 Task: Buy 3 Shower Mirrors from Handheld Mirrors section under best seller category for shipping address: Chloe Collins, 4554 Long Street, Gainesville, Florida 32653, Cell Number 3522153680. Pay from credit card ending with 5759, CVV 953
Action: Mouse moved to (21, 96)
Screenshot: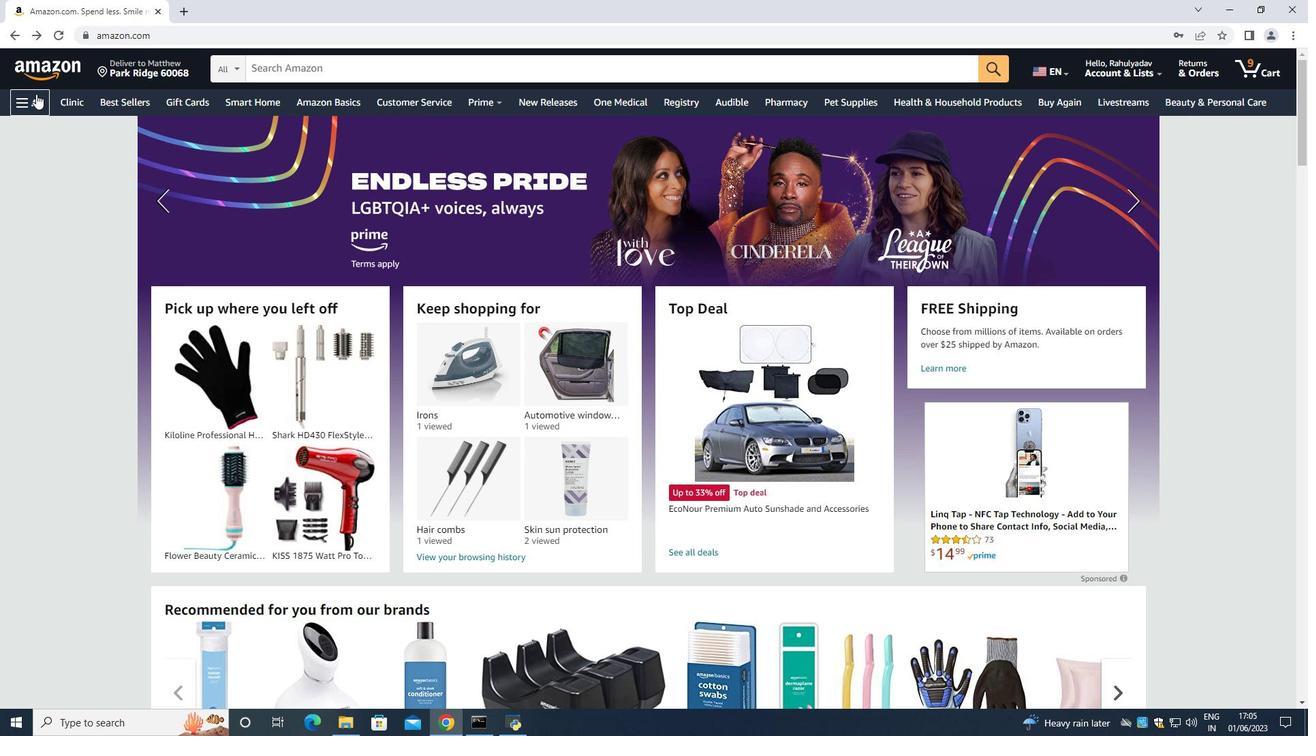 
Action: Mouse pressed left at (21, 96)
Screenshot: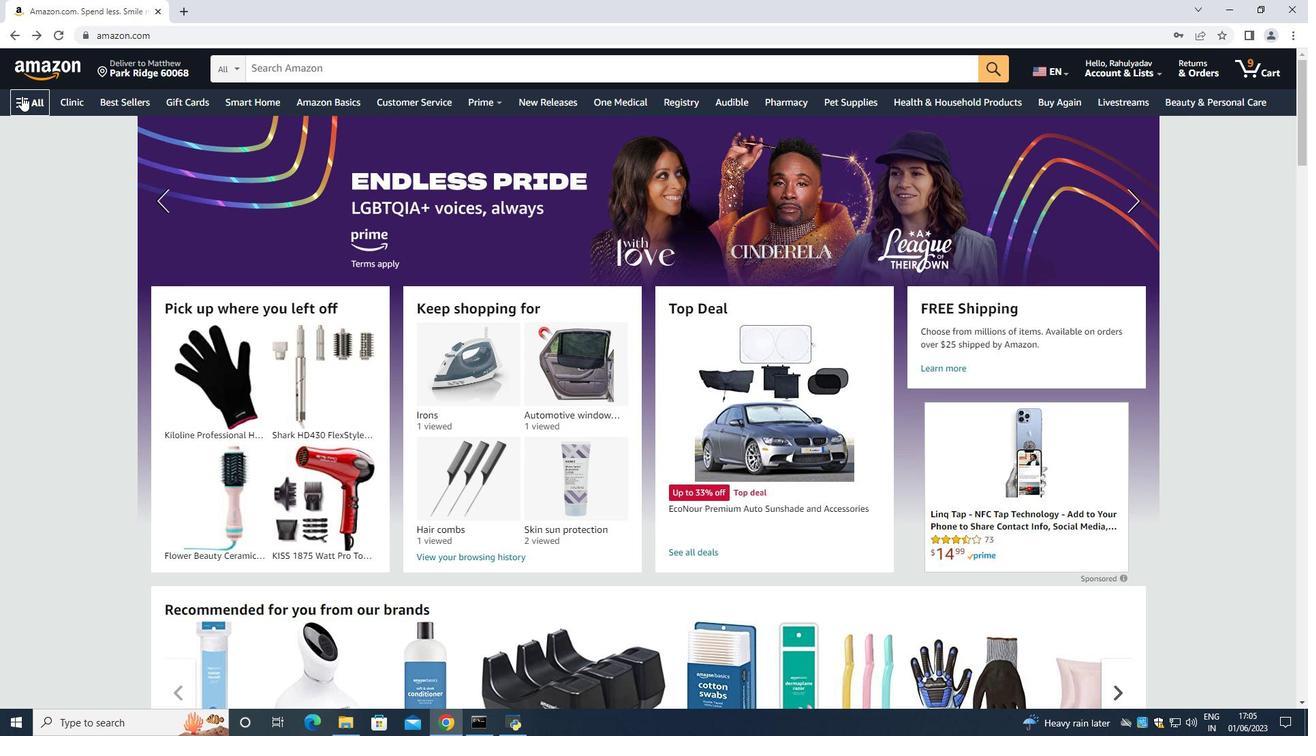 
Action: Mouse moved to (42, 130)
Screenshot: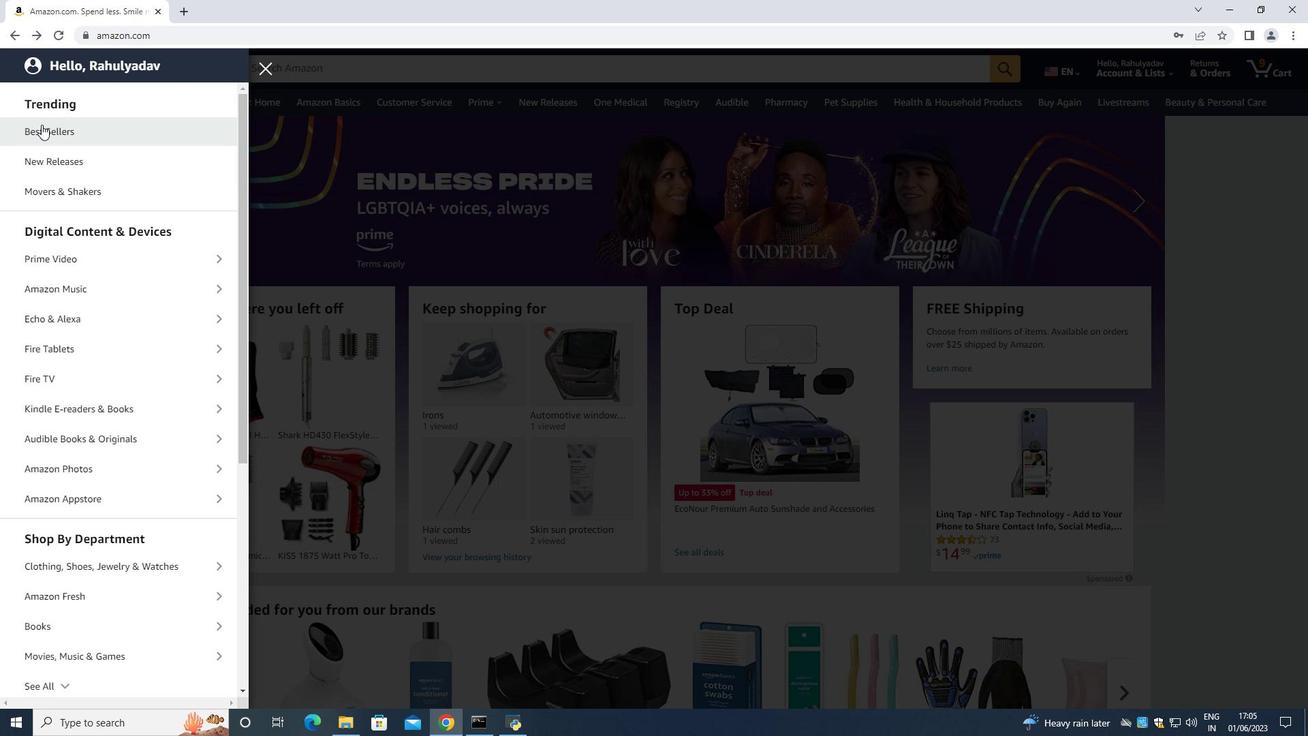 
Action: Mouse pressed left at (42, 130)
Screenshot: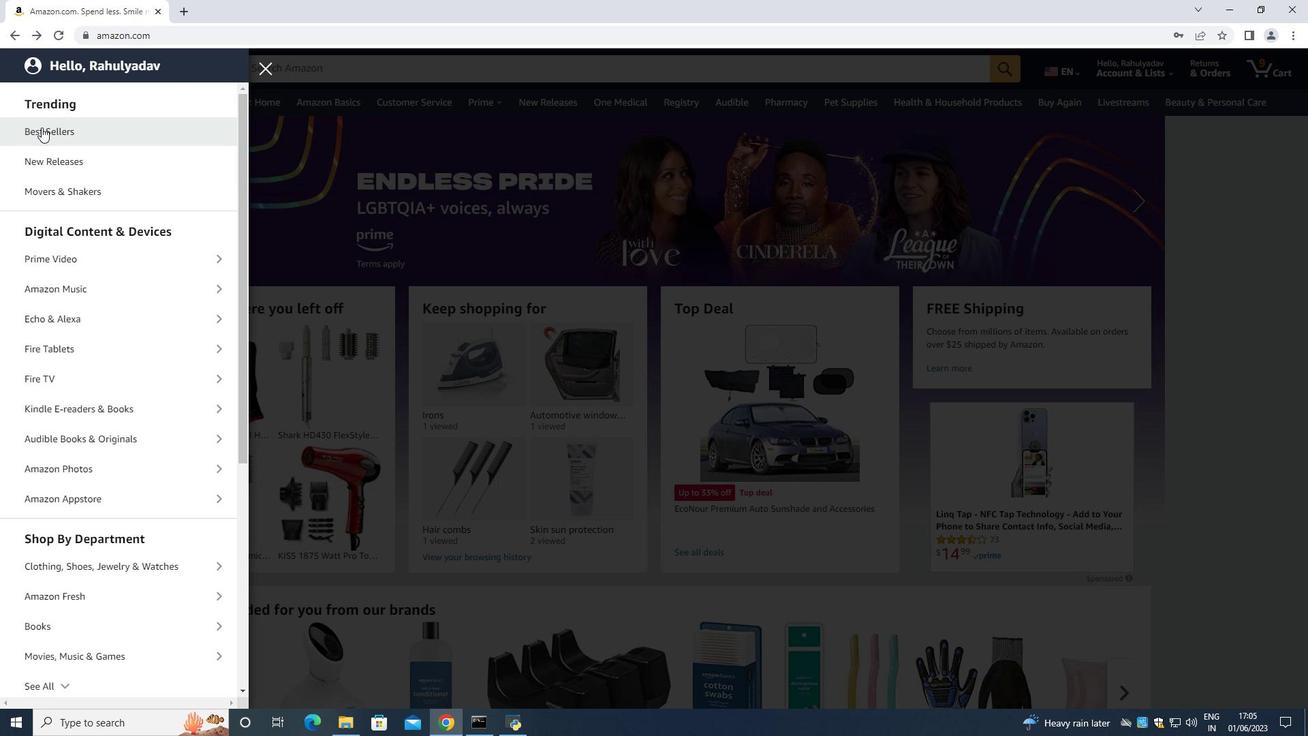 
Action: Mouse moved to (390, 70)
Screenshot: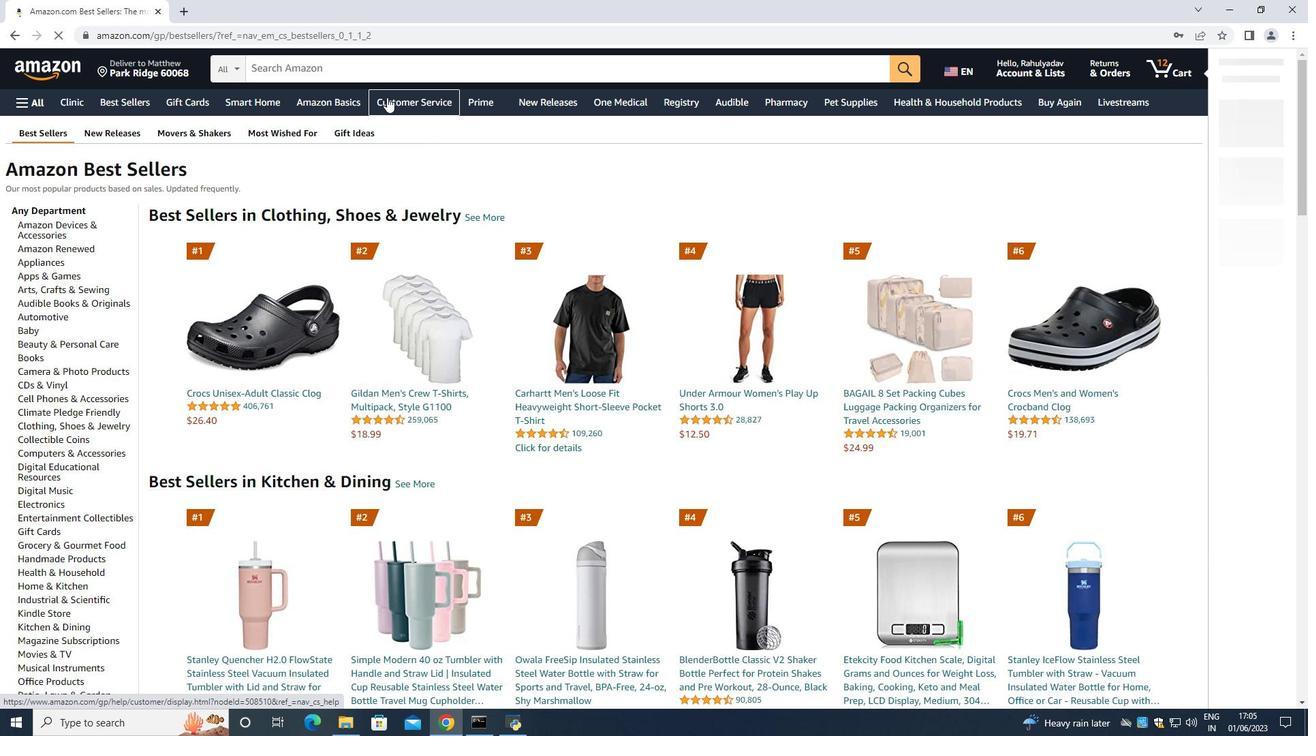 
Action: Mouse pressed left at (390, 70)
Screenshot: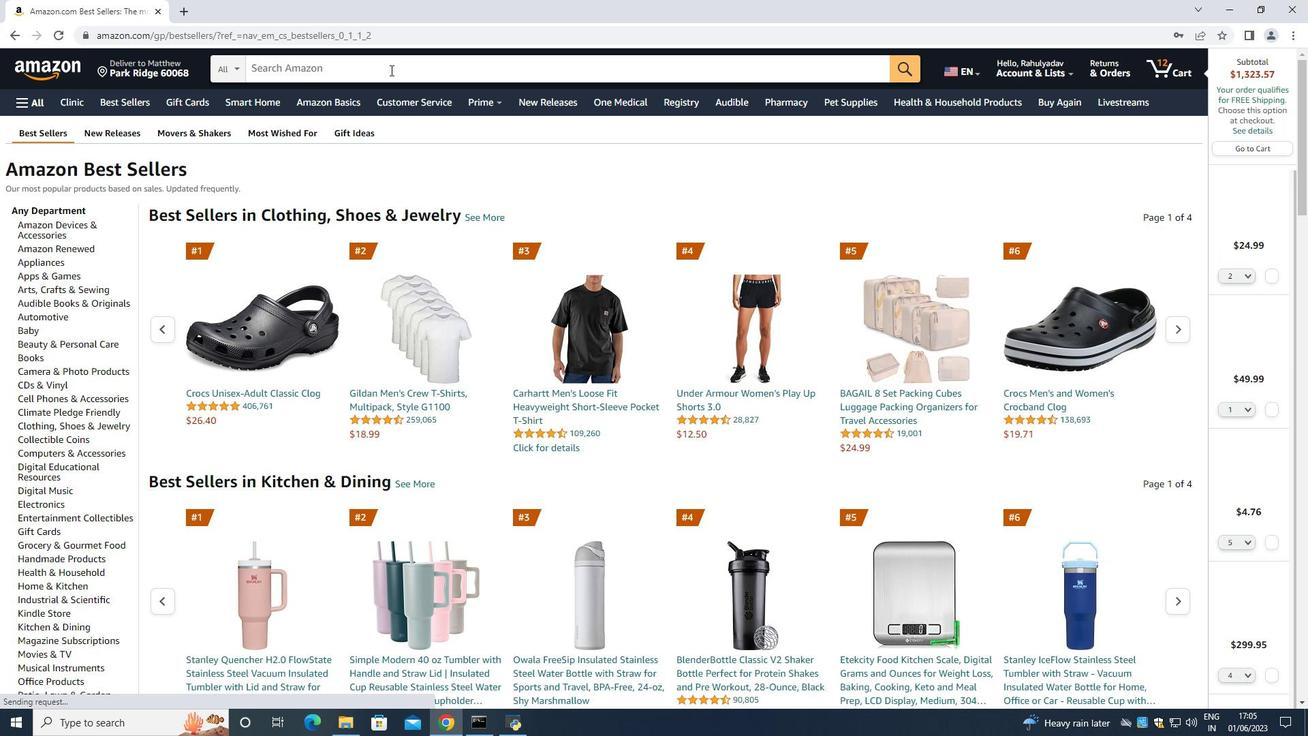 
Action: Key pressed <Key.shift>Shoe<Key.backspace>wer<Key.shift>Morrors<Key.space><Key.enter>
Screenshot: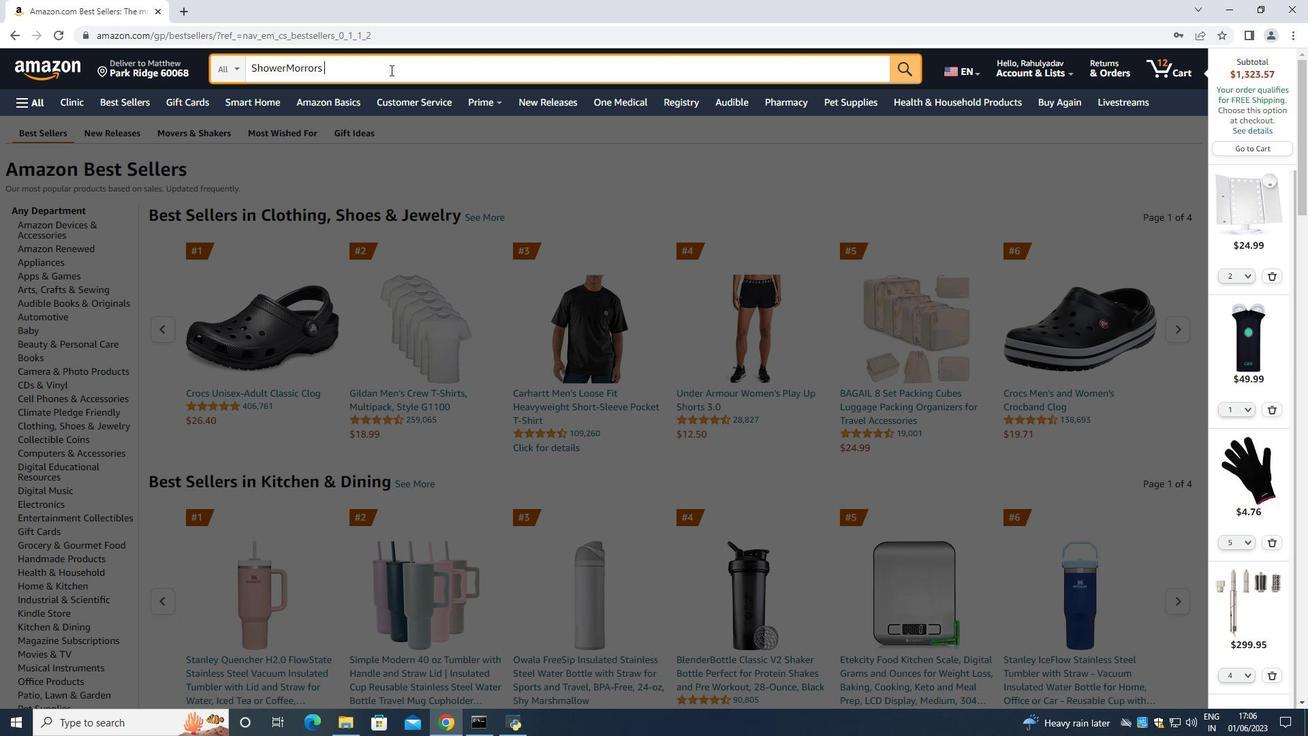 
Action: Mouse moved to (74, 284)
Screenshot: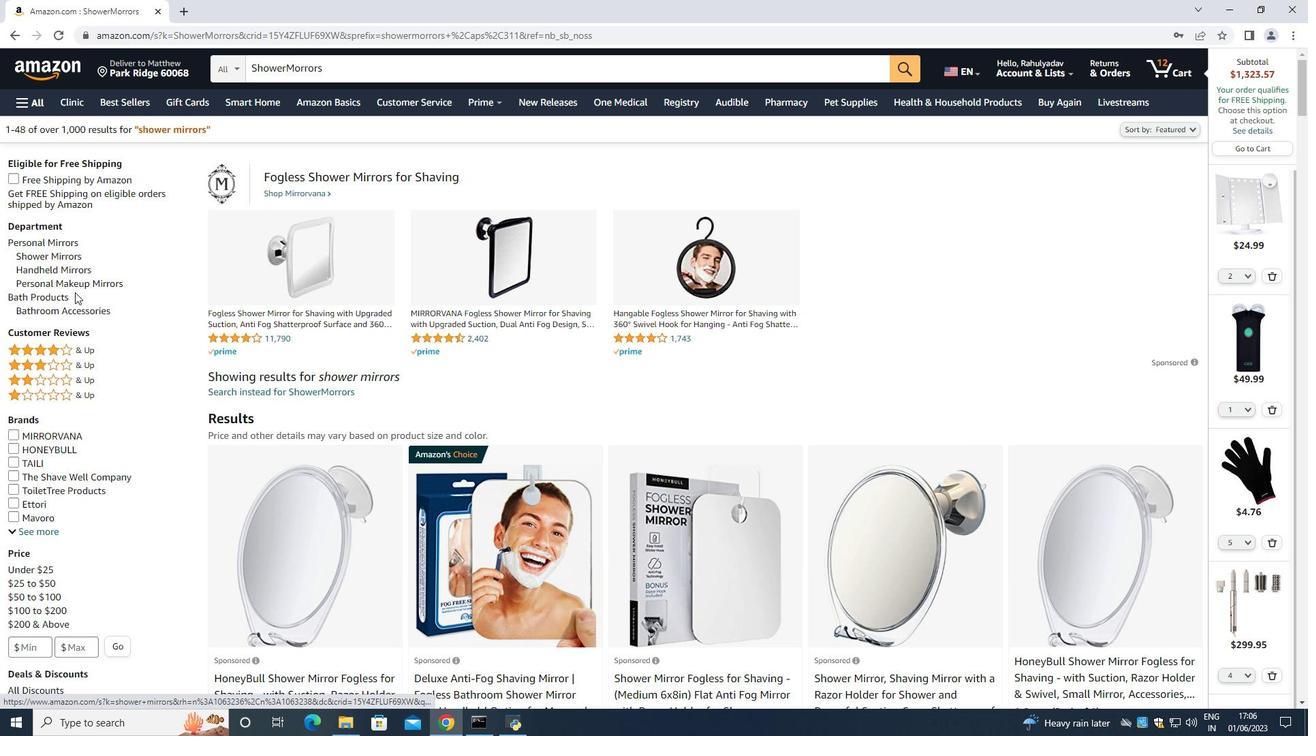 
Action: Mouse pressed left at (74, 284)
Screenshot: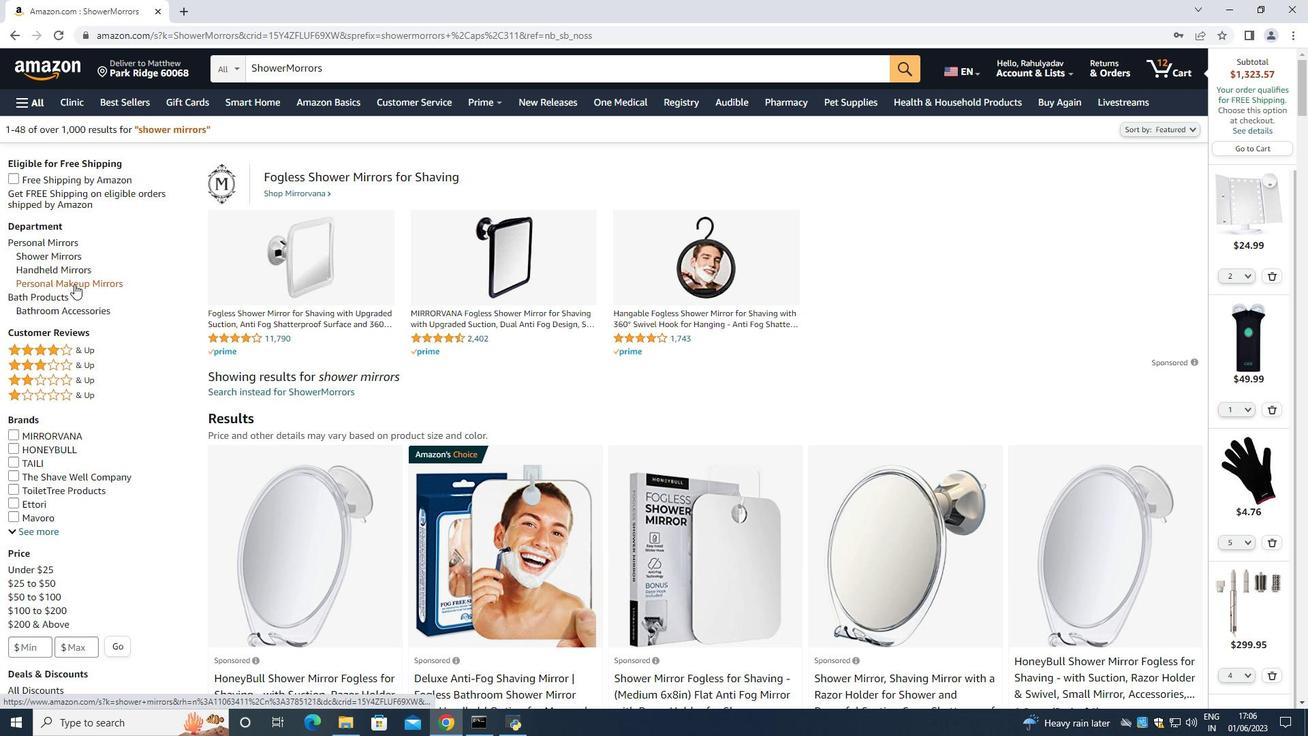
Action: Mouse moved to (17, 38)
Screenshot: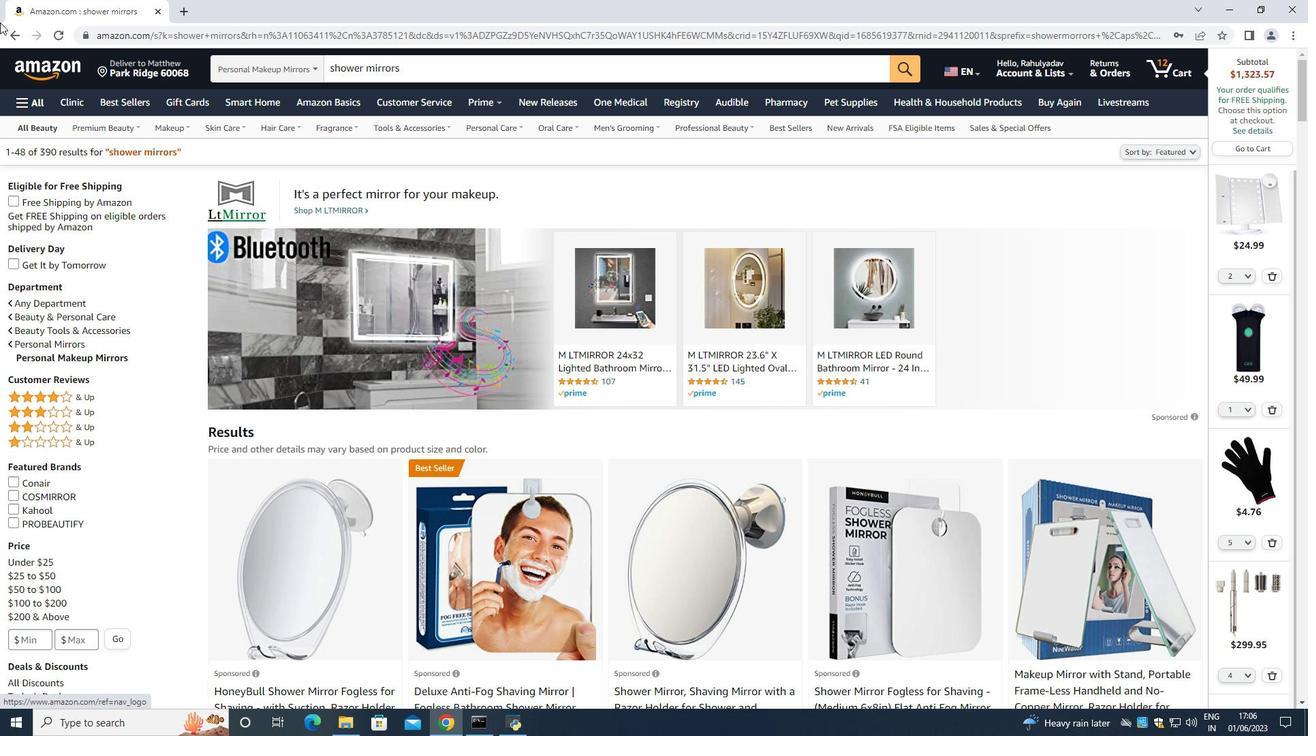 
Action: Mouse pressed left at (17, 38)
Screenshot: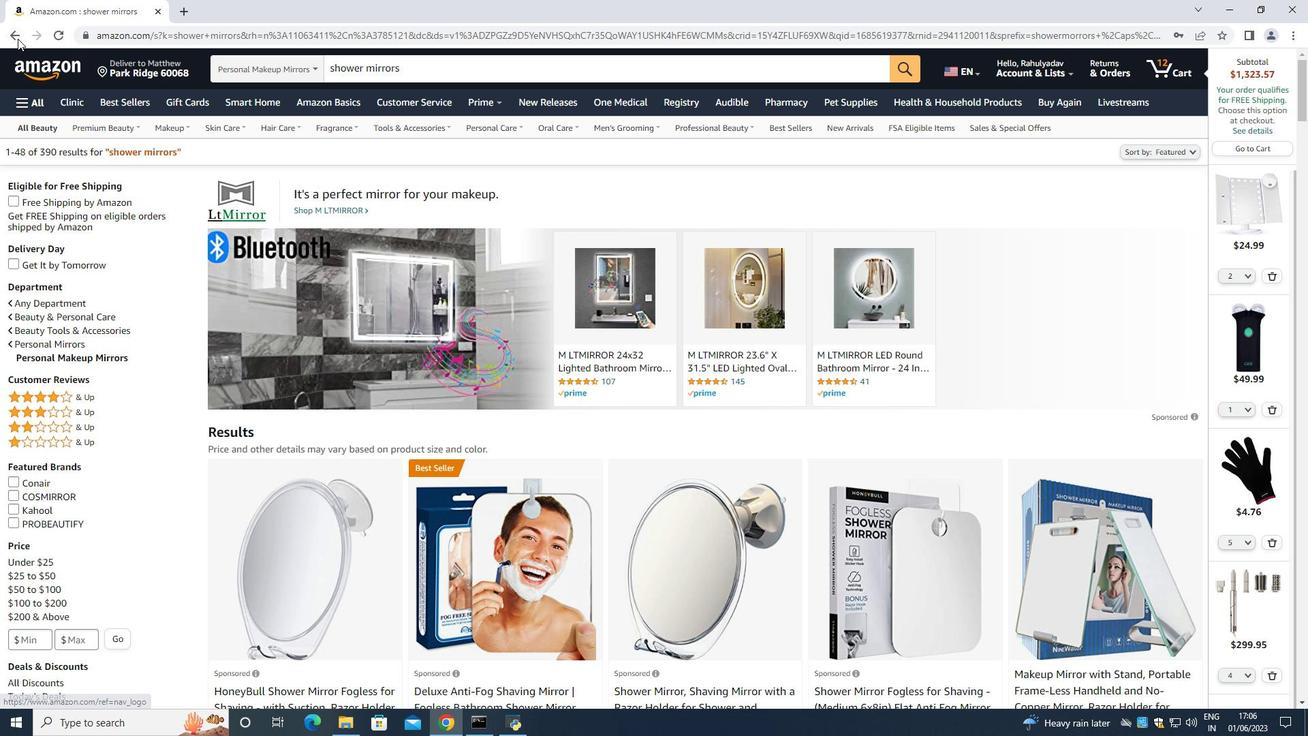 
Action: Mouse moved to (62, 268)
Screenshot: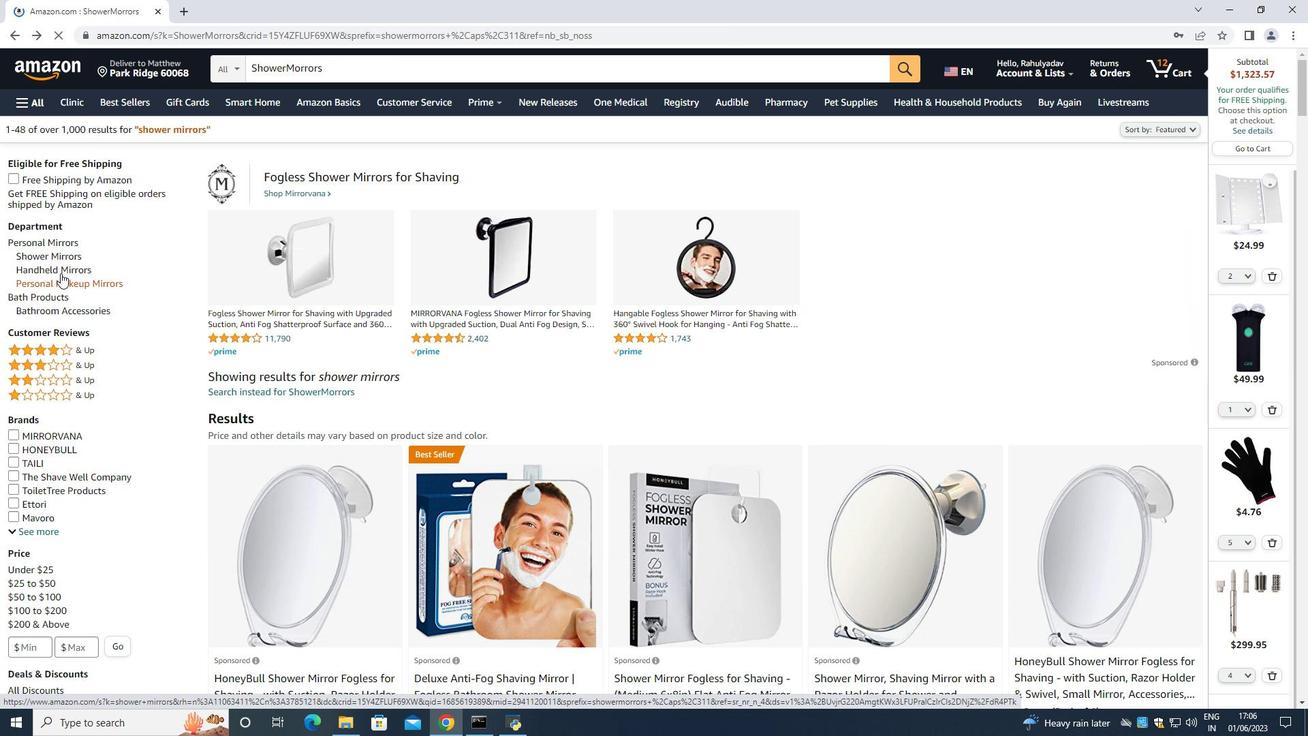 
Action: Mouse pressed left at (62, 268)
Screenshot: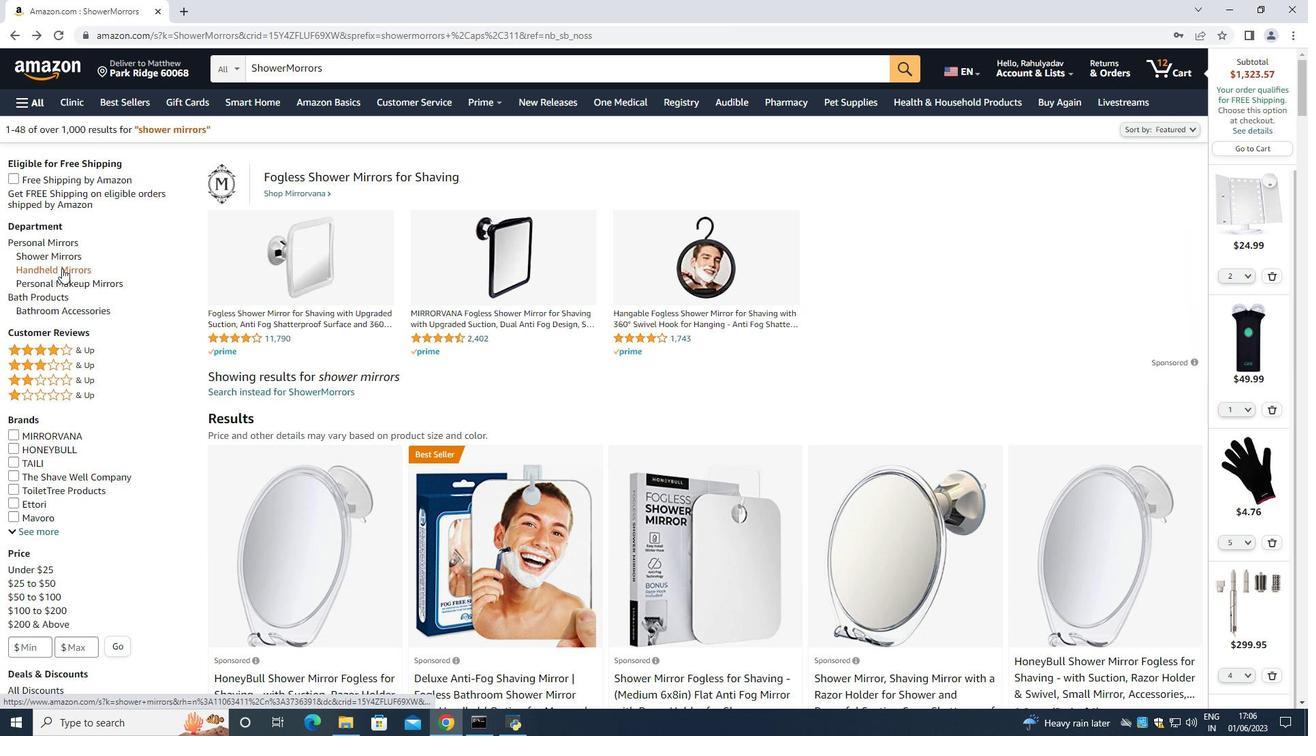 
Action: Mouse moved to (500, 281)
Screenshot: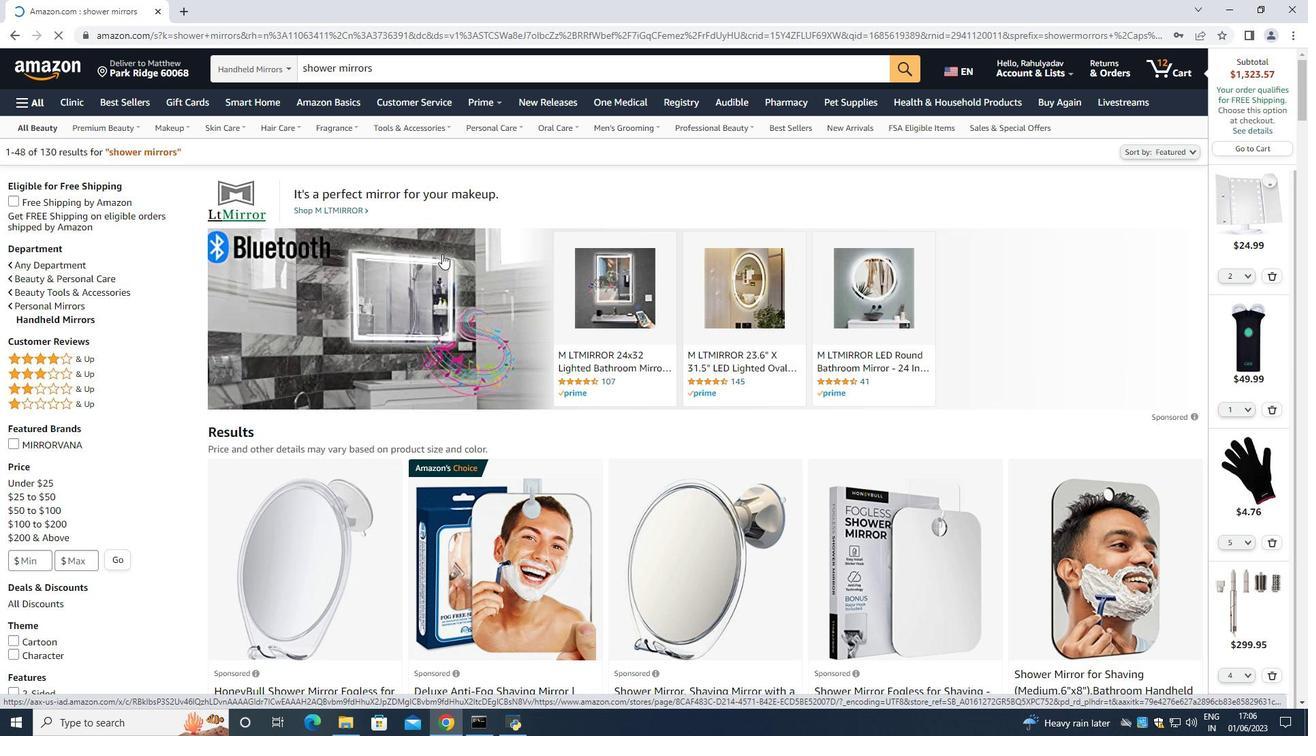 
Action: Mouse scrolled (500, 280) with delta (0, 0)
Screenshot: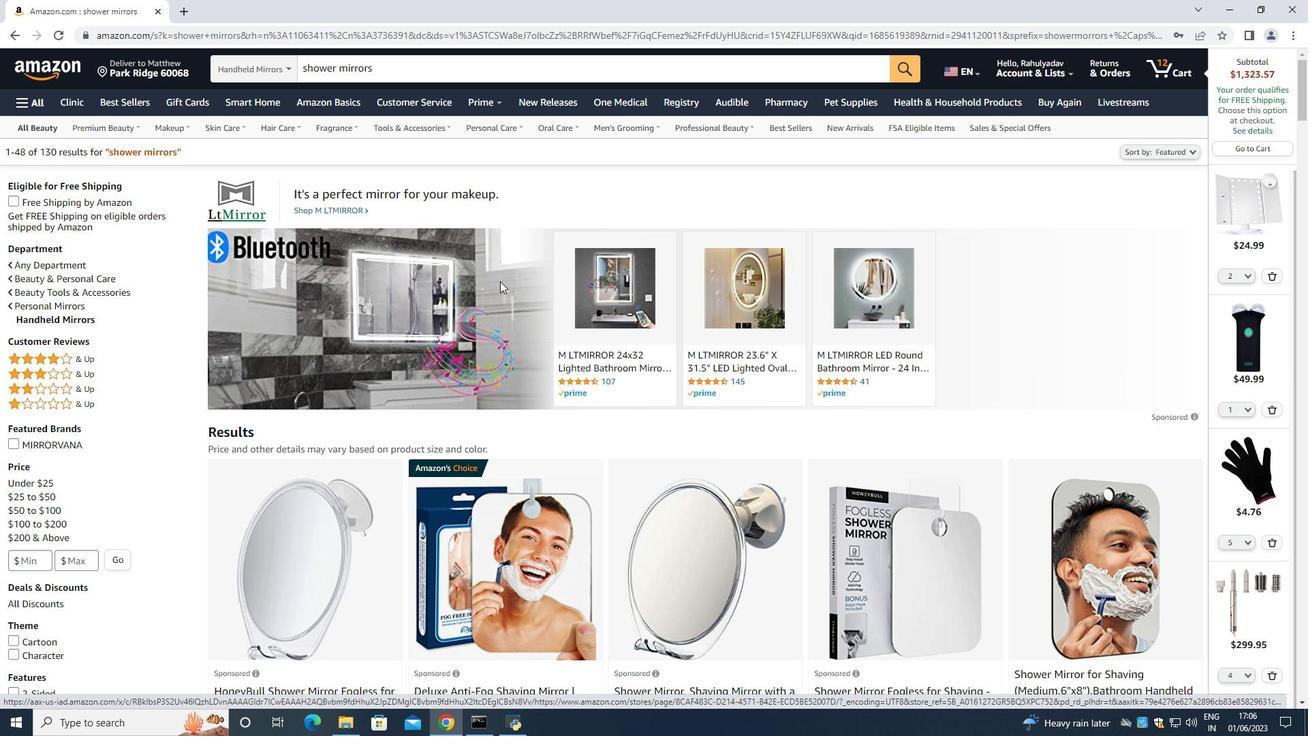
Action: Mouse scrolled (500, 280) with delta (0, 0)
Screenshot: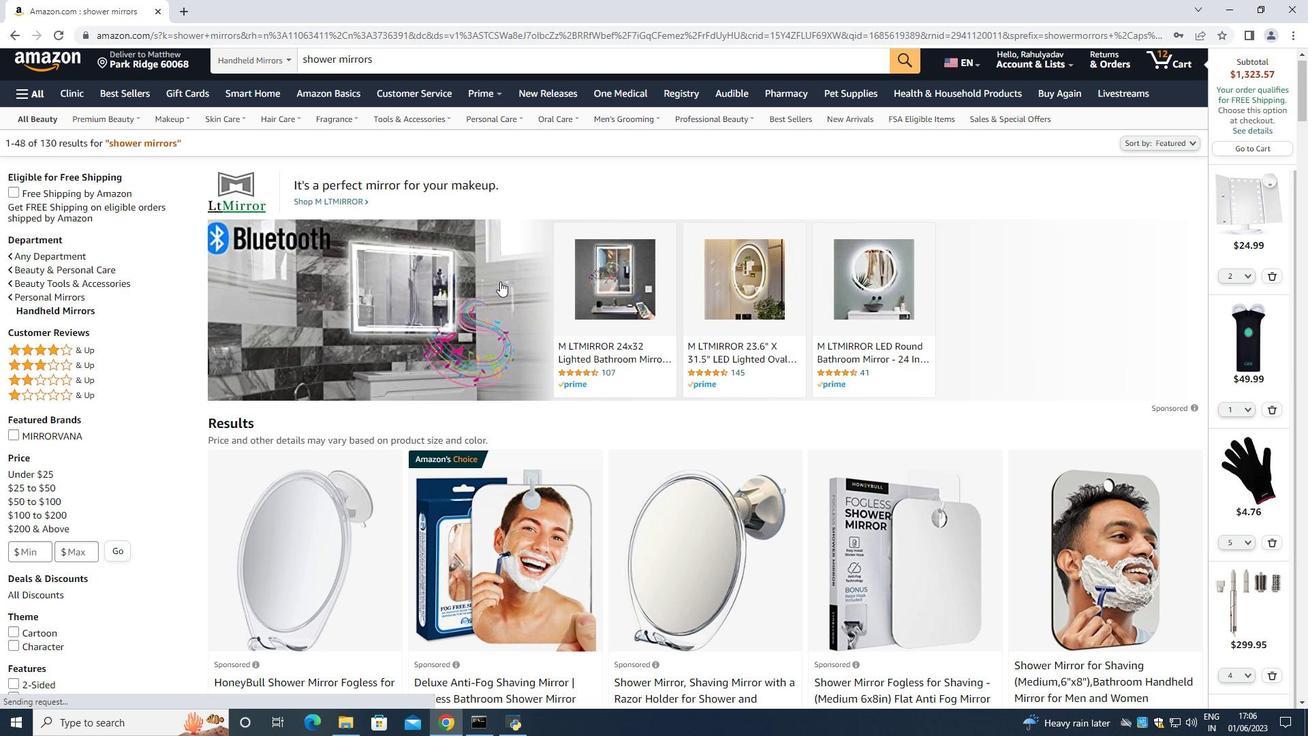 
Action: Mouse moved to (499, 281)
Screenshot: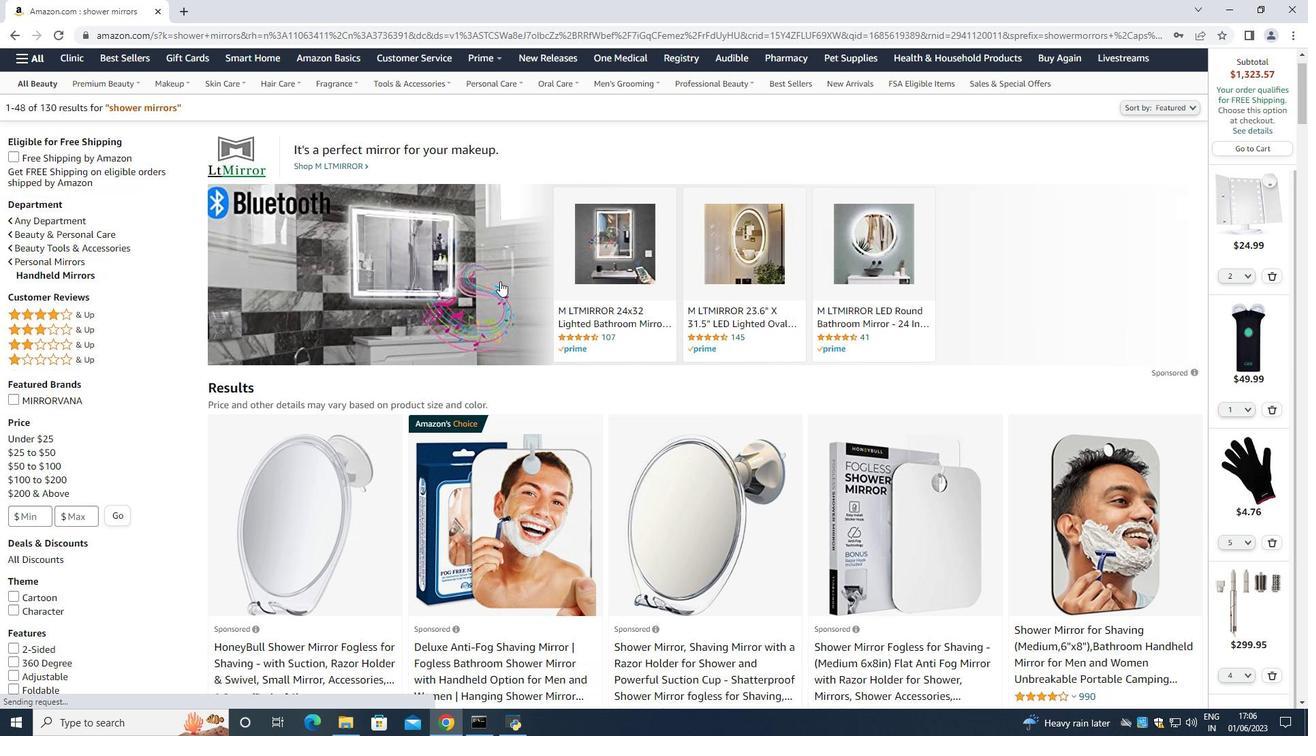 
Action: Mouse scrolled (499, 280) with delta (0, 0)
Screenshot: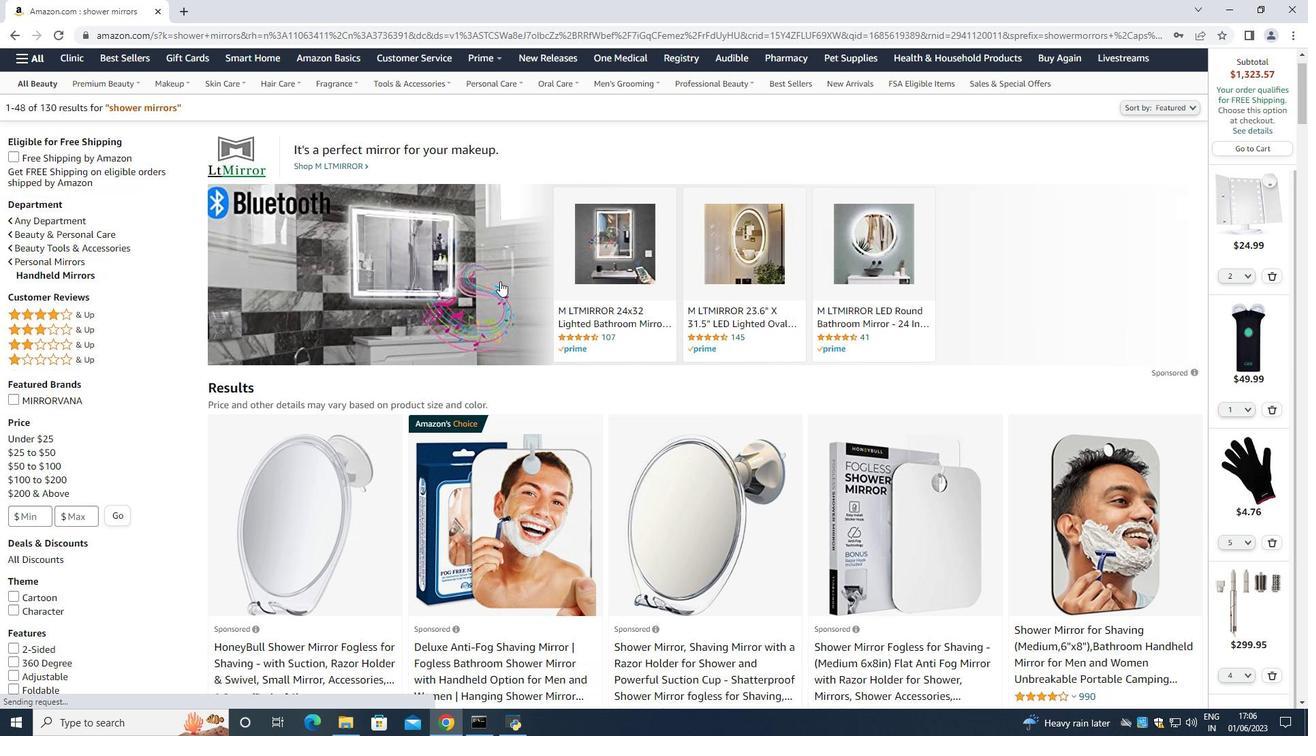 
Action: Mouse moved to (498, 280)
Screenshot: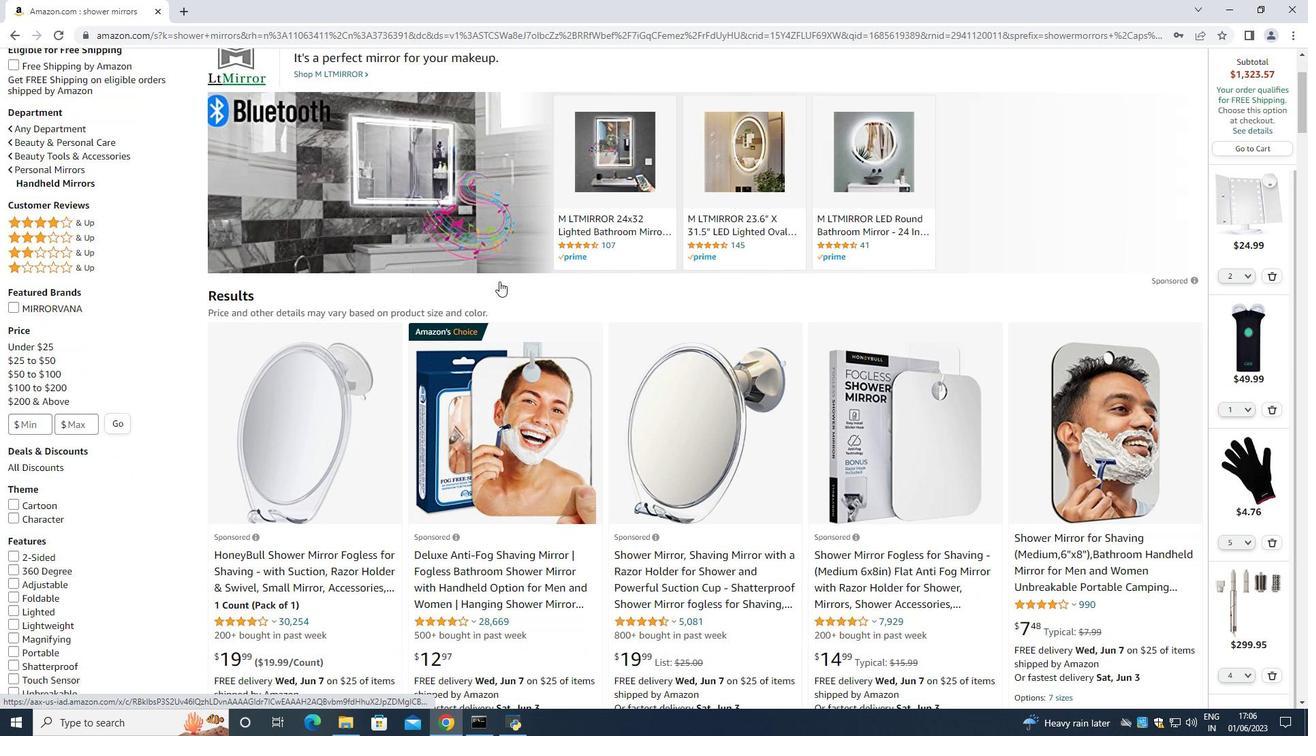 
Action: Mouse scrolled (498, 280) with delta (0, 0)
Screenshot: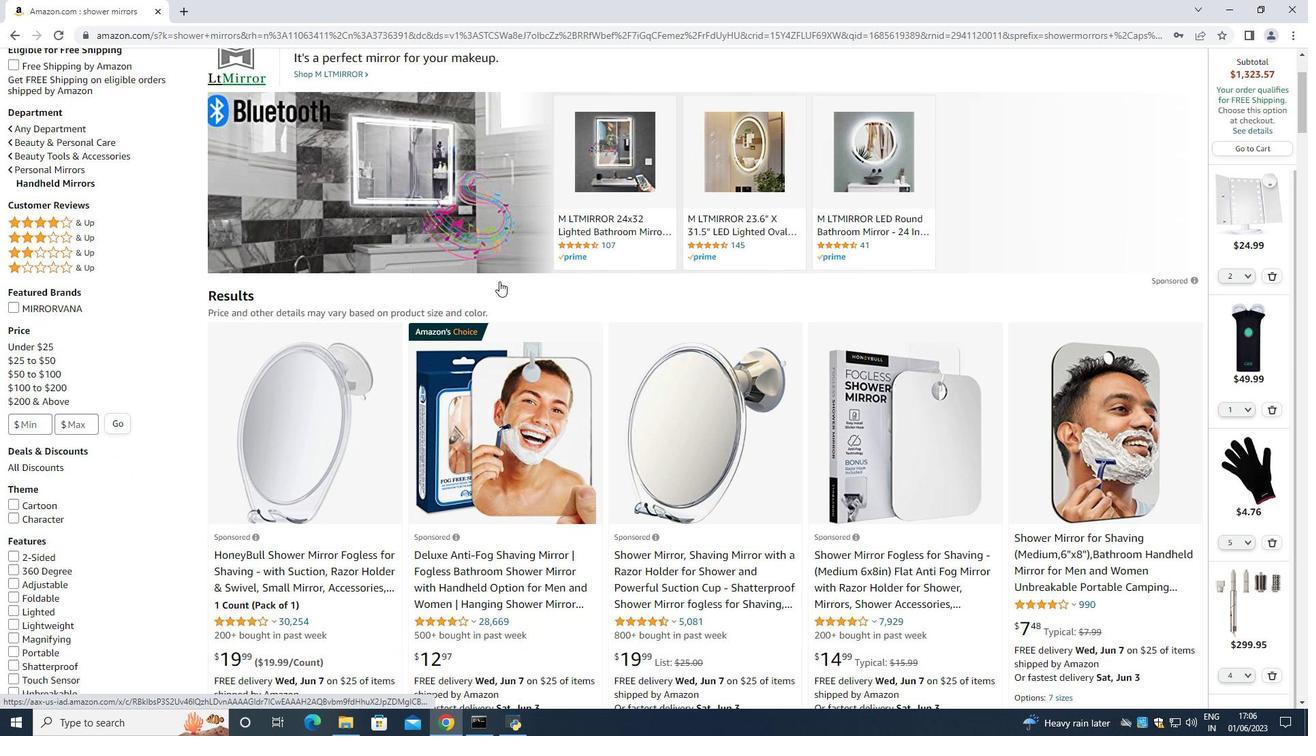 
Action: Mouse moved to (434, 177)
Screenshot: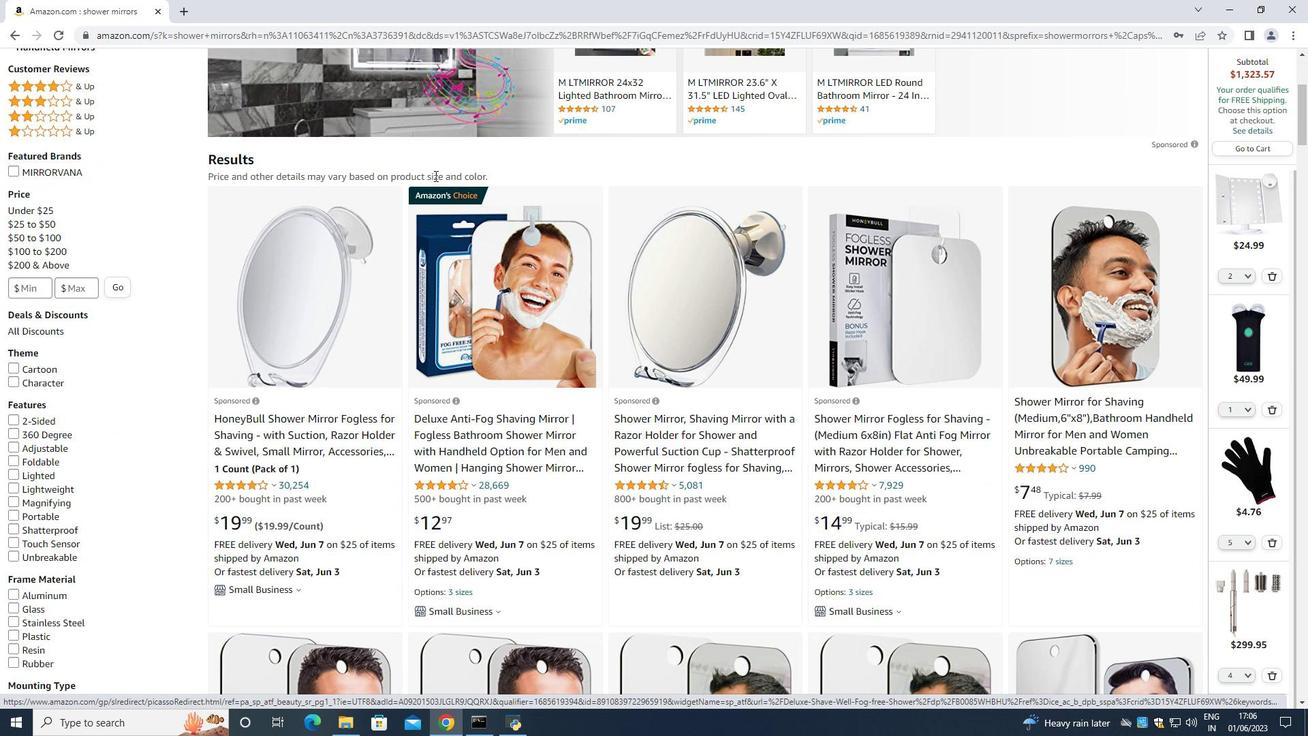 
Action: Mouse scrolled (434, 176) with delta (0, 0)
Screenshot: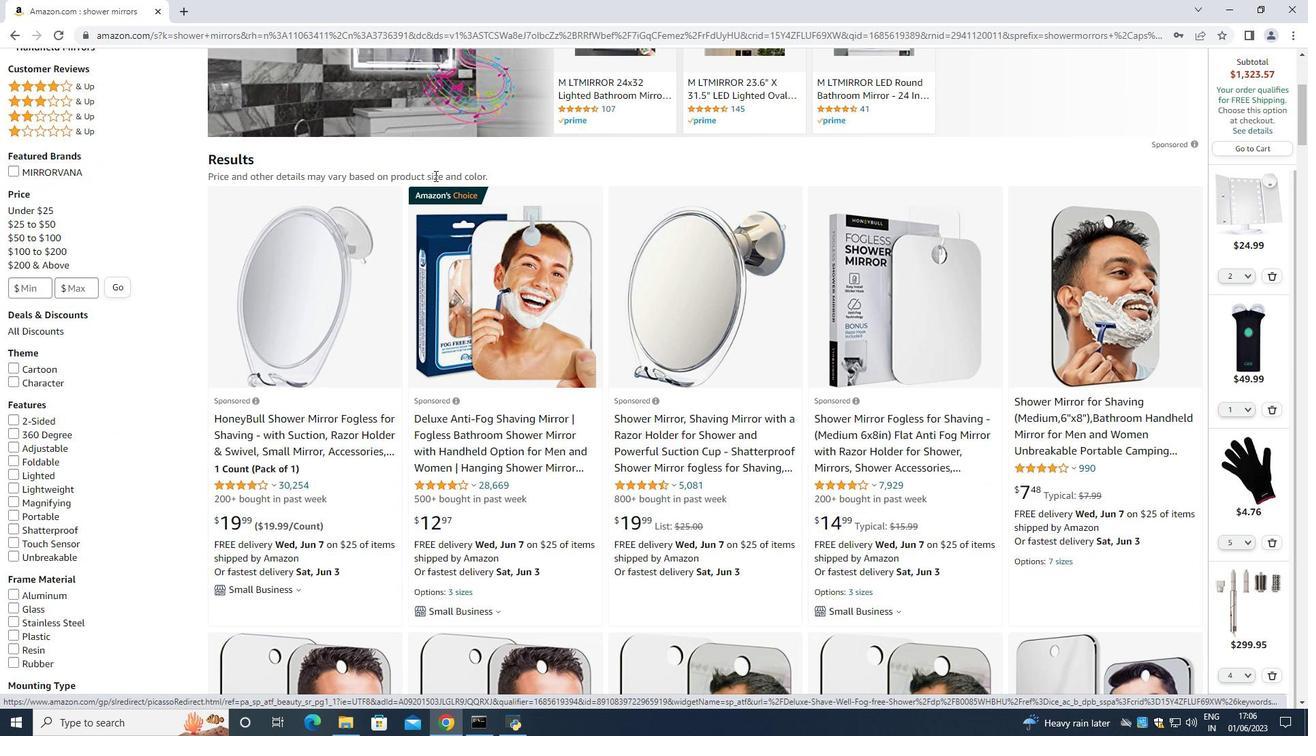 
Action: Mouse moved to (434, 179)
Screenshot: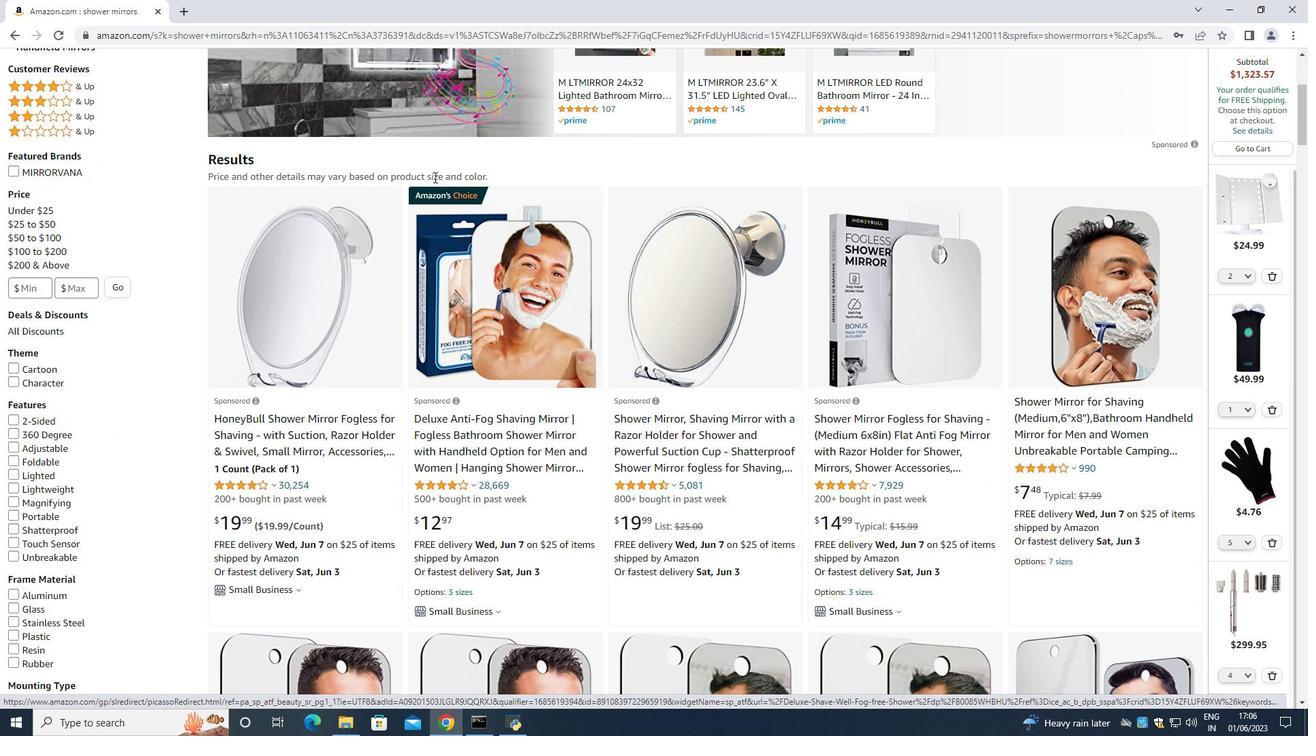 
Action: Mouse scrolled (434, 179) with delta (0, 0)
Screenshot: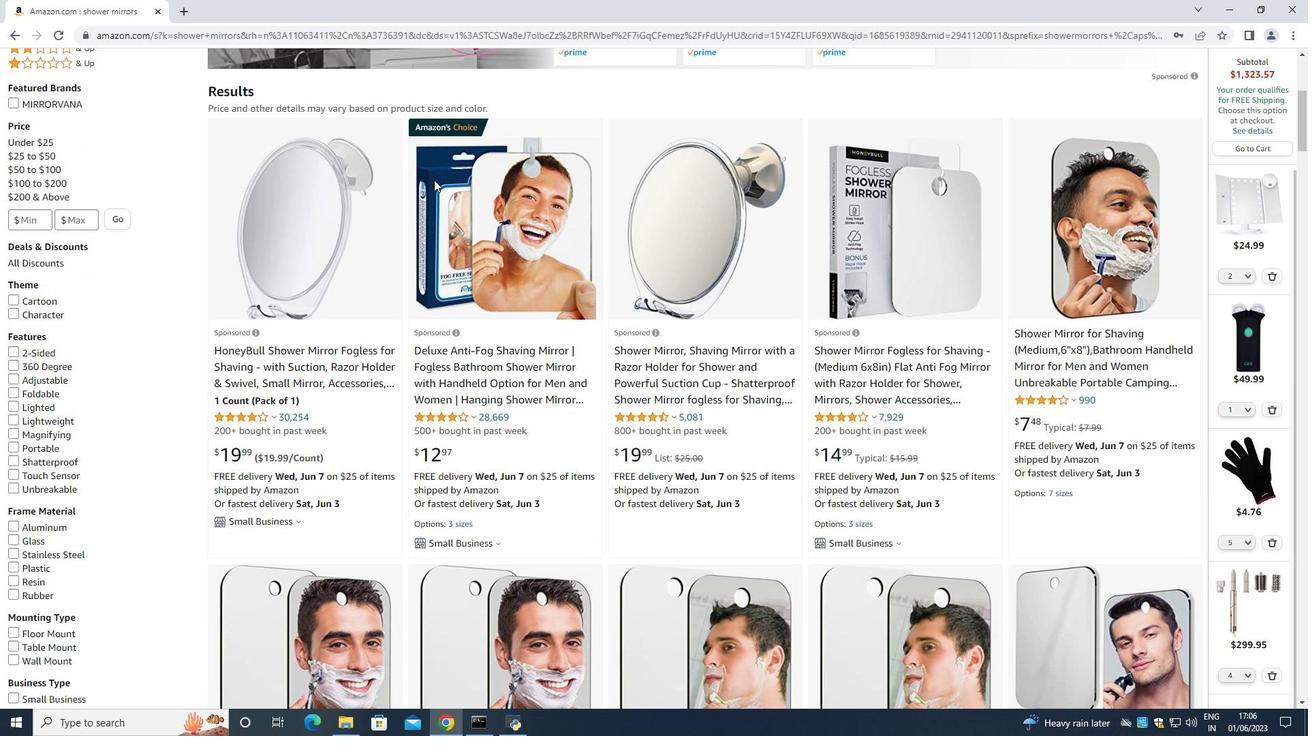 
Action: Mouse moved to (431, 180)
Screenshot: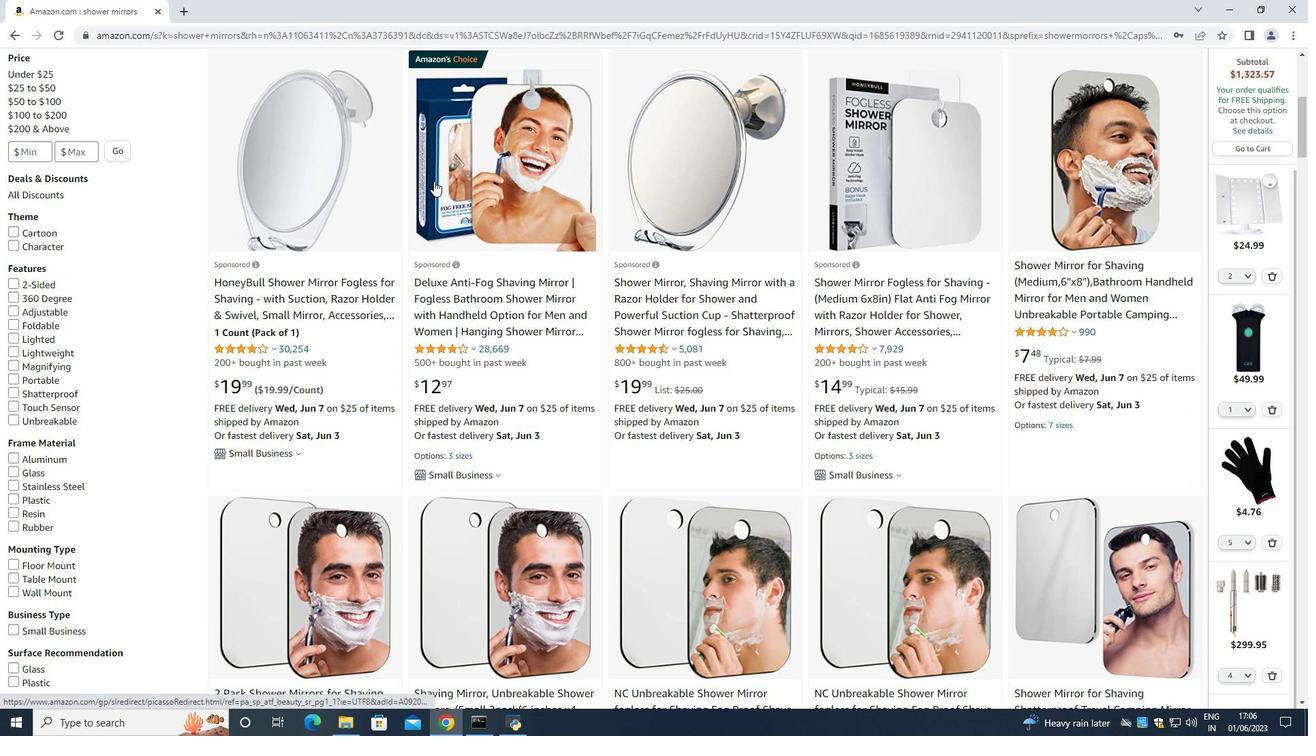 
Action: Mouse scrolled (431, 179) with delta (0, 0)
Screenshot: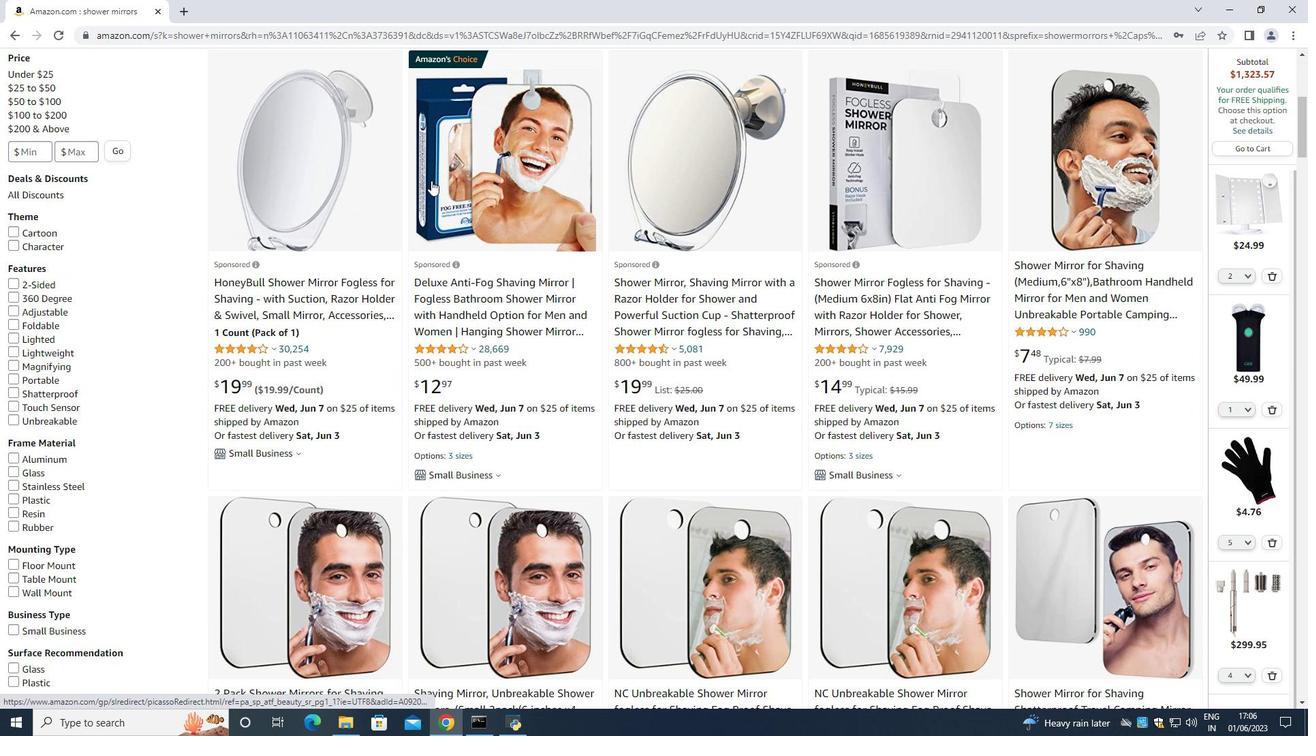 
Action: Mouse moved to (430, 180)
Screenshot: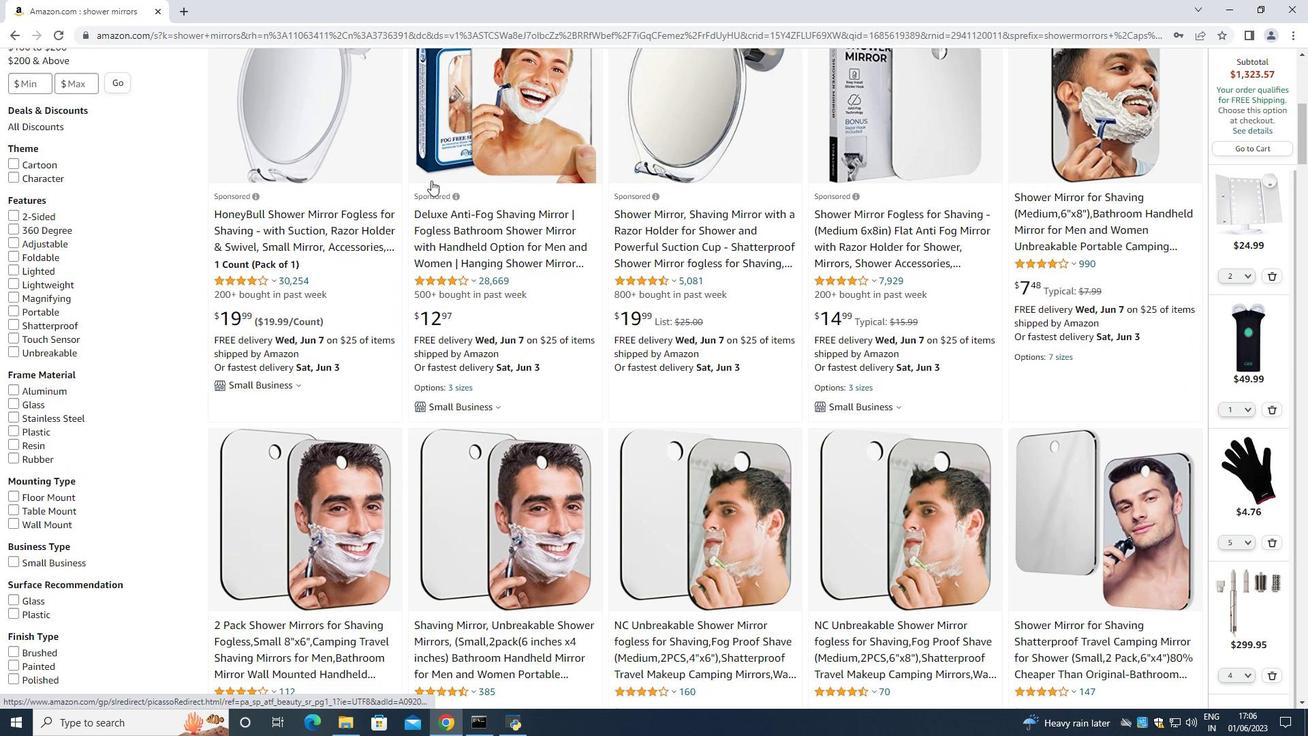 
Action: Mouse scrolled (430, 179) with delta (0, 0)
Screenshot: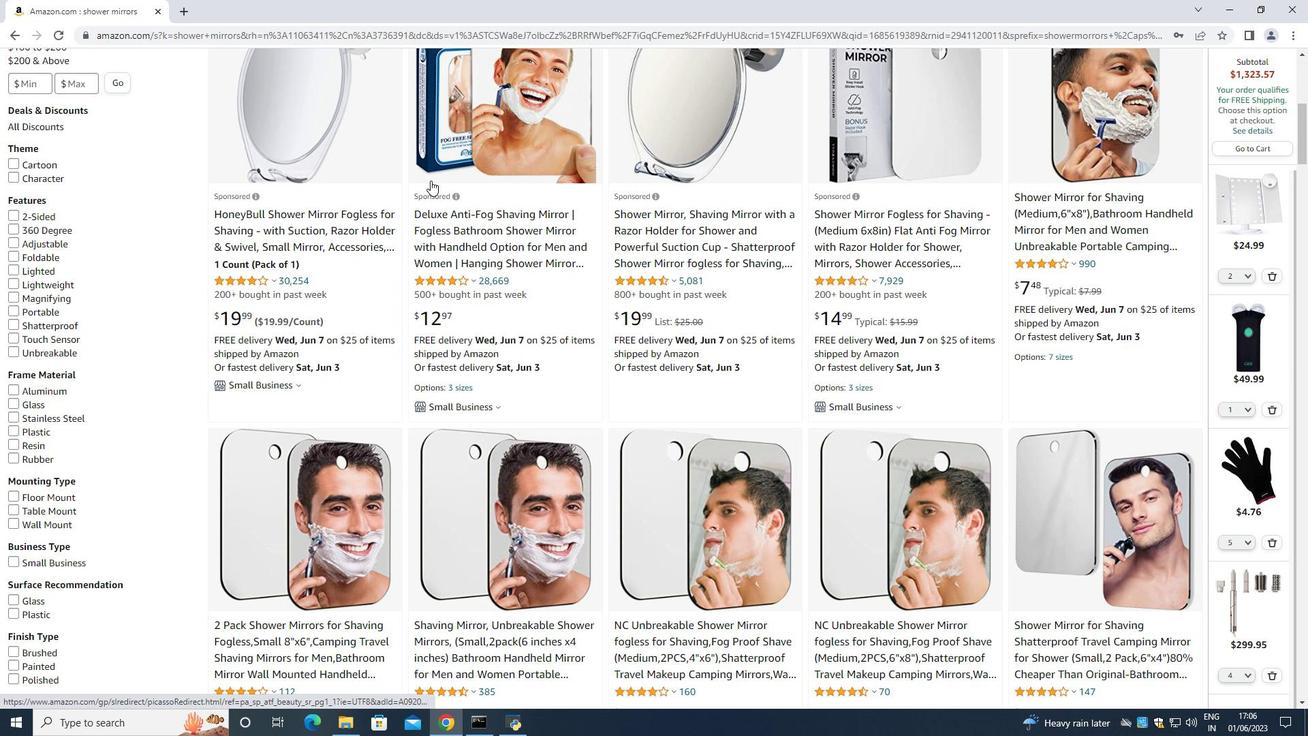 
Action: Mouse moved to (522, 194)
Screenshot: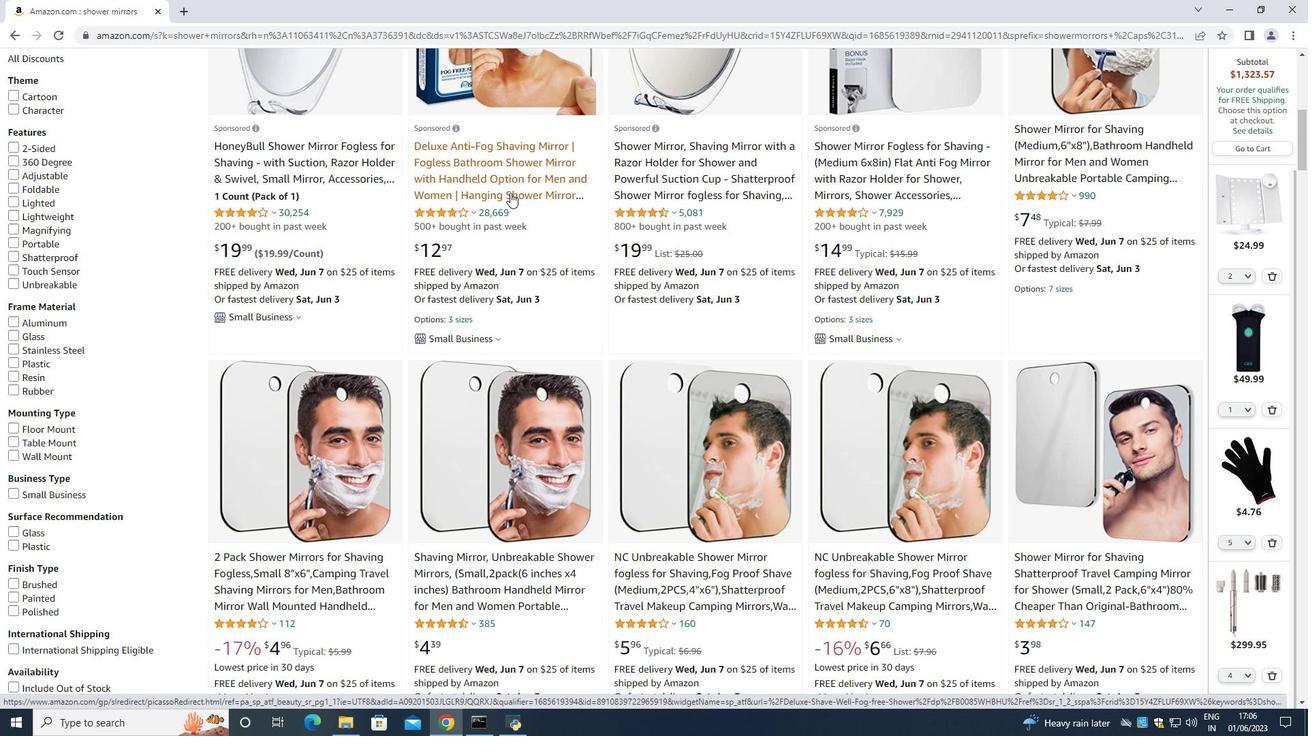 
Action: Mouse scrolled (522, 193) with delta (0, 0)
Screenshot: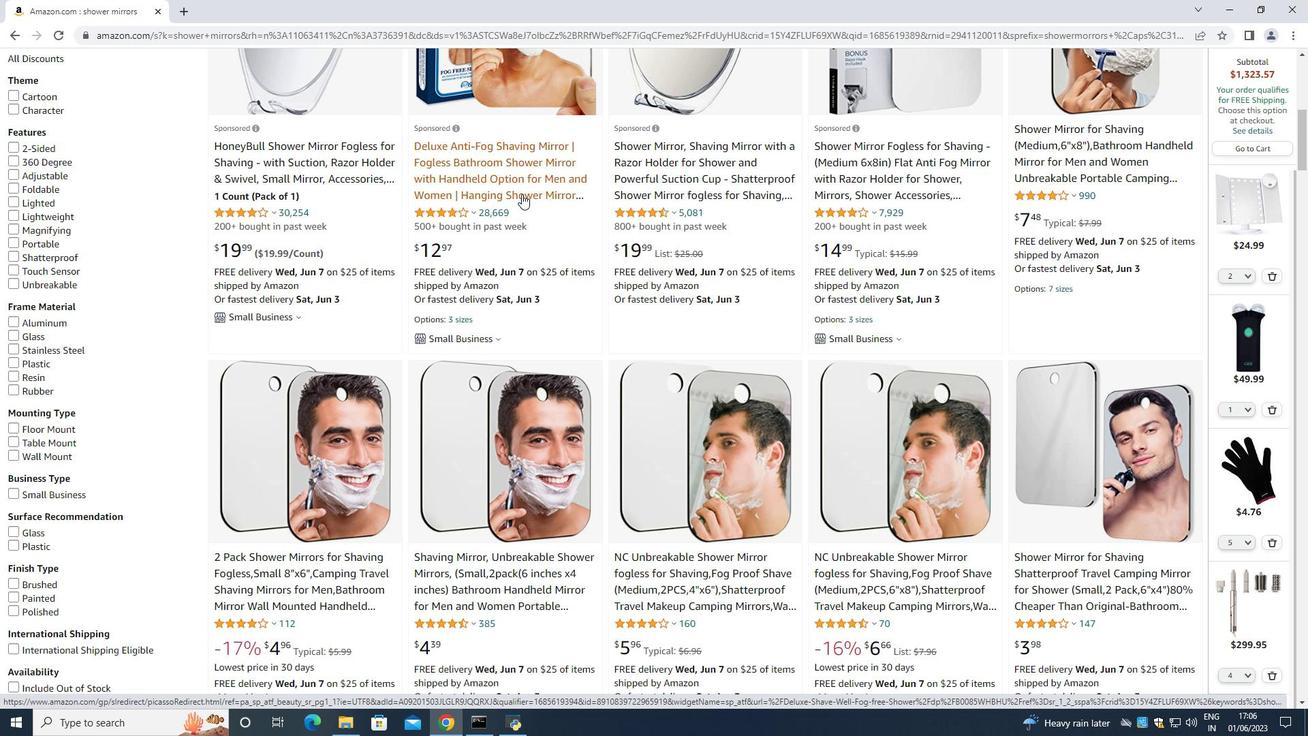 
Action: Mouse moved to (337, 291)
Screenshot: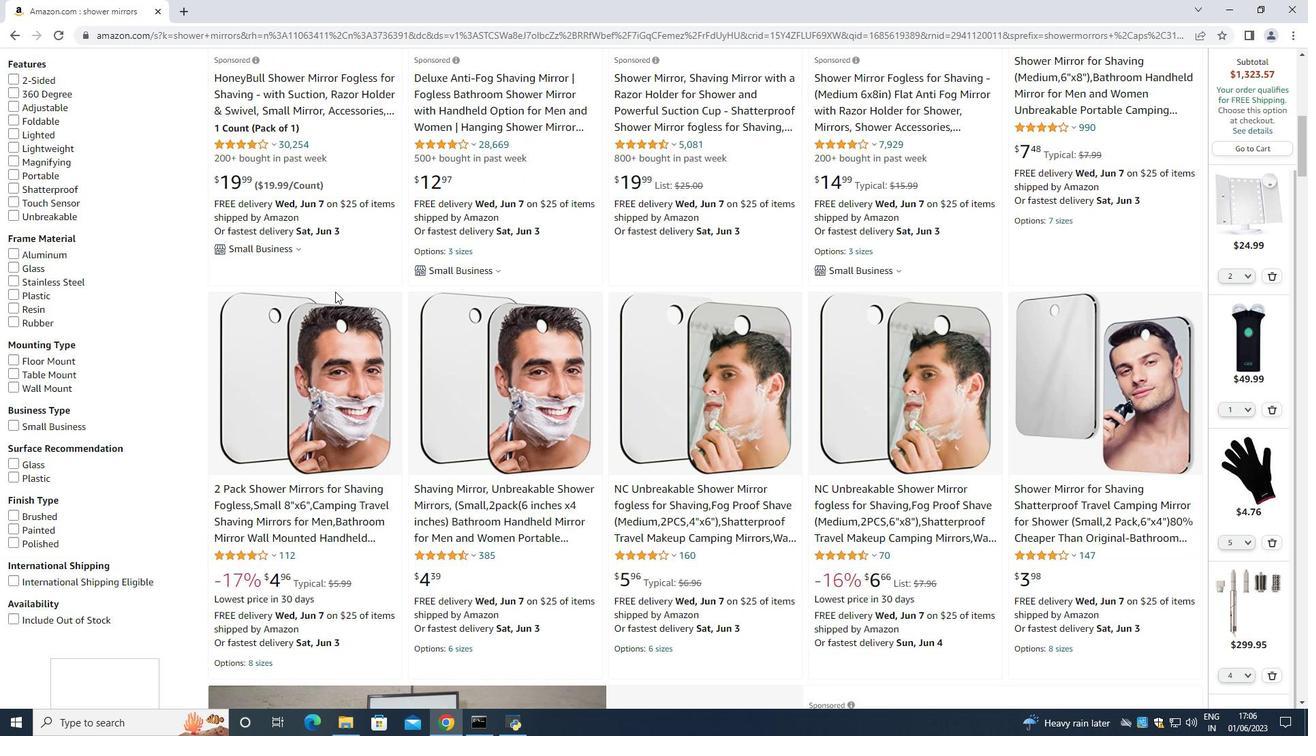 
Action: Mouse scrolled (337, 290) with delta (0, 0)
Screenshot: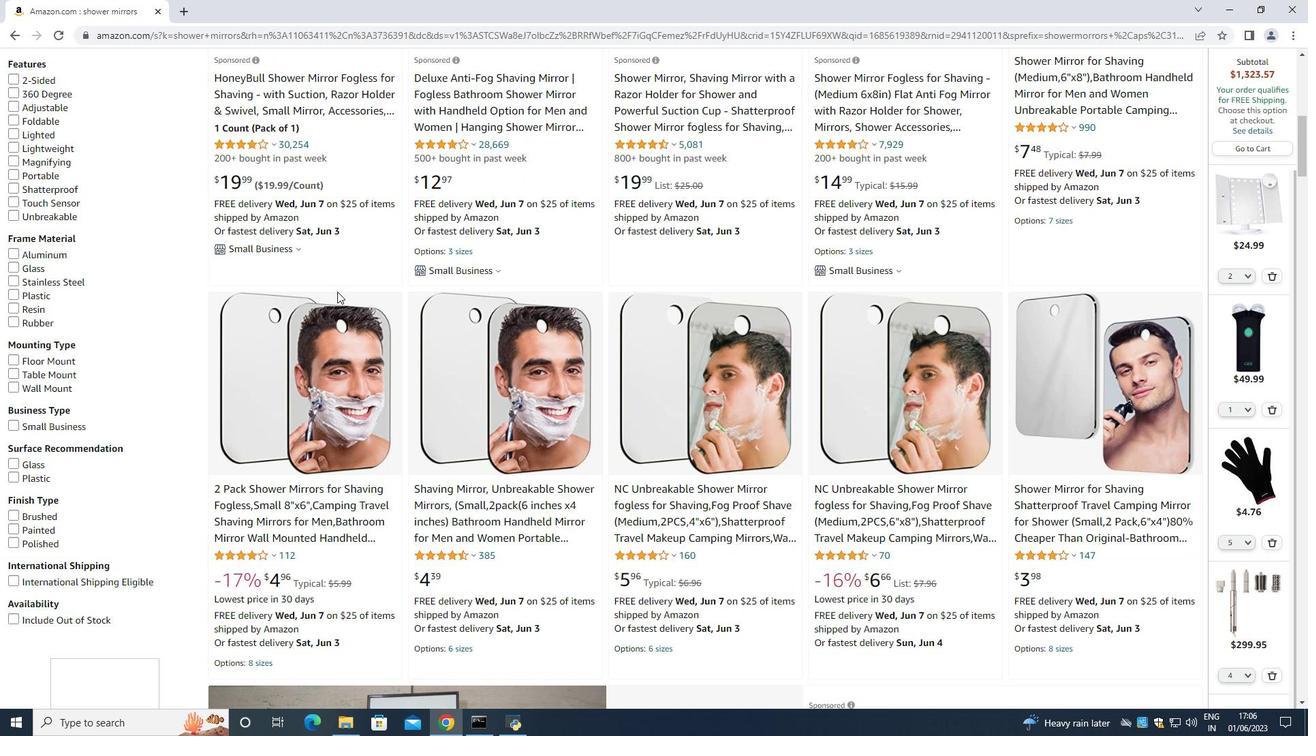 
Action: Mouse scrolled (337, 290) with delta (0, 0)
Screenshot: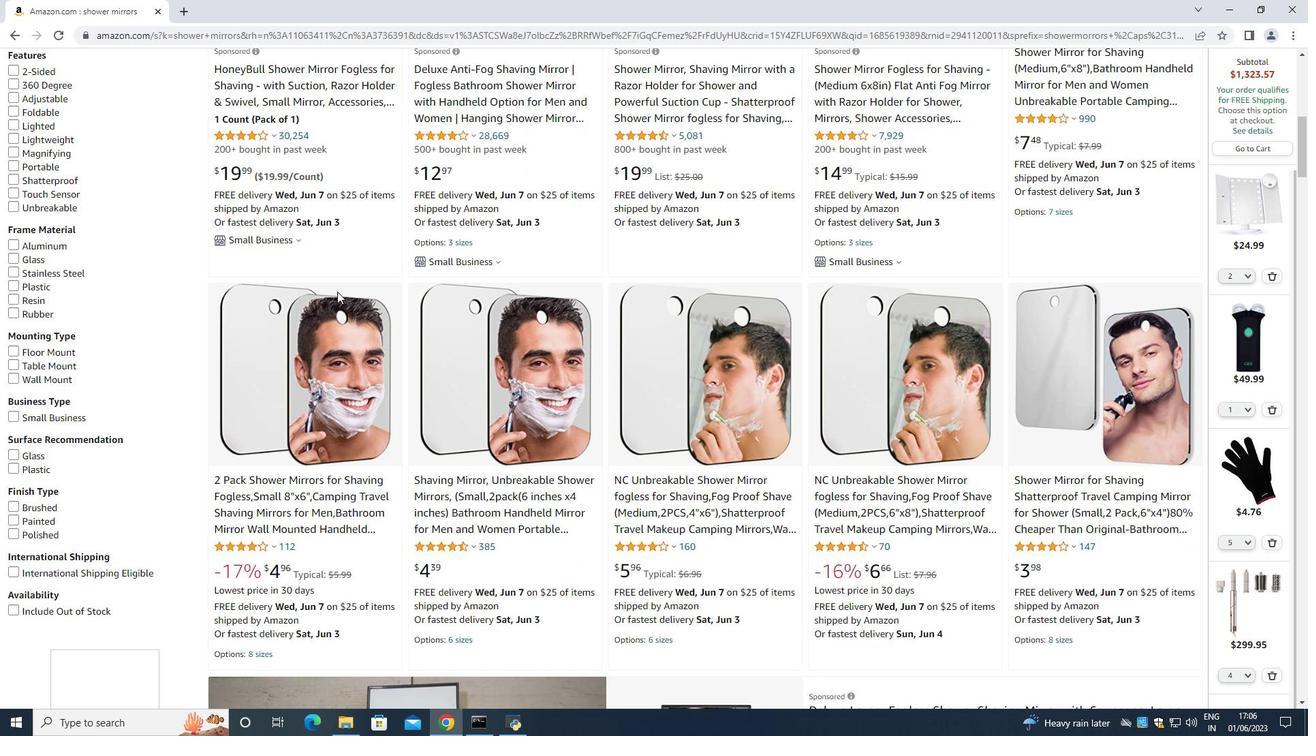 
Action: Mouse moved to (347, 287)
Screenshot: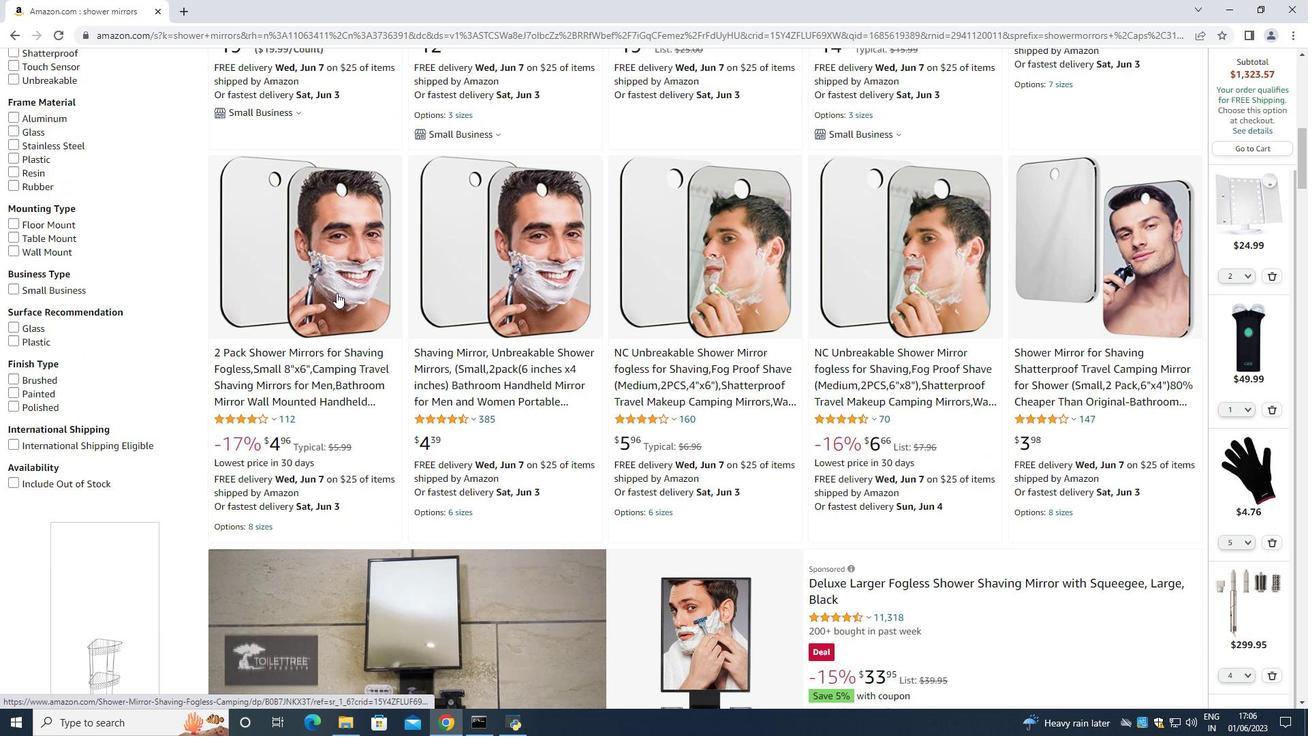 
Action: Mouse scrolled (347, 286) with delta (0, 0)
Screenshot: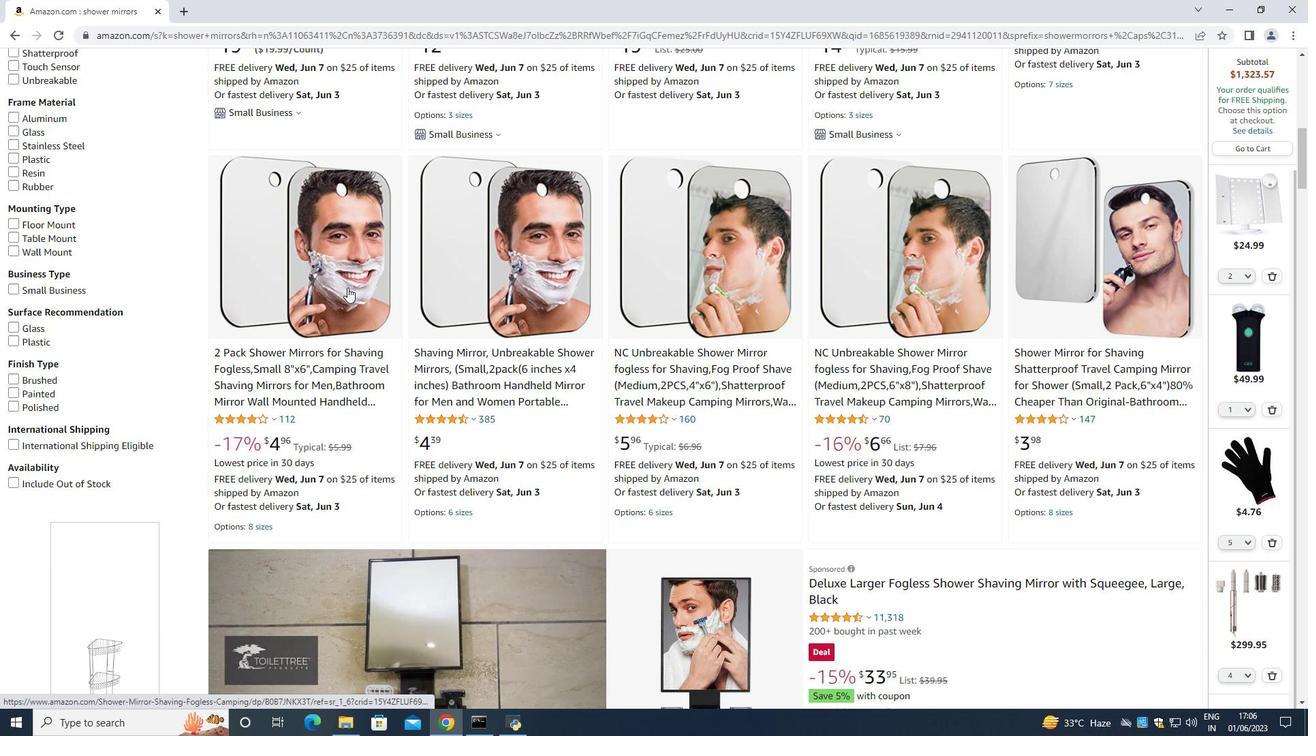 
Action: Mouse scrolled (347, 286) with delta (0, 0)
Screenshot: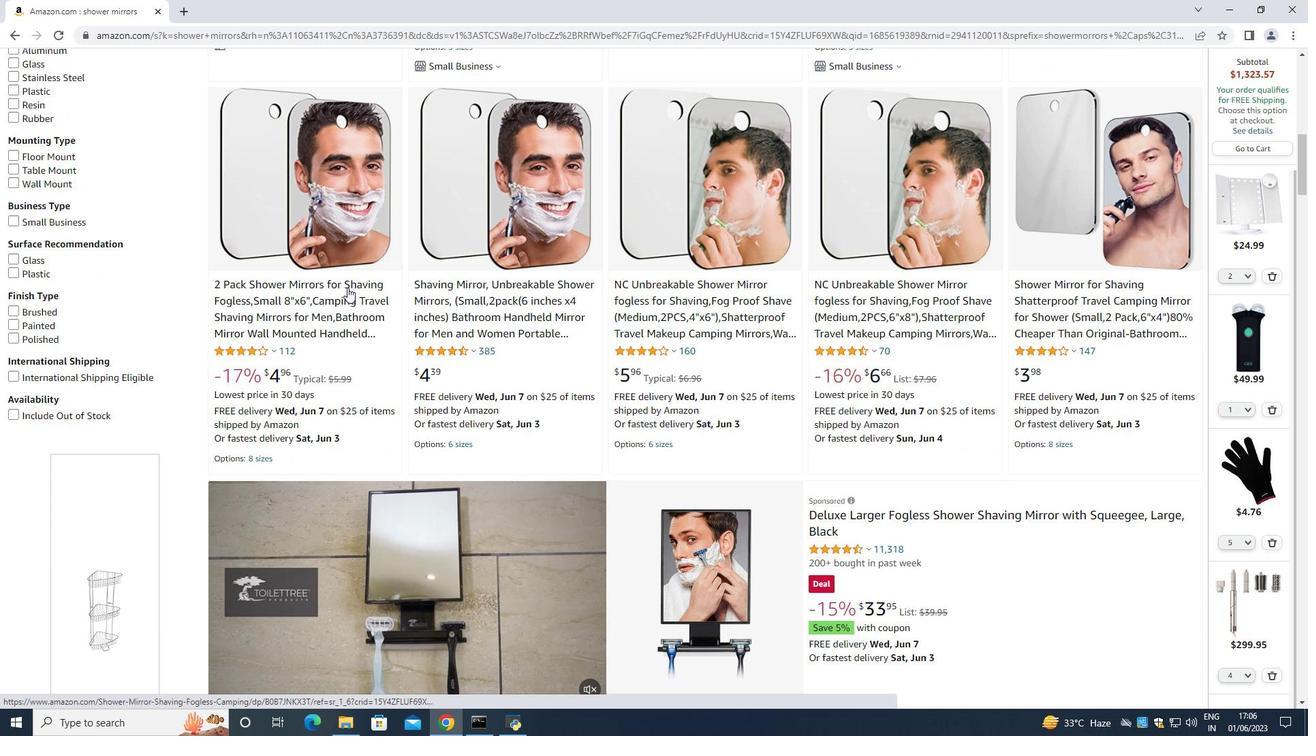
Action: Mouse scrolled (347, 286) with delta (0, 0)
Screenshot: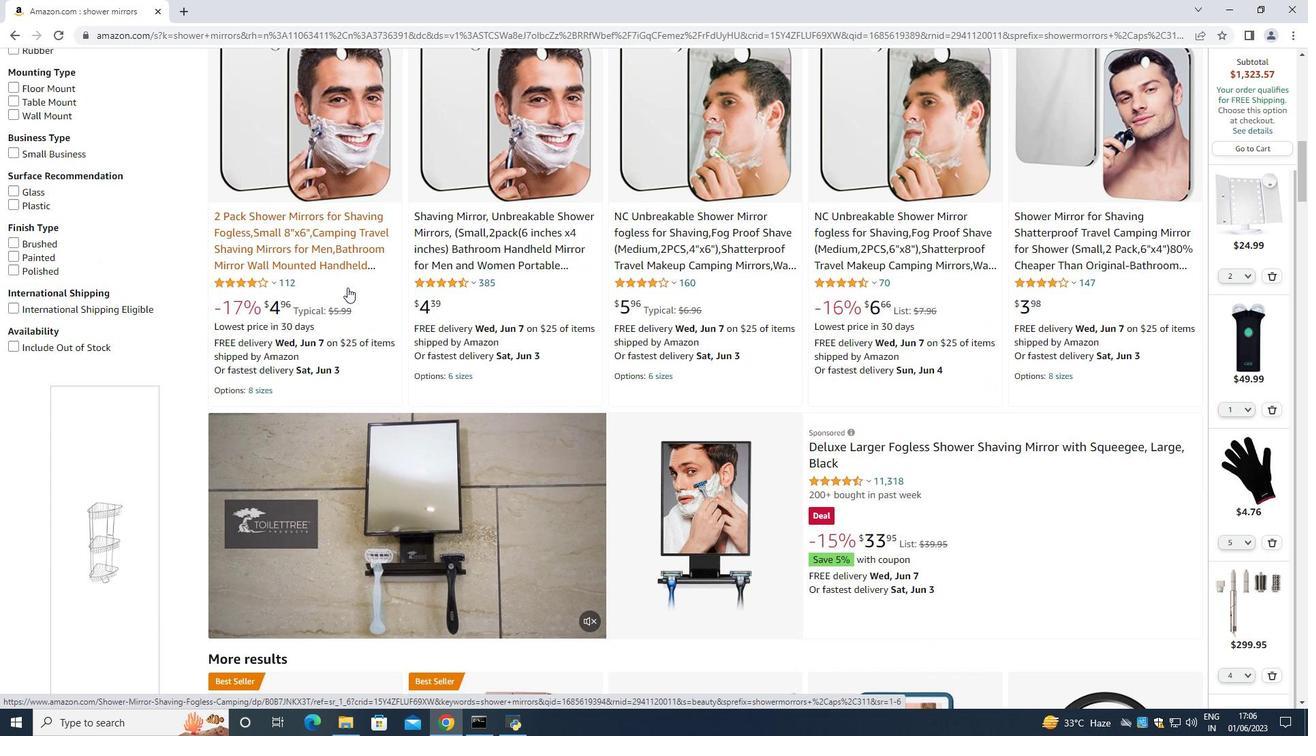 
Action: Mouse scrolled (347, 286) with delta (0, 0)
Screenshot: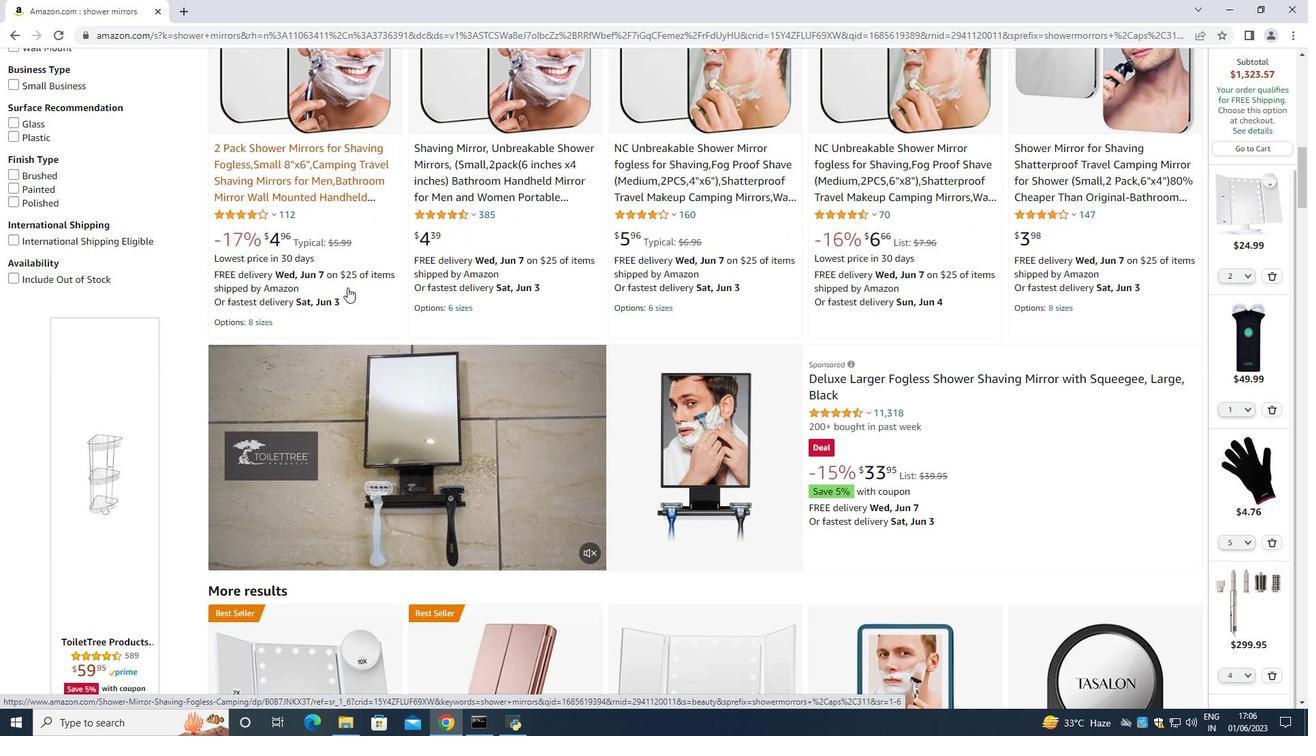 
Action: Mouse scrolled (347, 286) with delta (0, 0)
Screenshot: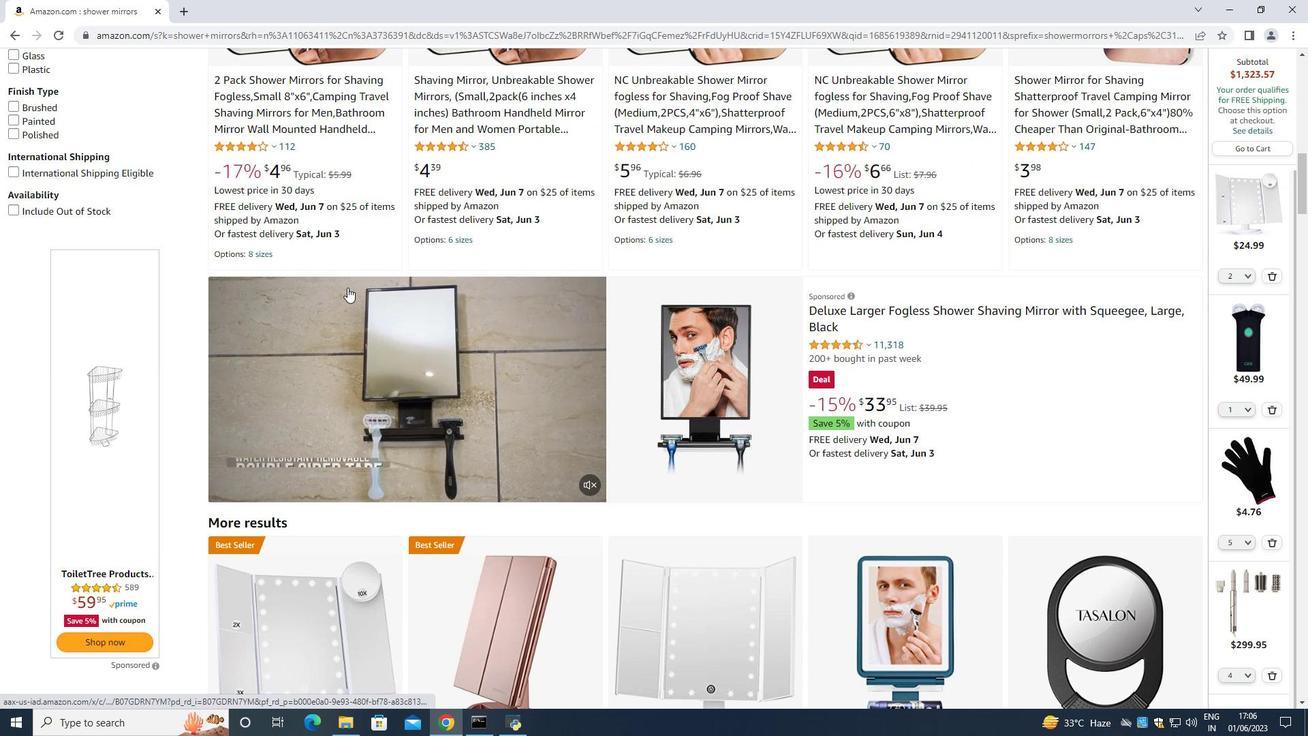 
Action: Mouse scrolled (347, 286) with delta (0, 0)
Screenshot: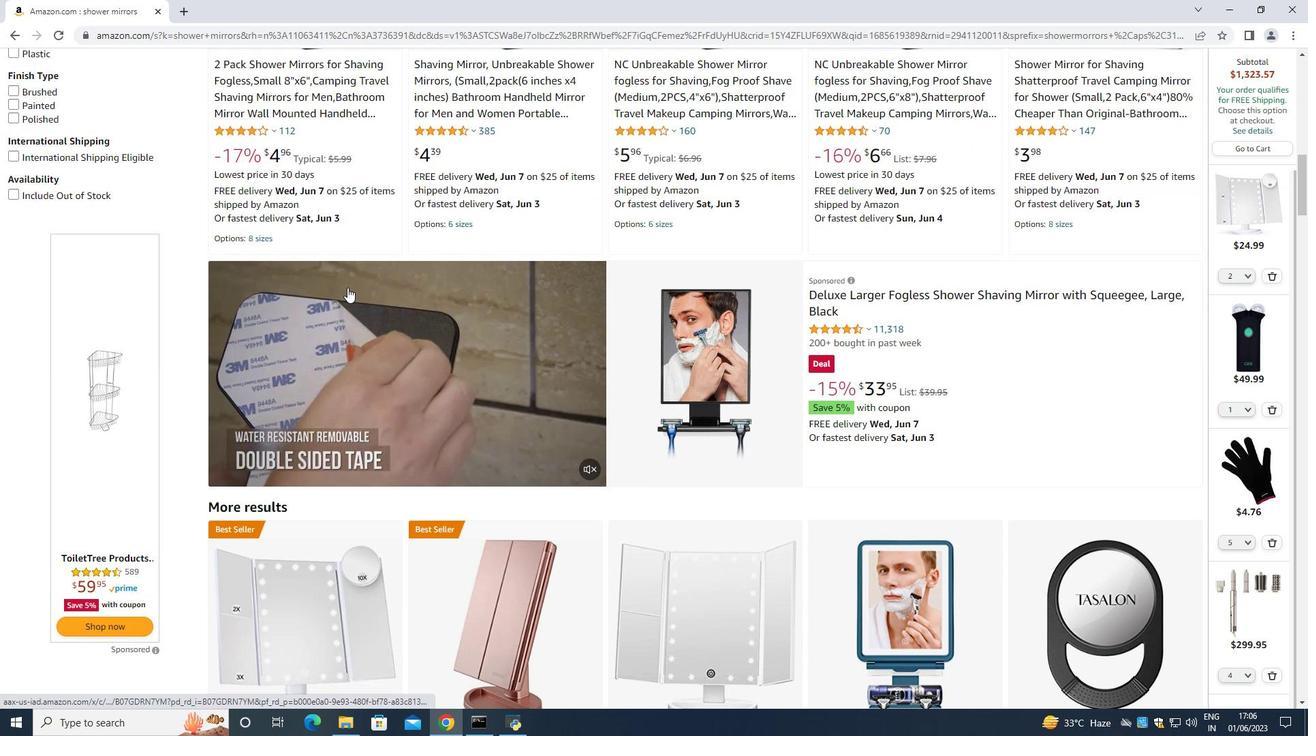 
Action: Mouse scrolled (347, 286) with delta (0, 0)
Screenshot: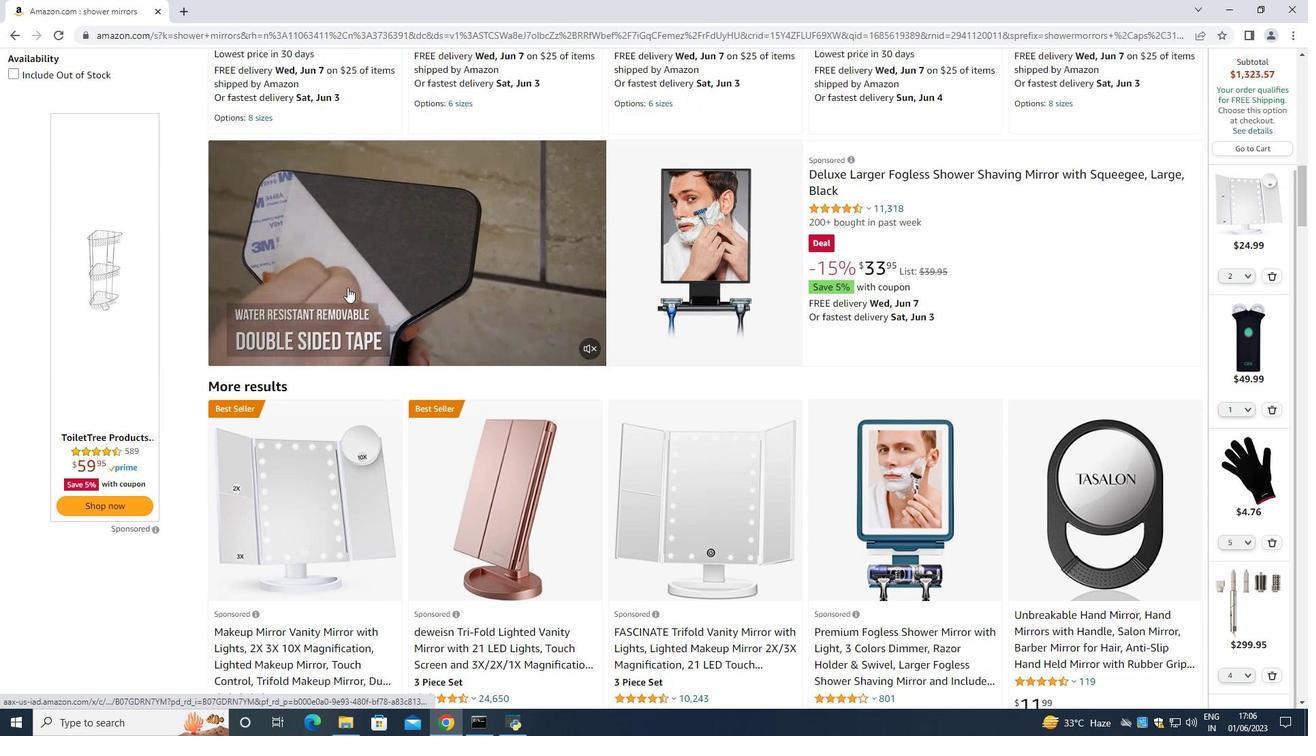 
Action: Mouse scrolled (347, 286) with delta (0, 0)
Screenshot: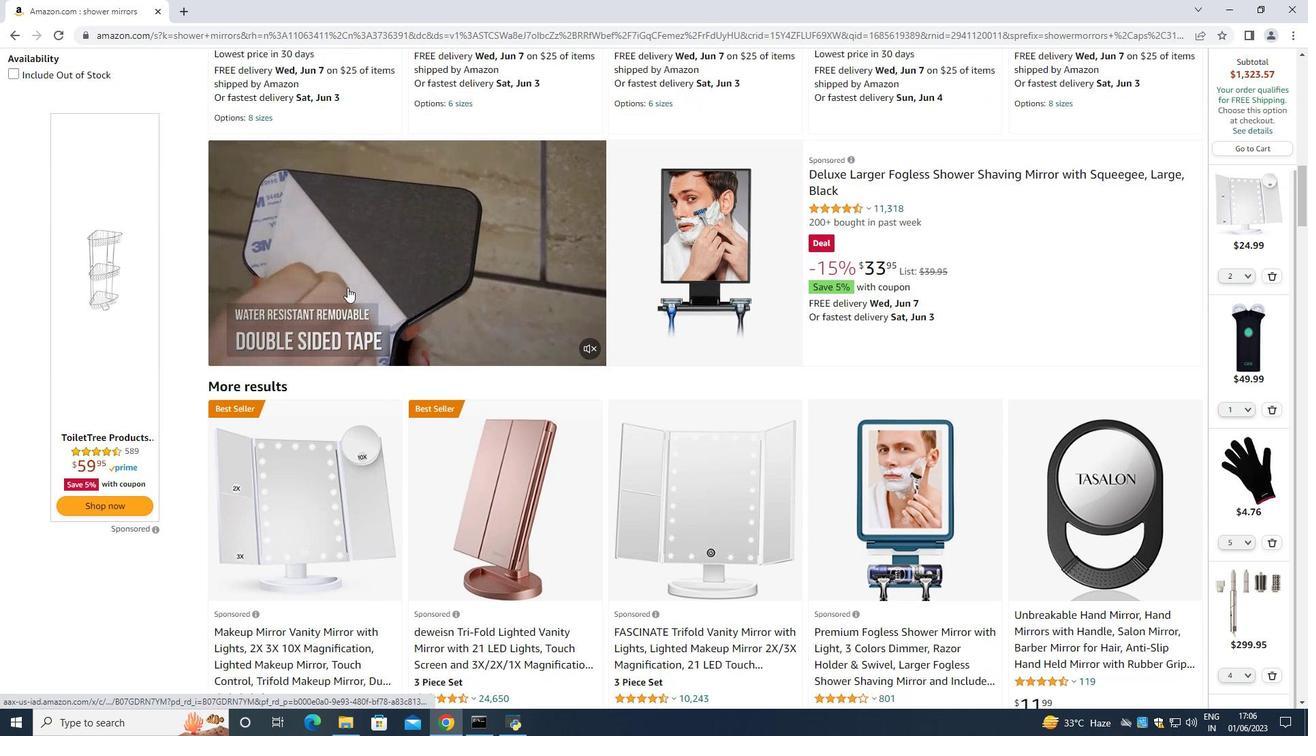 
Action: Mouse scrolled (347, 286) with delta (0, 0)
Screenshot: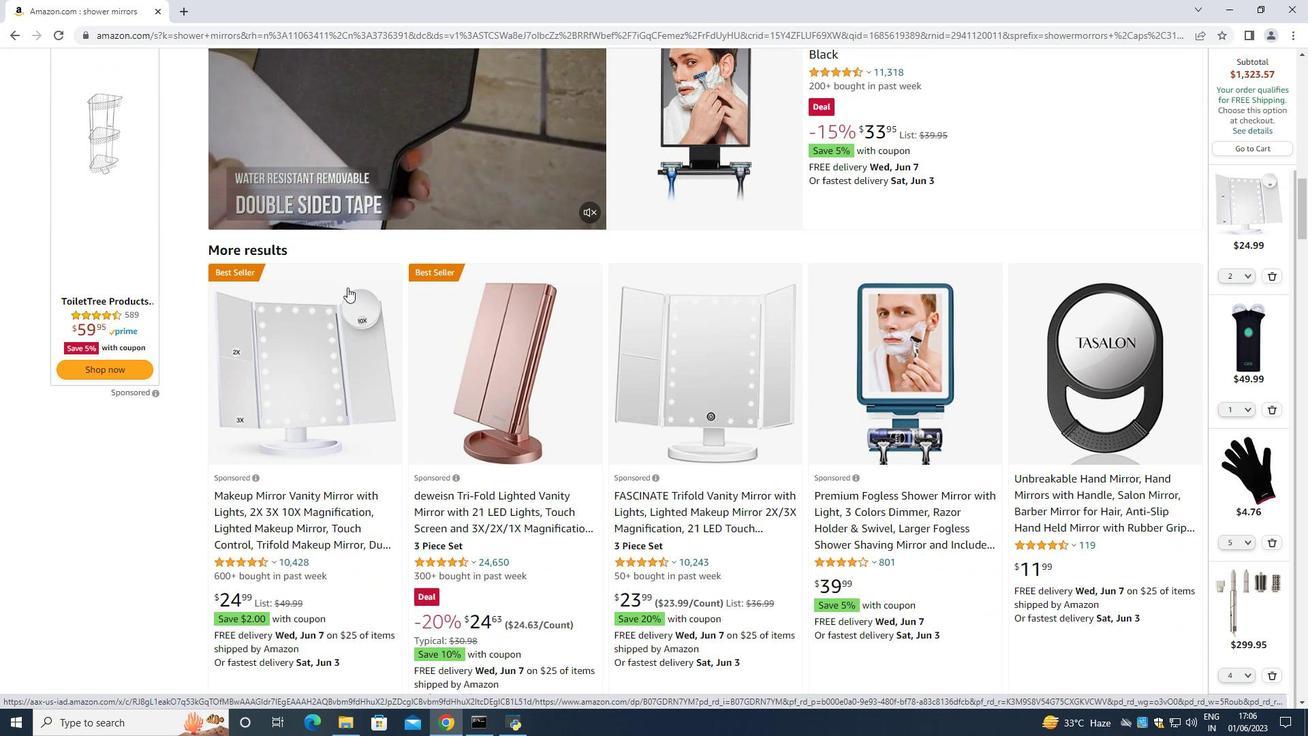 
Action: Mouse scrolled (347, 286) with delta (0, 0)
Screenshot: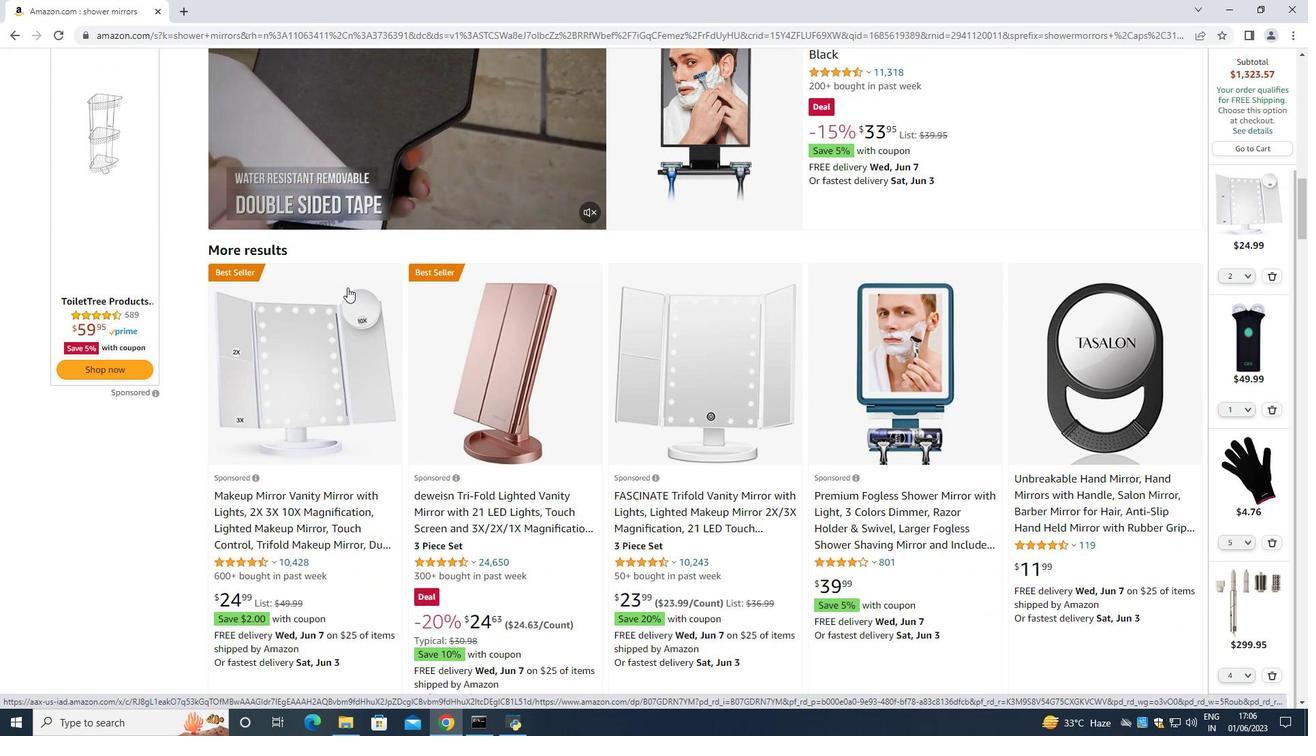 
Action: Mouse scrolled (347, 286) with delta (0, 0)
Screenshot: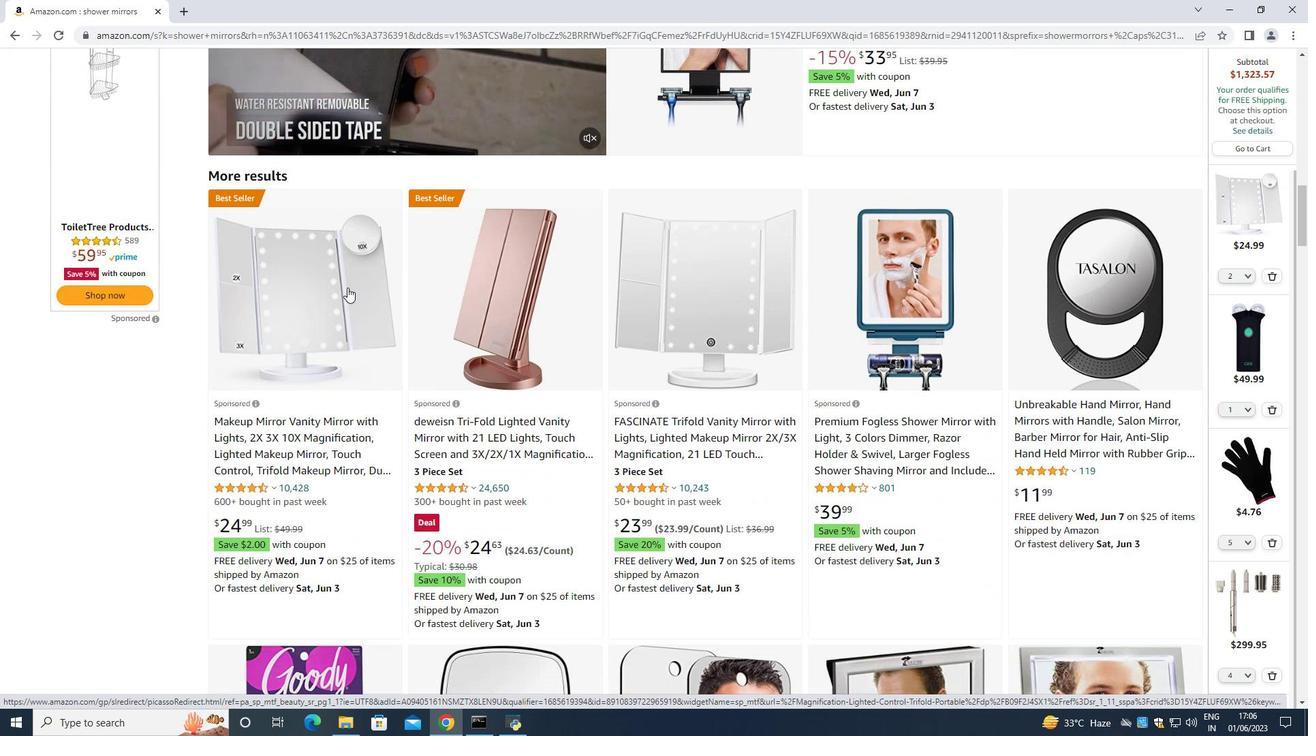 
Action: Mouse scrolled (347, 286) with delta (0, 0)
Screenshot: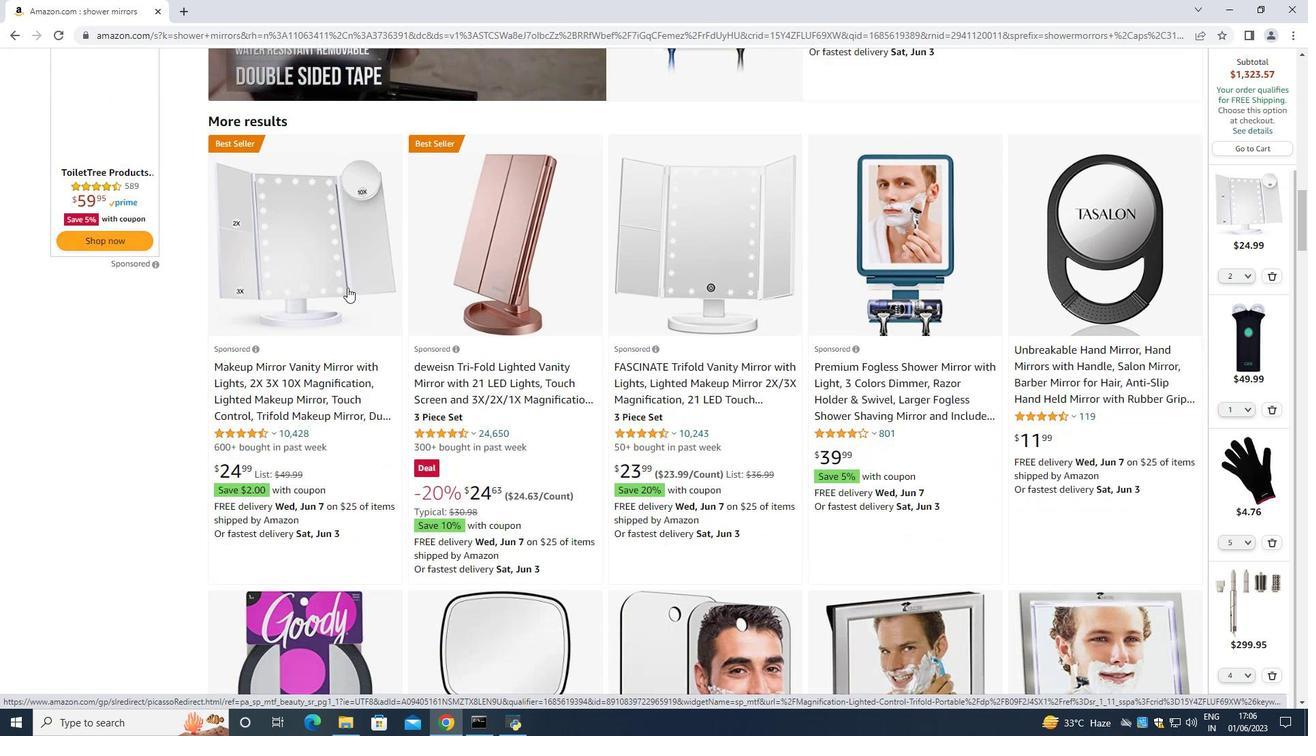 
Action: Mouse scrolled (347, 286) with delta (0, 0)
Screenshot: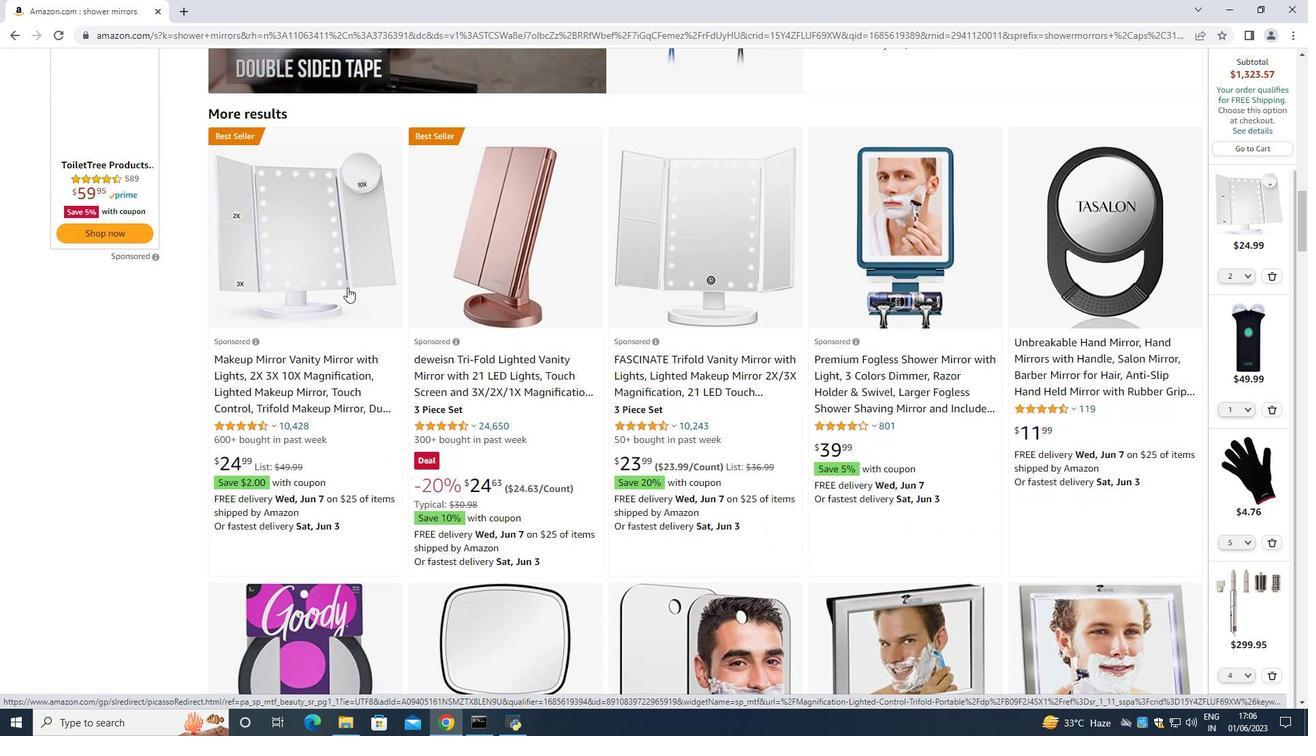 
Action: Mouse scrolled (347, 286) with delta (0, 0)
Screenshot: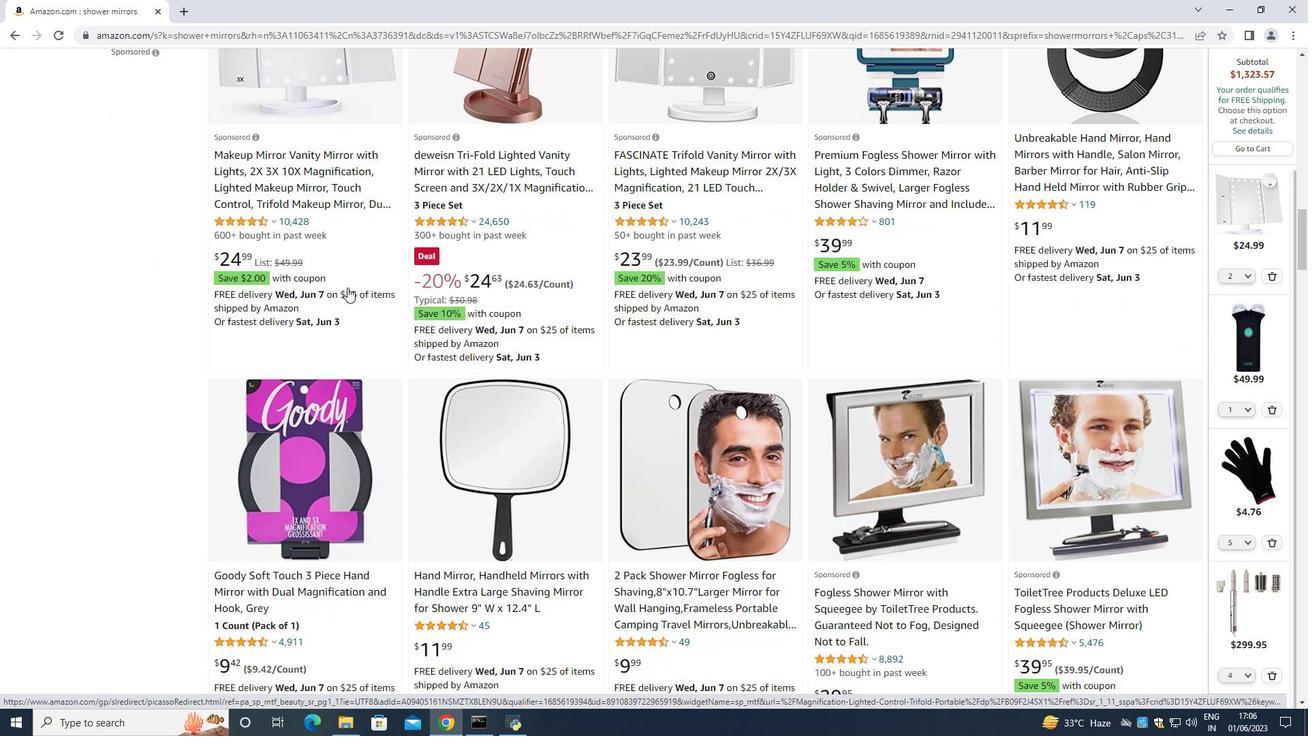 
Action: Mouse scrolled (347, 286) with delta (0, 0)
Screenshot: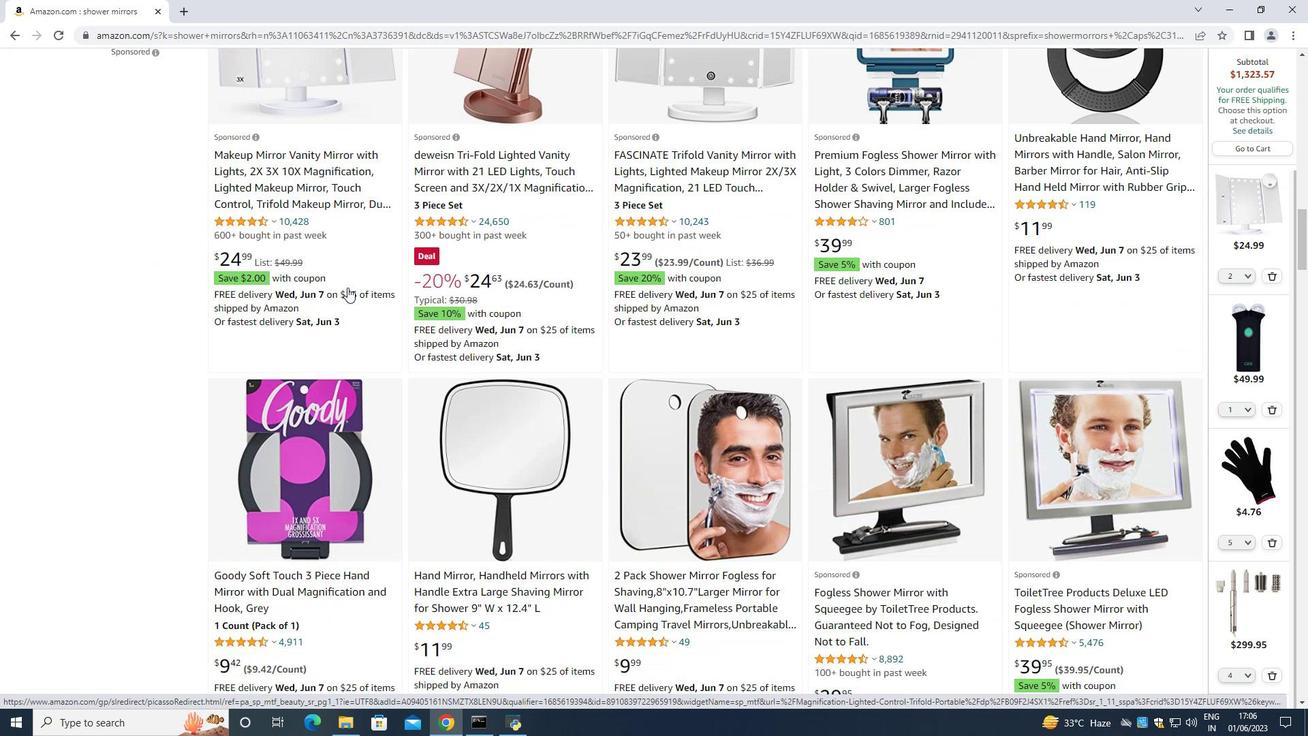 
Action: Mouse scrolled (347, 286) with delta (0, 0)
Screenshot: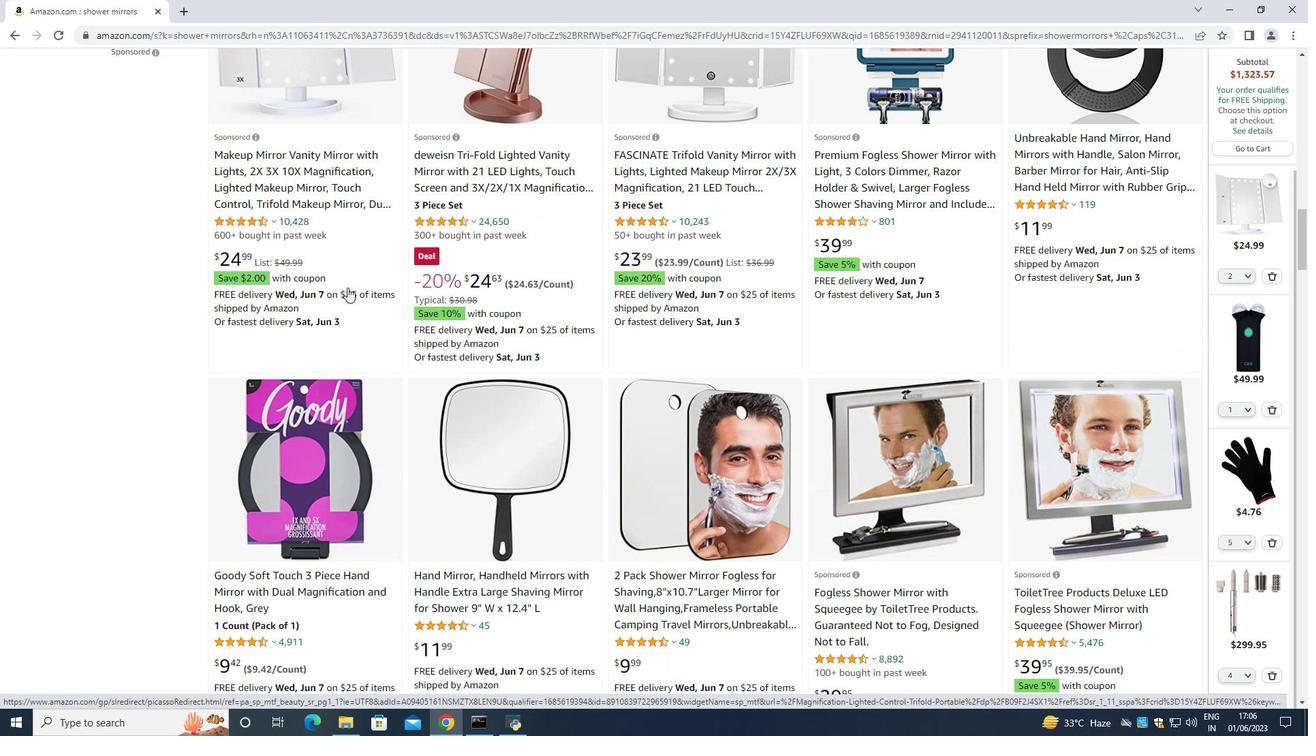 
Action: Mouse scrolled (347, 286) with delta (0, 0)
Screenshot: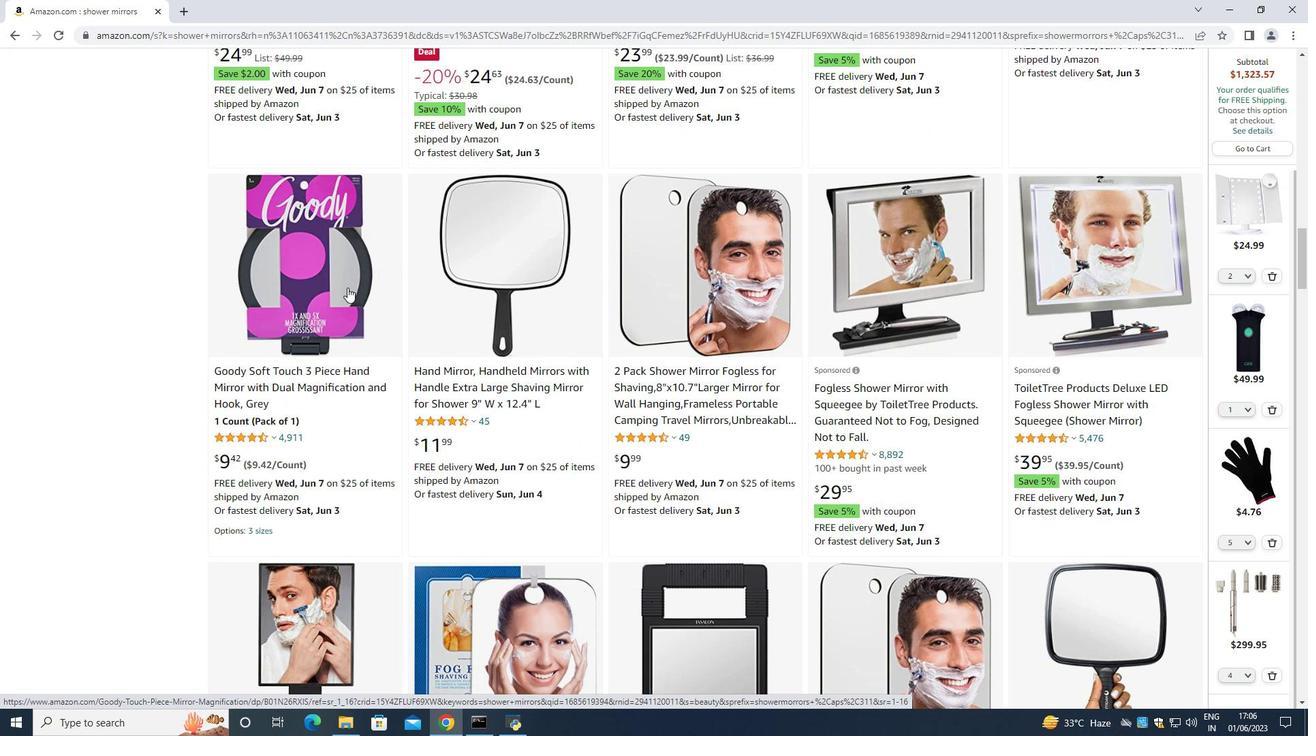 
Action: Mouse scrolled (347, 286) with delta (0, 0)
Screenshot: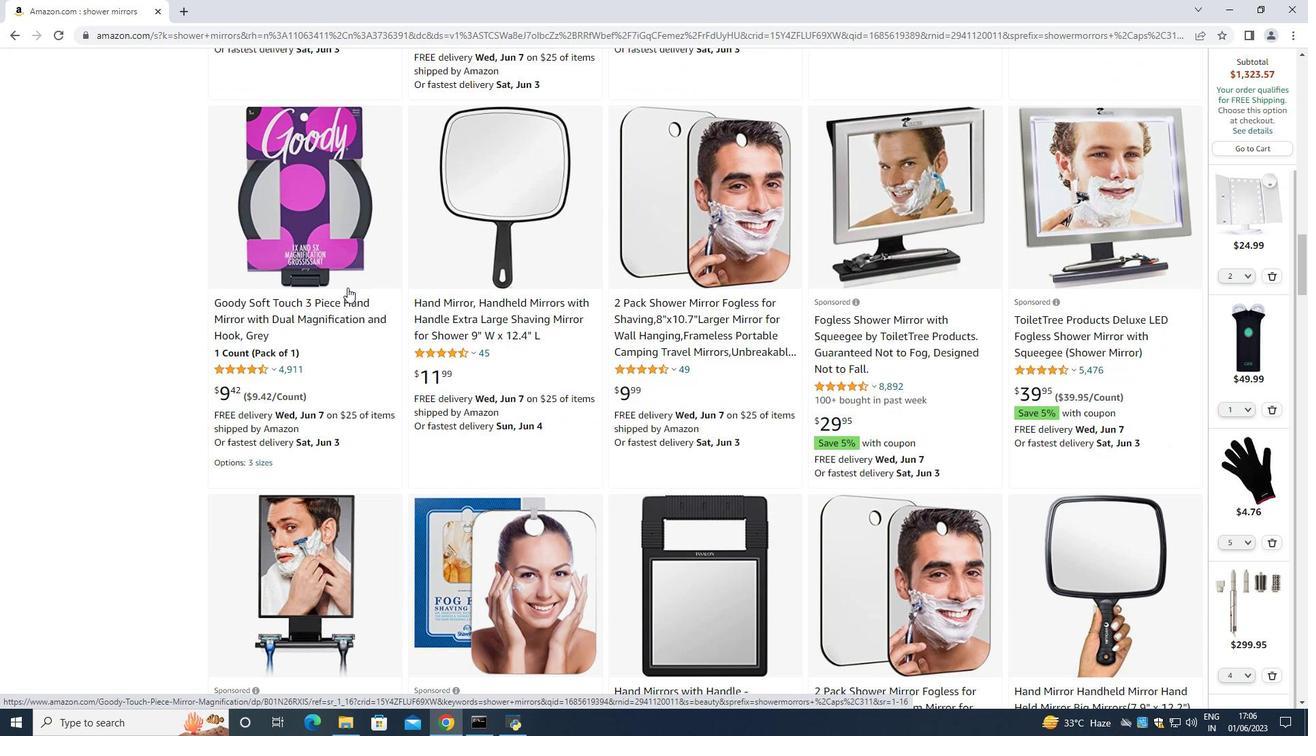 
Action: Mouse scrolled (347, 286) with delta (0, 0)
Screenshot: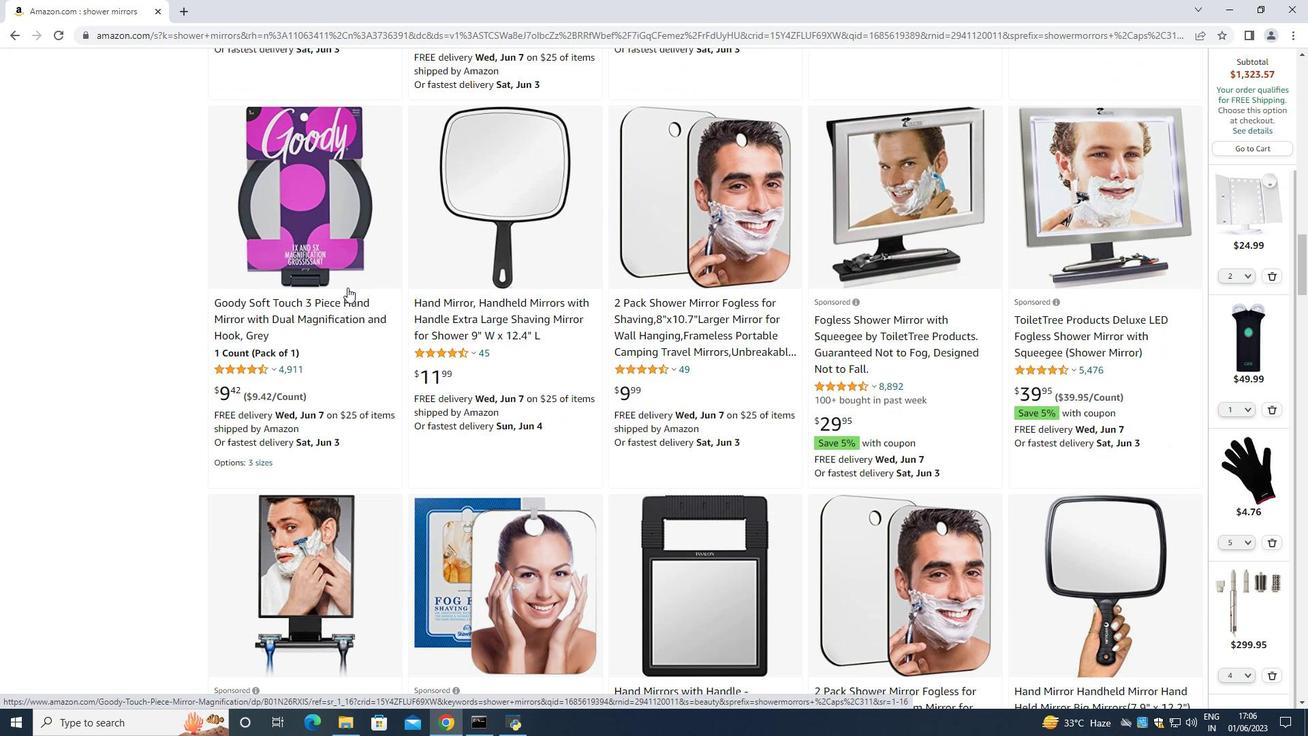 
Action: Mouse scrolled (347, 286) with delta (0, 0)
Screenshot: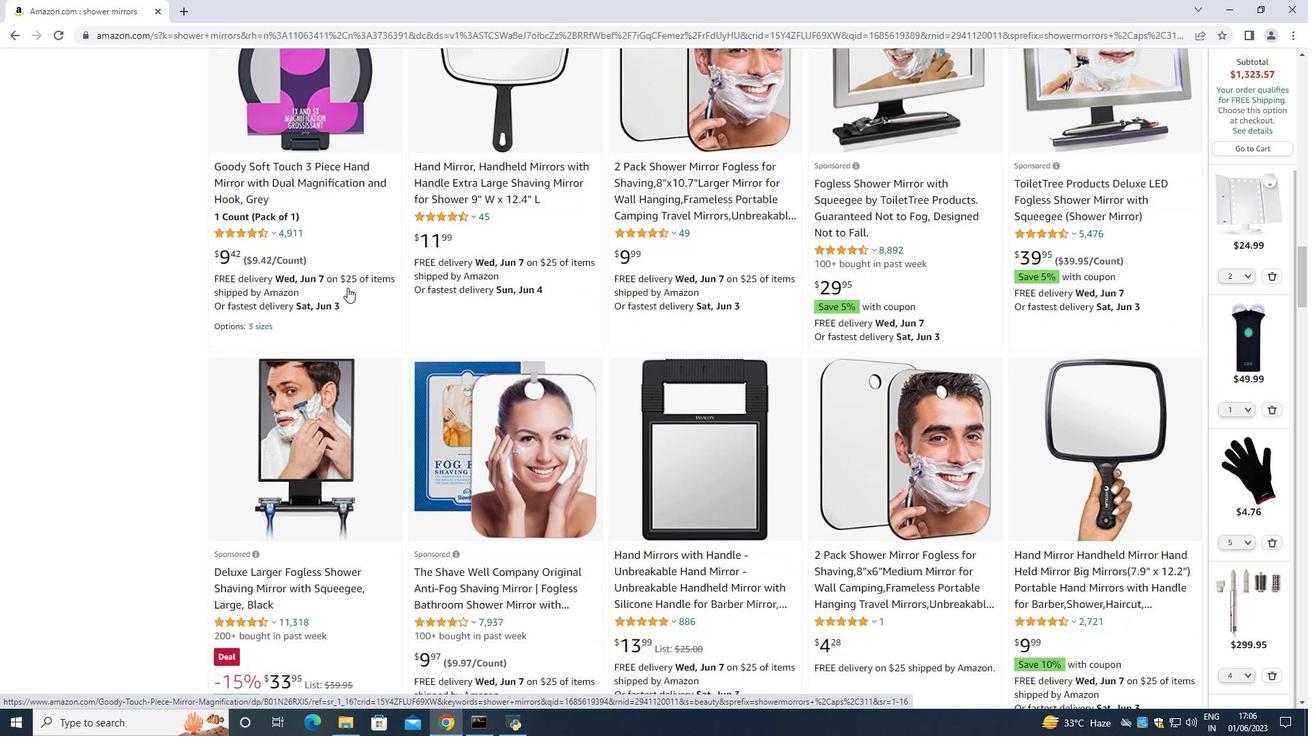 
Action: Mouse scrolled (347, 286) with delta (0, 0)
Screenshot: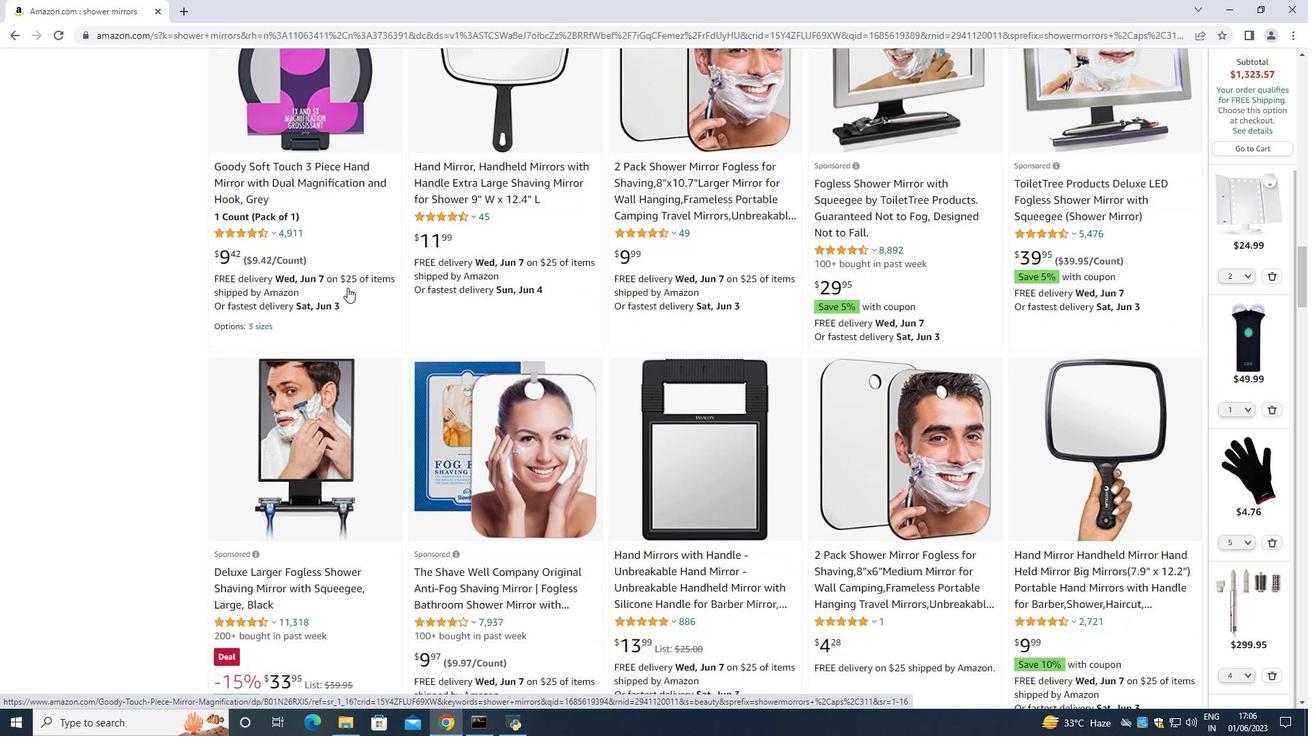 
Action: Mouse scrolled (347, 286) with delta (0, 0)
Screenshot: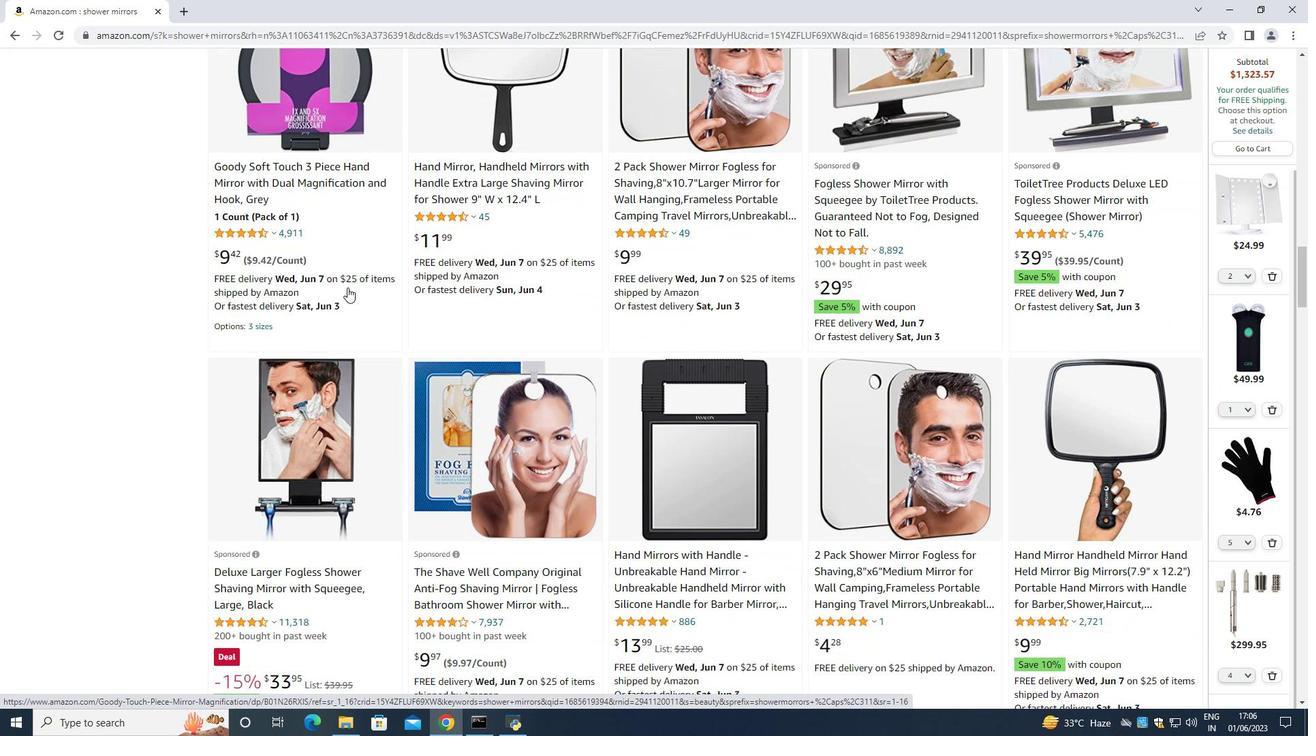 
Action: Mouse scrolled (347, 286) with delta (0, 0)
Screenshot: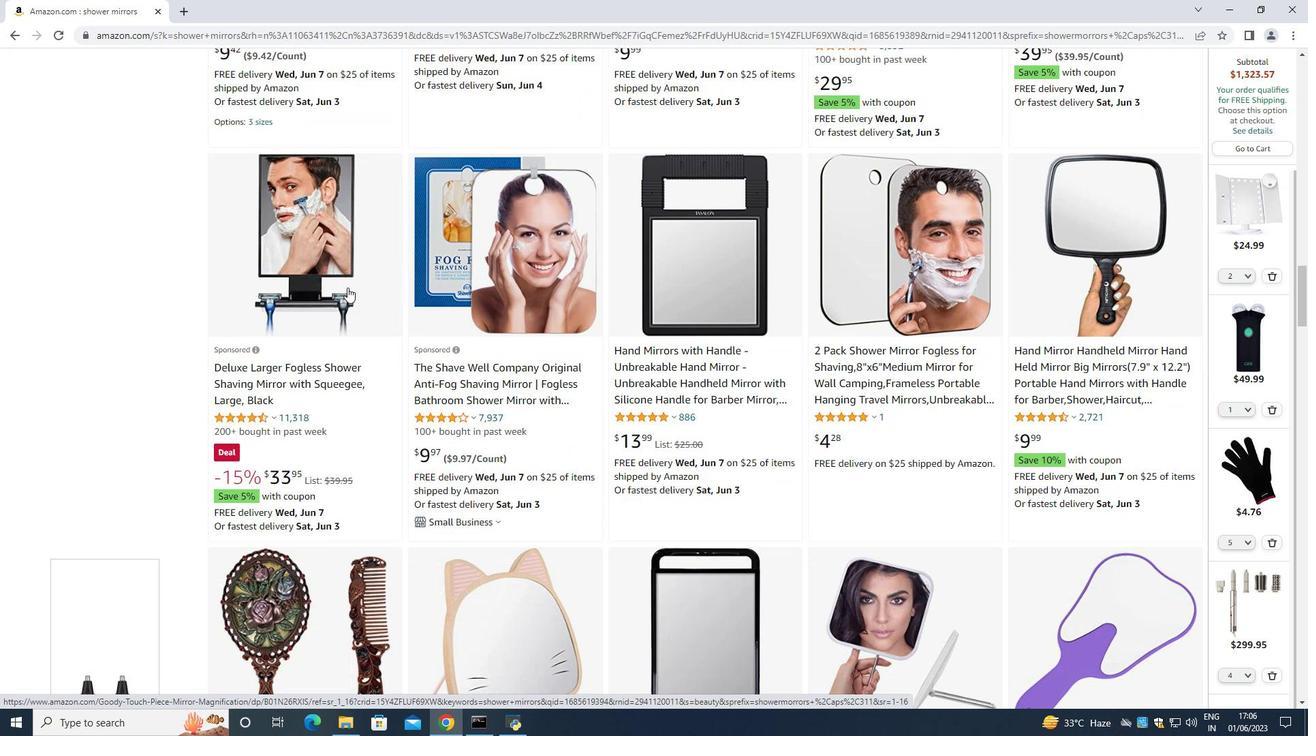 
Action: Mouse scrolled (347, 286) with delta (0, 0)
Screenshot: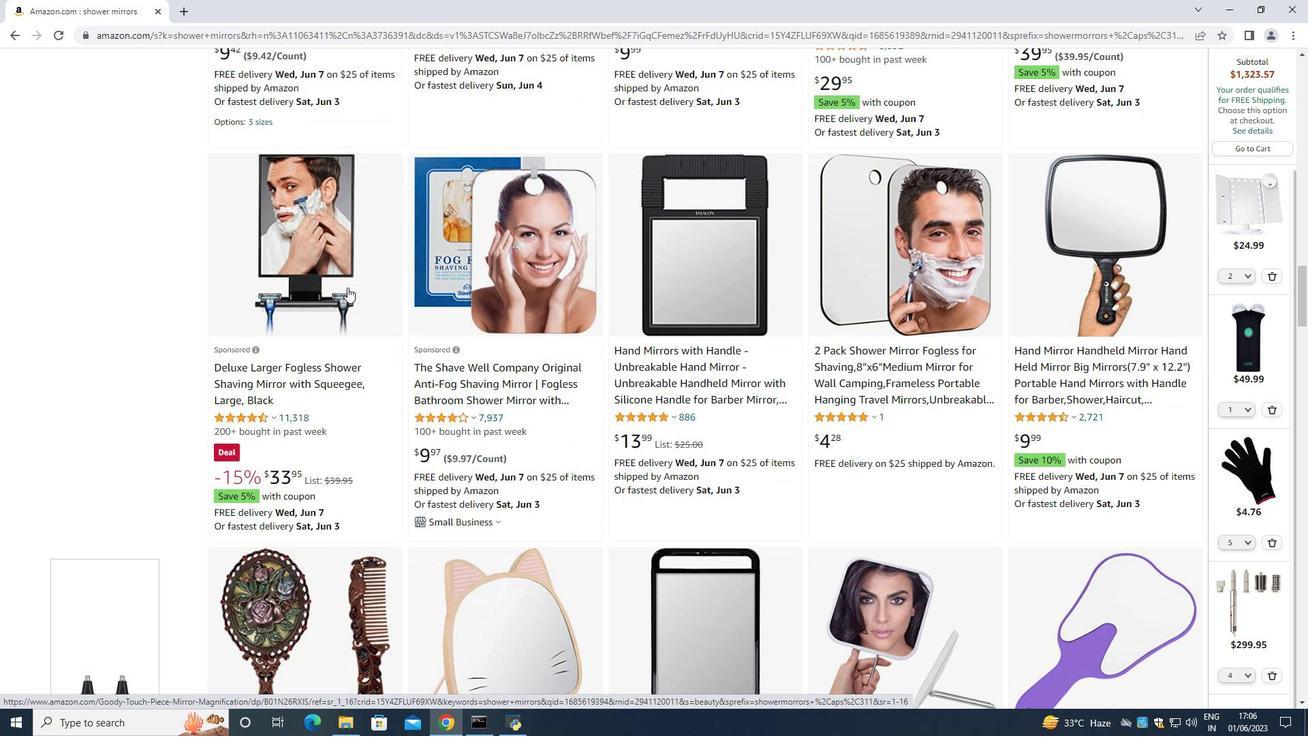 
Action: Mouse scrolled (347, 286) with delta (0, 0)
Screenshot: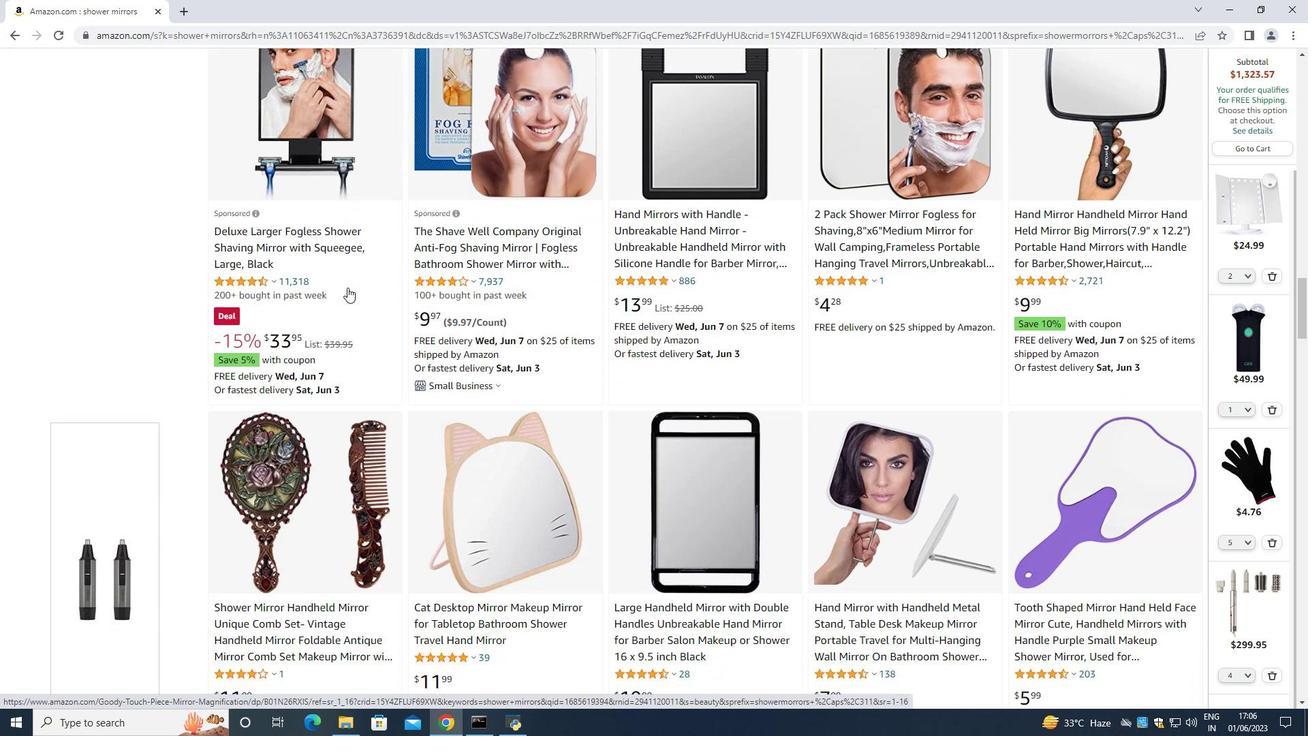 
Action: Mouse scrolled (347, 286) with delta (0, 0)
Screenshot: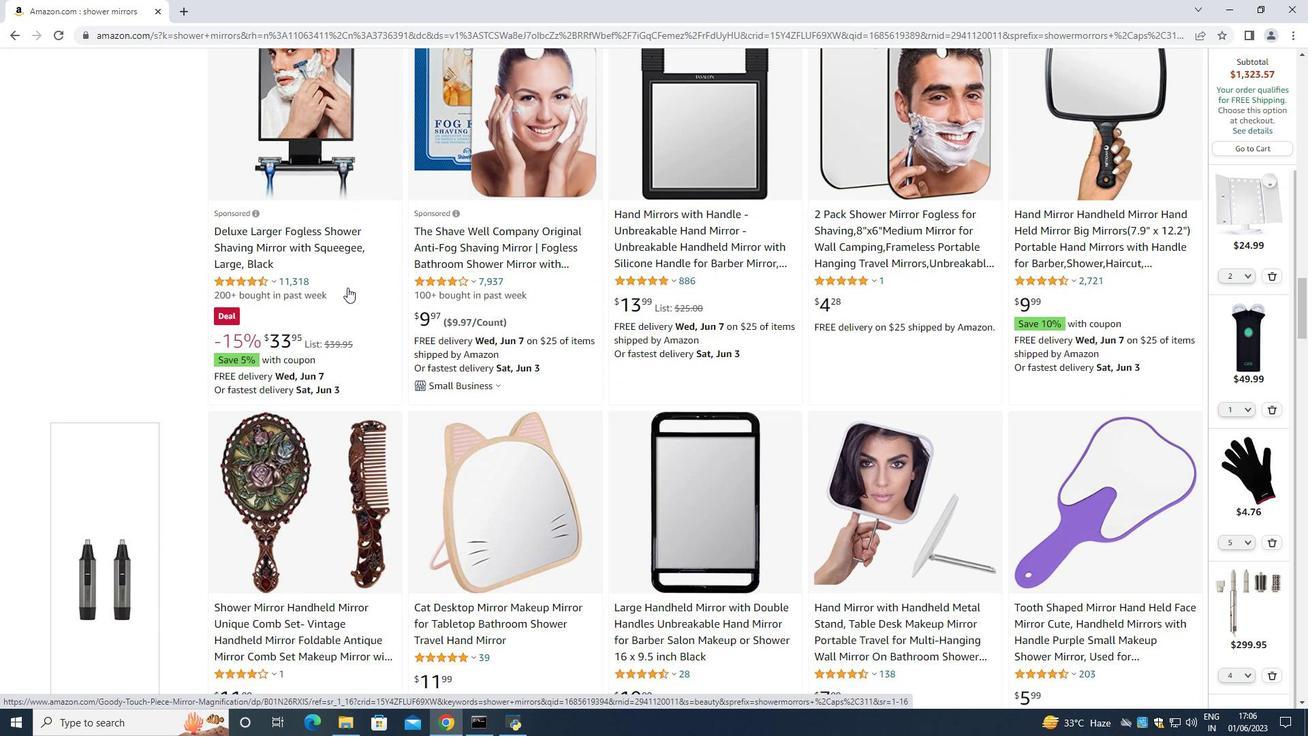 
Action: Mouse scrolled (347, 286) with delta (0, 0)
Screenshot: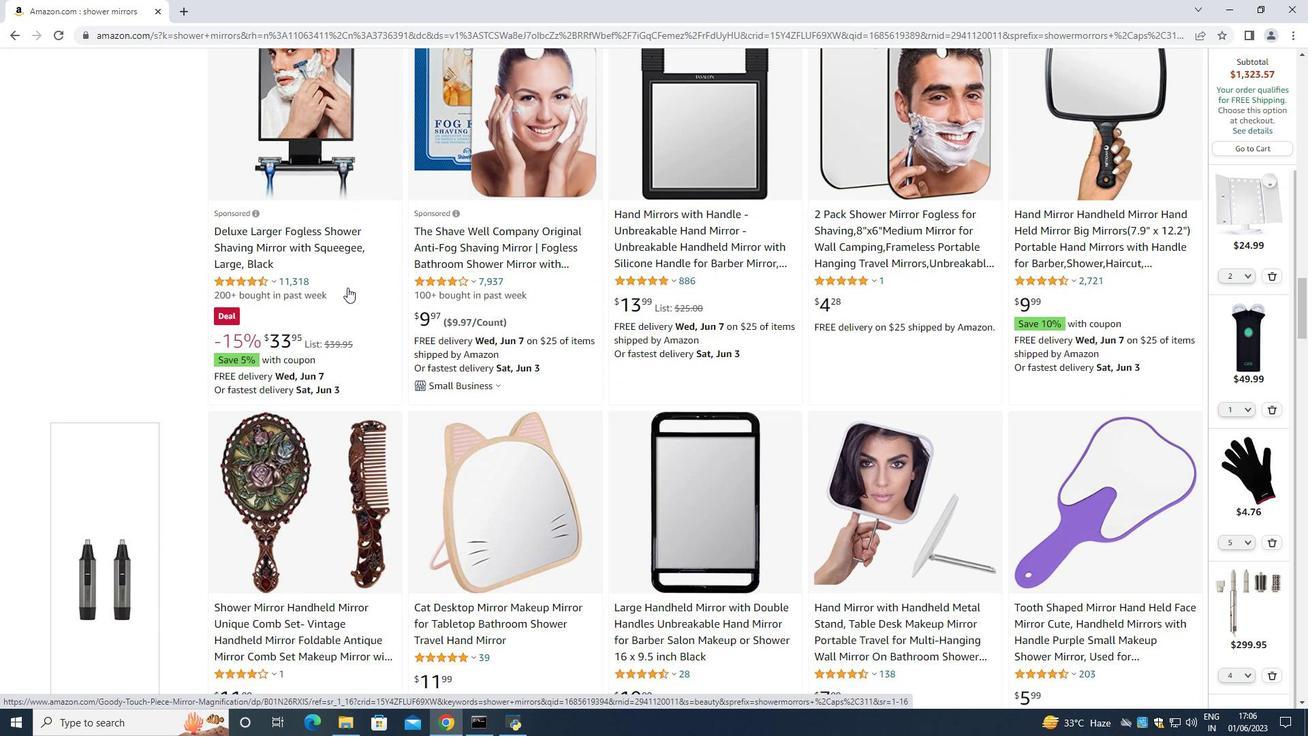 
Action: Mouse scrolled (347, 286) with delta (0, 0)
Screenshot: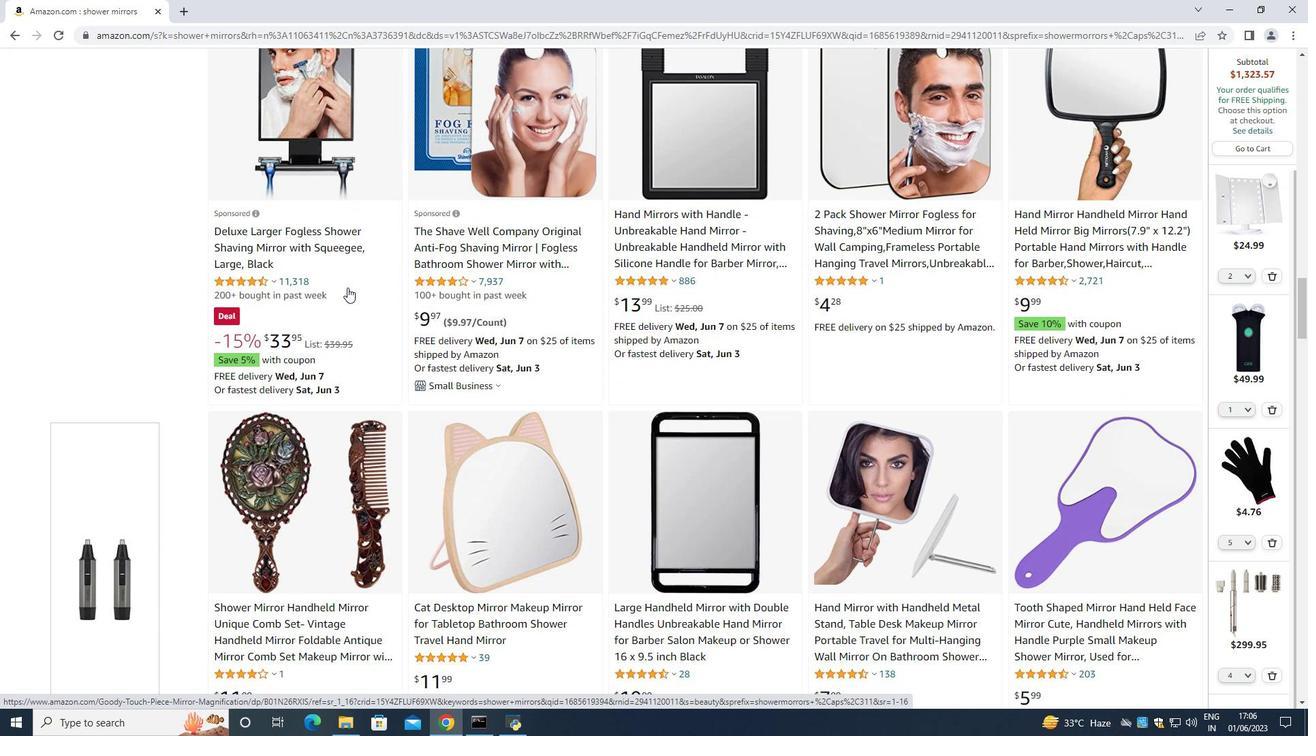 
Action: Mouse scrolled (347, 288) with delta (0, 0)
Screenshot: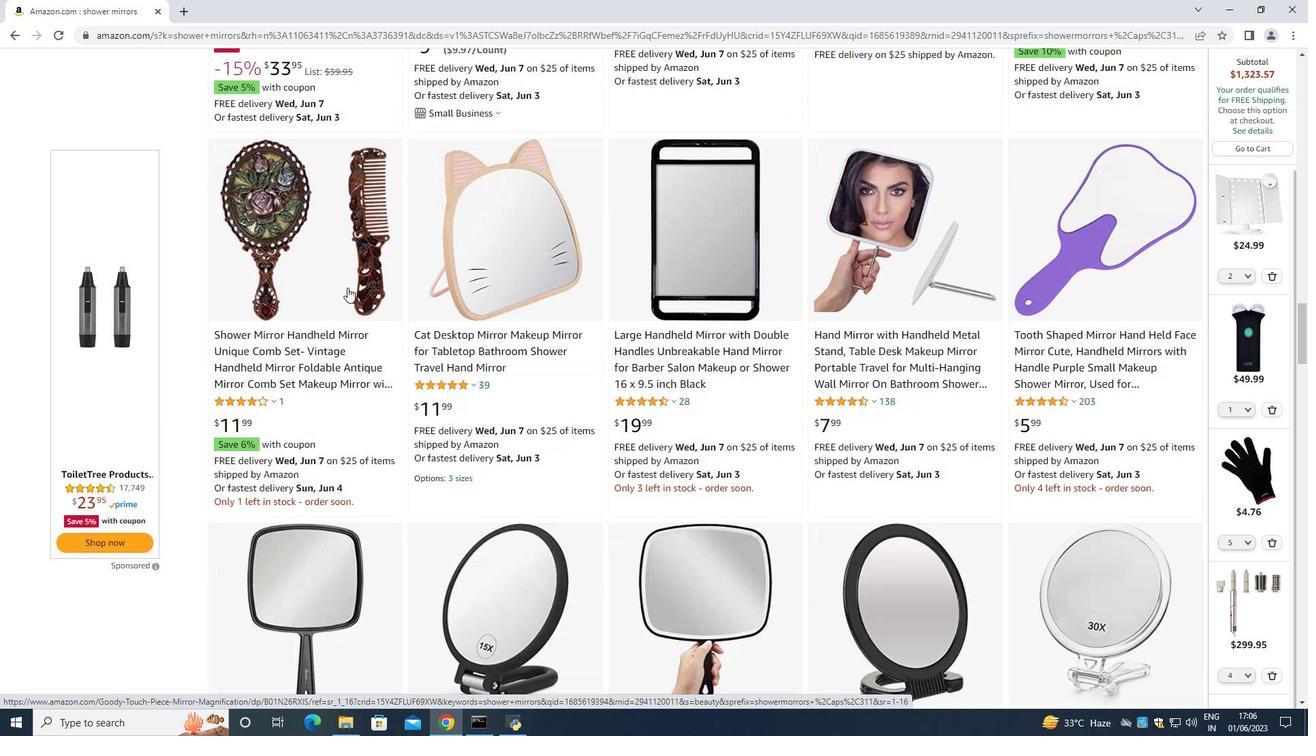 
Action: Mouse scrolled (347, 288) with delta (0, 0)
Screenshot: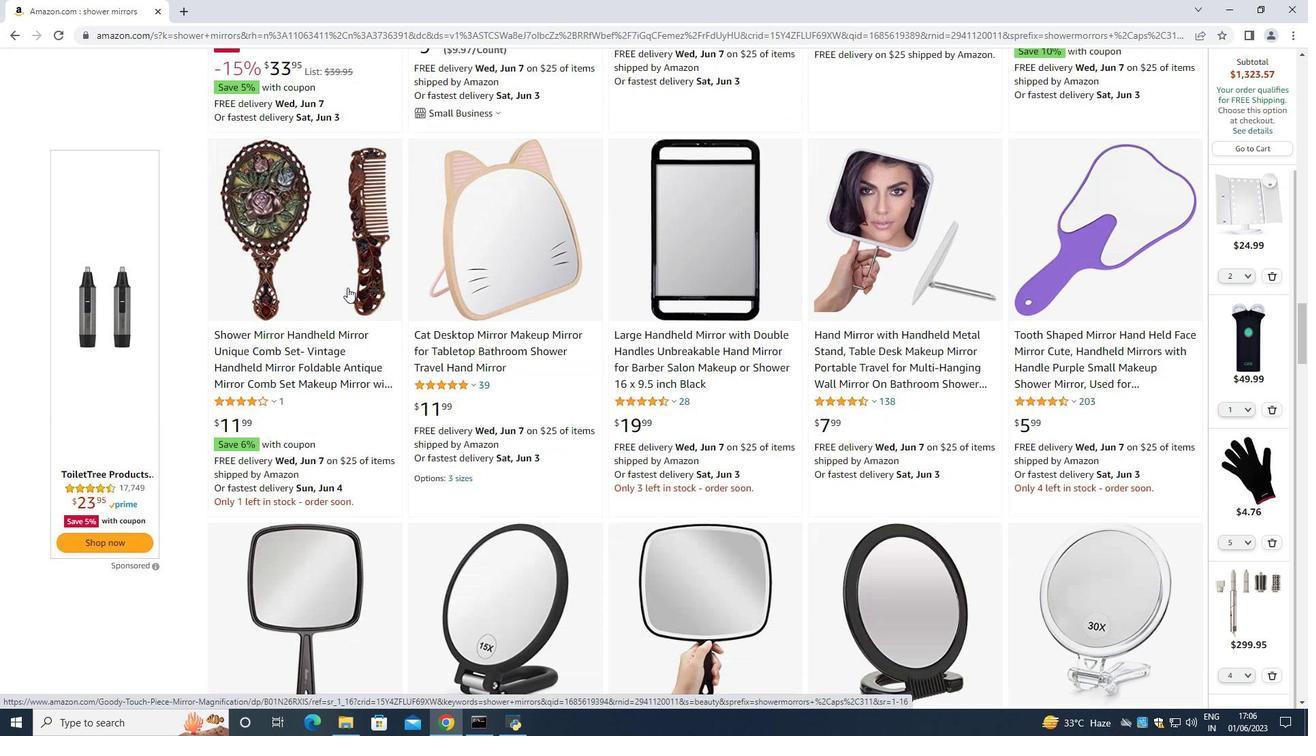 
Action: Mouse scrolled (347, 288) with delta (0, 0)
Screenshot: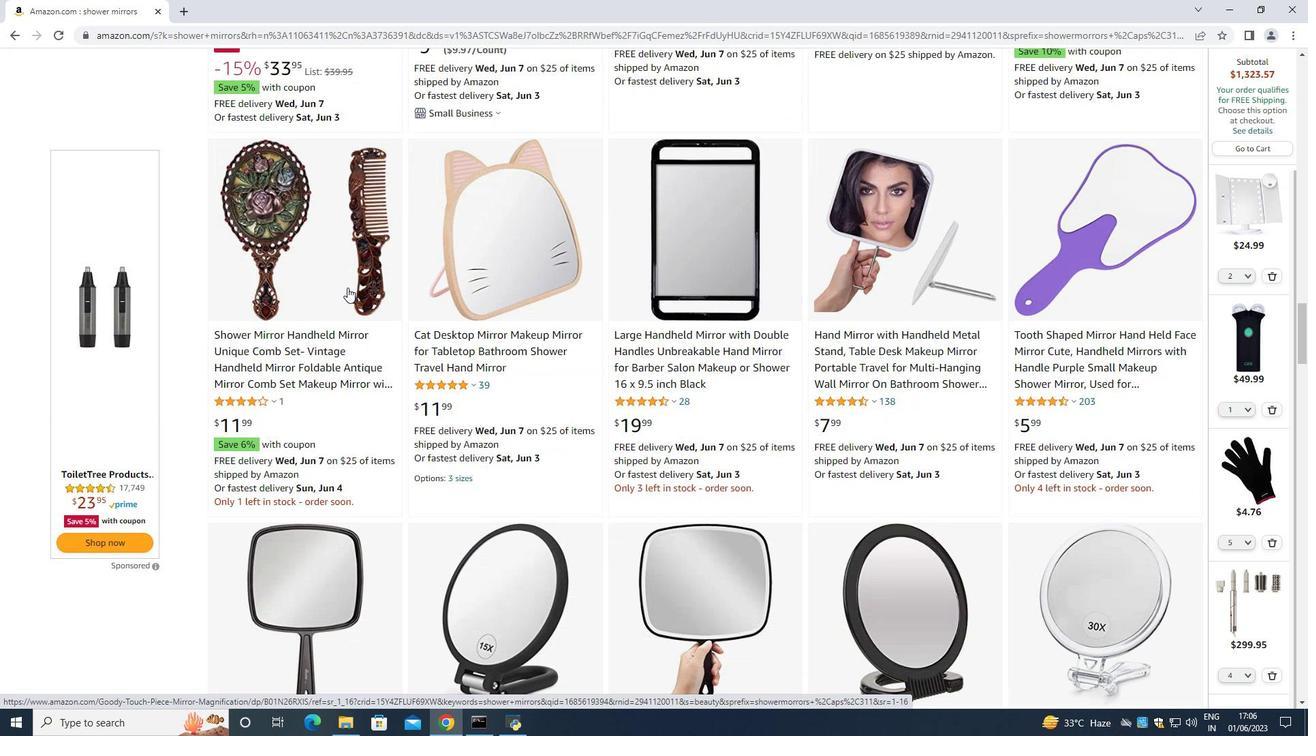 
Action: Mouse scrolled (347, 288) with delta (0, 0)
Screenshot: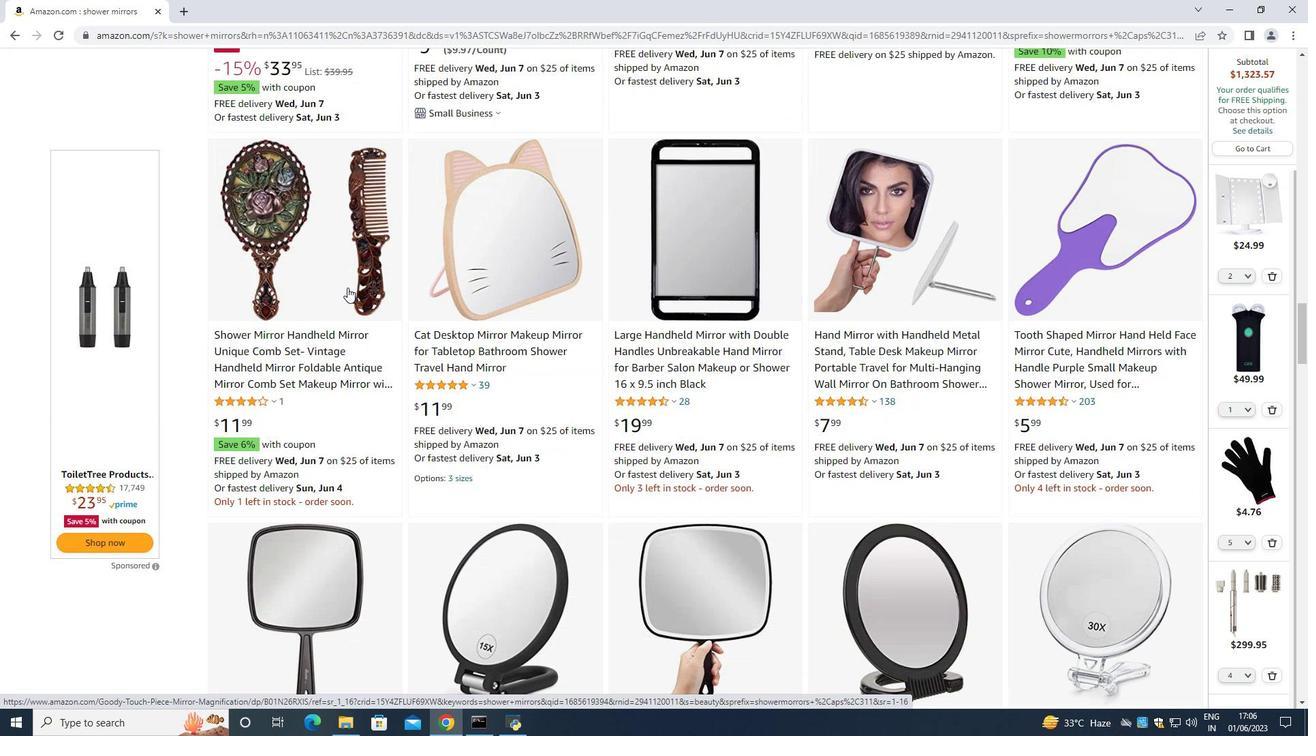 
Action: Mouse moved to (347, 286)
Screenshot: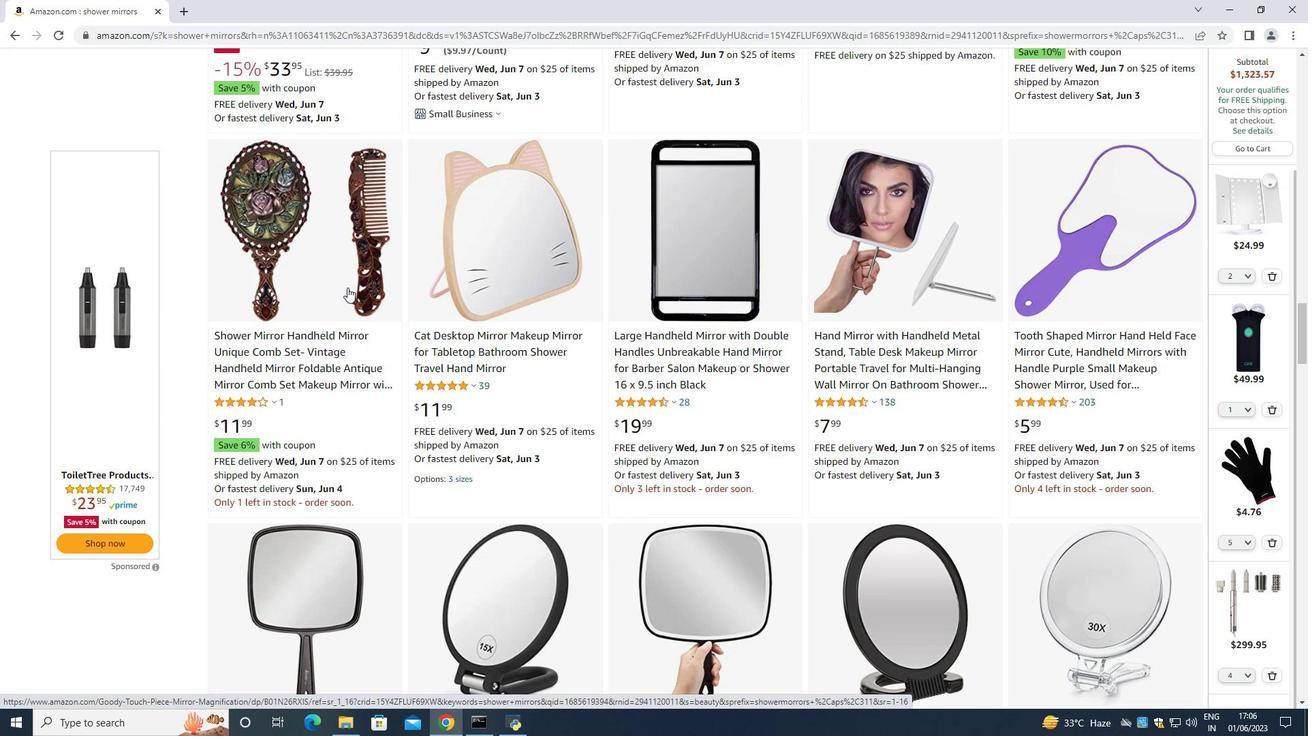 
Action: Mouse scrolled (347, 287) with delta (0, 0)
Screenshot: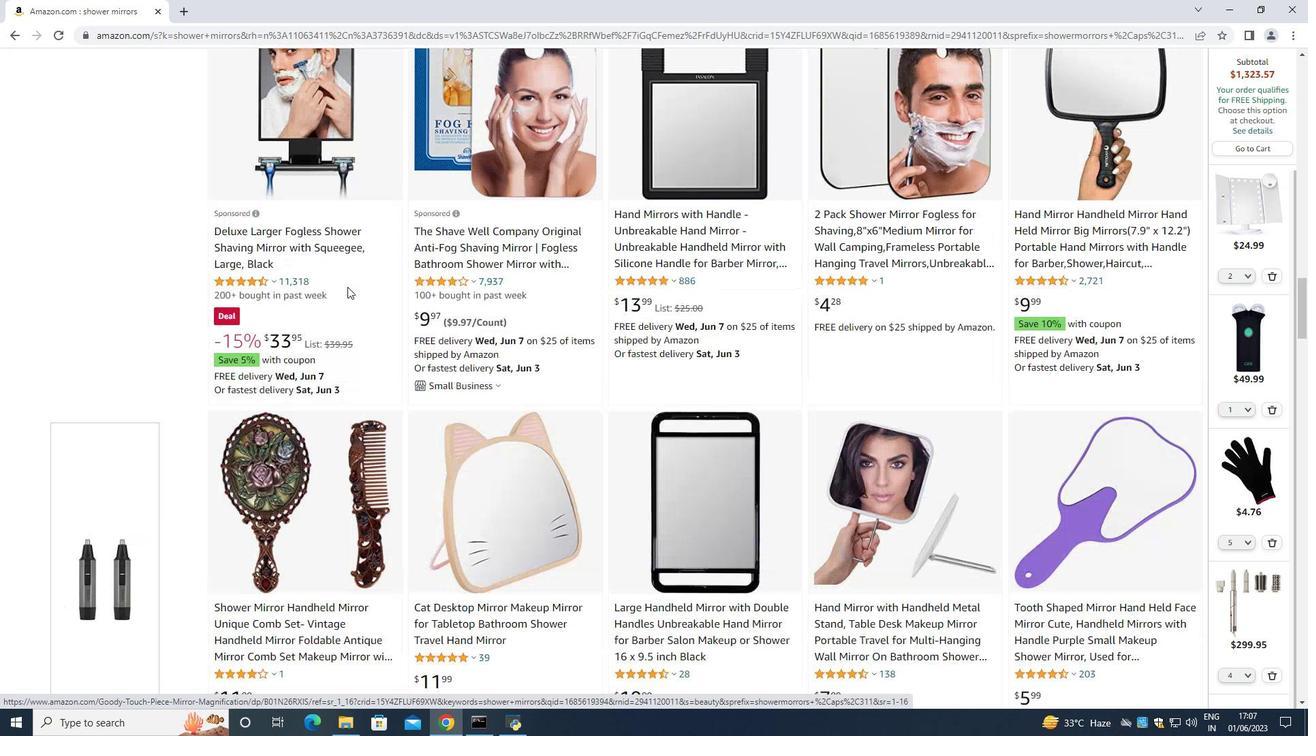 
Action: Mouse scrolled (347, 287) with delta (0, 0)
Screenshot: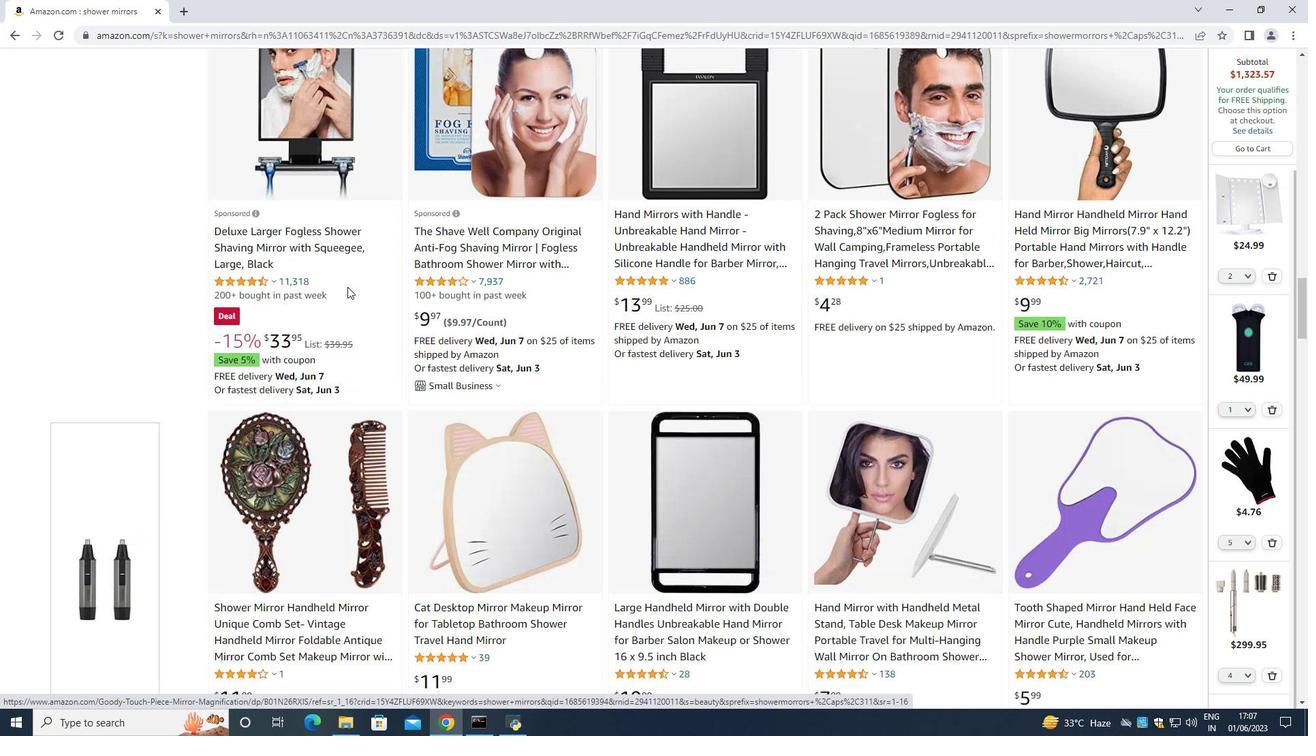 
Action: Mouse scrolled (347, 287) with delta (0, 0)
Screenshot: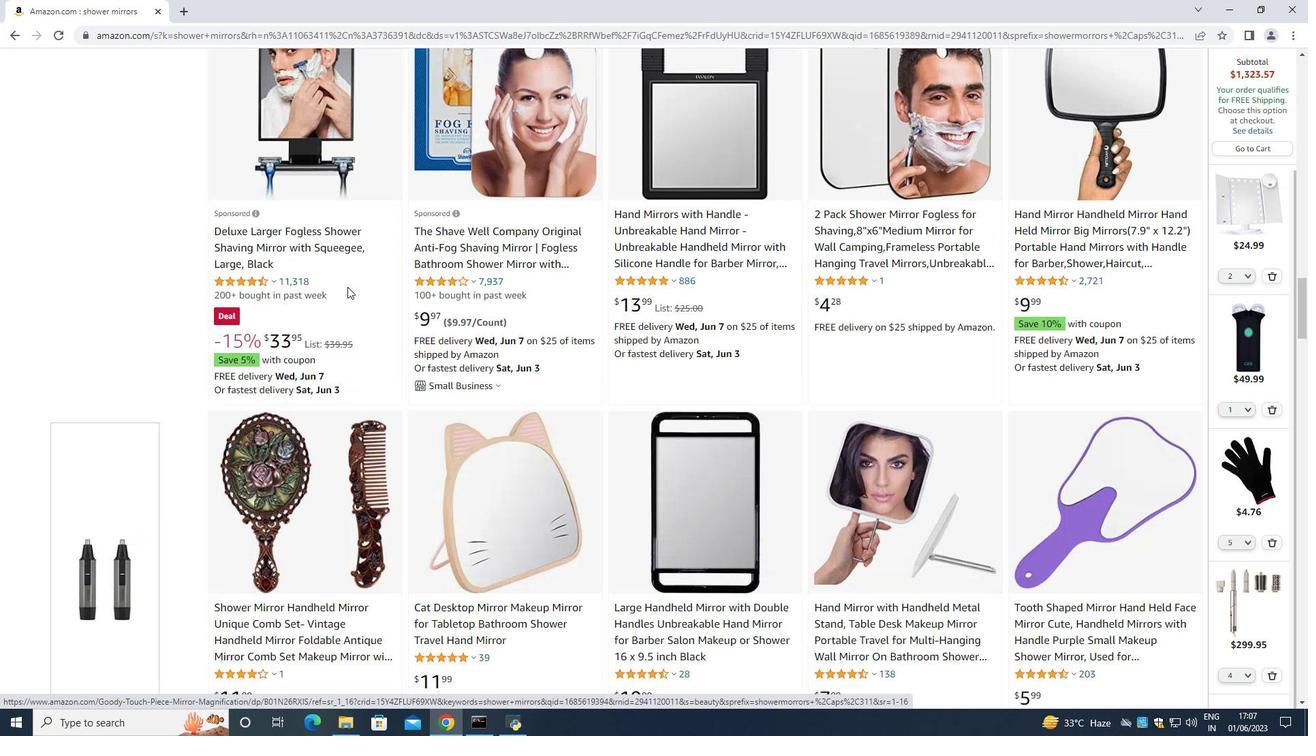 
Action: Mouse scrolled (347, 287) with delta (0, 0)
Screenshot: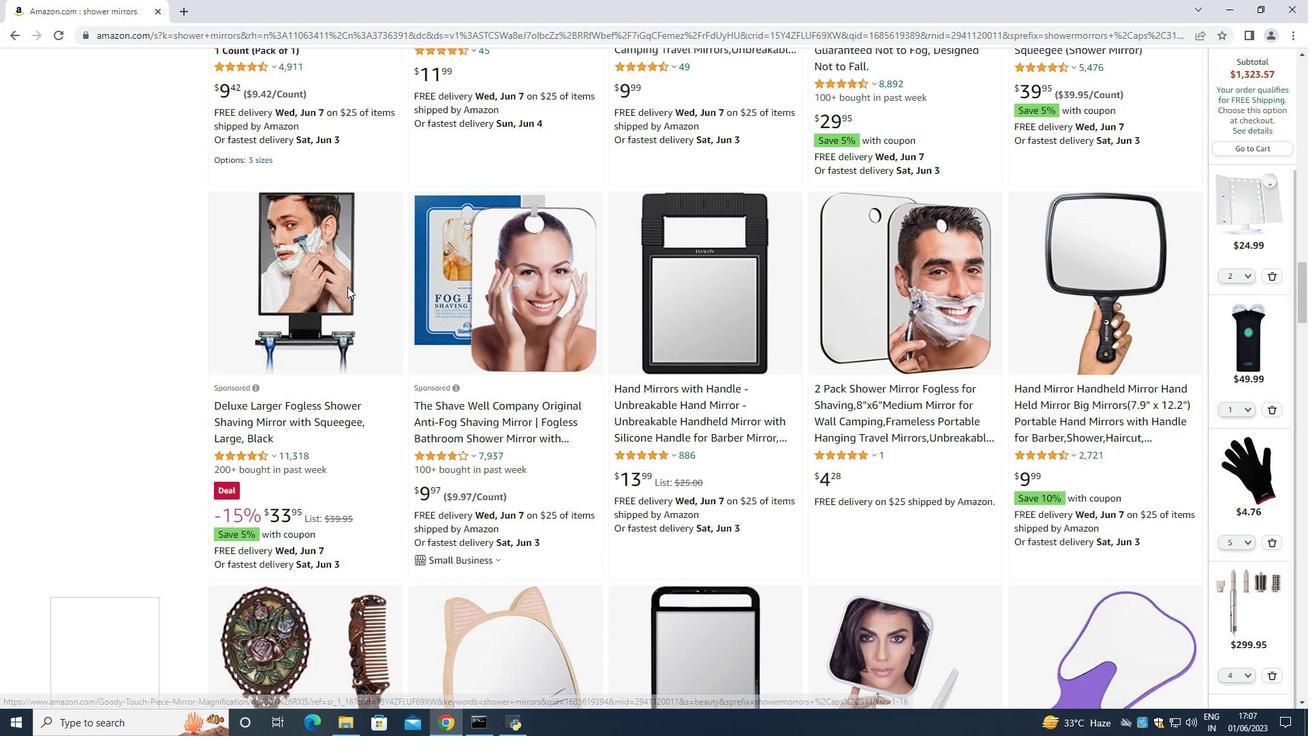 
Action: Mouse scrolled (347, 287) with delta (0, 0)
Screenshot: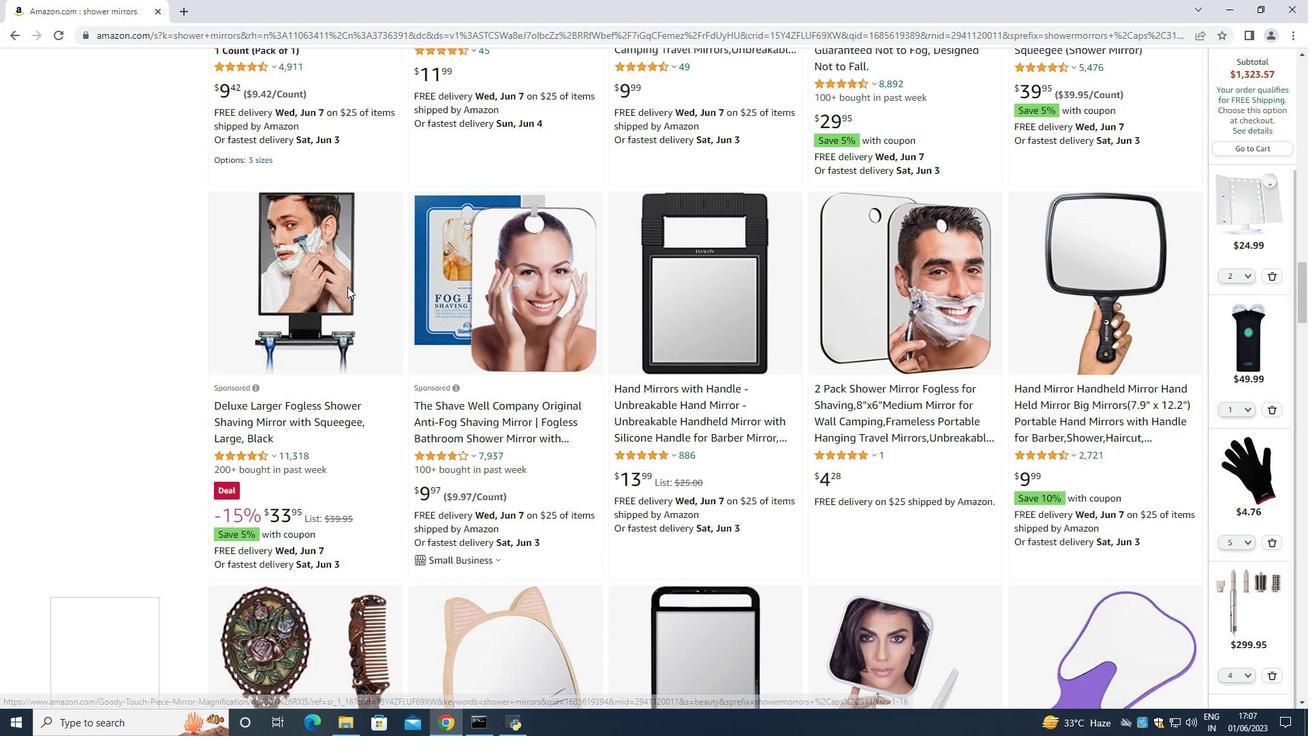 
Action: Mouse scrolled (347, 287) with delta (0, 0)
Screenshot: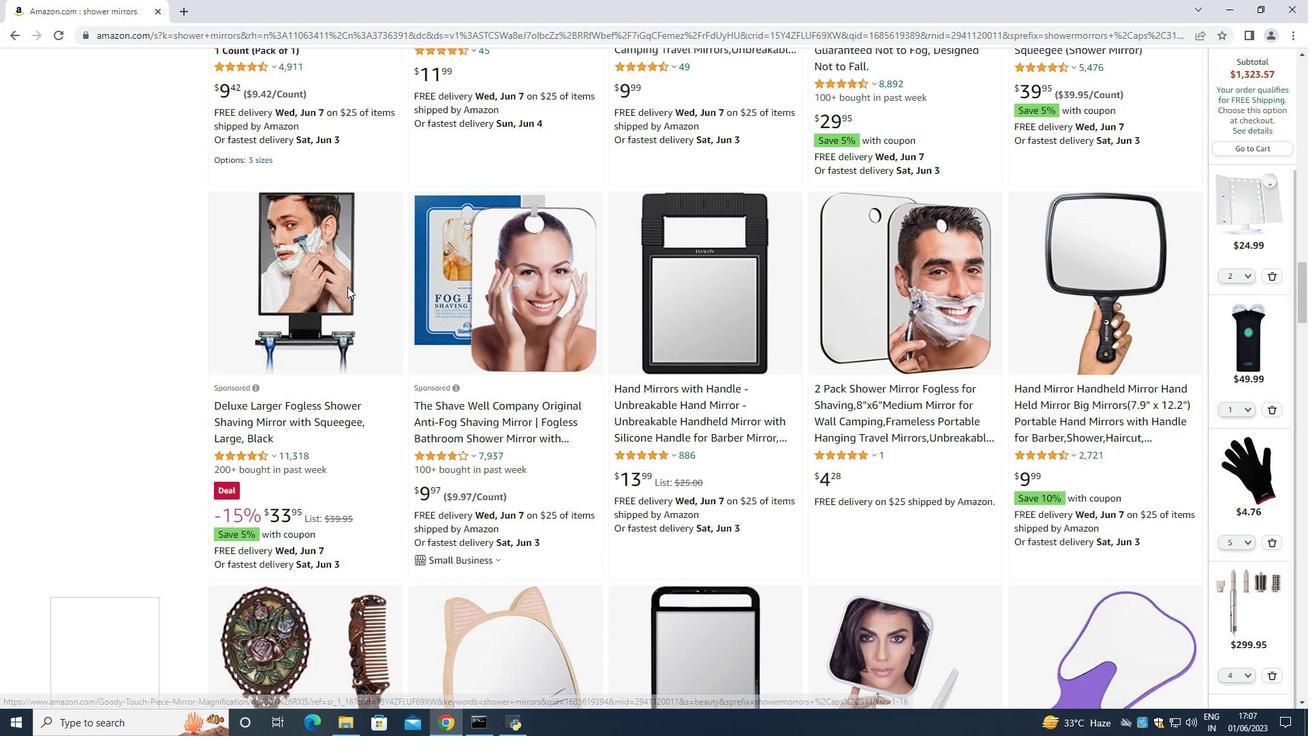 
Action: Mouse scrolled (347, 287) with delta (0, 0)
Screenshot: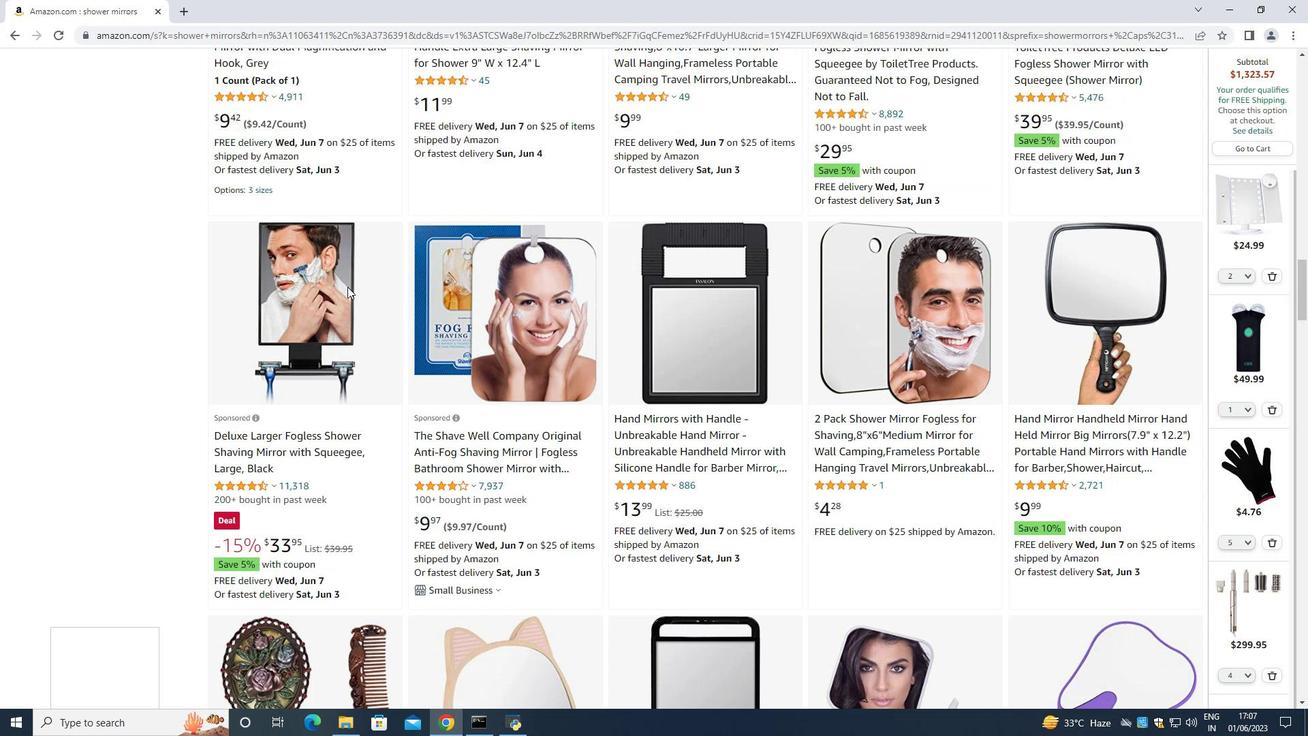 
Action: Mouse moved to (345, 285)
Screenshot: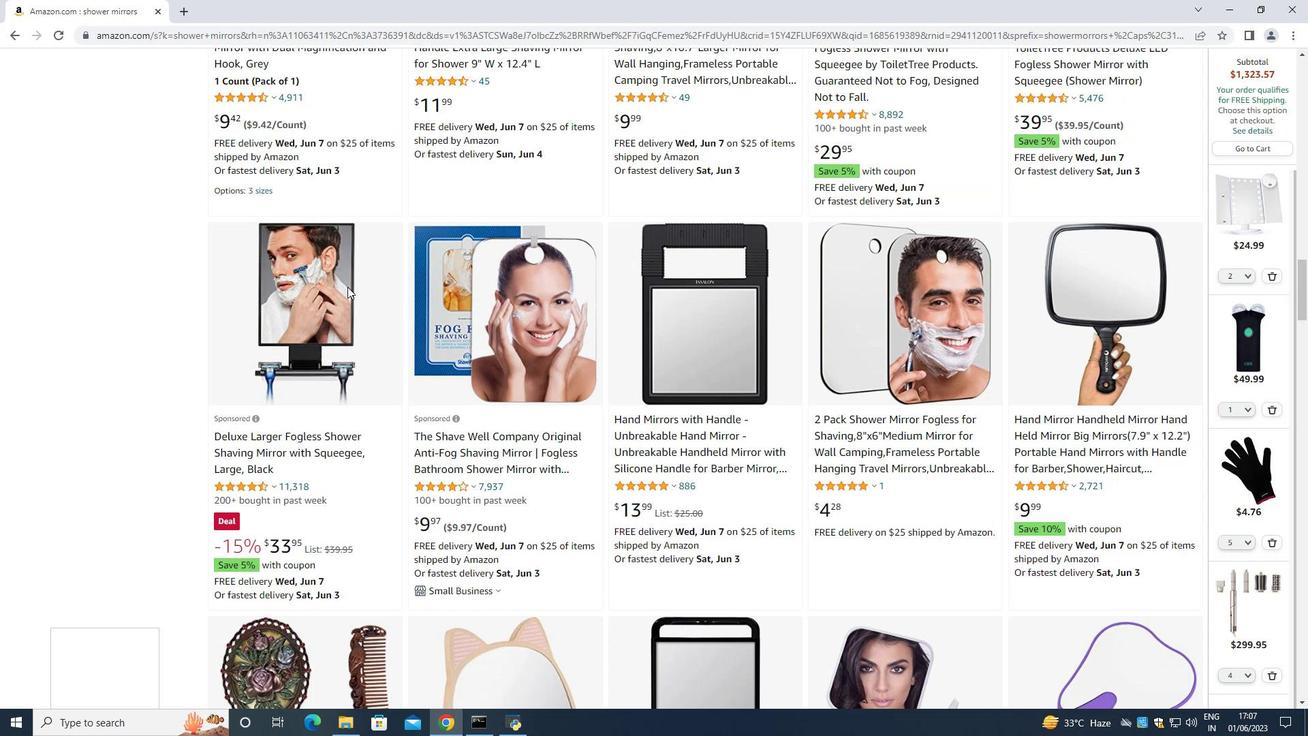 
Action: Mouse scrolled (345, 286) with delta (0, 0)
Screenshot: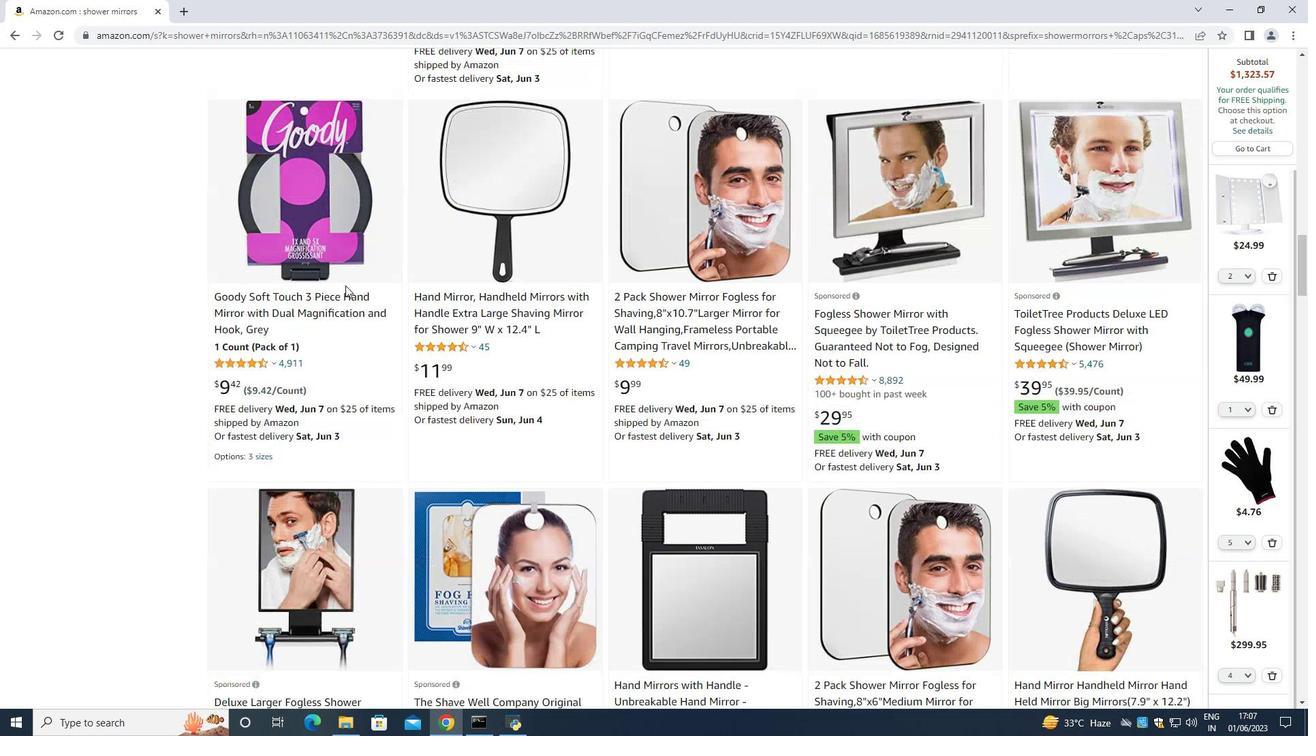 
Action: Mouse scrolled (345, 286) with delta (0, 0)
Screenshot: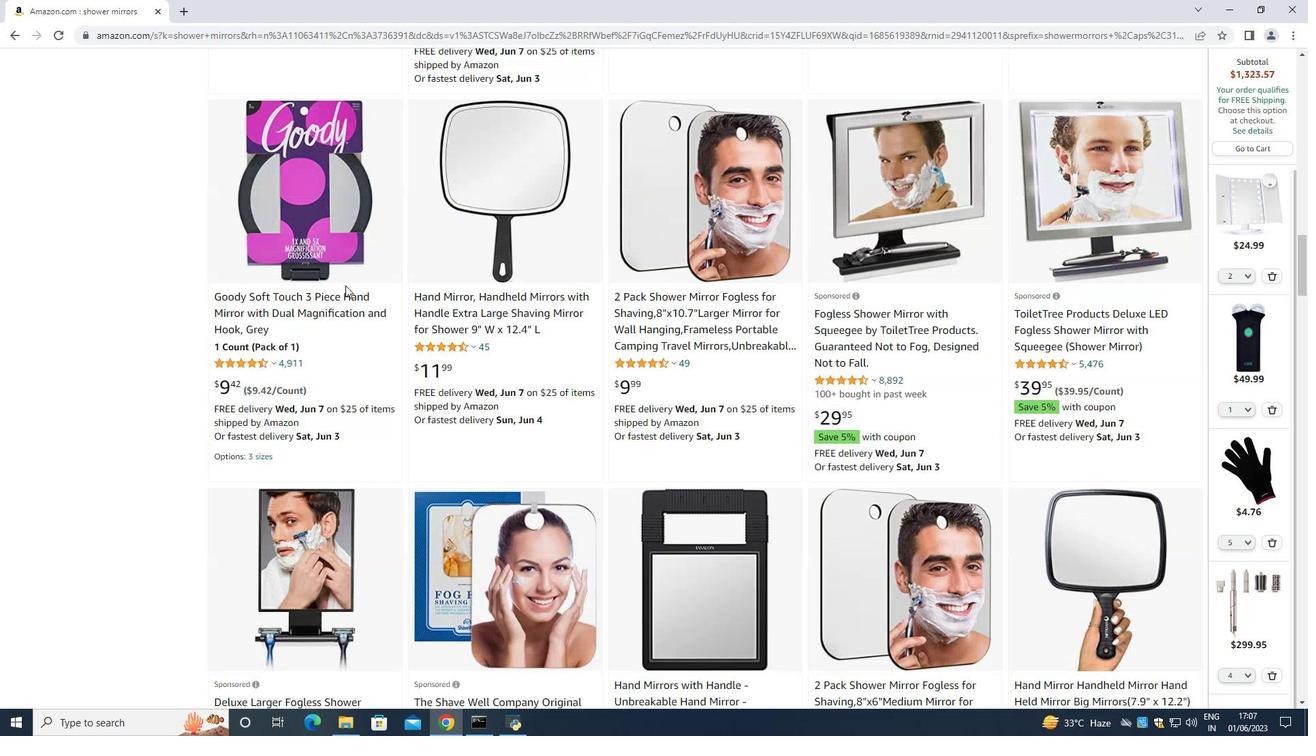
Action: Mouse scrolled (345, 286) with delta (0, 0)
Screenshot: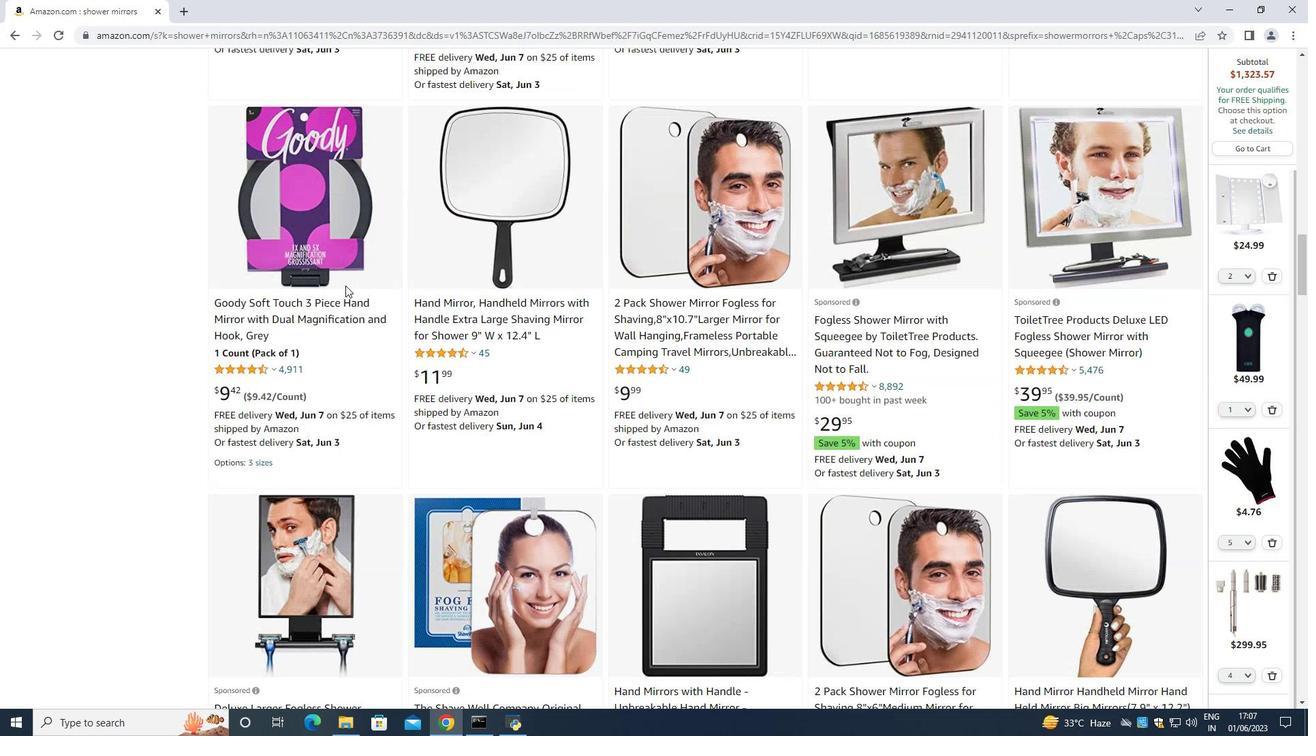 
Action: Mouse scrolled (345, 286) with delta (0, 0)
Screenshot: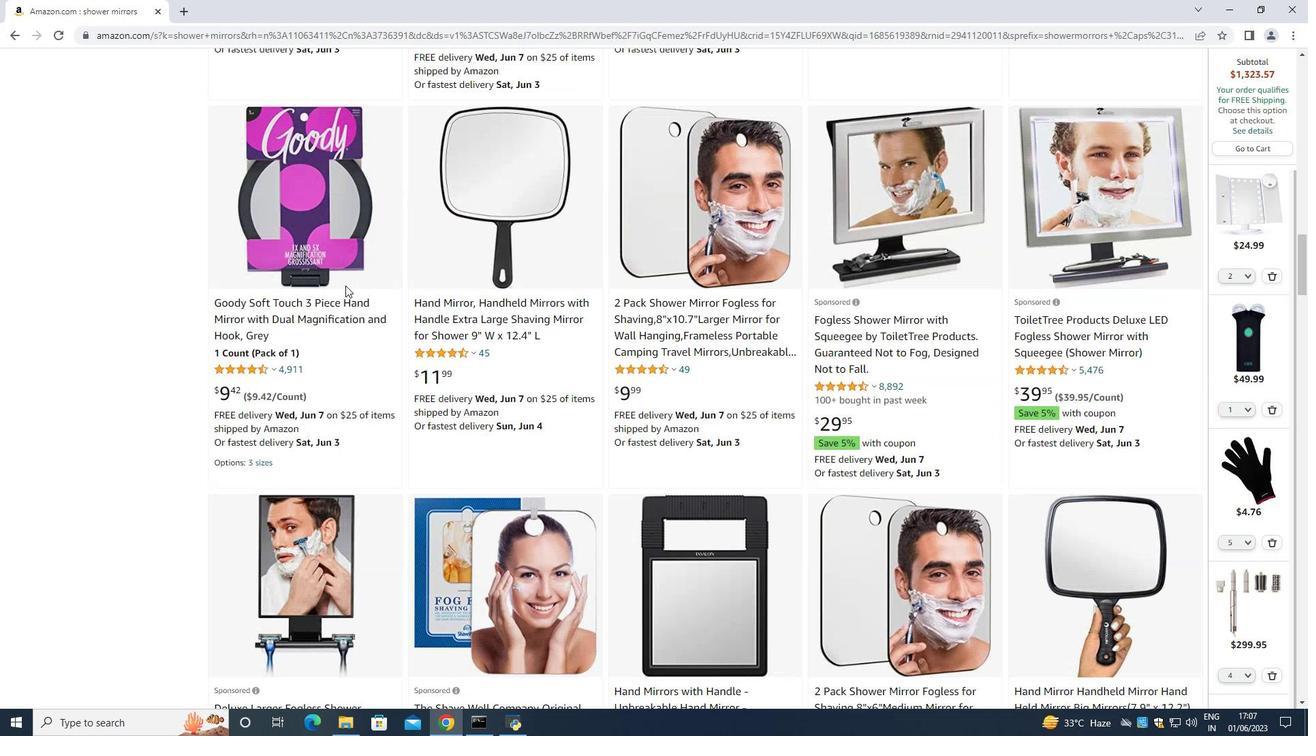 
Action: Mouse scrolled (345, 286) with delta (0, 0)
Screenshot: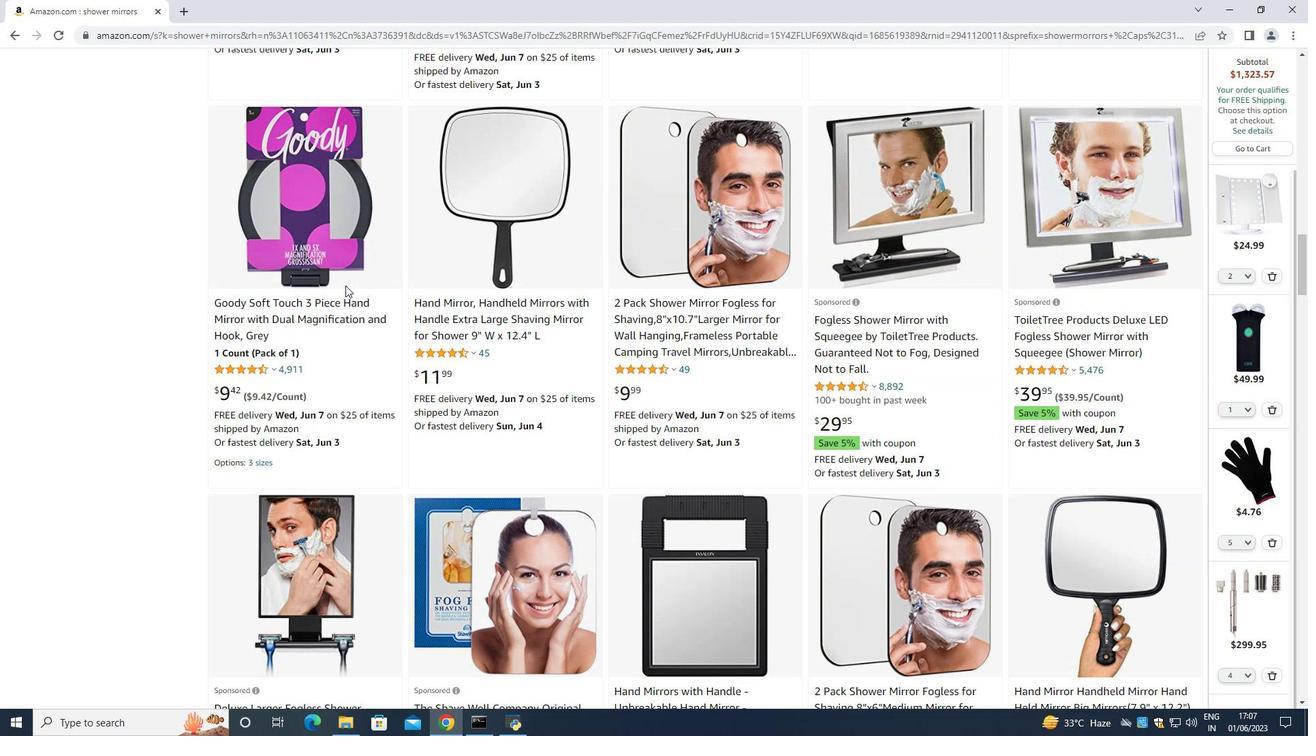 
Action: Mouse moved to (344, 285)
Screenshot: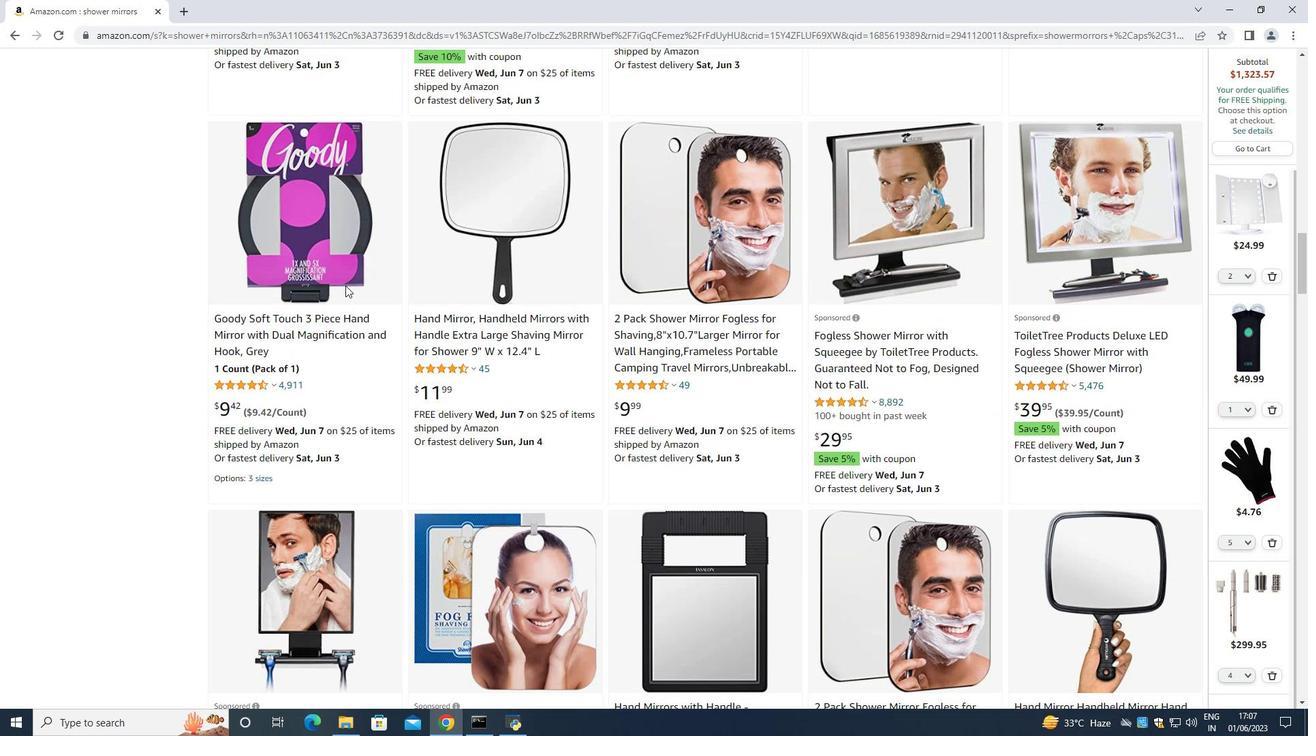 
Action: Mouse scrolled (344, 286) with delta (0, 0)
Screenshot: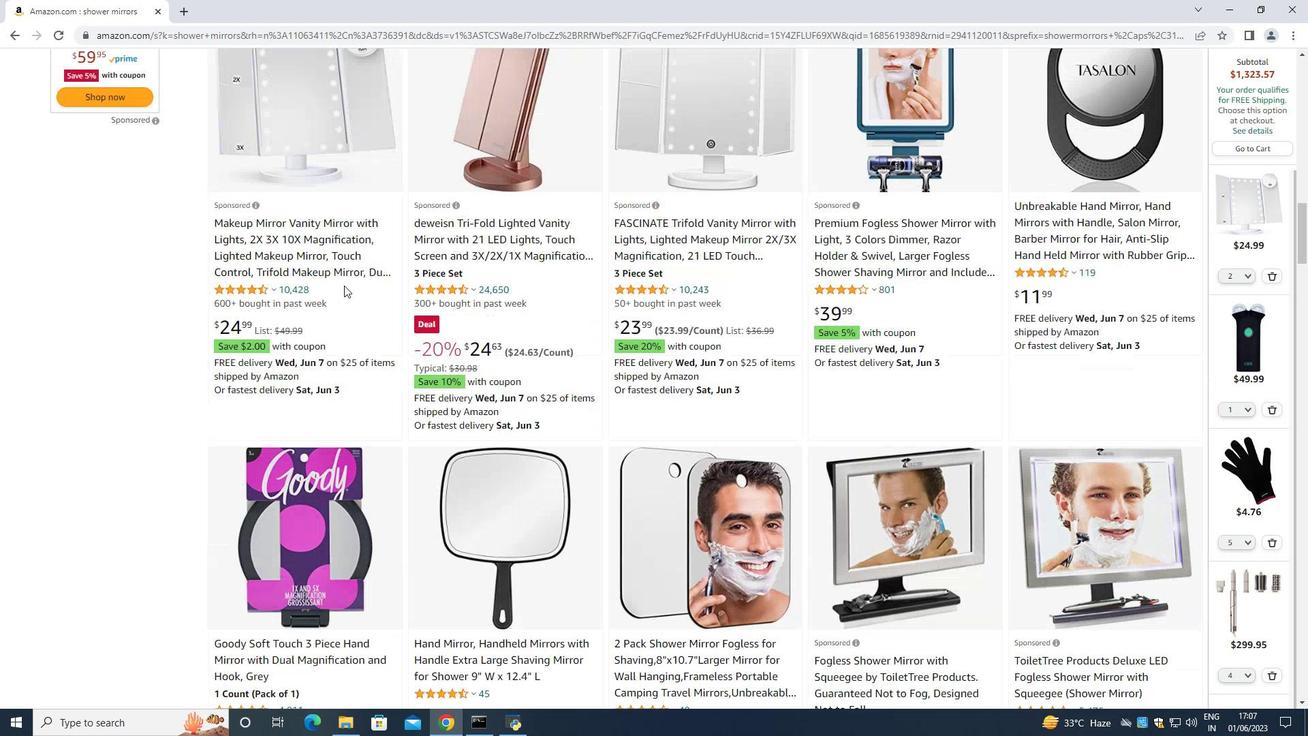 
Action: Mouse scrolled (344, 286) with delta (0, 0)
Screenshot: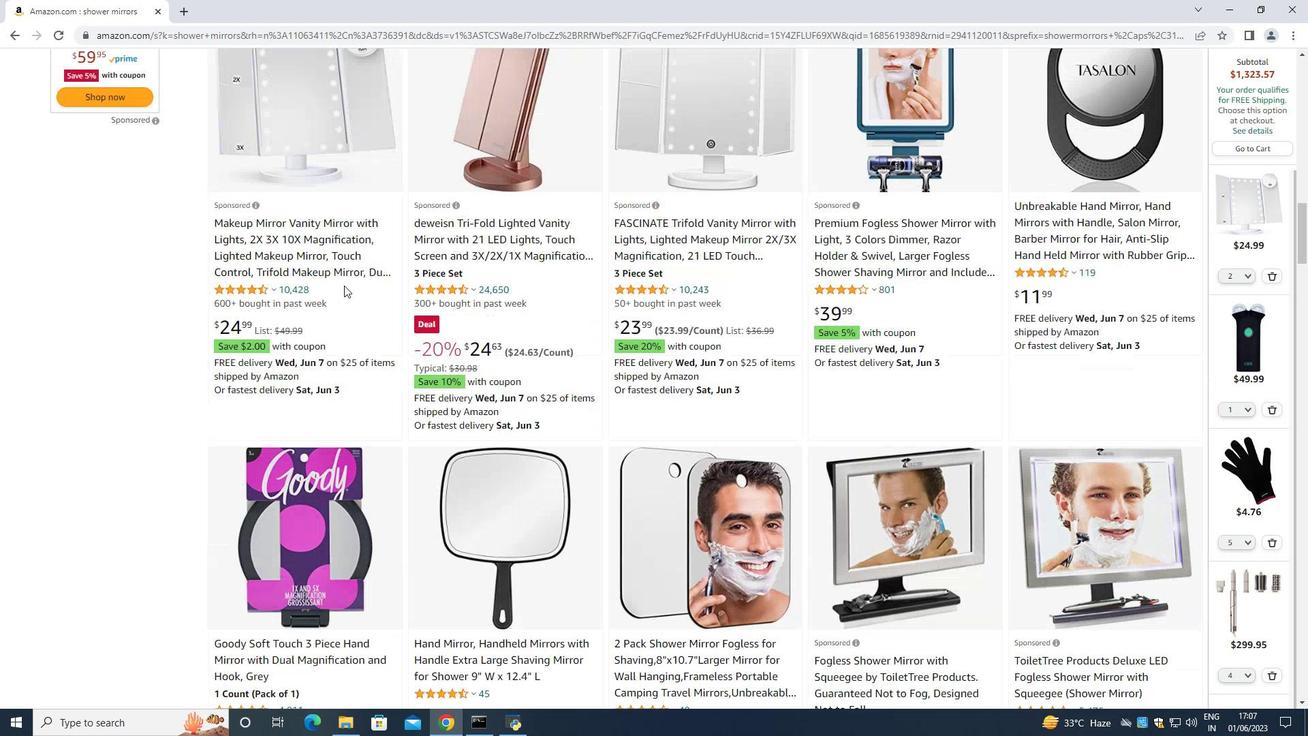 
Action: Mouse scrolled (344, 286) with delta (0, 0)
Screenshot: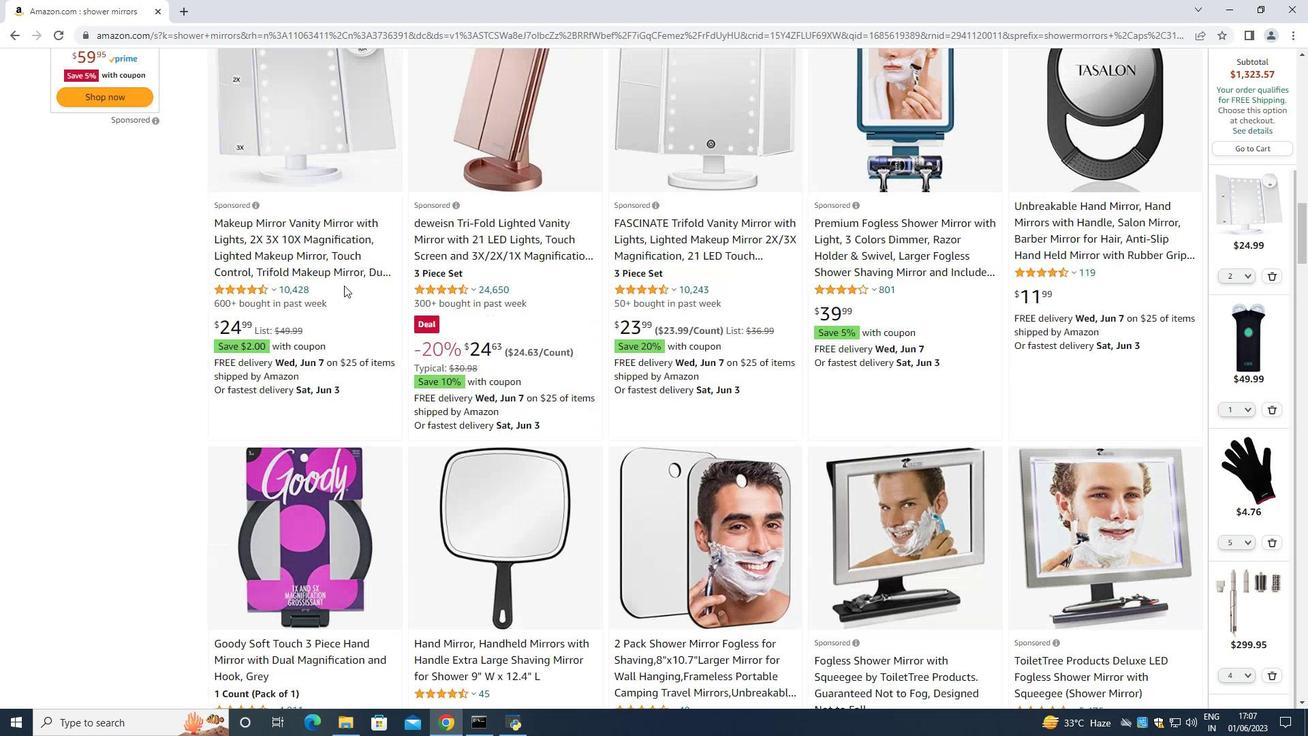 
Action: Mouse scrolled (344, 286) with delta (0, 0)
Screenshot: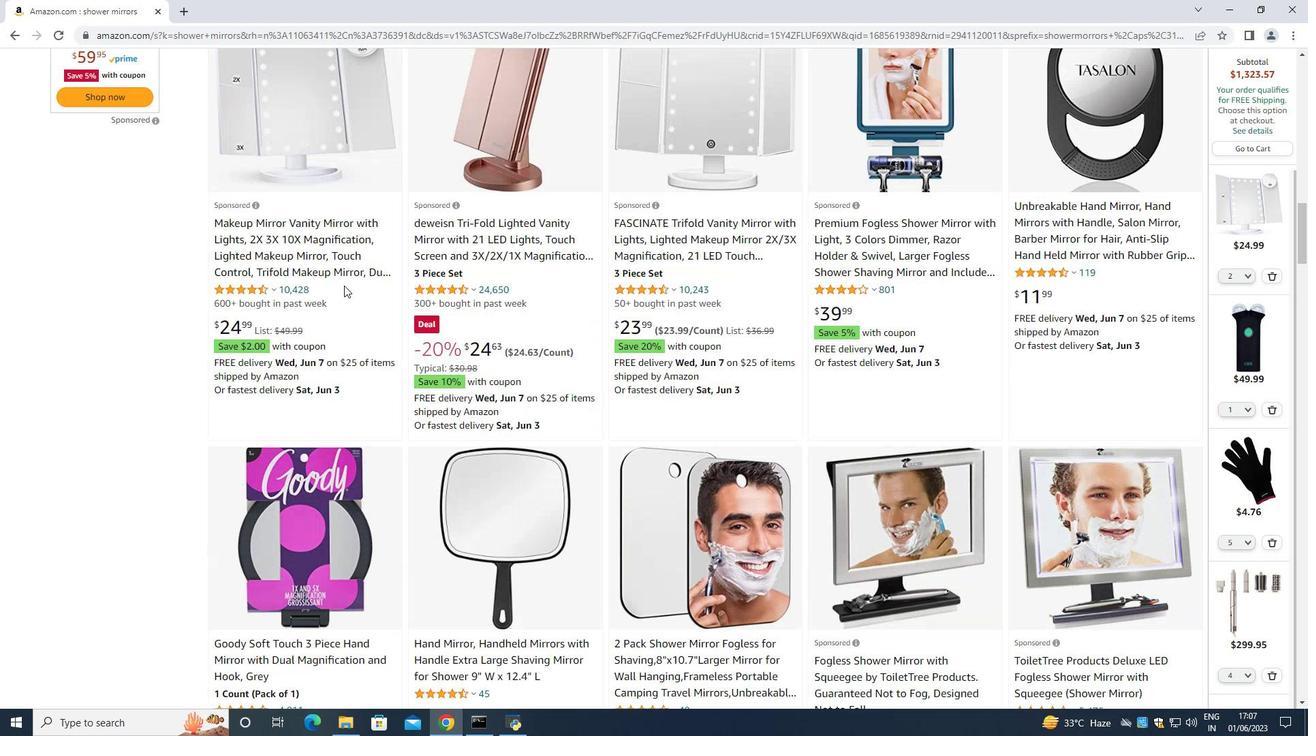 
Action: Mouse moved to (342, 283)
Screenshot: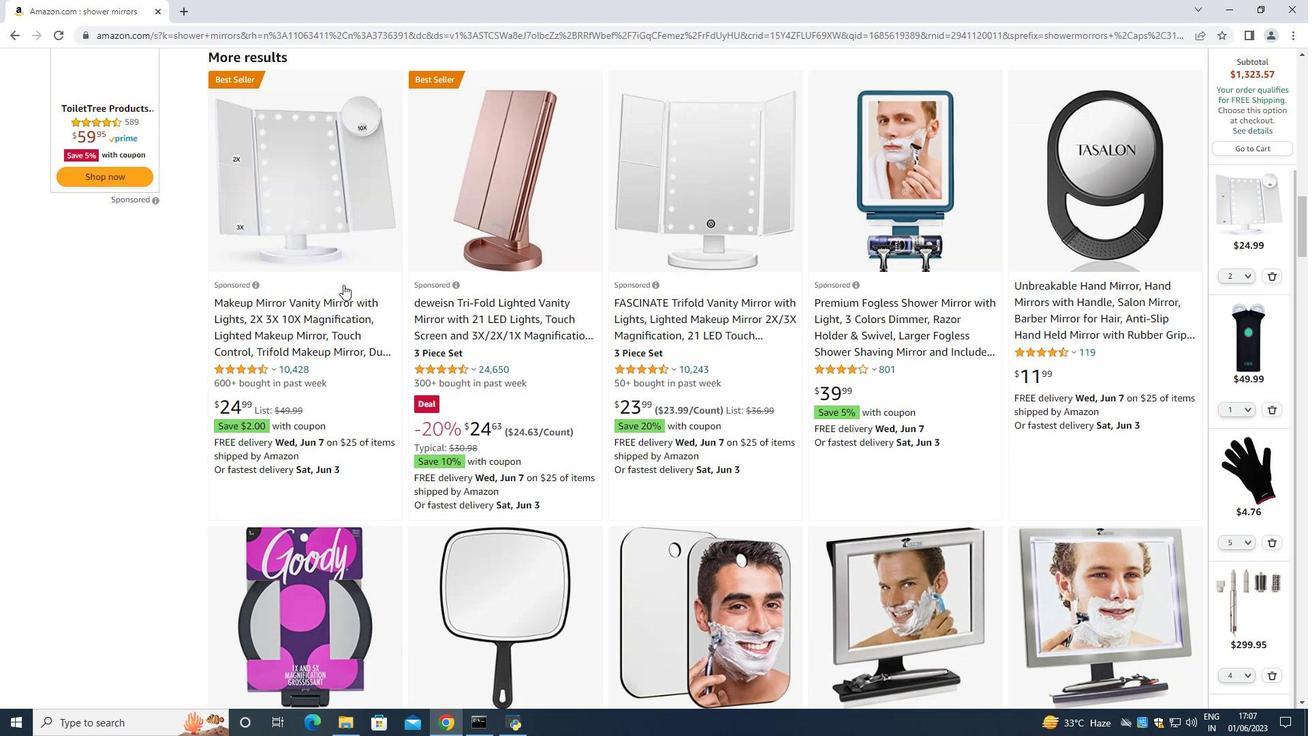 
Action: Mouse scrolled (342, 284) with delta (0, 0)
Screenshot: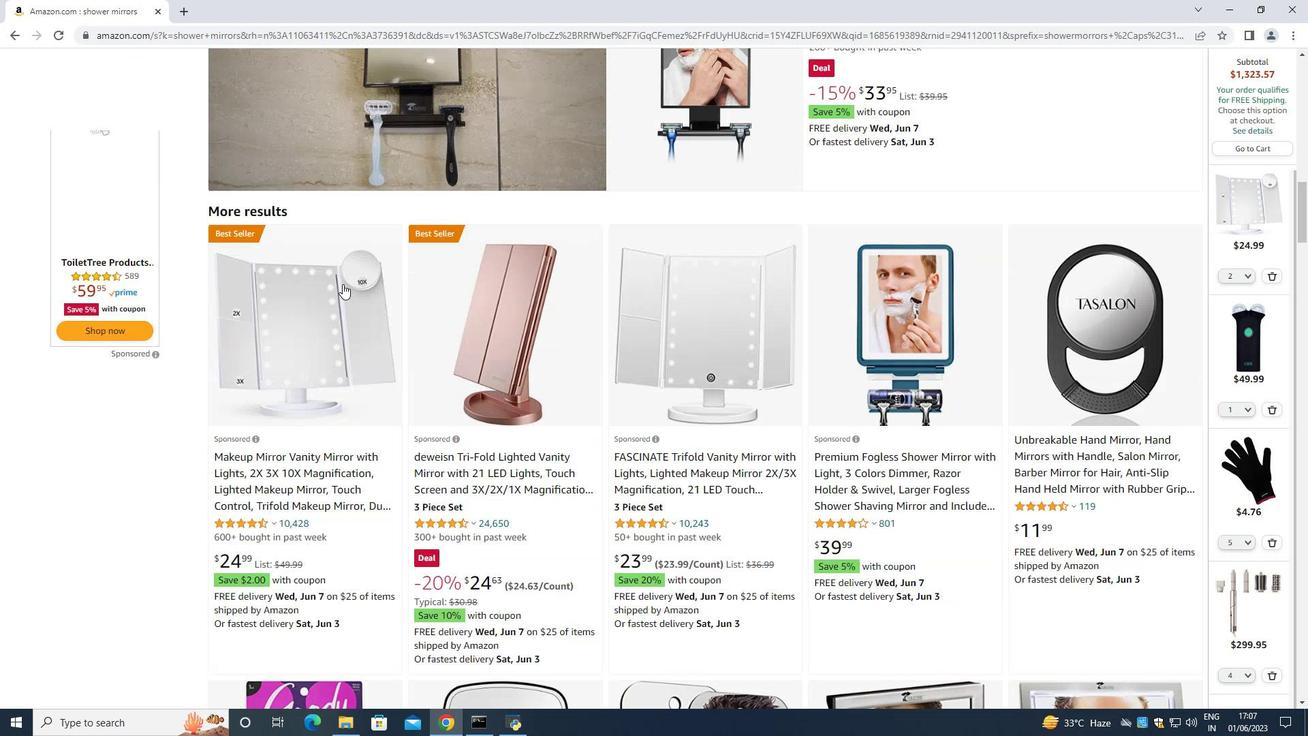 
Action: Mouse scrolled (342, 284) with delta (0, 0)
Screenshot: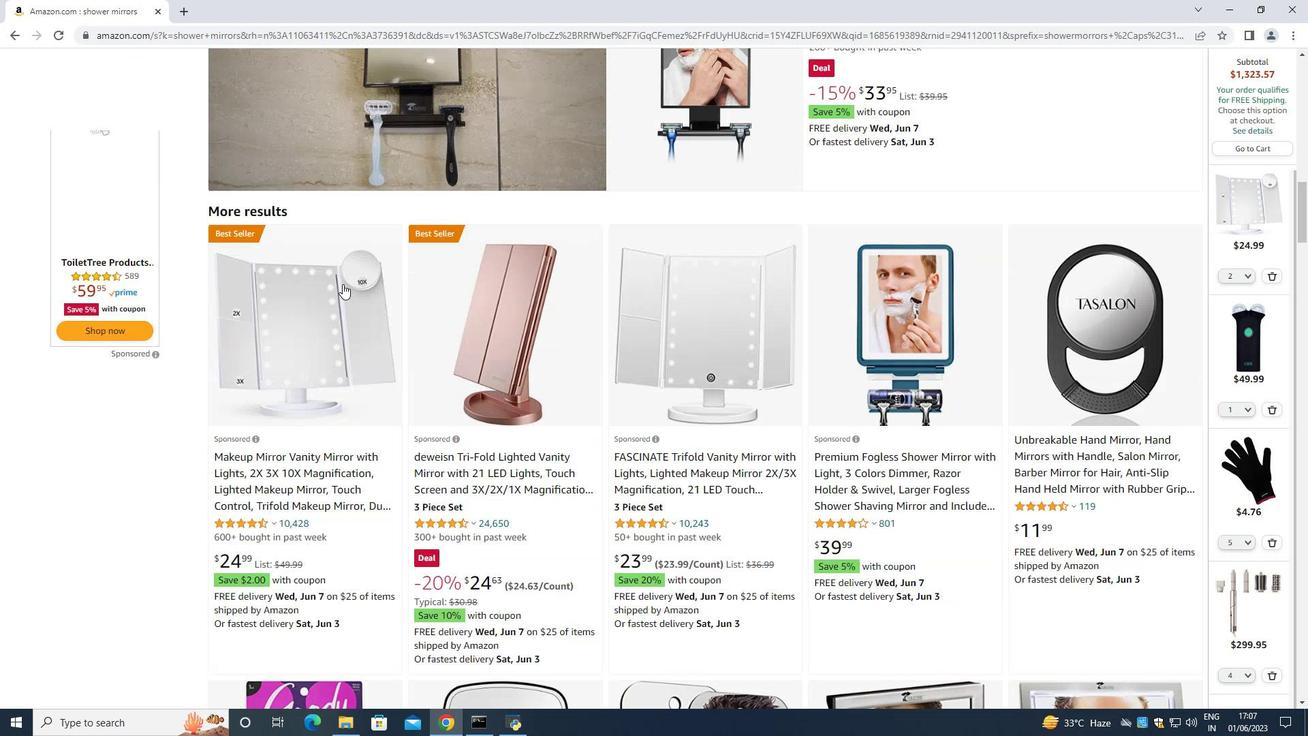 
Action: Mouse scrolled (342, 284) with delta (0, 0)
Screenshot: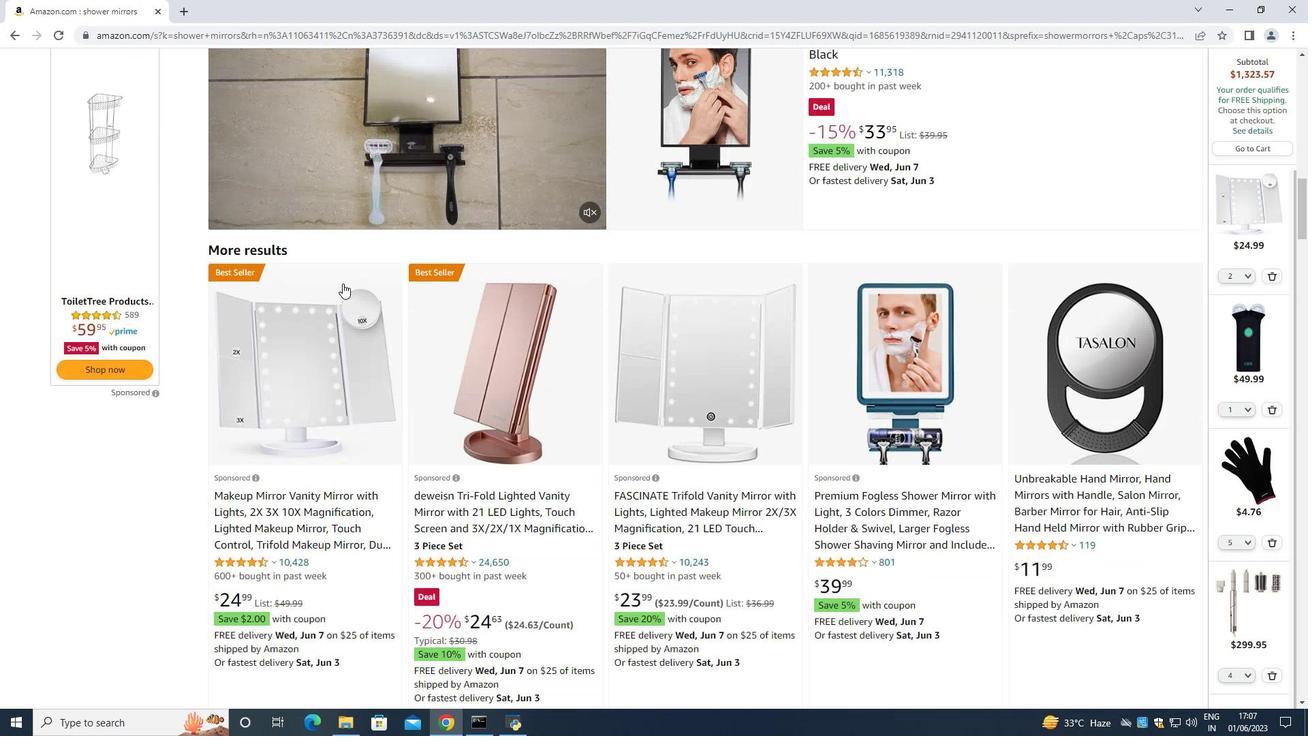 
Action: Mouse scrolled (342, 284) with delta (0, 0)
Screenshot: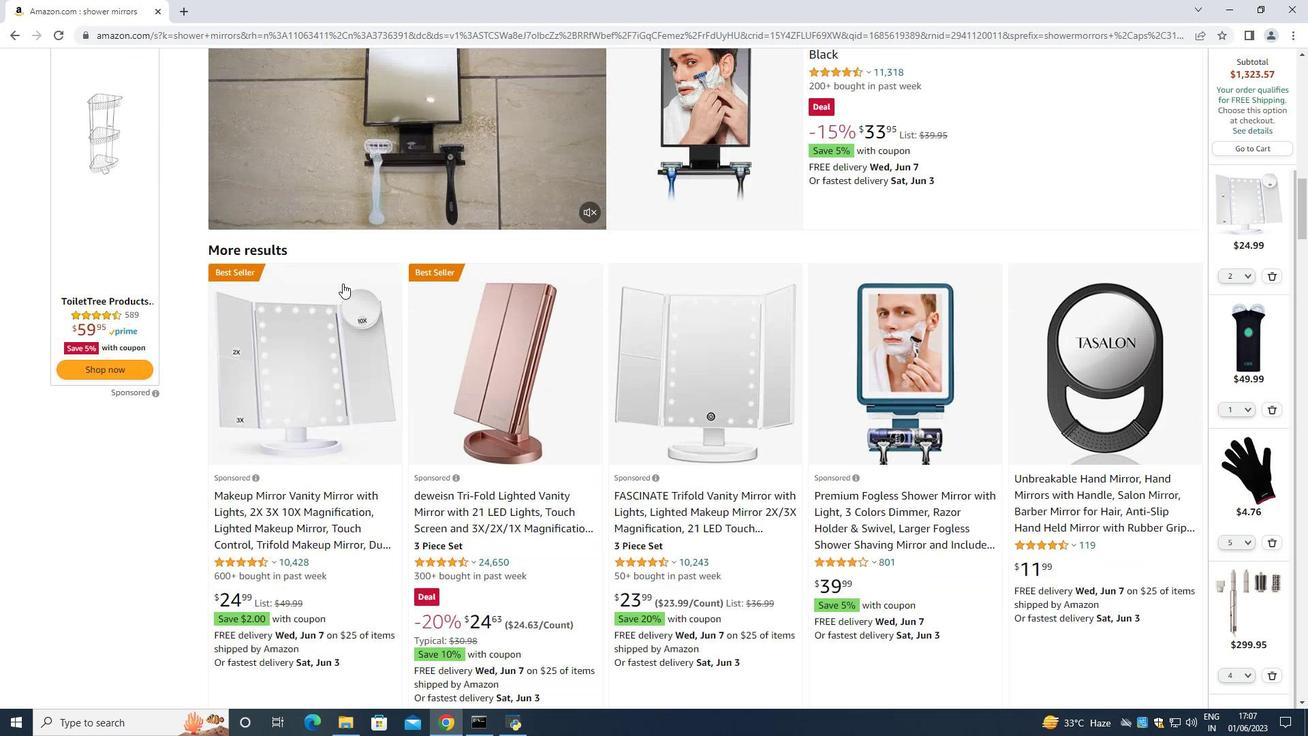 
Action: Mouse scrolled (342, 284) with delta (0, 0)
Screenshot: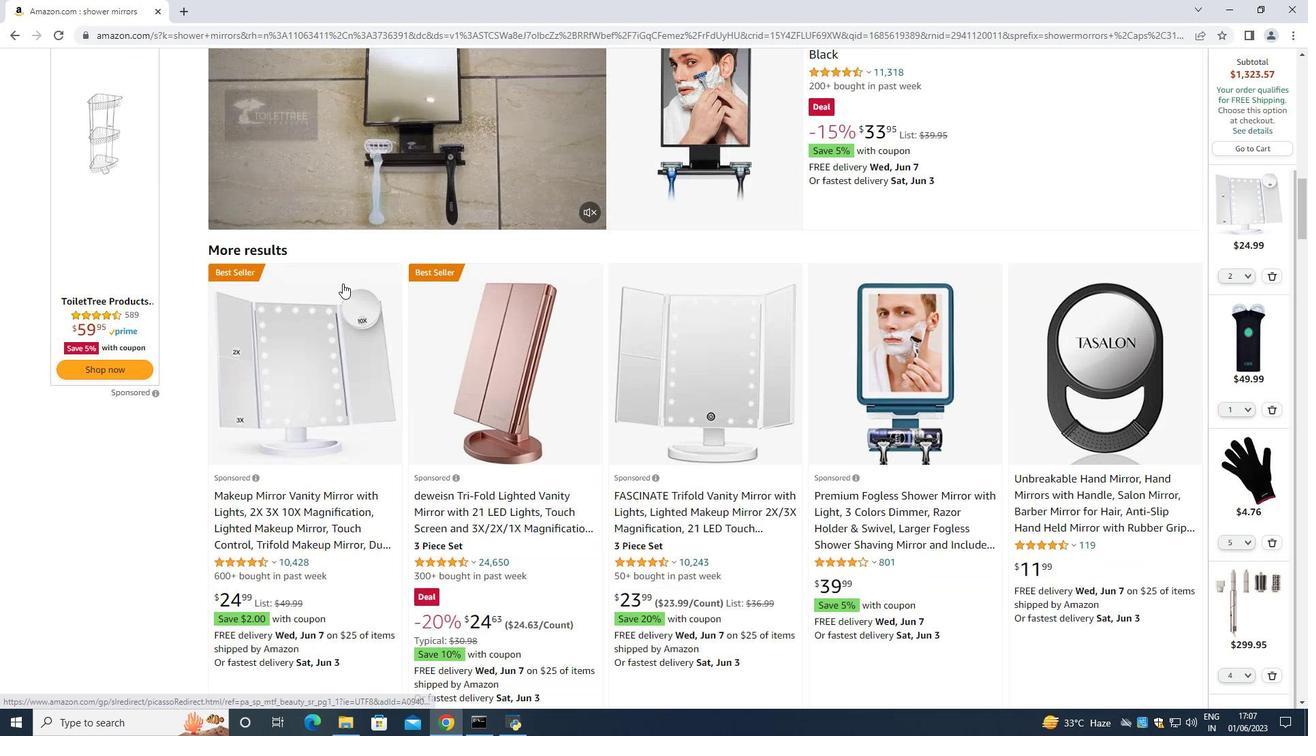 
Action: Mouse moved to (343, 281)
Screenshot: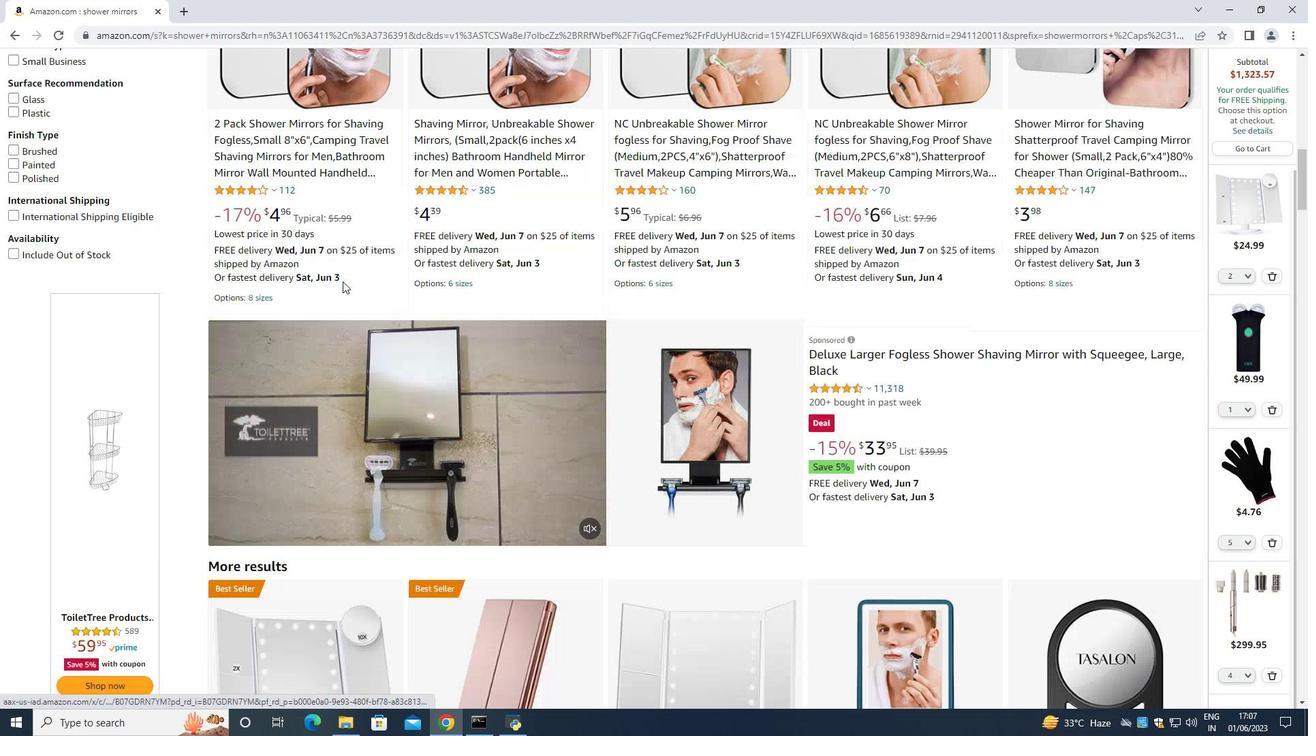 
Action: Mouse scrolled (343, 282) with delta (0, 0)
Screenshot: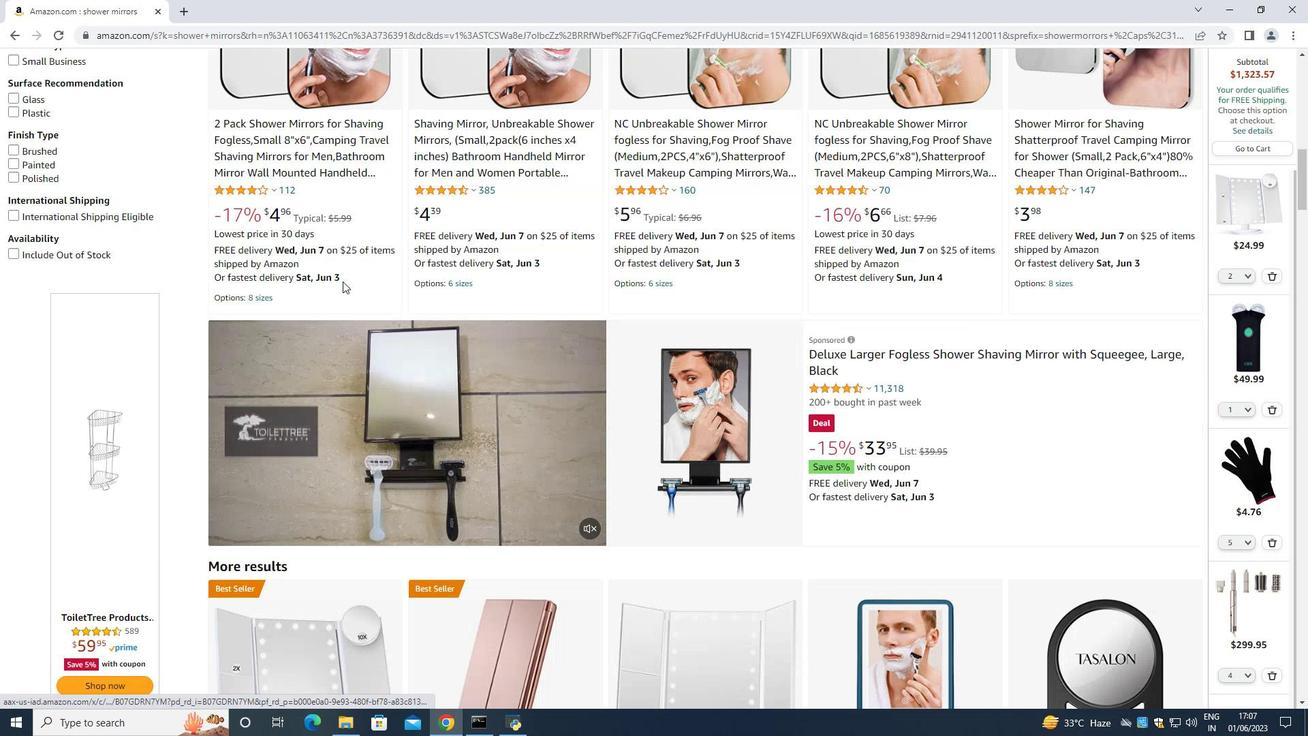 
Action: Mouse scrolled (343, 282) with delta (0, 0)
Screenshot: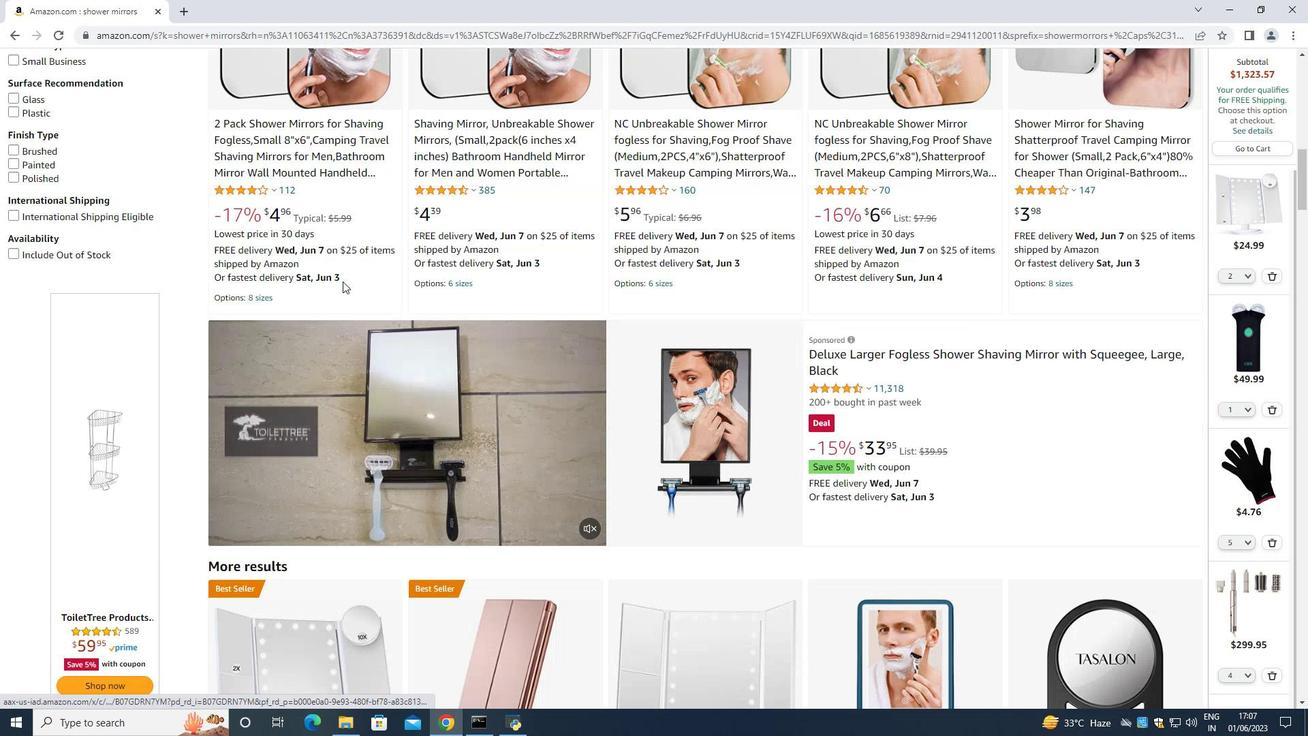 
Action: Mouse scrolled (343, 282) with delta (0, 0)
Screenshot: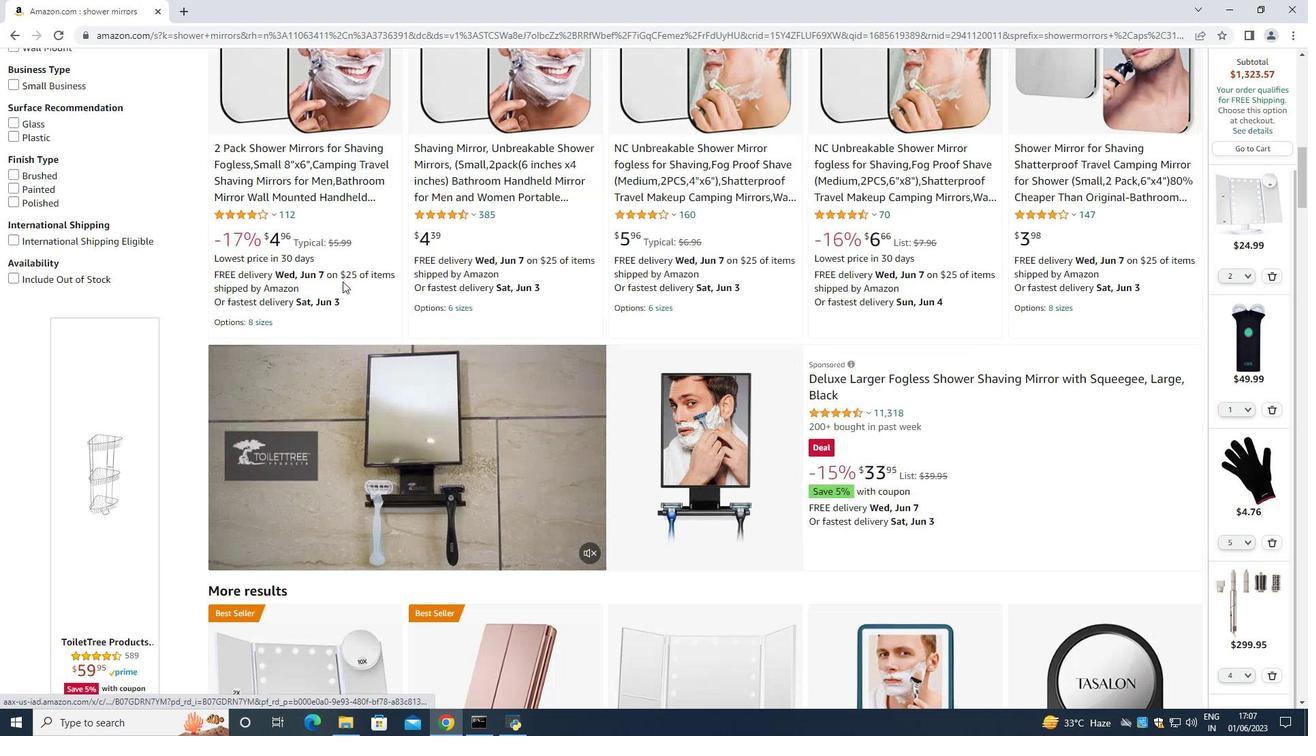 
Action: Mouse scrolled (343, 282) with delta (0, 0)
Screenshot: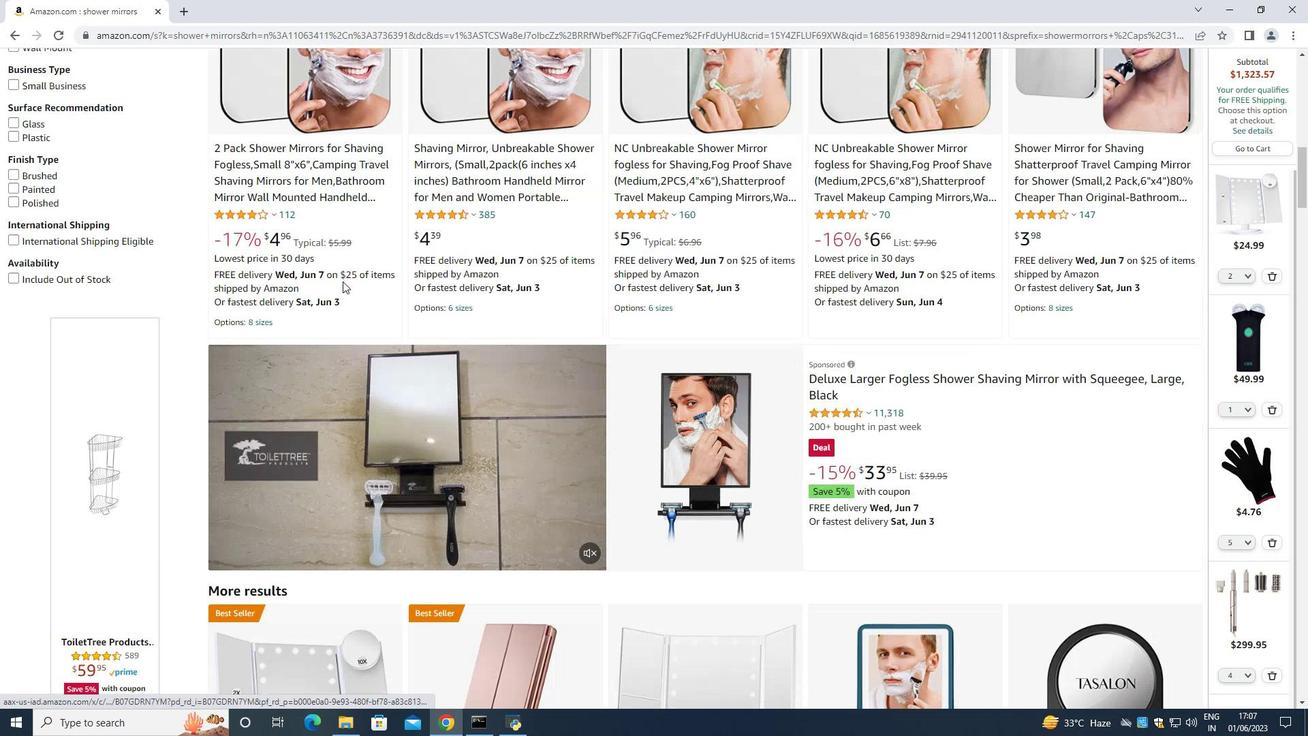 
Action: Mouse scrolled (343, 282) with delta (0, 0)
Screenshot: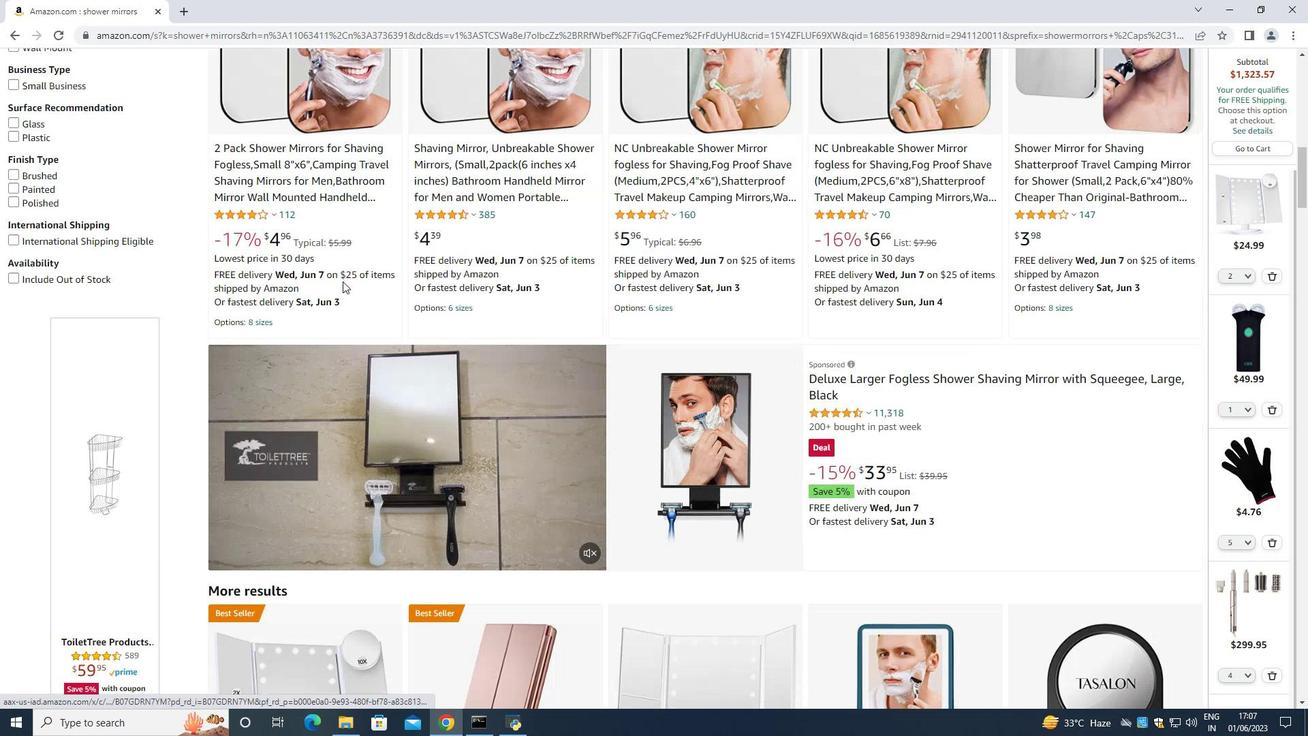
Action: Mouse scrolled (343, 282) with delta (0, 0)
Screenshot: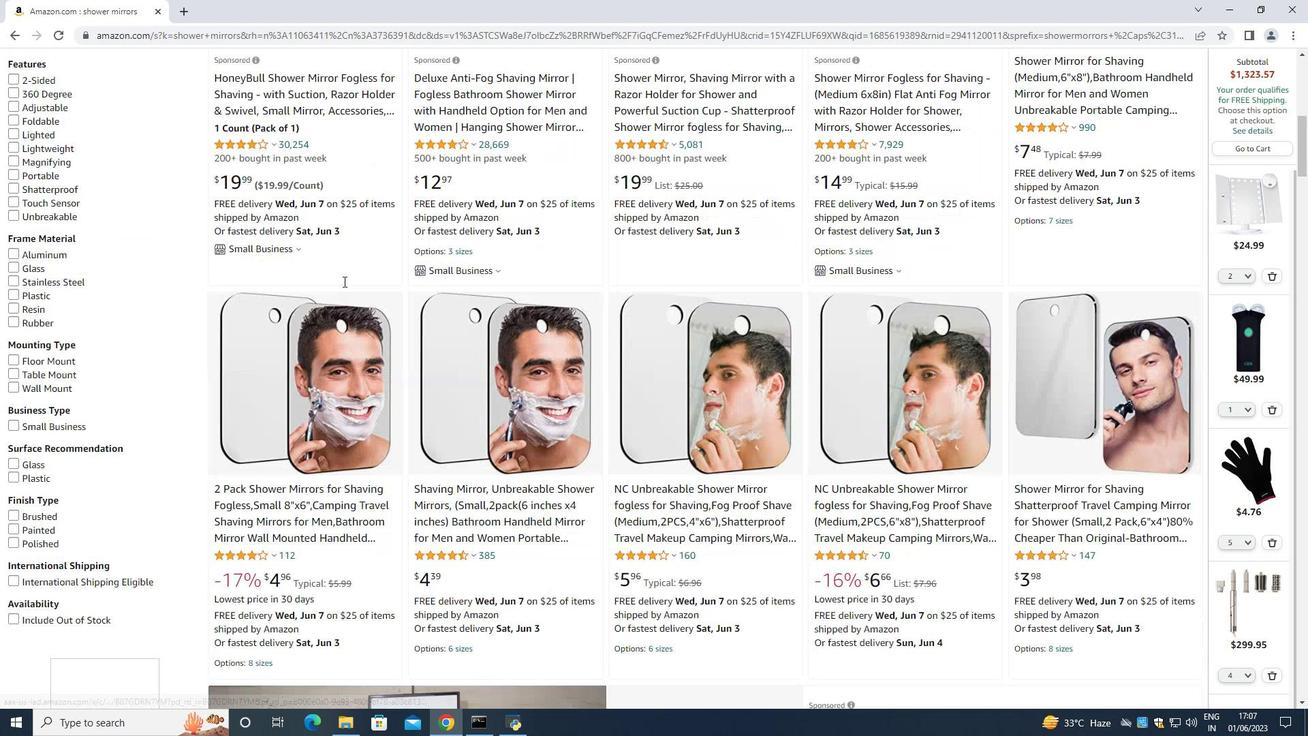 
Action: Mouse scrolled (343, 282) with delta (0, 0)
Screenshot: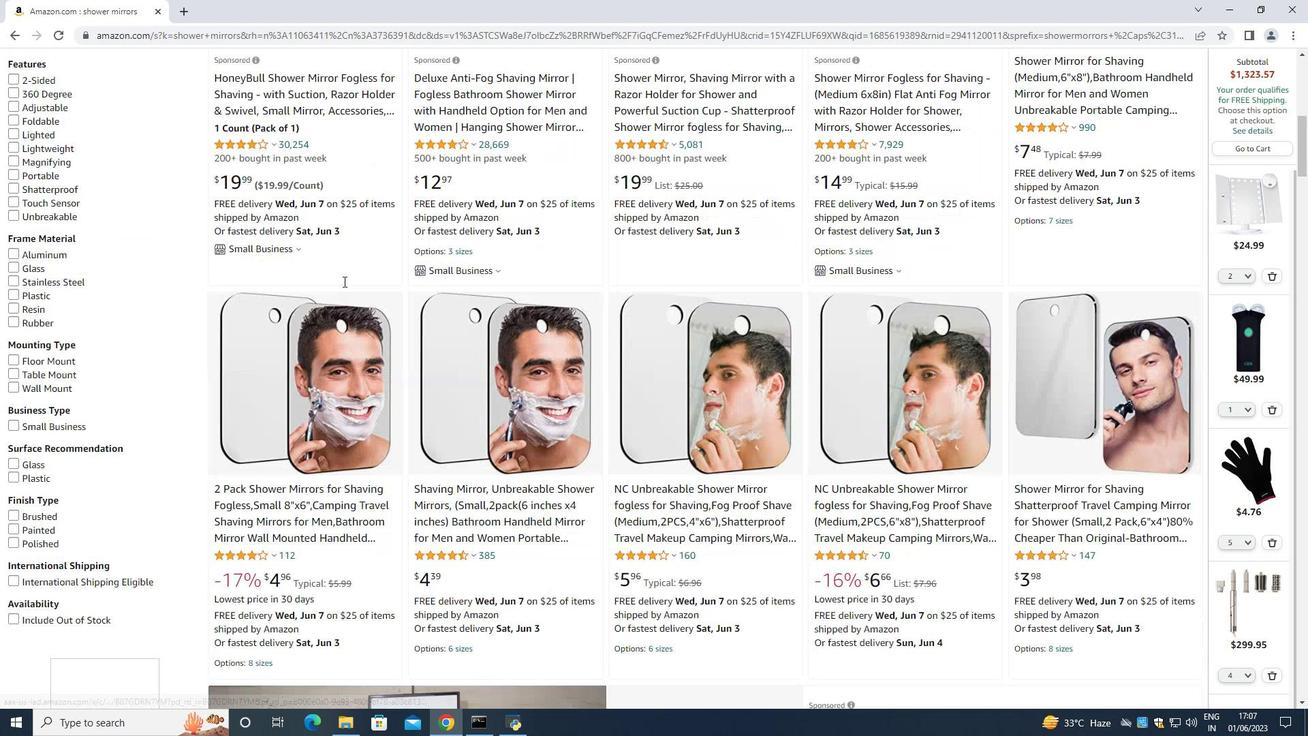 
Action: Mouse scrolled (343, 282) with delta (0, 0)
Screenshot: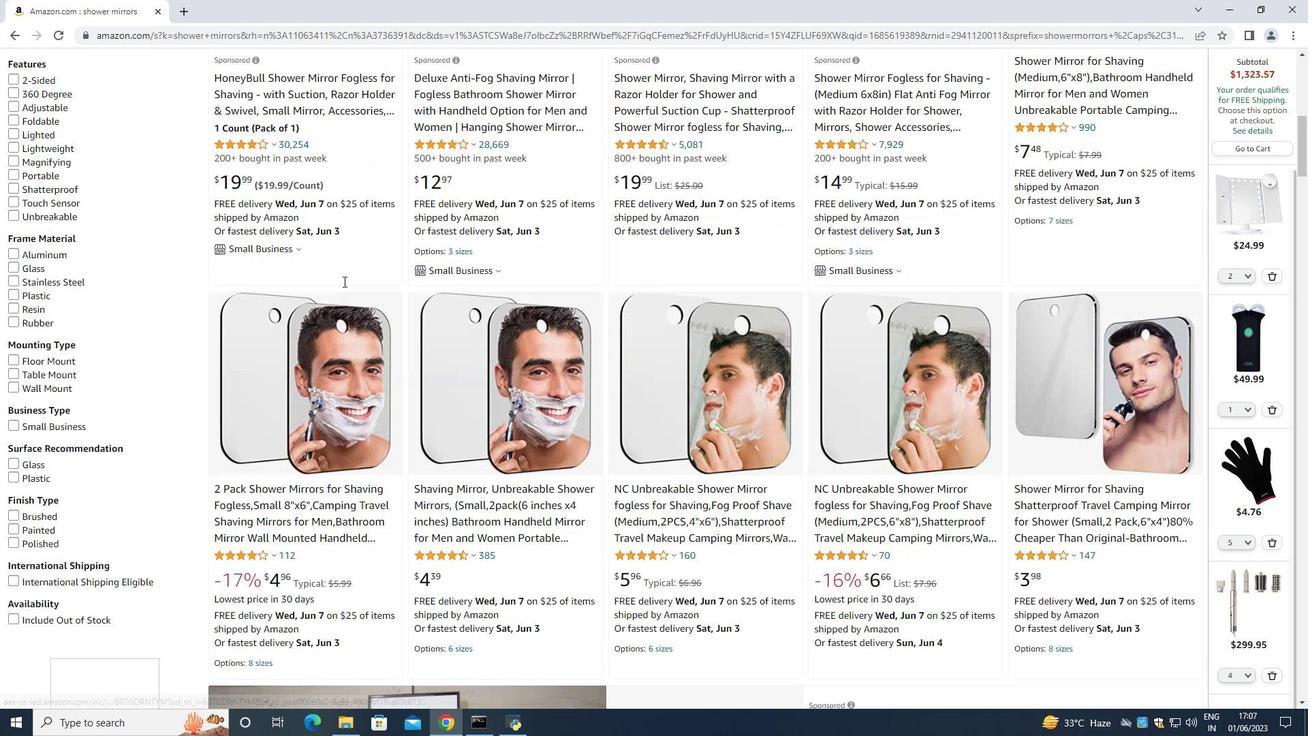 
Action: Mouse scrolled (343, 282) with delta (0, 0)
Screenshot: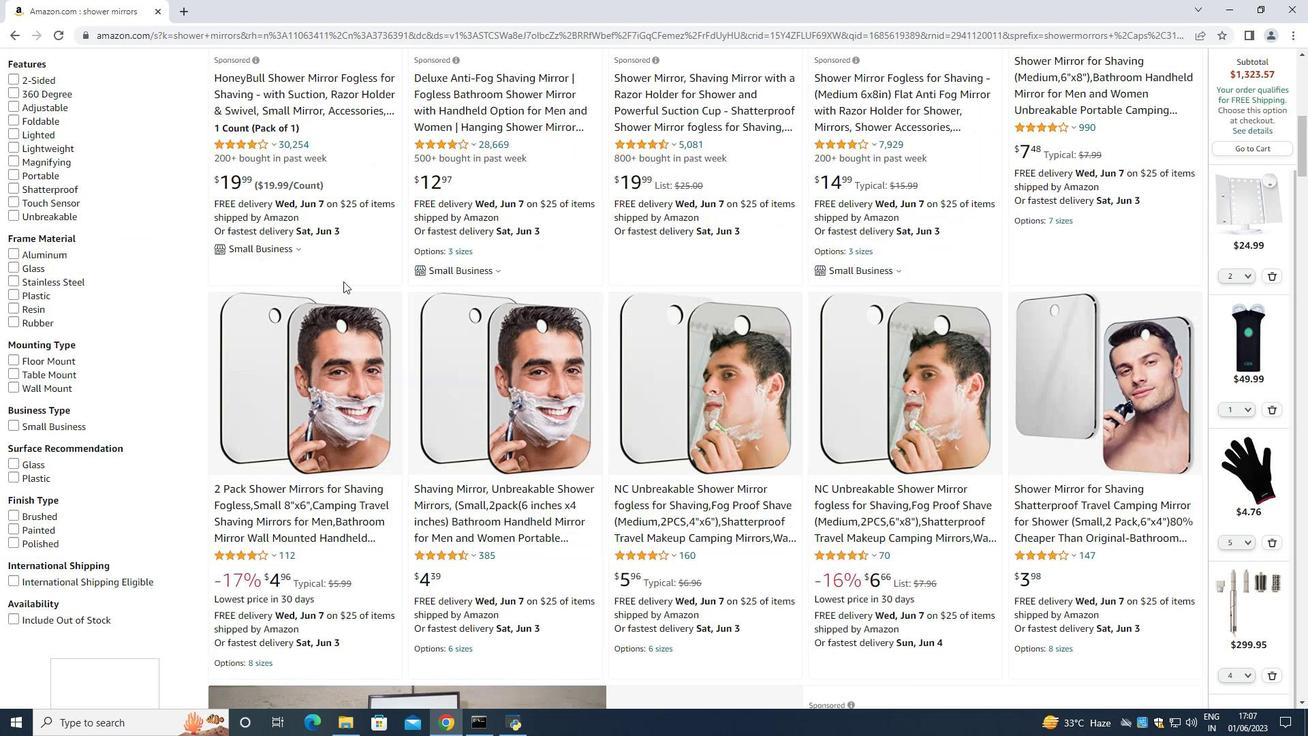
Action: Mouse moved to (301, 423)
Screenshot: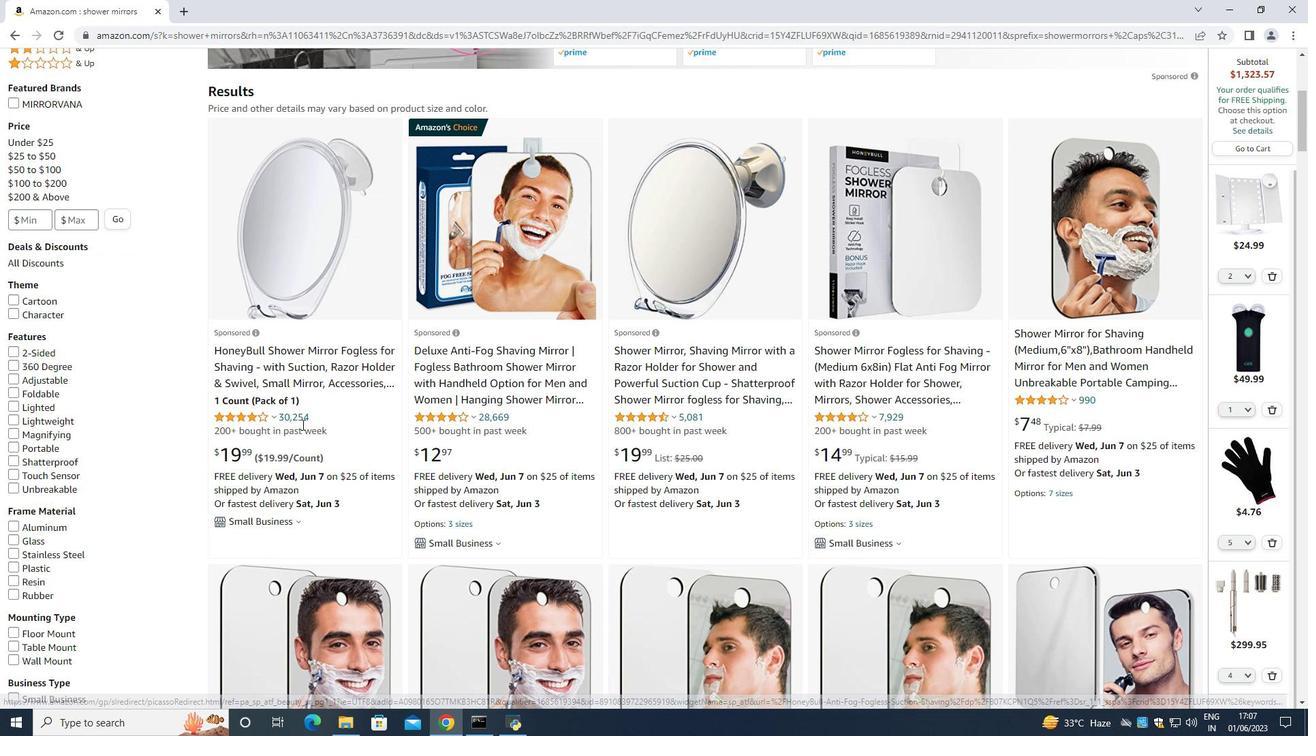 
Action: Mouse scrolled (301, 423) with delta (0, 0)
Screenshot: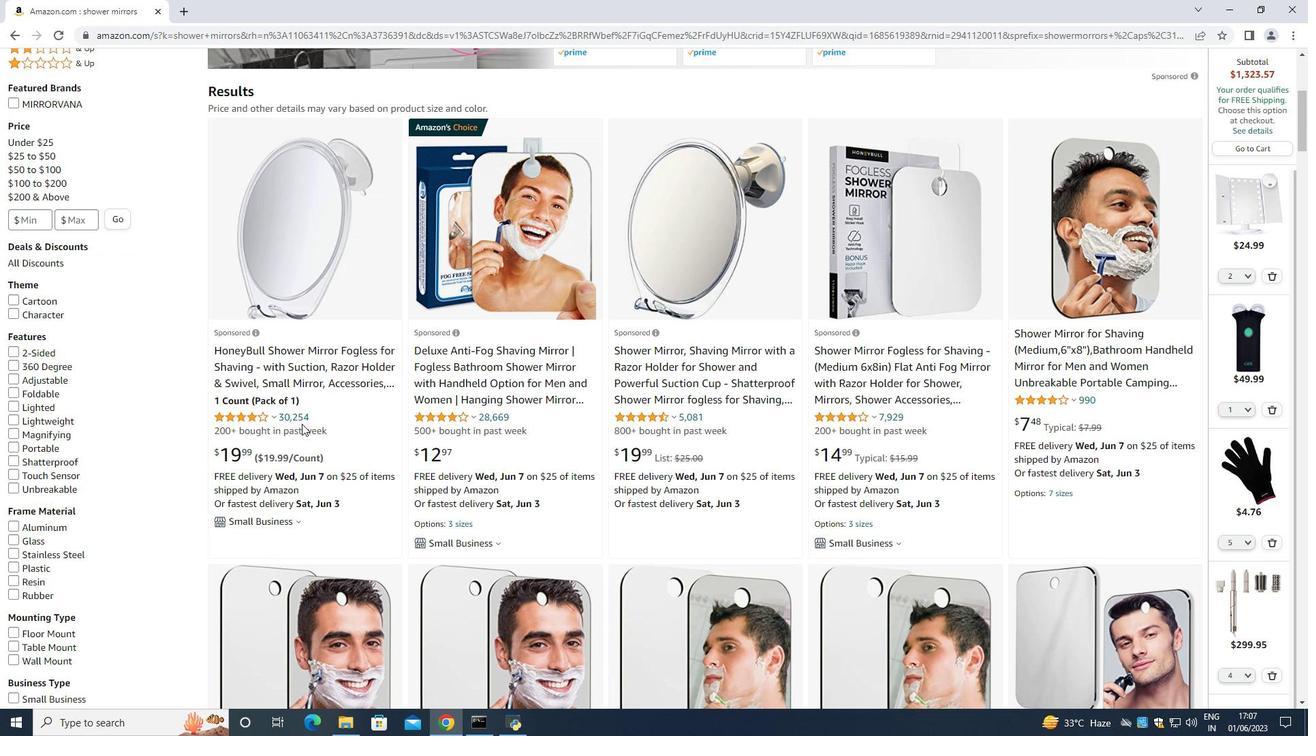 
Action: Mouse scrolled (301, 423) with delta (0, 0)
Screenshot: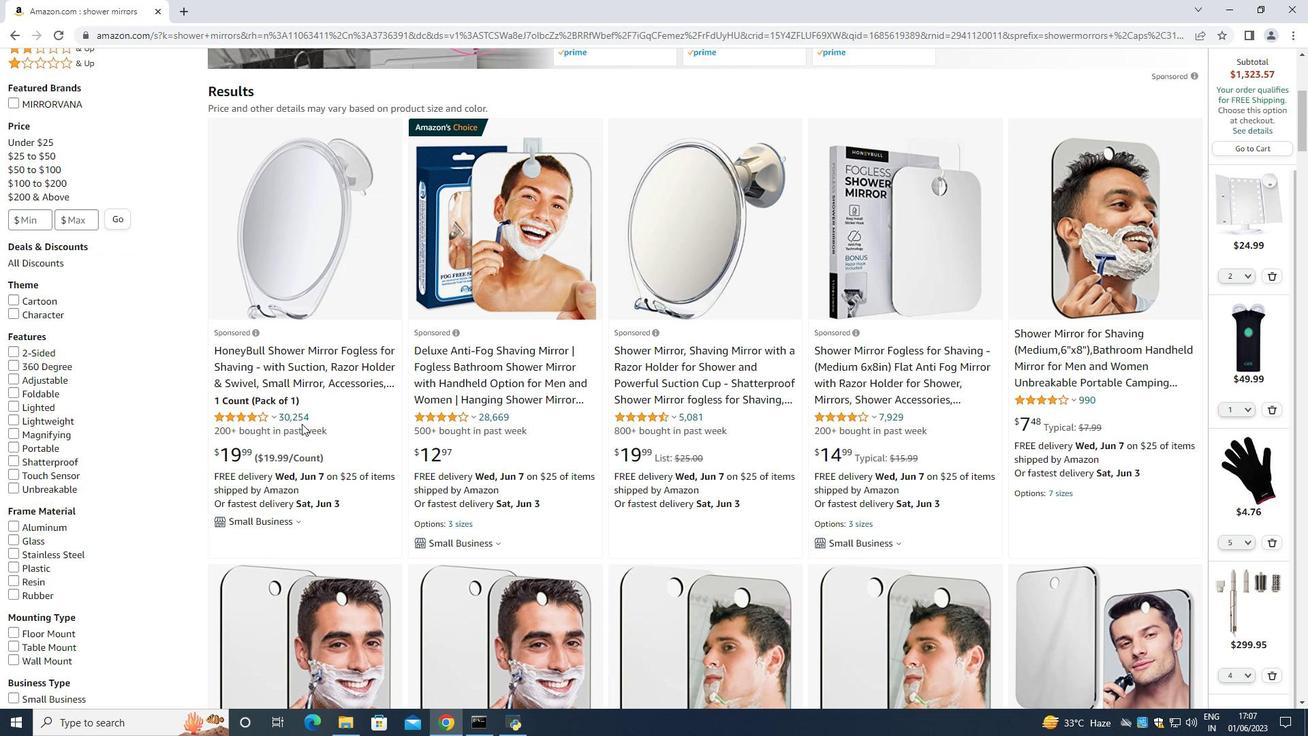 
Action: Mouse moved to (355, 217)
Screenshot: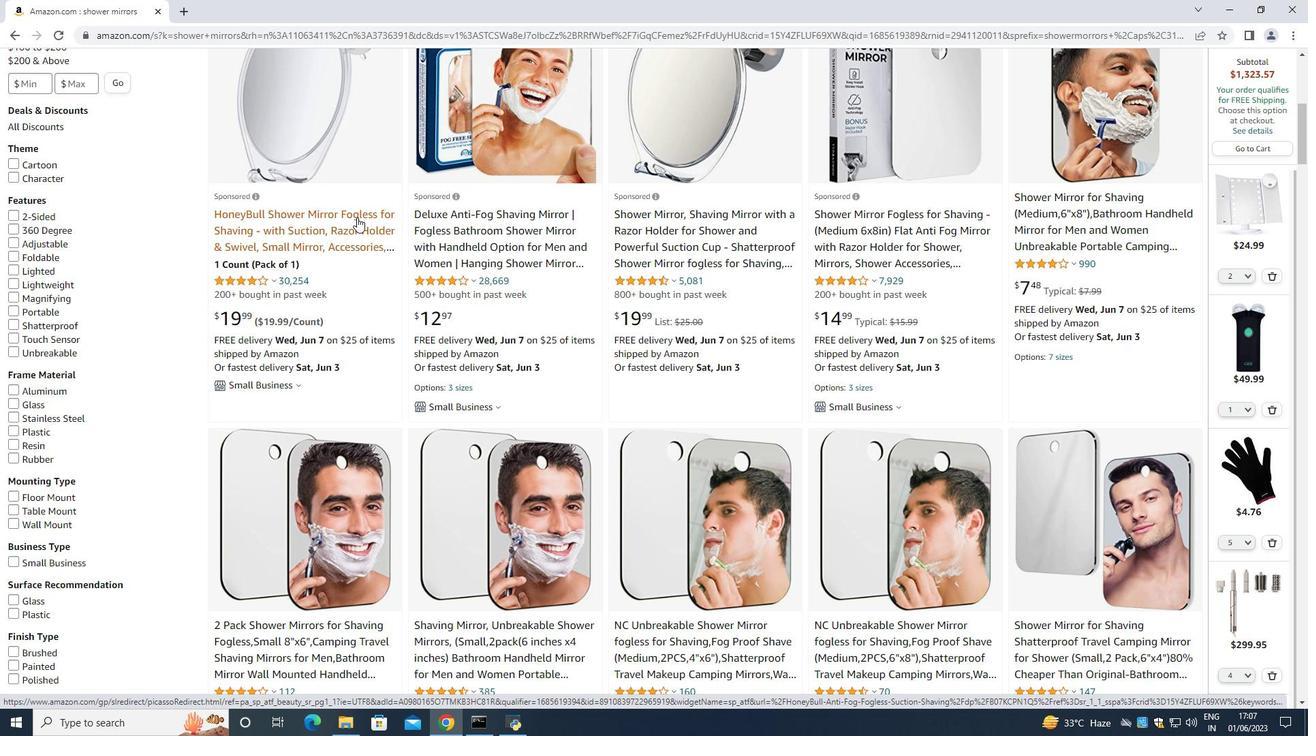 
Action: Mouse pressed left at (355, 217)
Screenshot: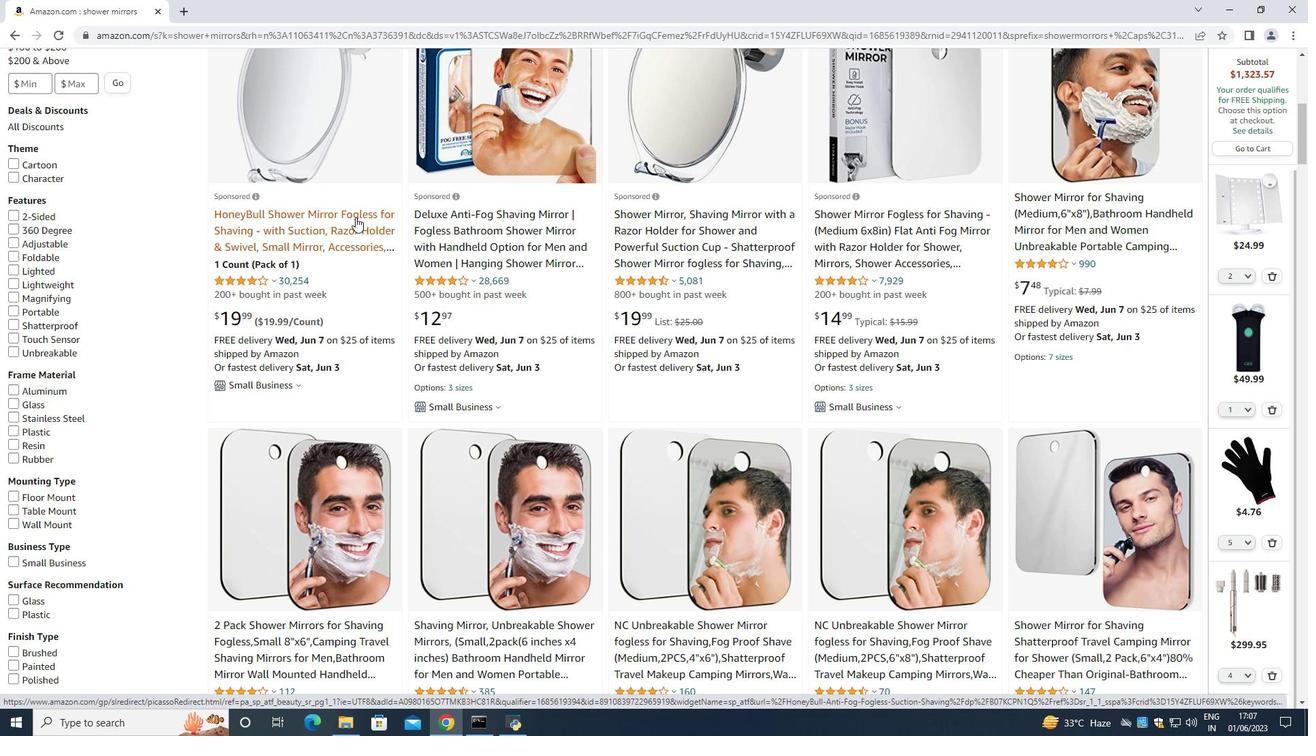 
Action: Mouse moved to (994, 506)
Screenshot: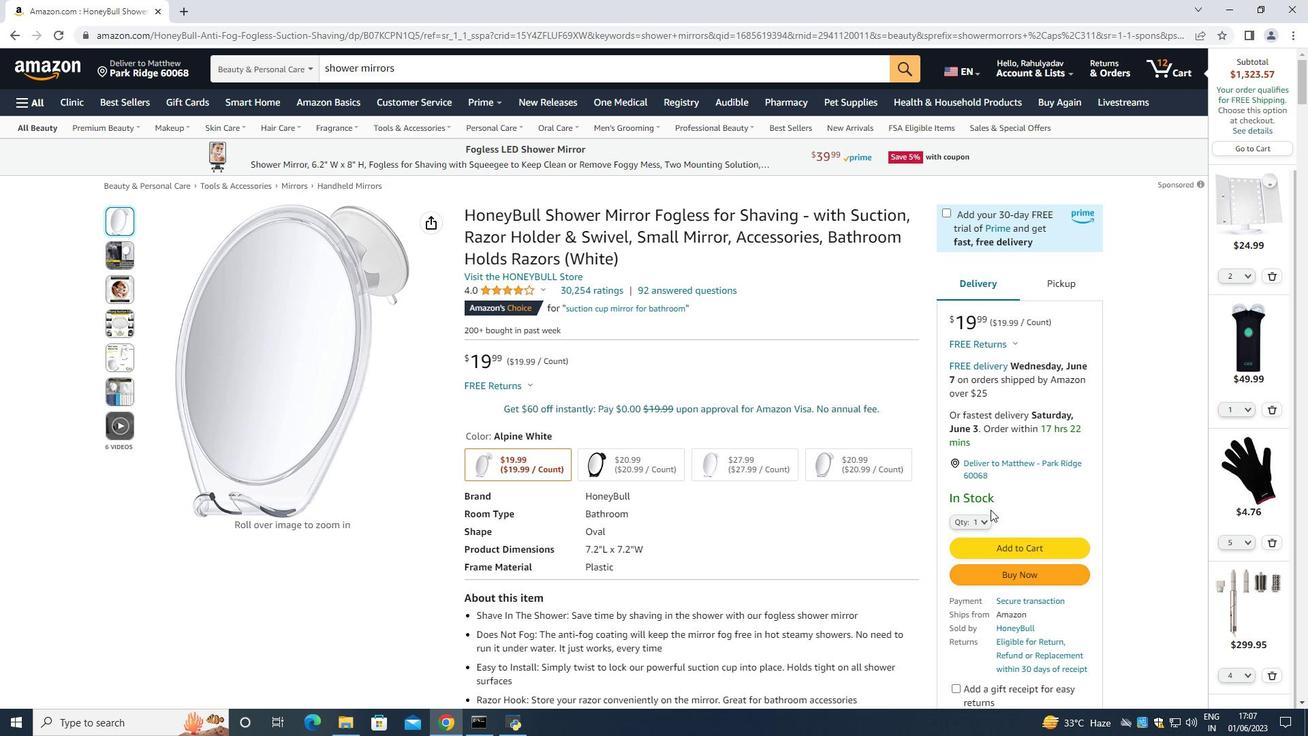 
Action: Mouse scrolled (994, 505) with delta (0, 0)
Screenshot: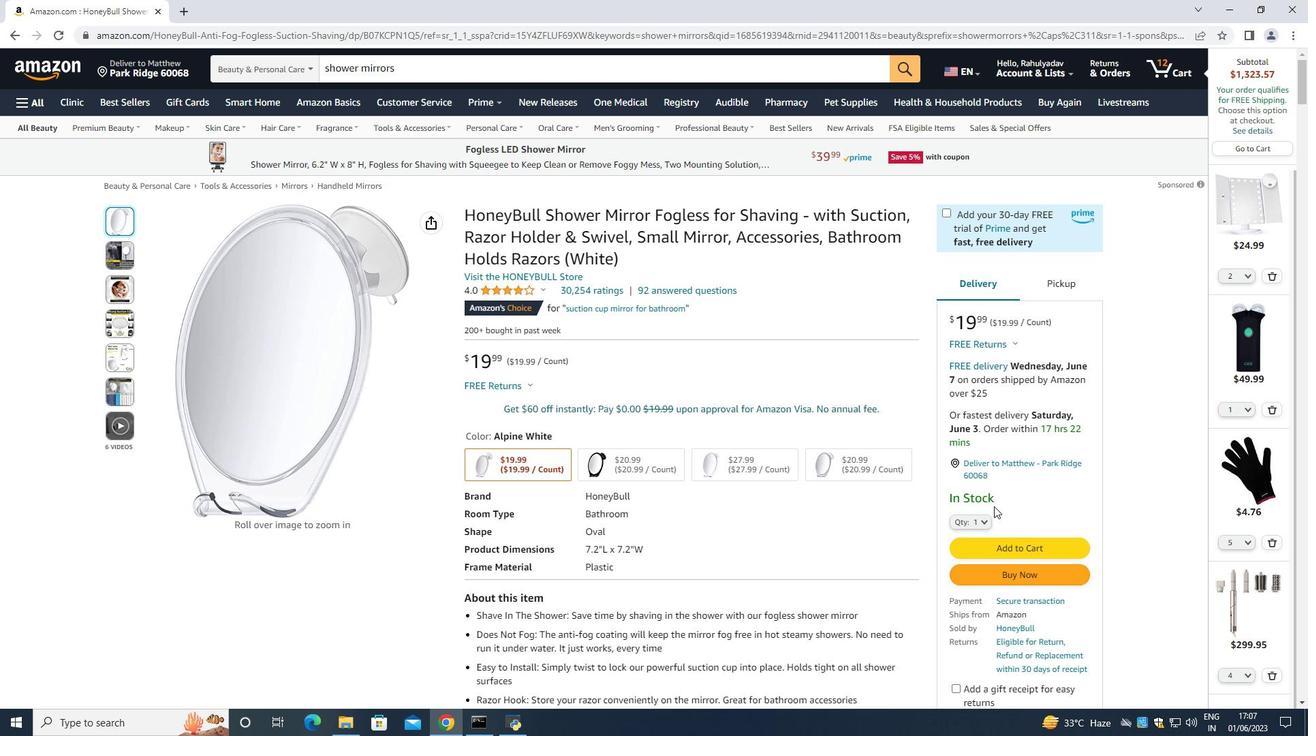 
Action: Mouse scrolled (994, 505) with delta (0, 0)
Screenshot: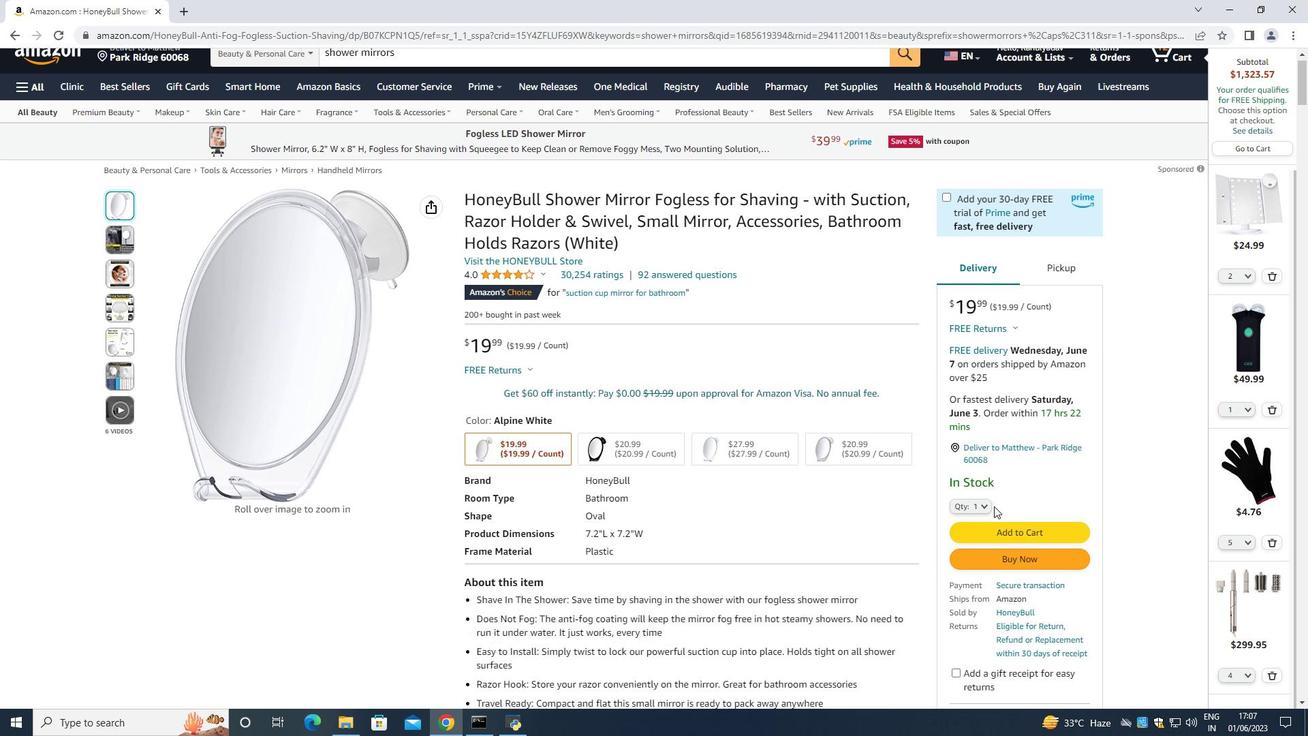 
Action: Mouse moved to (994, 502)
Screenshot: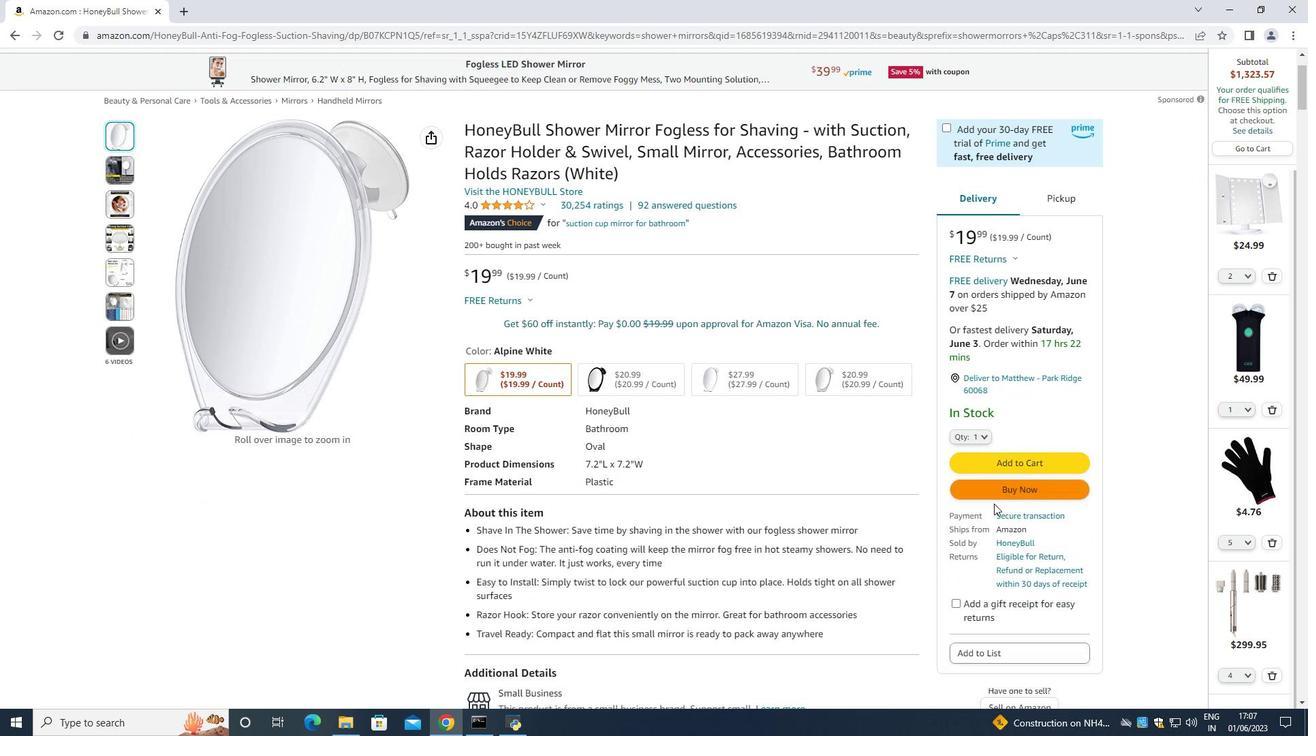 
Action: Mouse scrolled (994, 502) with delta (0, 0)
Screenshot: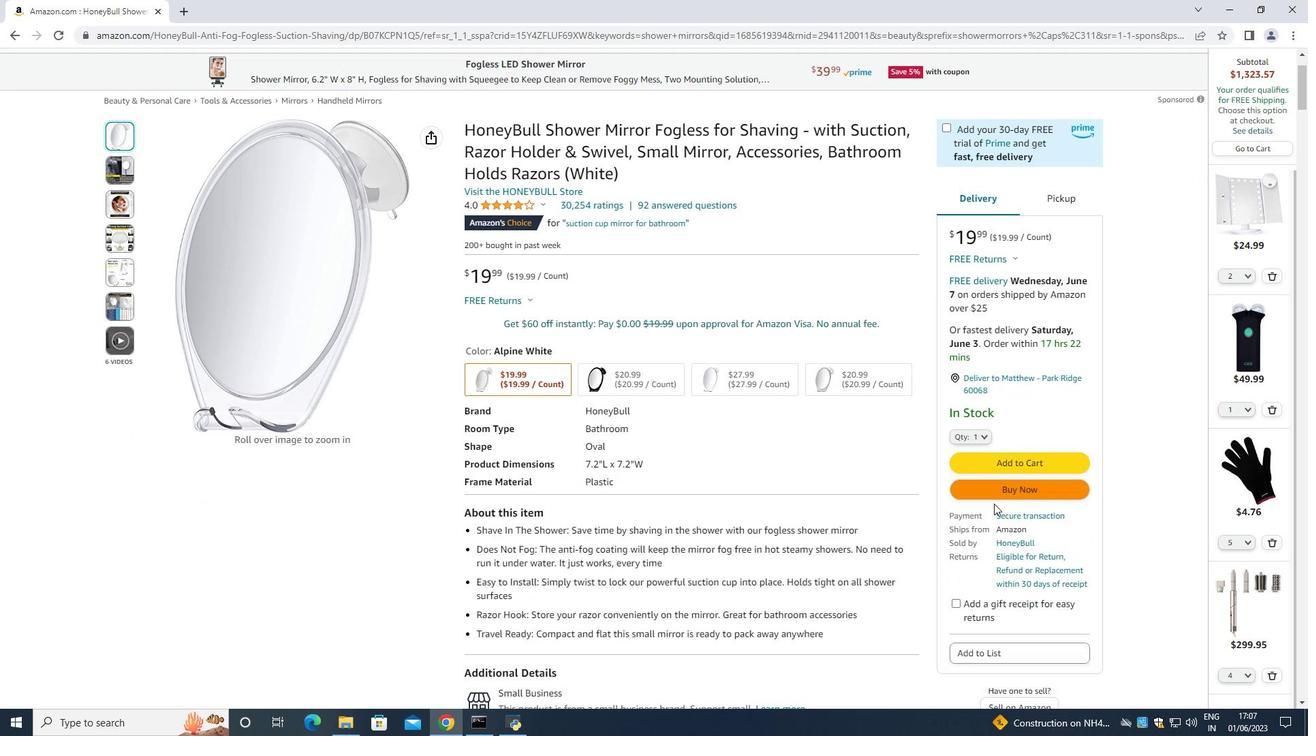 
Action: Mouse moved to (971, 318)
Screenshot: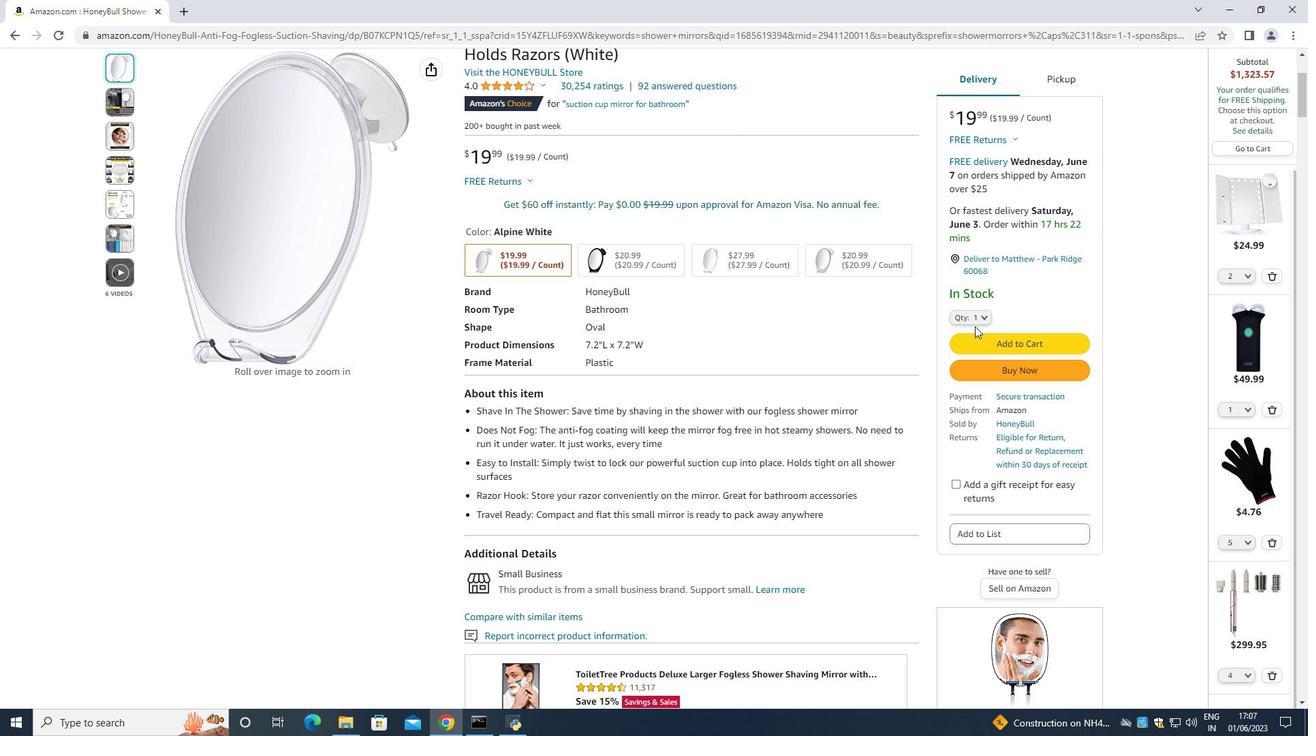 
Action: Mouse pressed left at (971, 318)
Screenshot: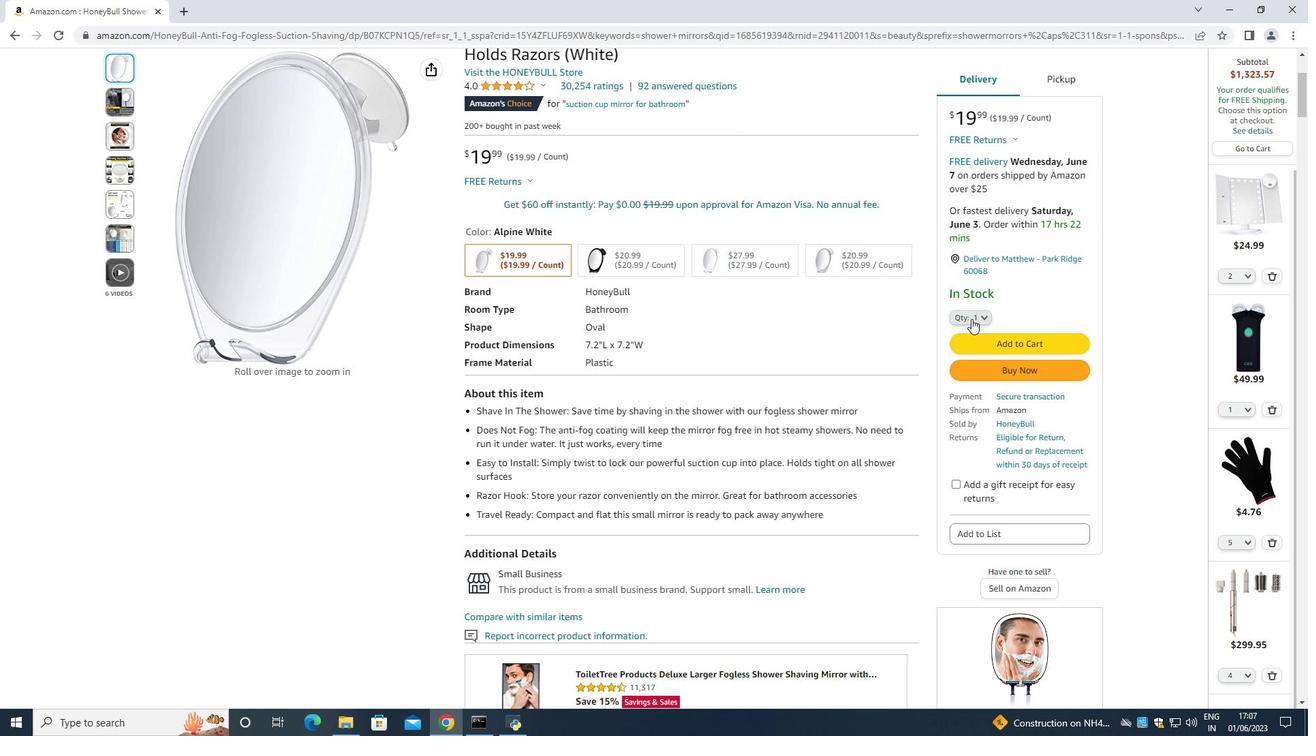 
Action: Mouse moved to (883, 321)
Screenshot: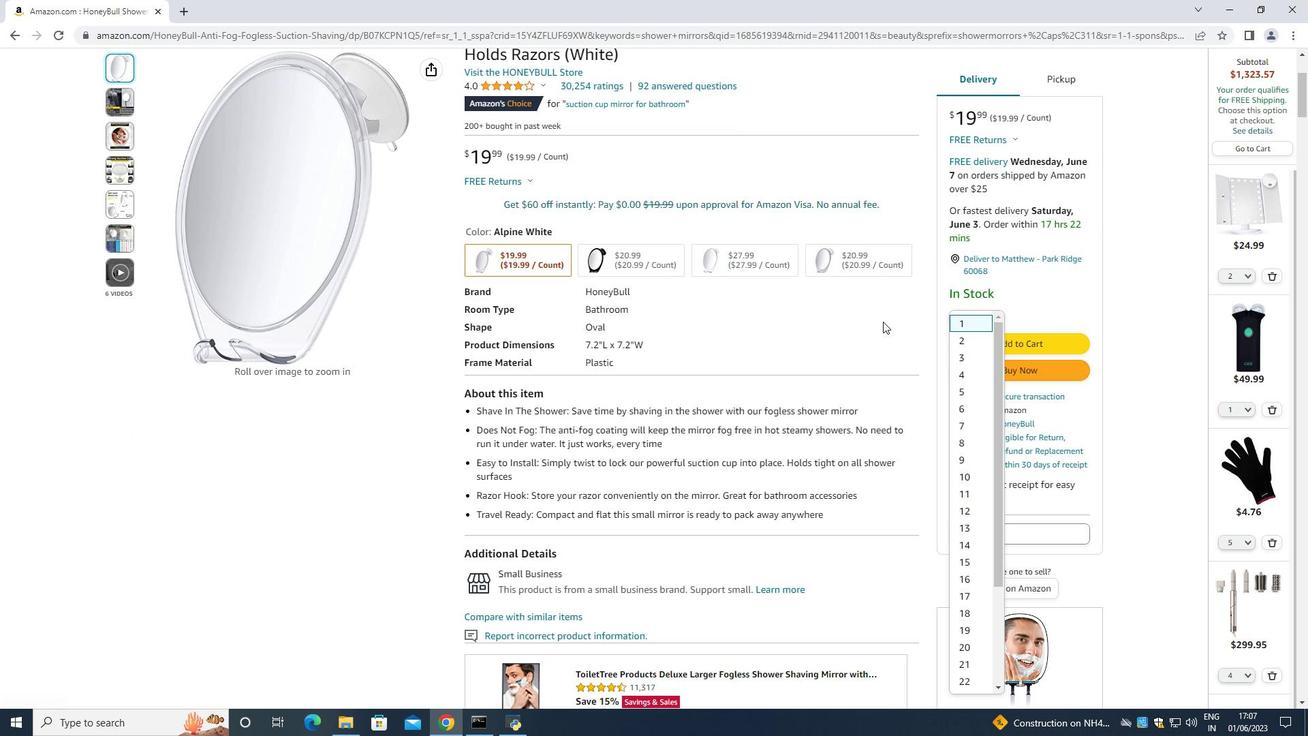 
Action: Mouse pressed middle at (883, 321)
Screenshot: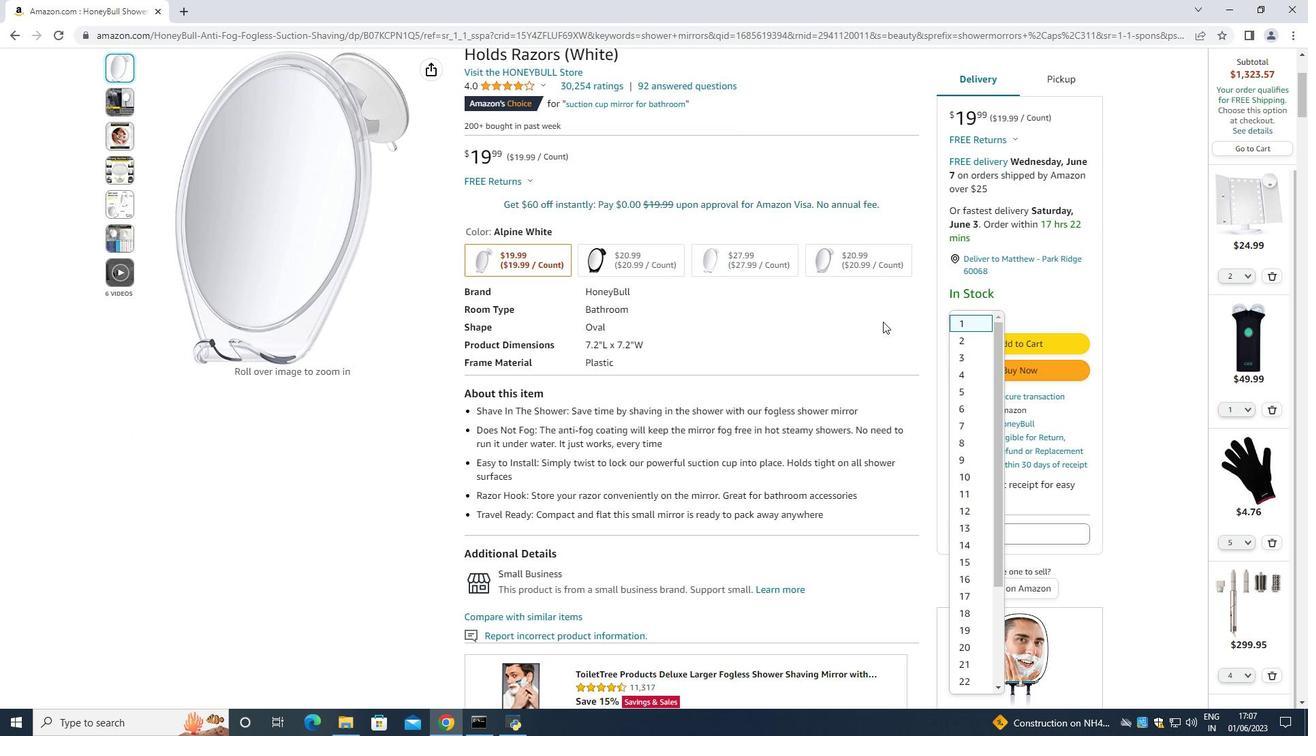 
Action: Mouse moved to (1086, 378)
Screenshot: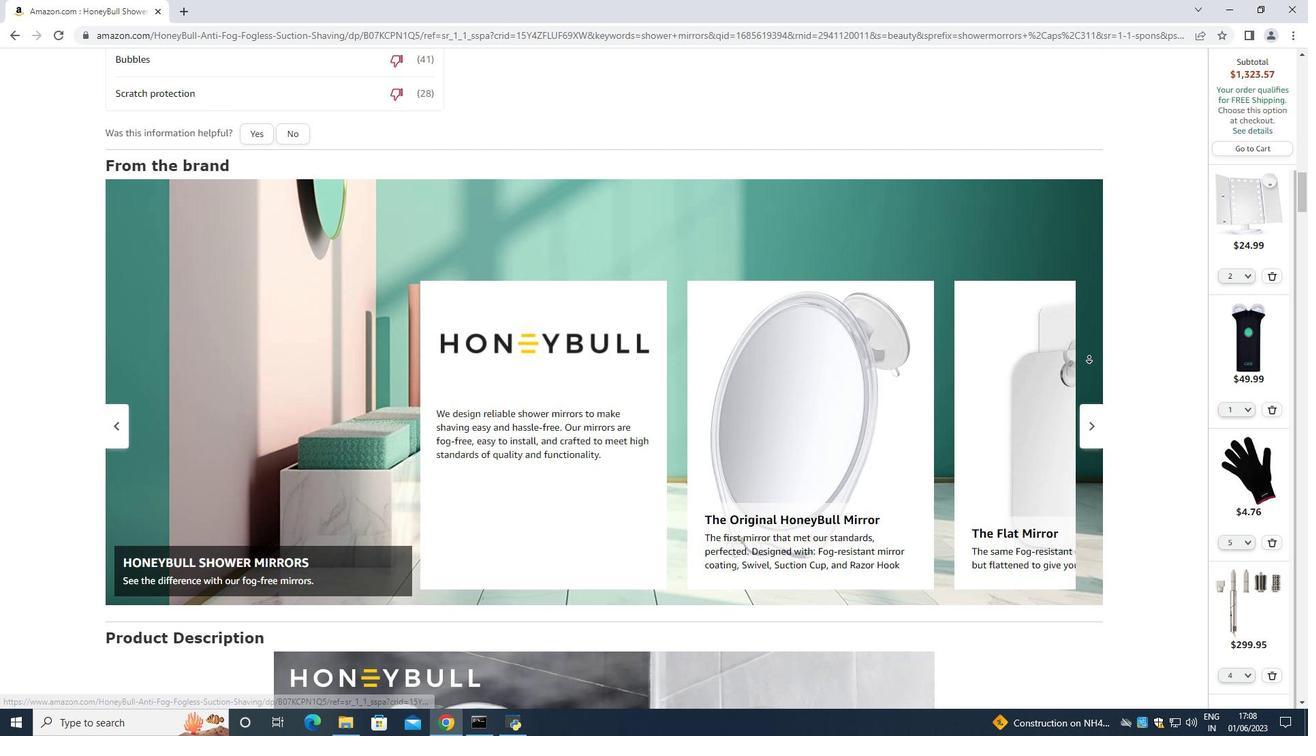 
Action: Mouse pressed left at (1086, 378)
Screenshot: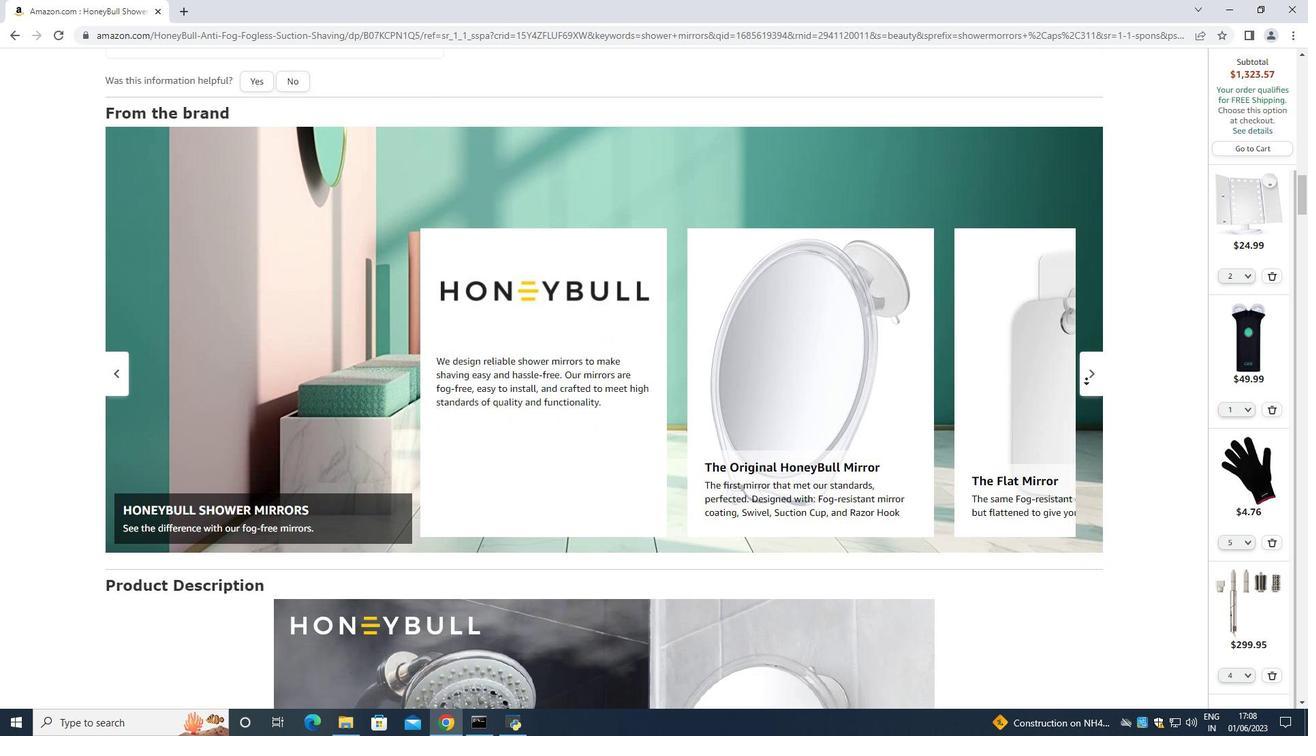 
Action: Mouse moved to (1096, 280)
Screenshot: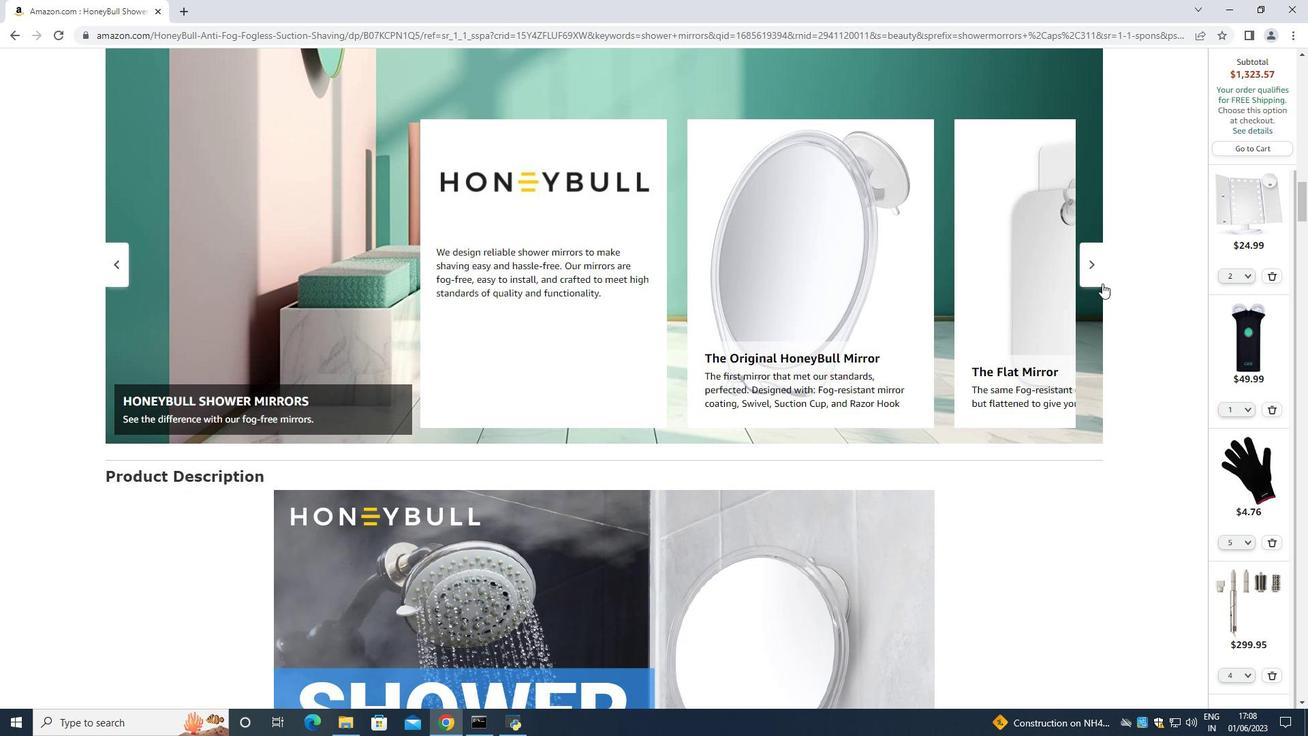 
Action: Mouse pressed left at (1096, 280)
Screenshot: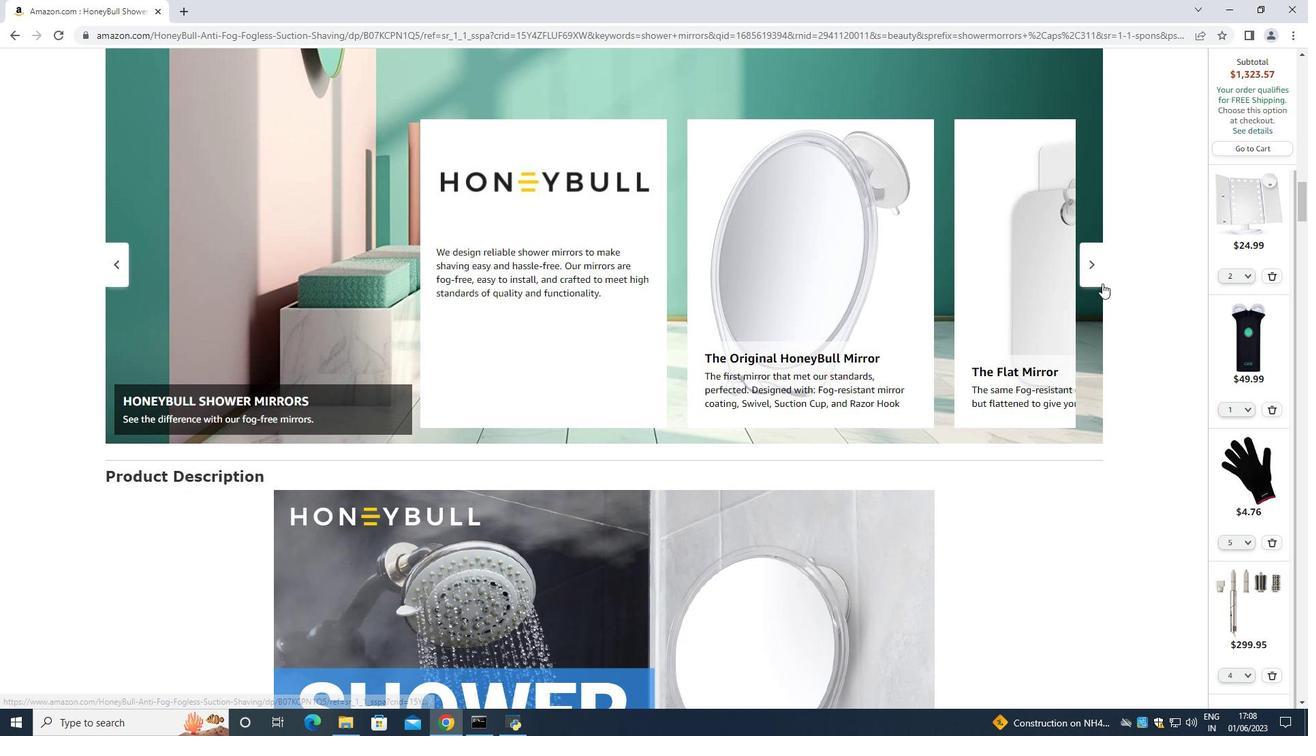 
Action: Mouse moved to (997, 221)
Screenshot: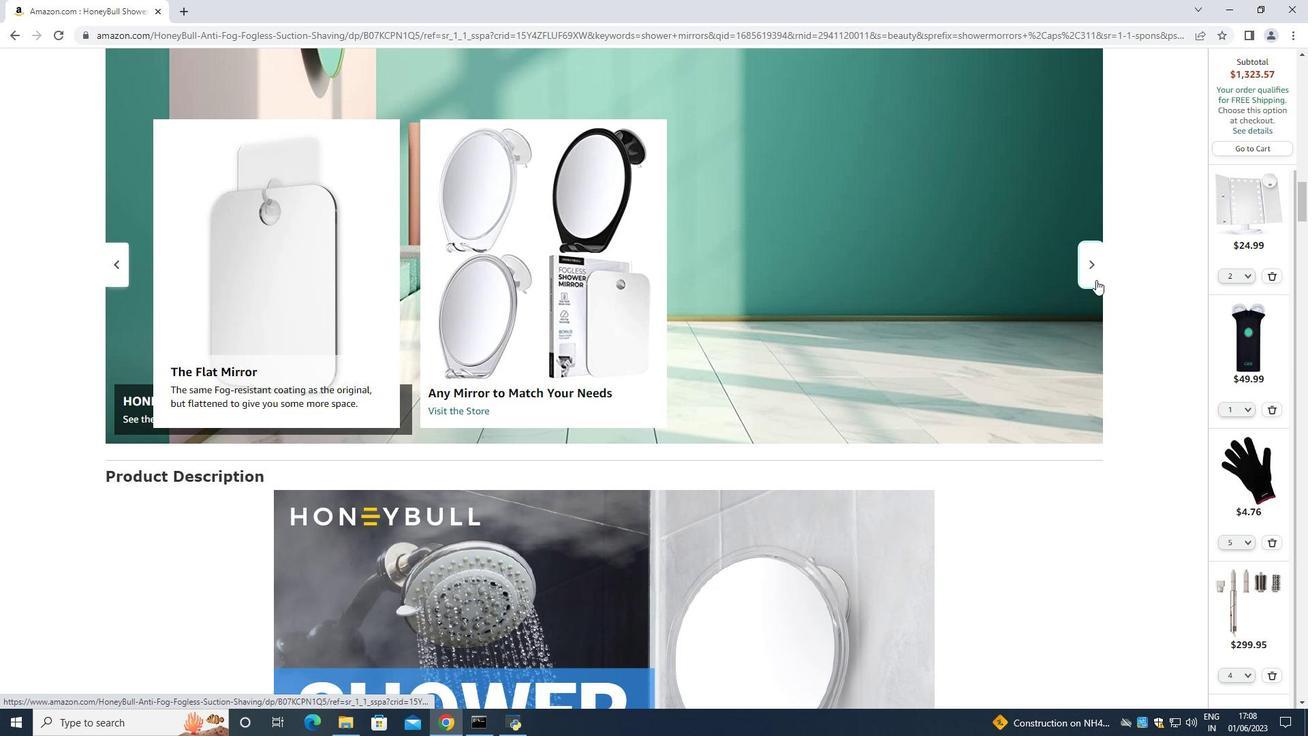 
Action: Mouse pressed middle at (997, 221)
Screenshot: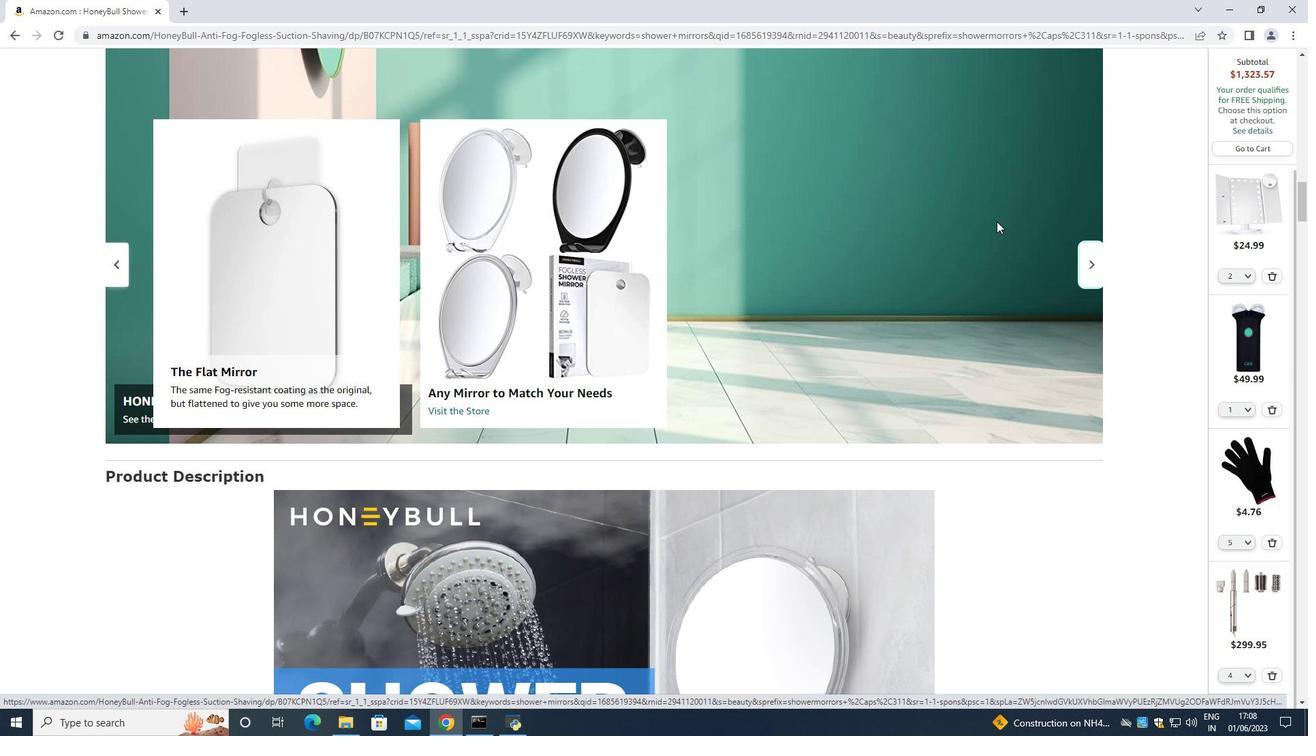 
Action: Mouse moved to (855, 245)
Screenshot: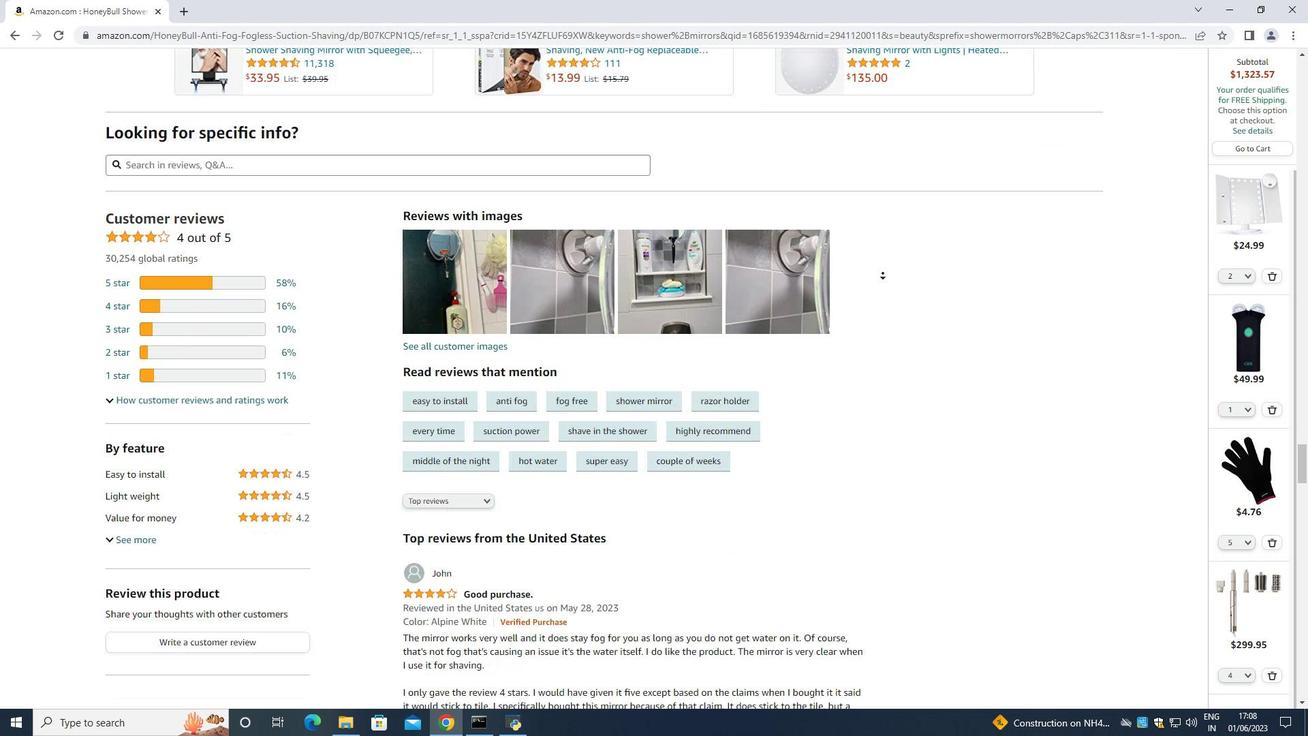 
Action: Mouse pressed left at (855, 245)
Screenshot: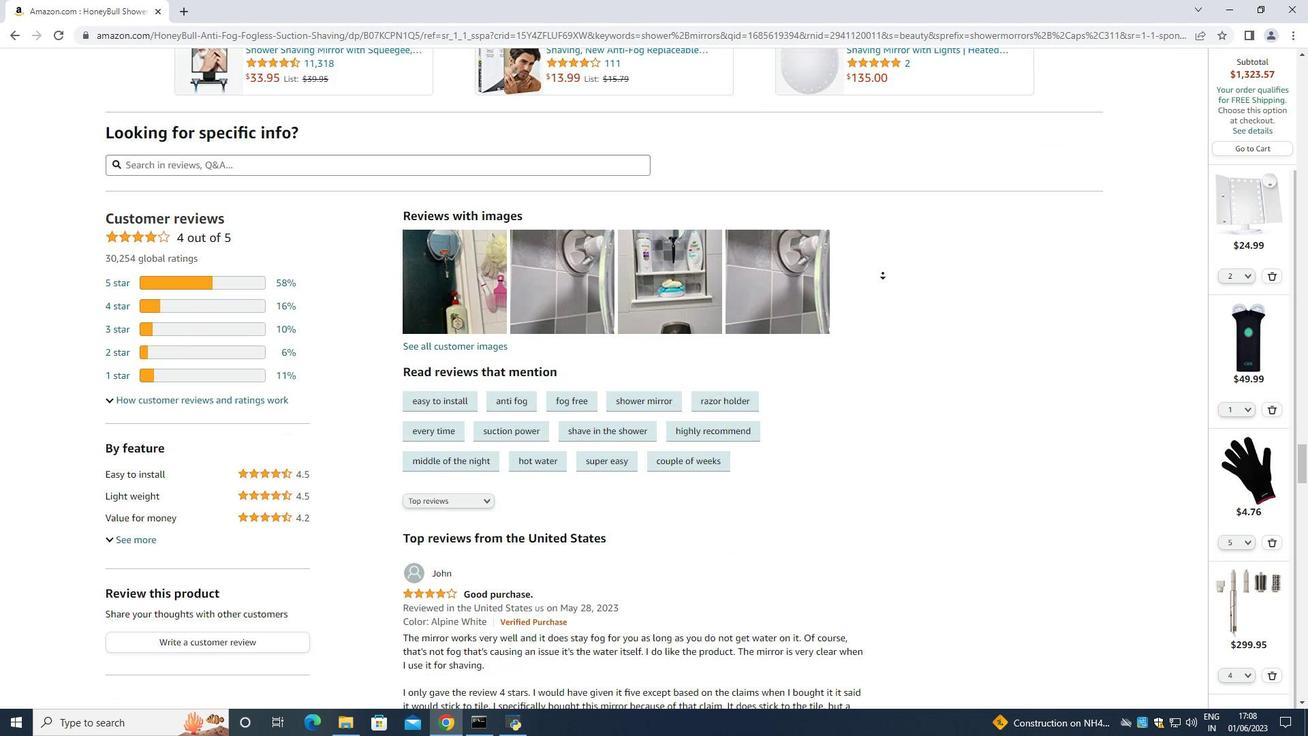 
Action: Mouse moved to (465, 216)
Screenshot: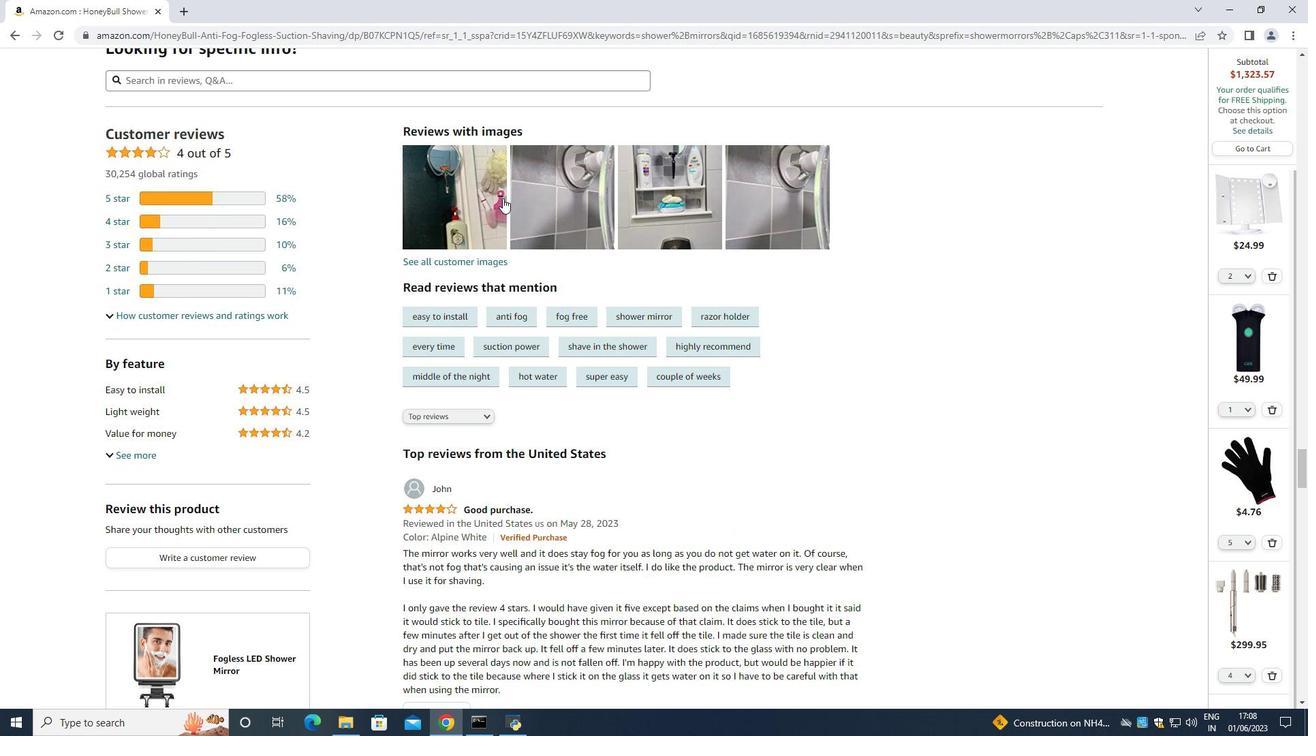 
Action: Mouse pressed left at (465, 216)
Screenshot: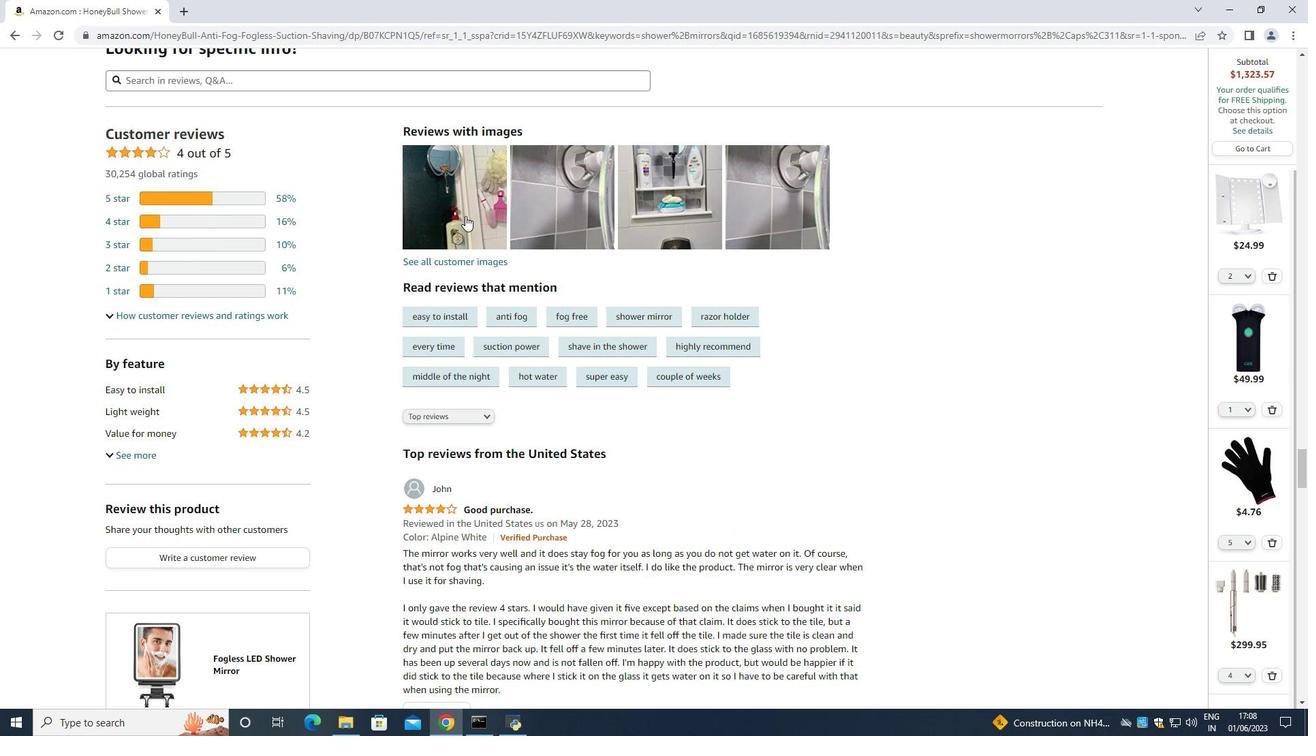 
Action: Mouse moved to (751, 386)
Screenshot: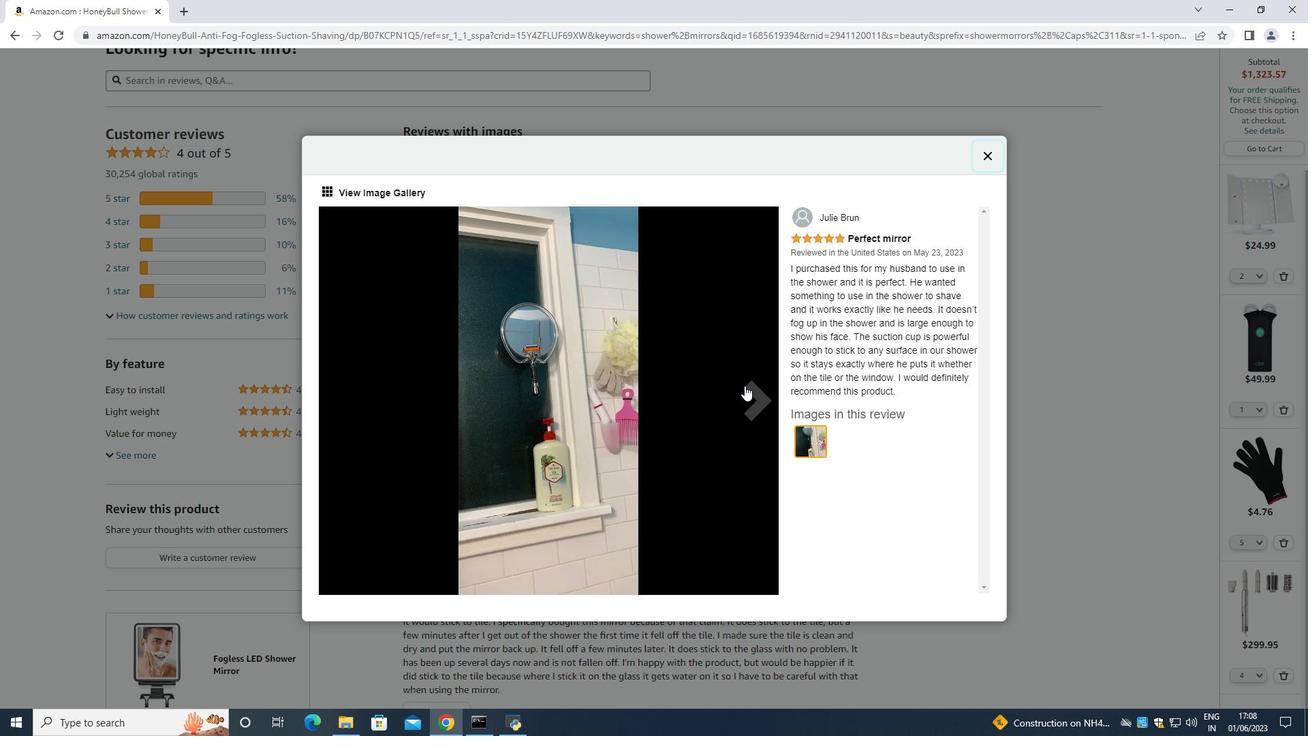 
Action: Mouse pressed left at (751, 386)
Screenshot: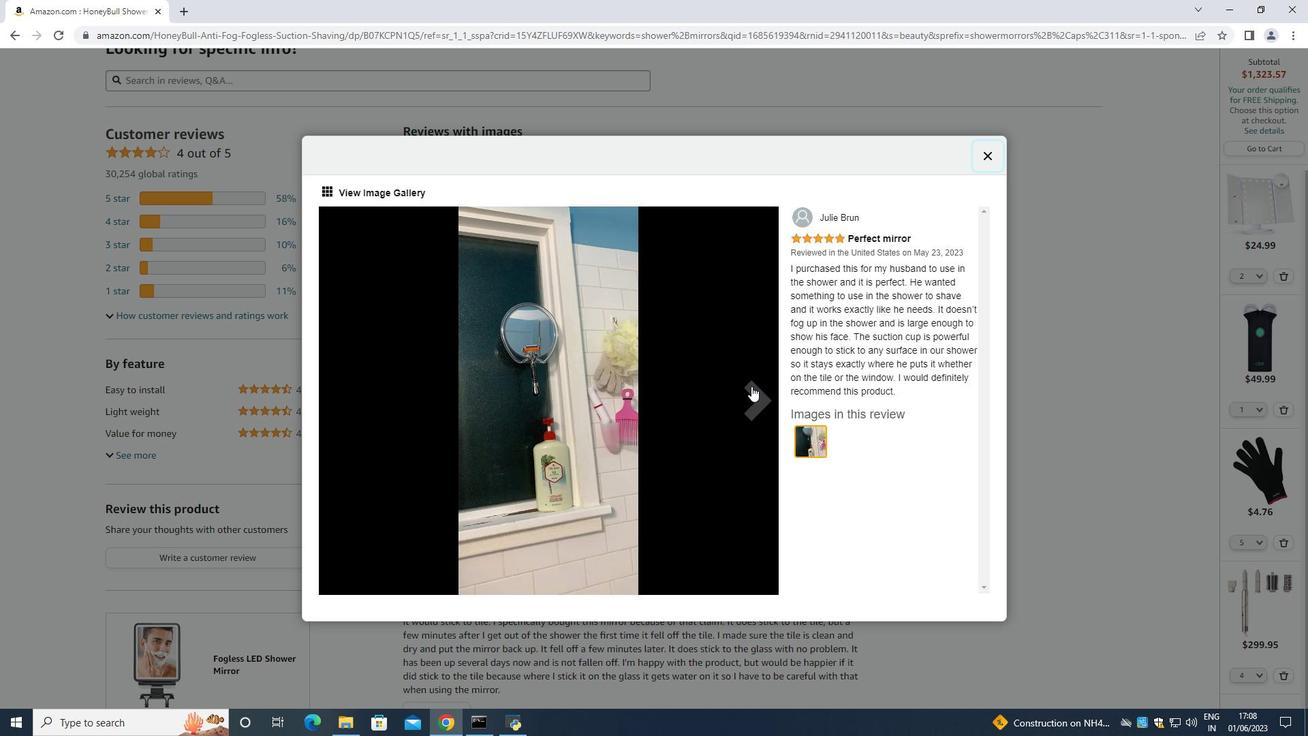 
Action: Mouse pressed left at (751, 386)
Screenshot: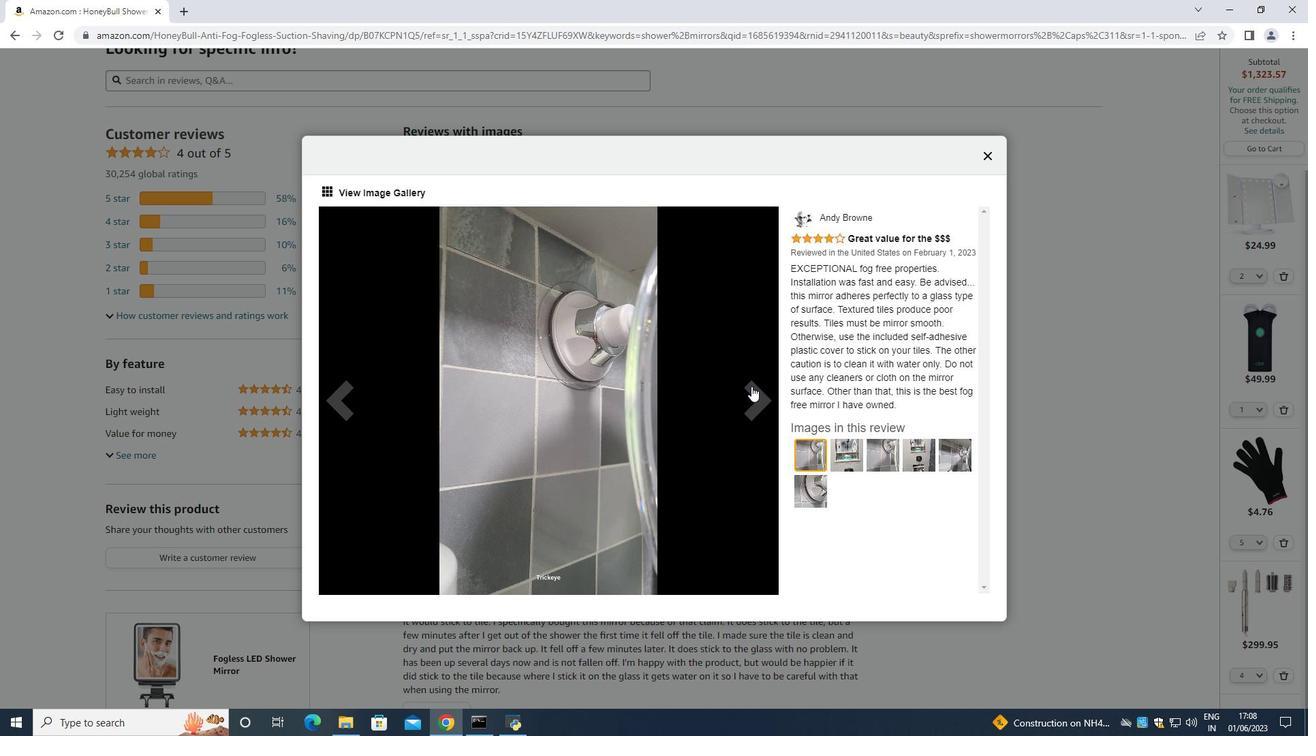 
Action: Mouse moved to (755, 380)
Screenshot: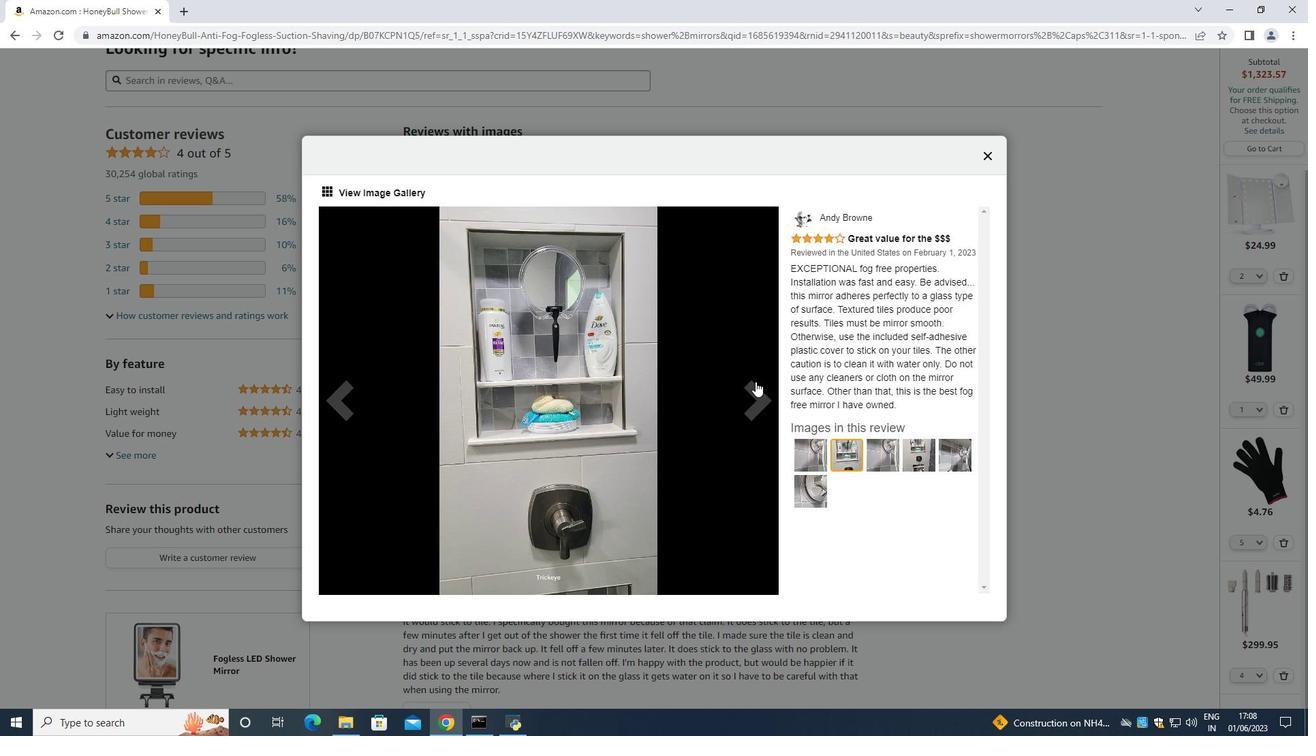 
Action: Mouse pressed left at (755, 380)
Screenshot: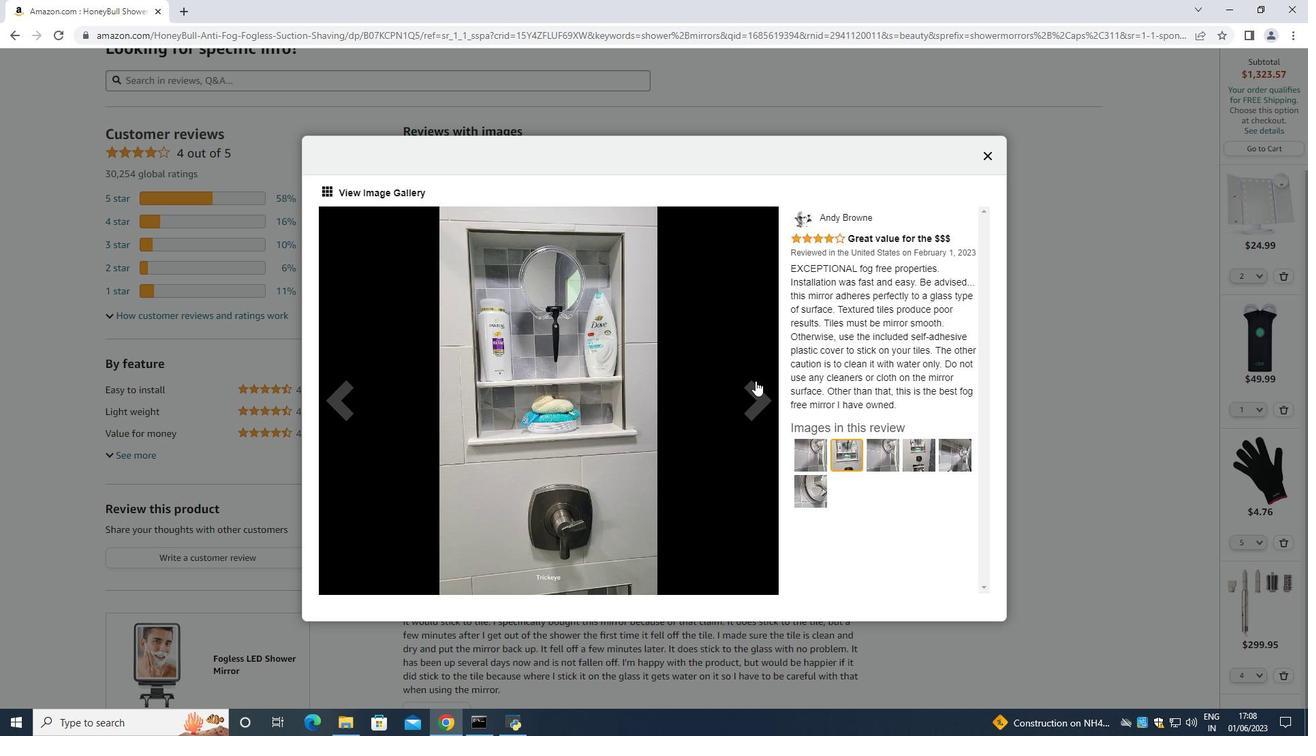 
Action: Mouse moved to (772, 399)
Screenshot: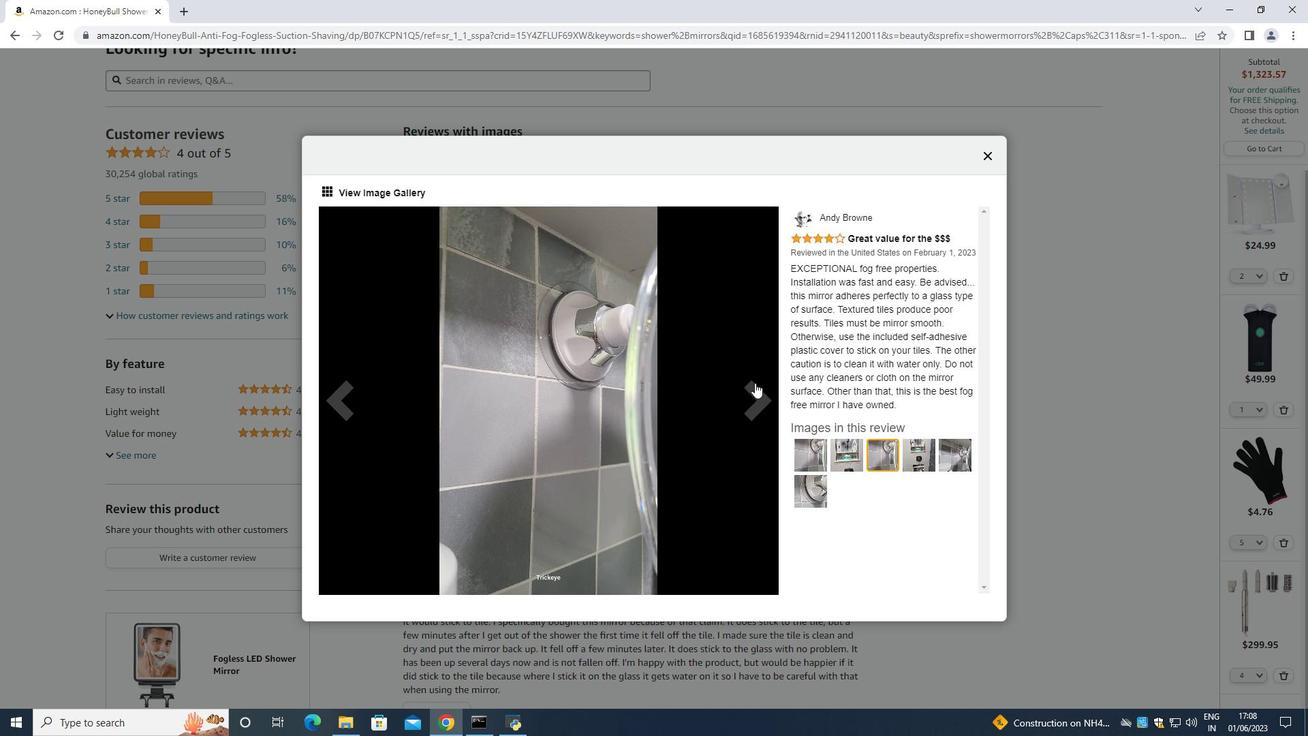 
Action: Mouse pressed left at (772, 399)
Screenshot: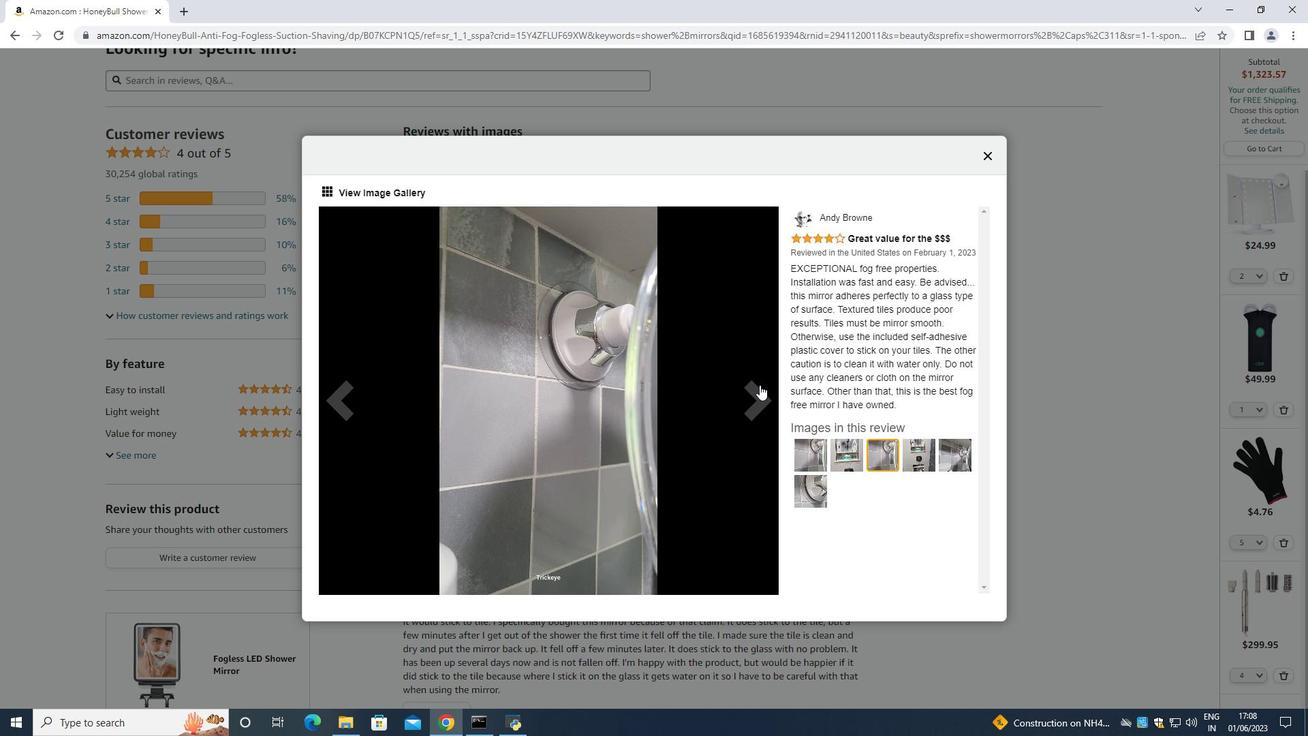 
Action: Mouse pressed left at (772, 399)
Screenshot: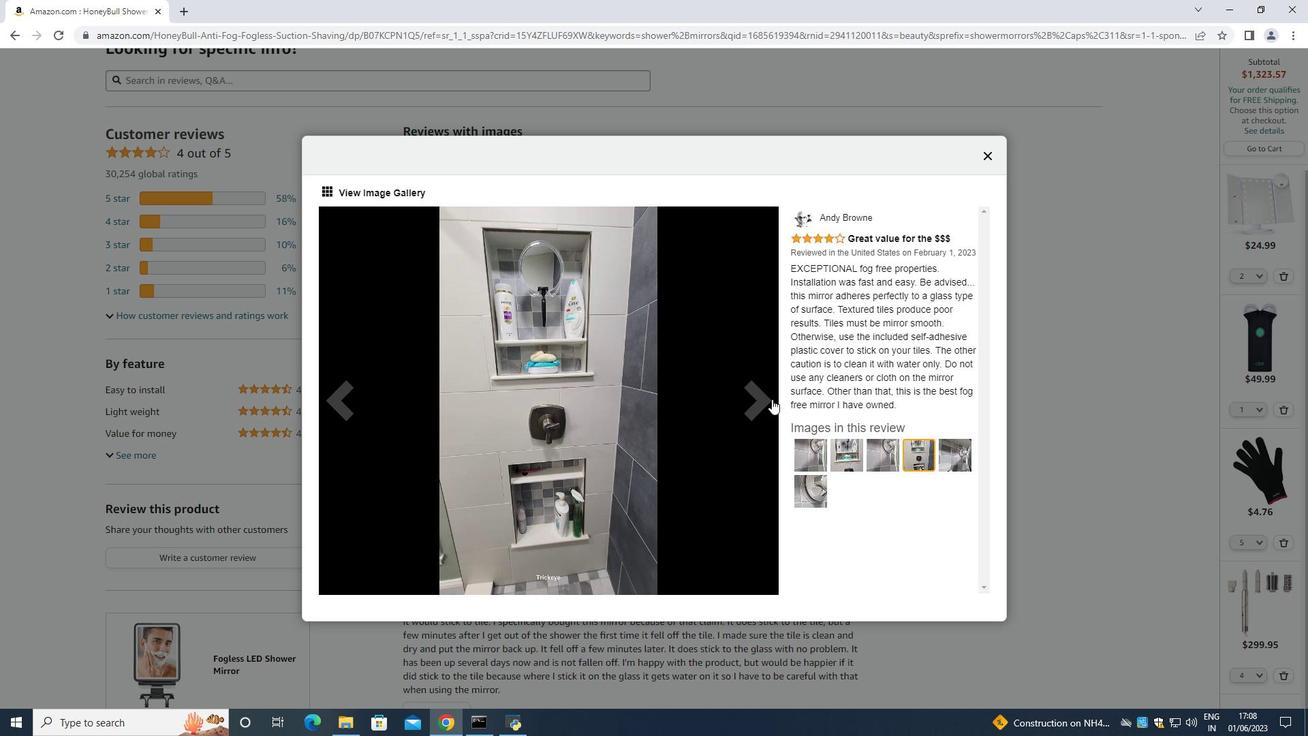 
Action: Mouse moved to (988, 153)
Screenshot: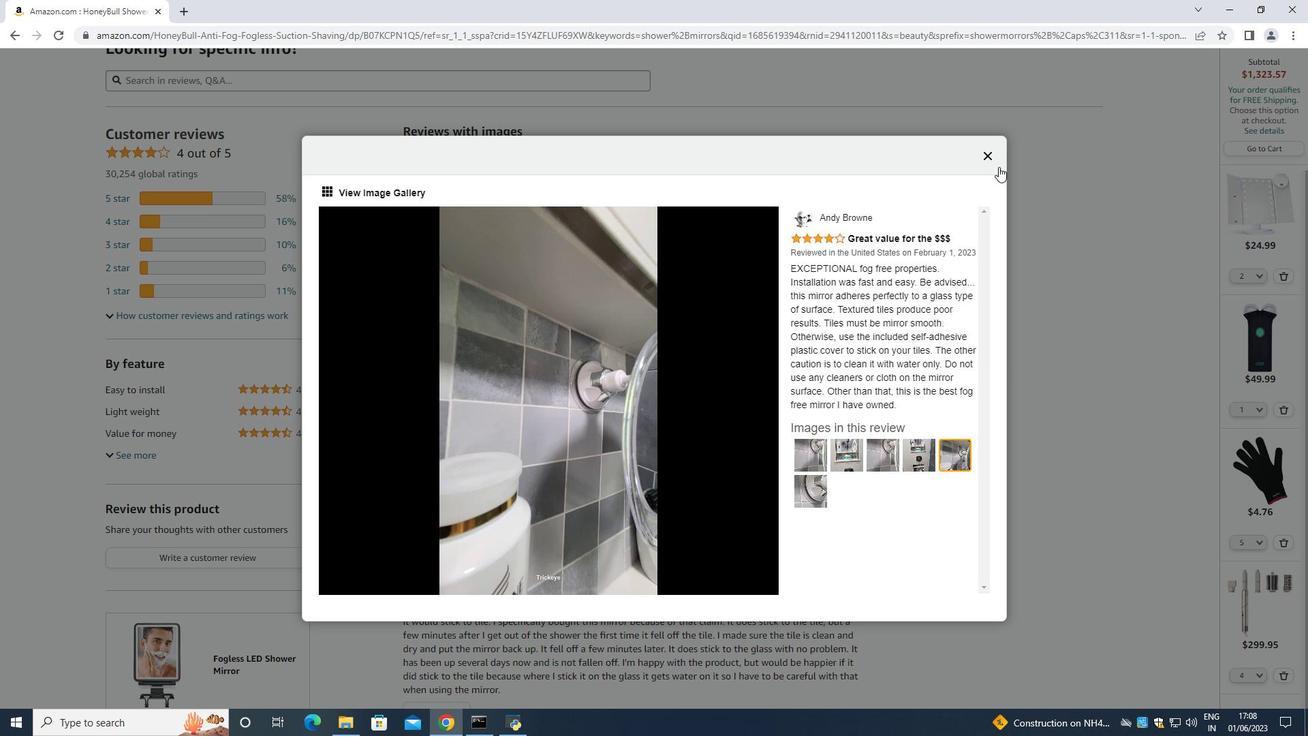 
Action: Mouse pressed left at (988, 153)
Screenshot: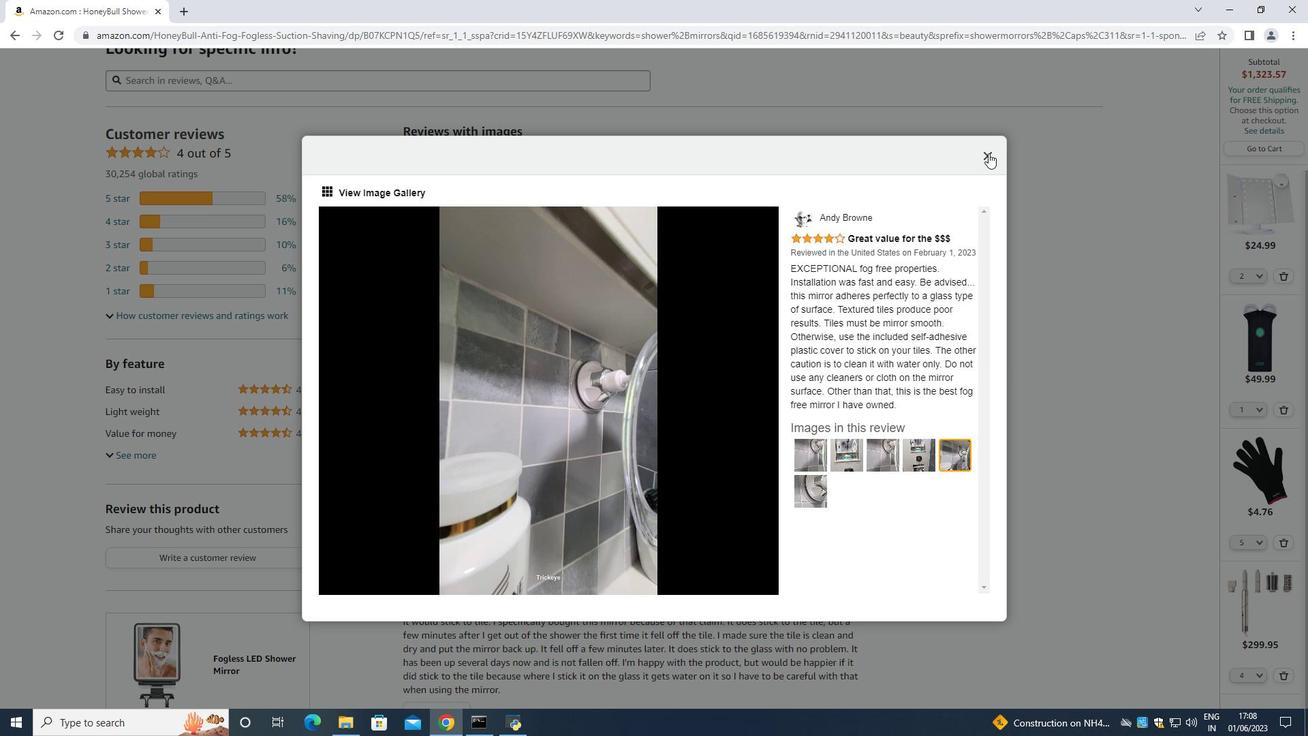 
Action: Mouse moved to (1031, 194)
Screenshot: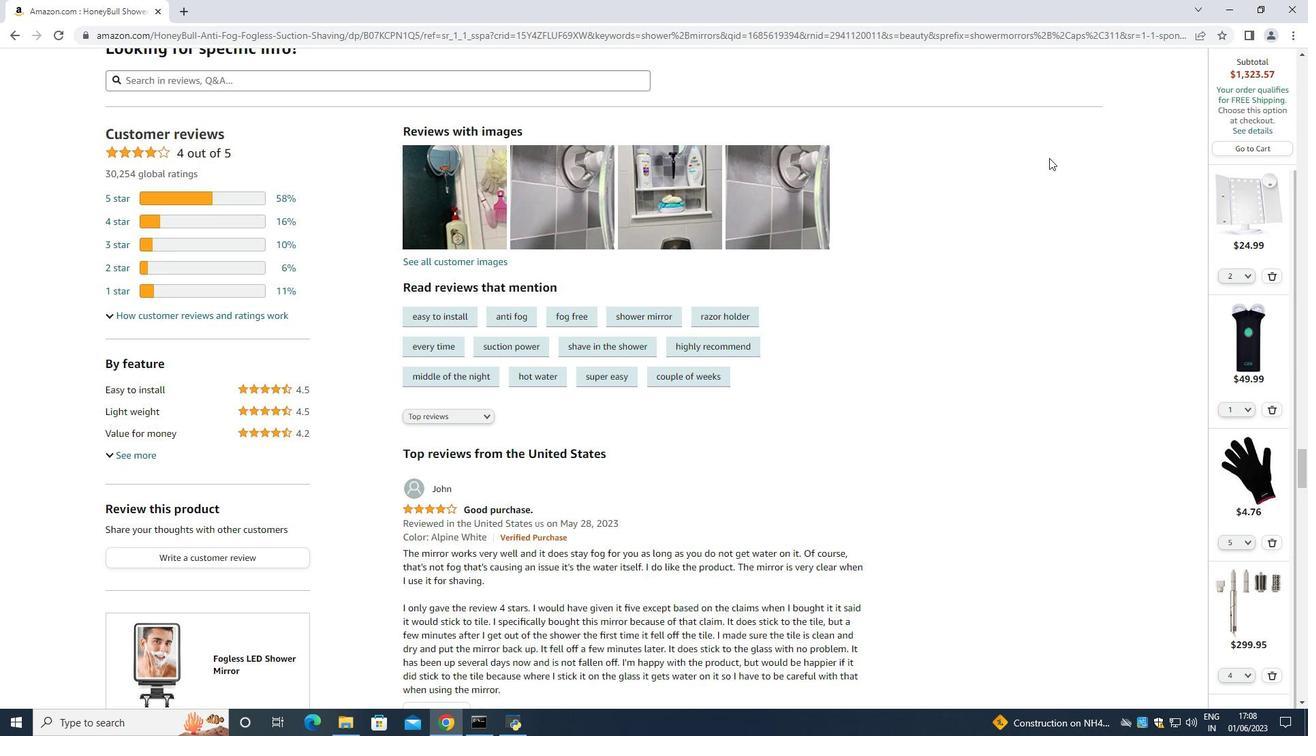 
Action: Mouse pressed middle at (1031, 194)
Screenshot: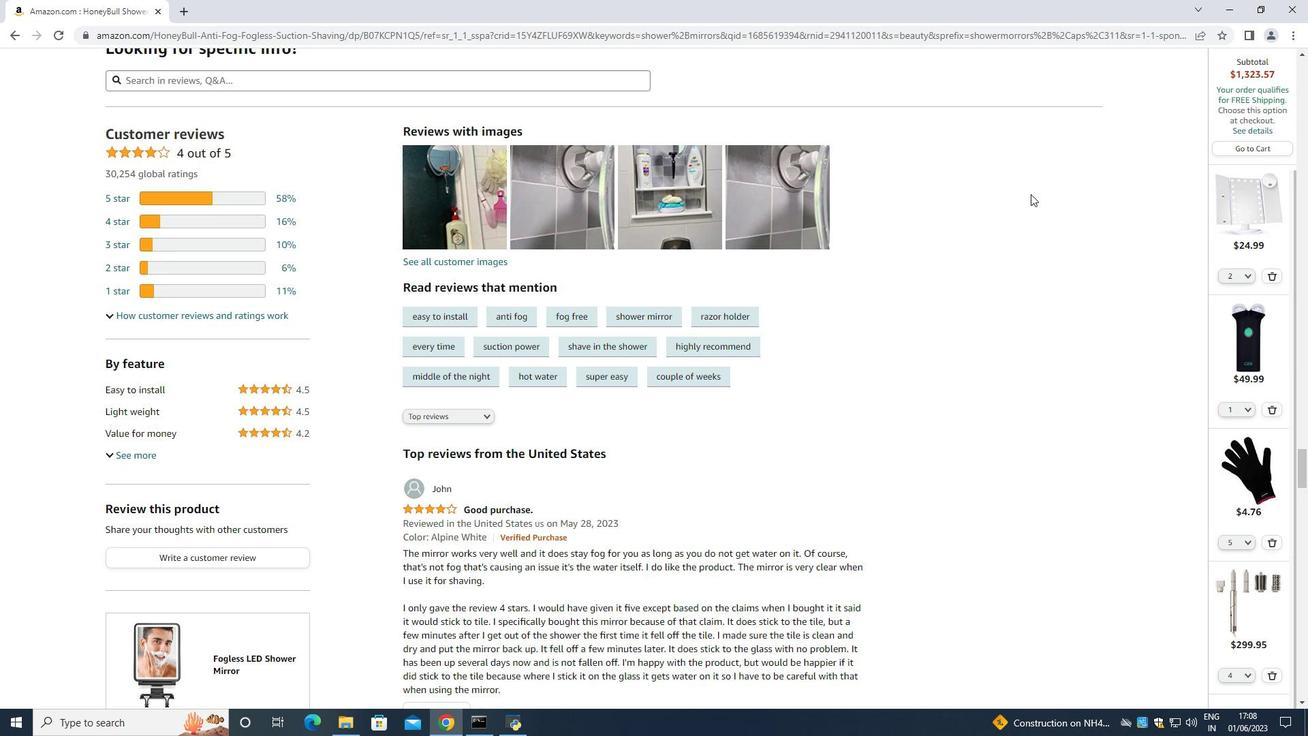 
Action: Mouse moved to (1031, 194)
Screenshot: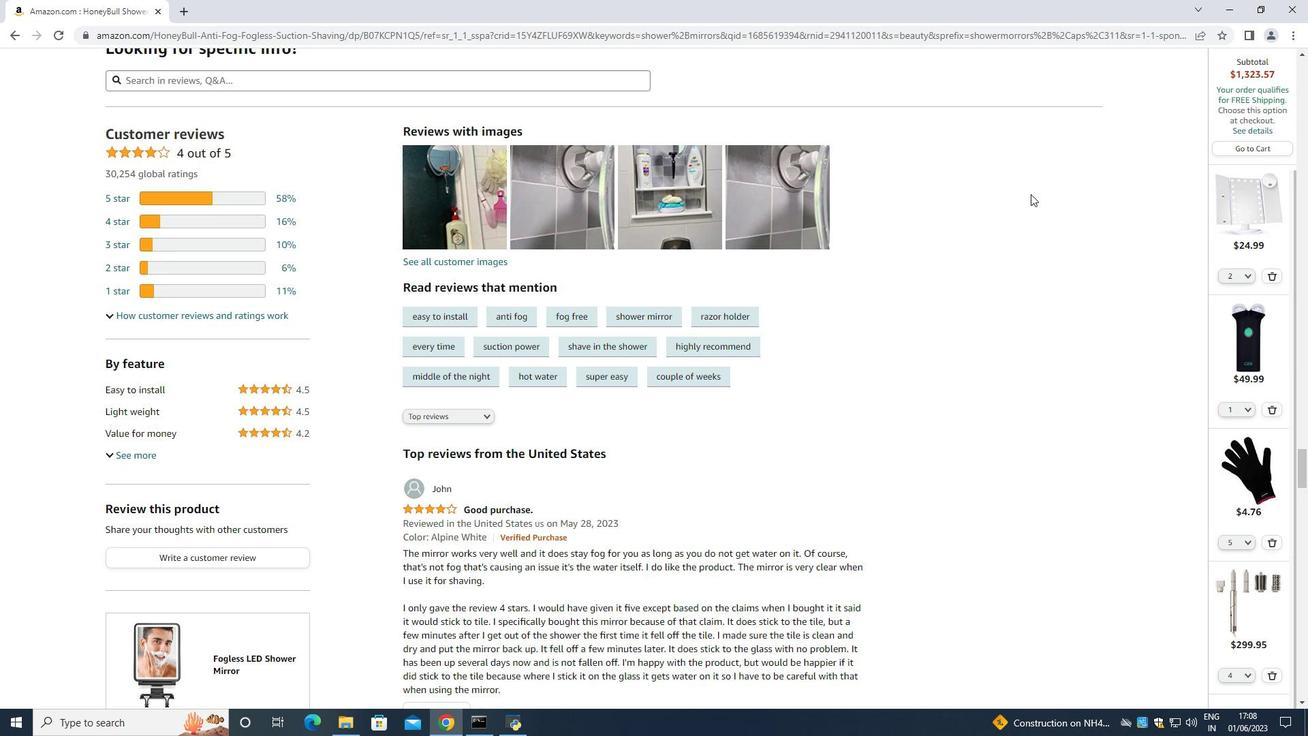 
Action: Mouse scrolled (1031, 195) with delta (0, 0)
Screenshot: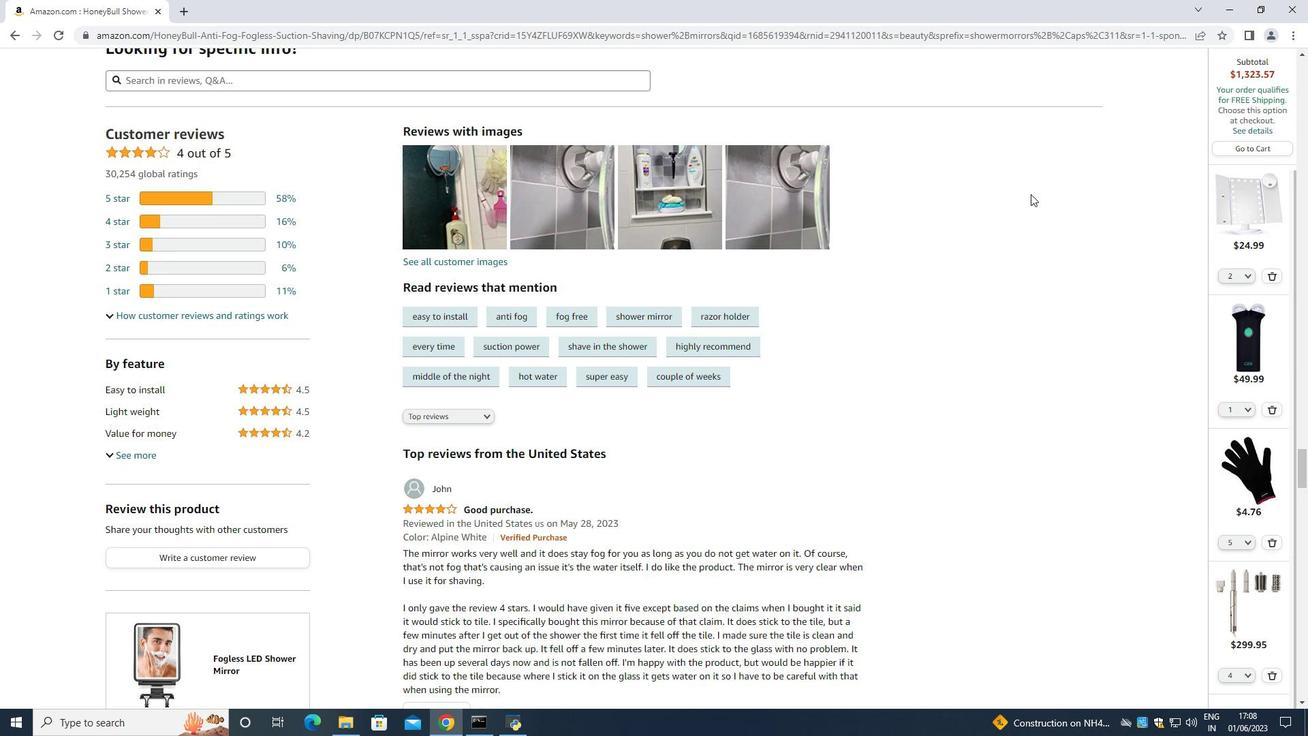 
Action: Mouse scrolled (1031, 195) with delta (0, 0)
Screenshot: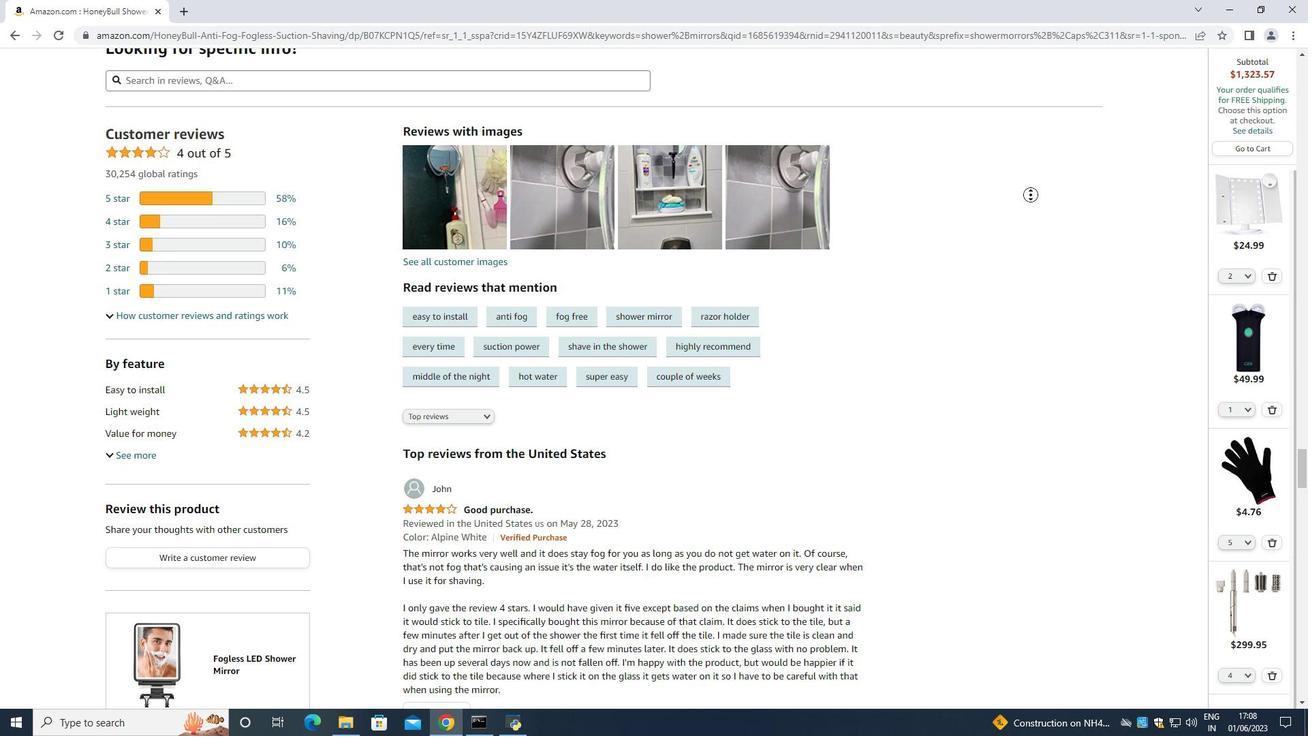
Action: Mouse moved to (1001, 239)
Screenshot: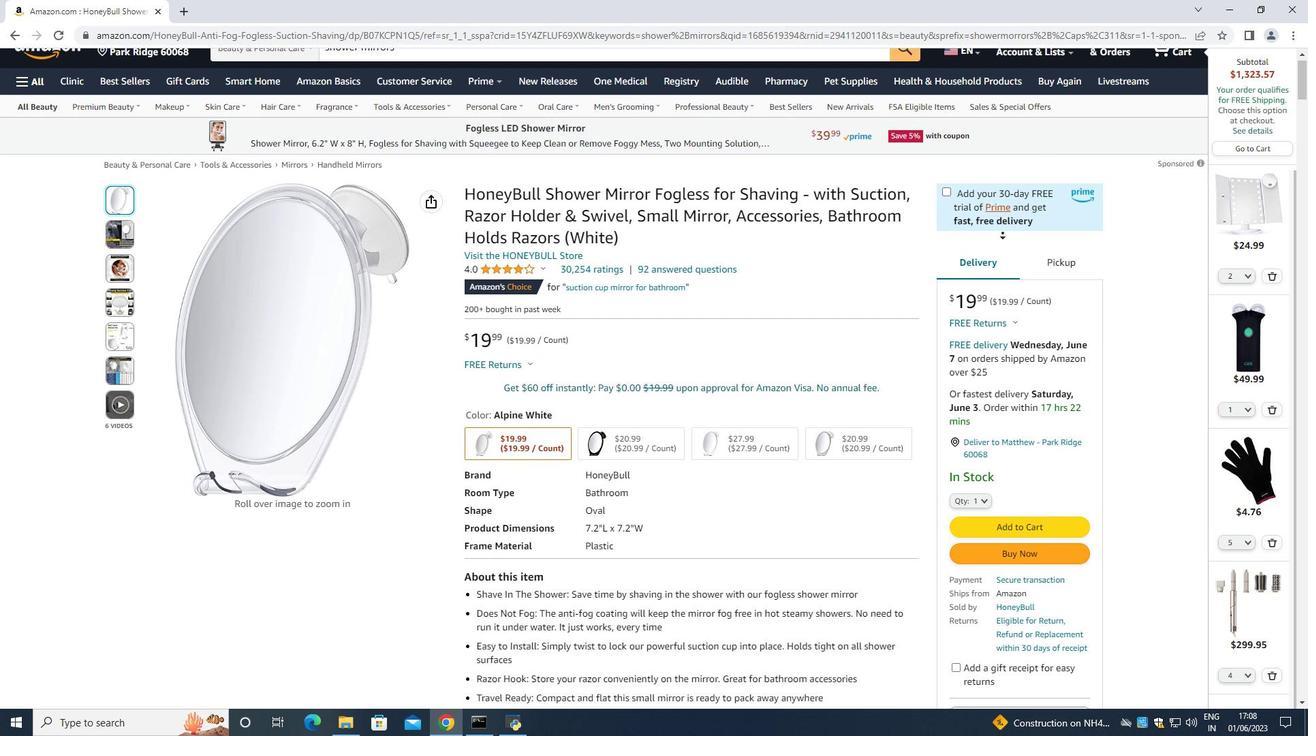 
Action: Mouse pressed left at (1001, 239)
Screenshot: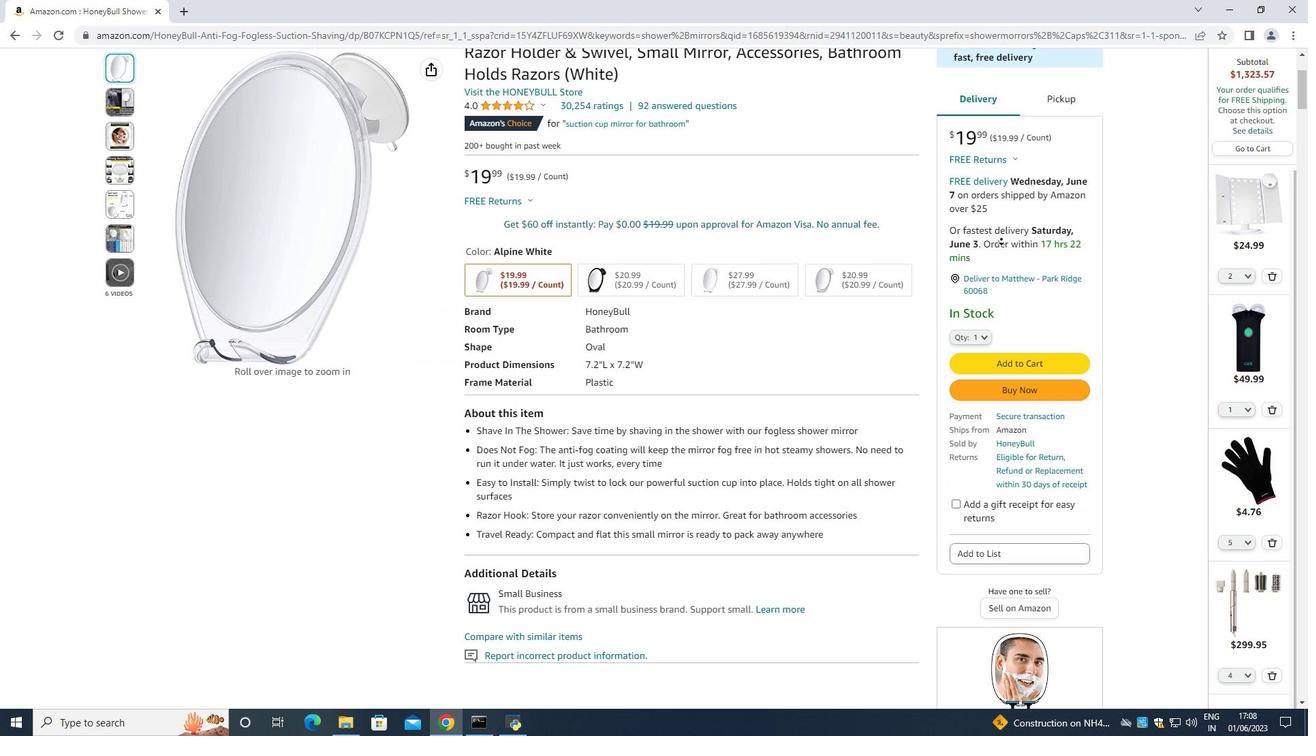 
Action: Mouse moved to (989, 239)
Screenshot: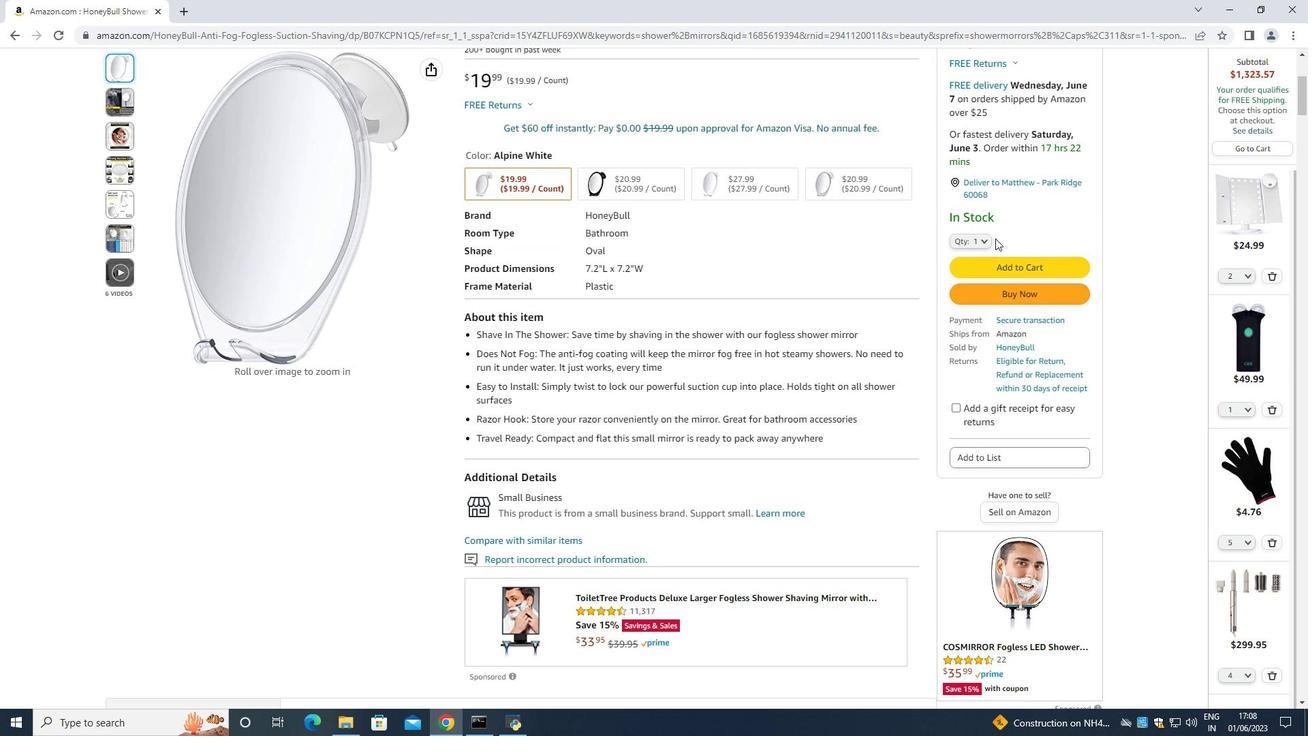 
Action: Mouse pressed left at (989, 239)
Screenshot: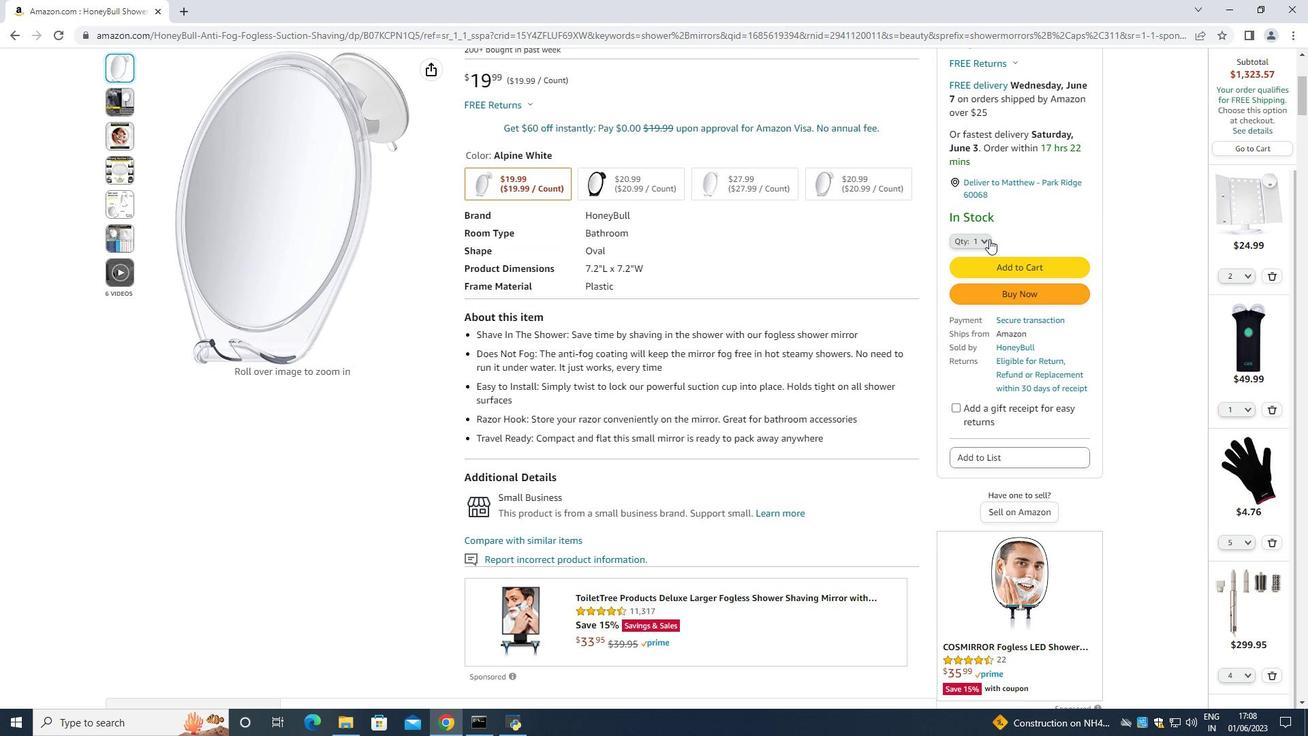 
Action: Mouse moved to (960, 279)
Screenshot: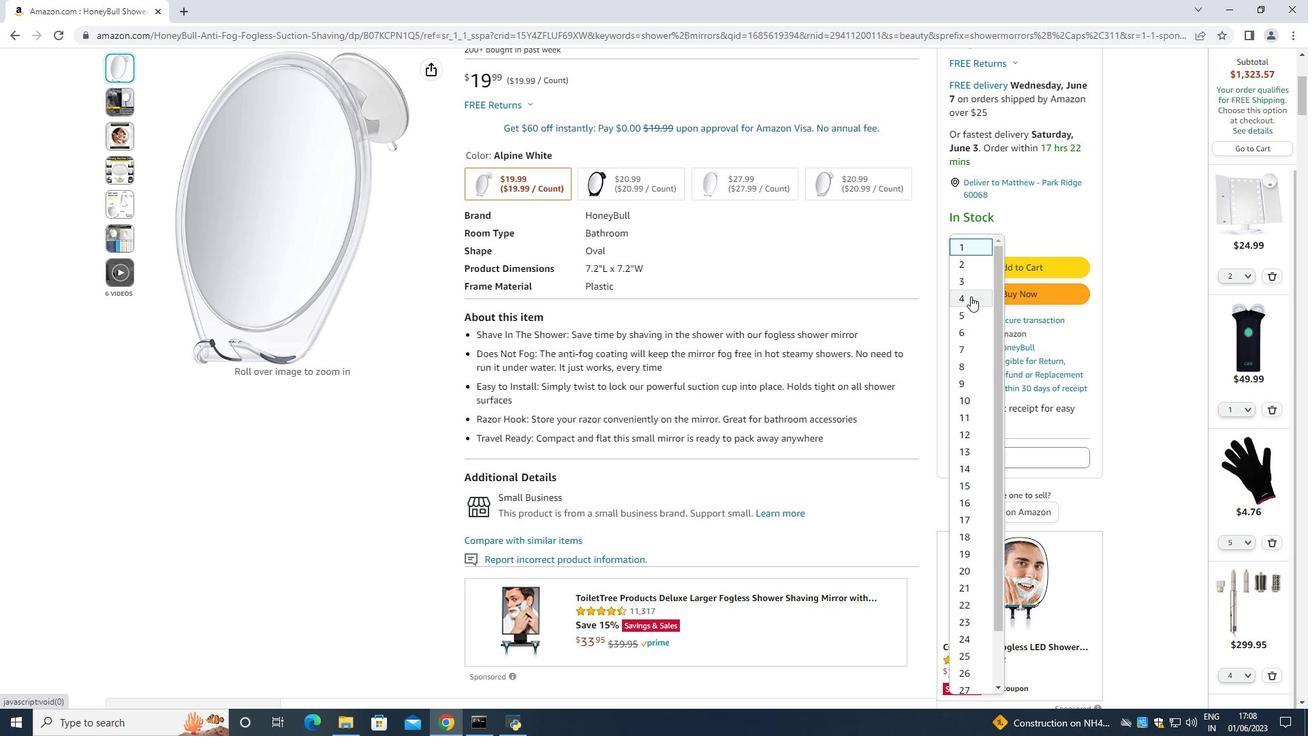 
Action: Mouse pressed left at (960, 279)
Screenshot: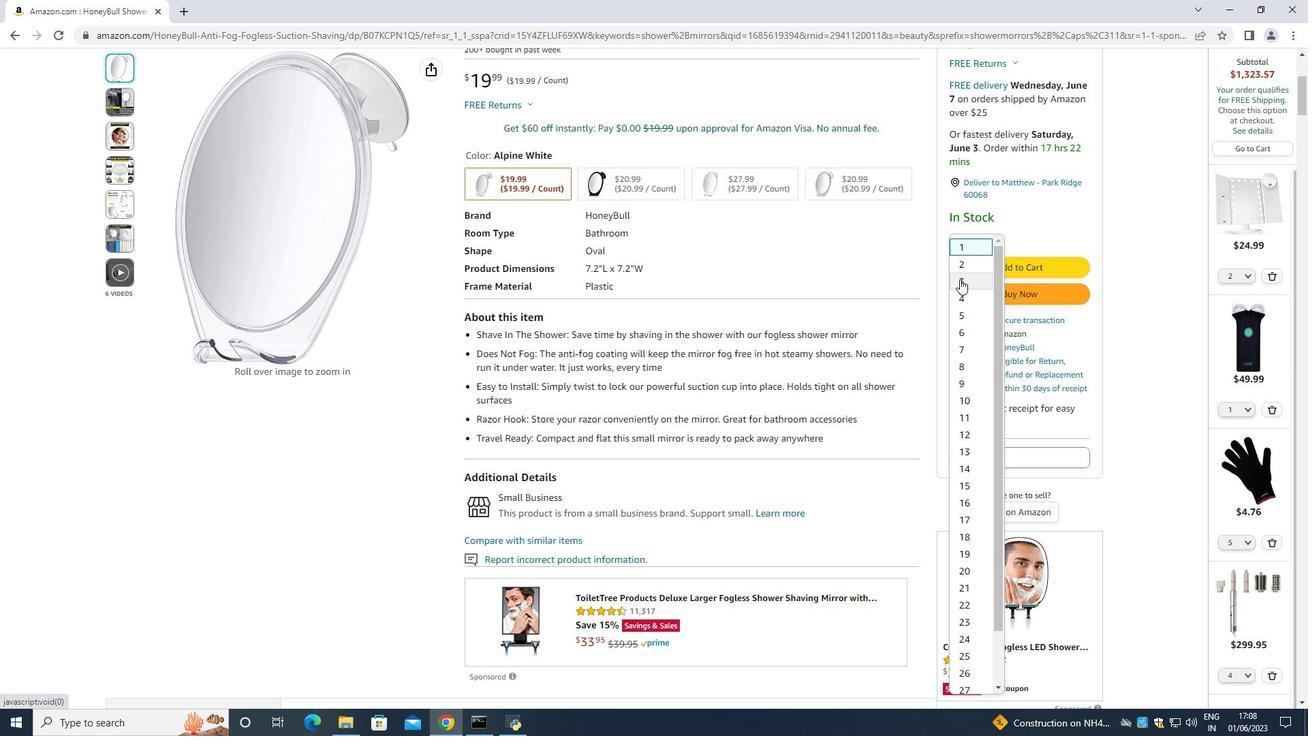 
Action: Mouse moved to (1033, 290)
Screenshot: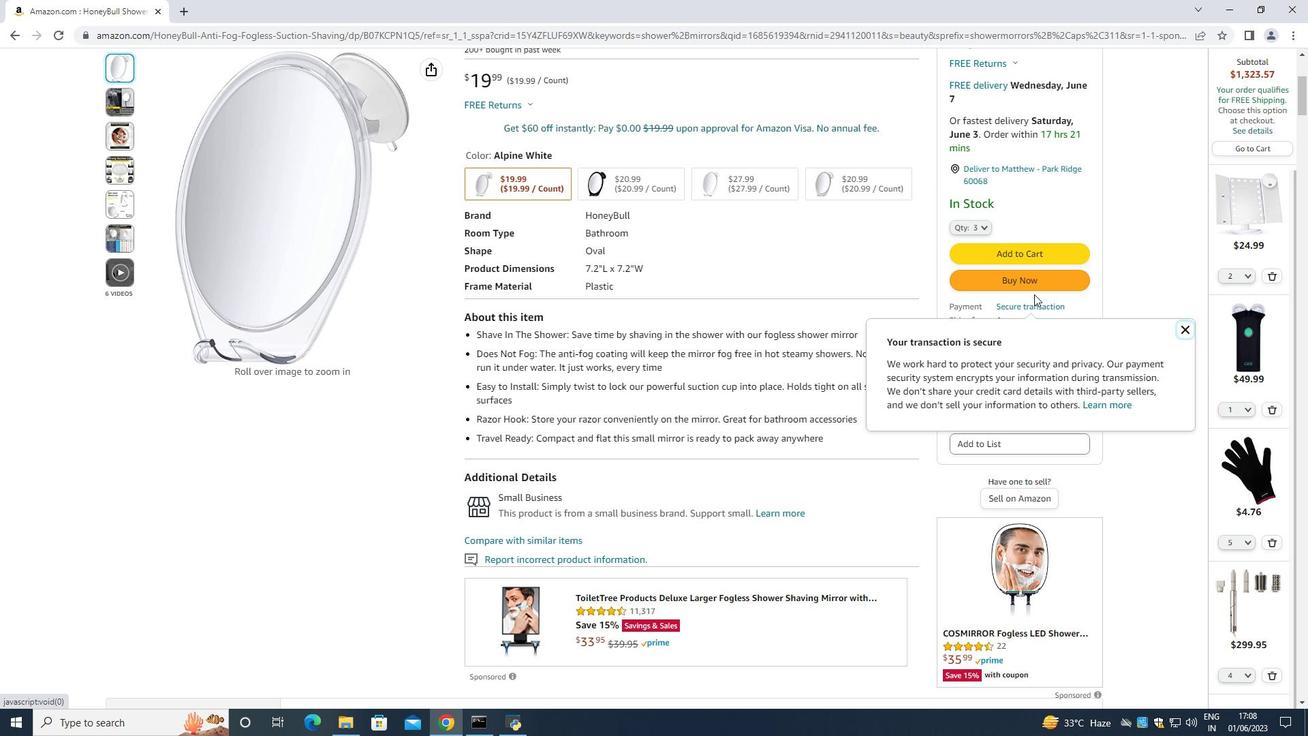 
Action: Mouse pressed left at (1033, 290)
Screenshot: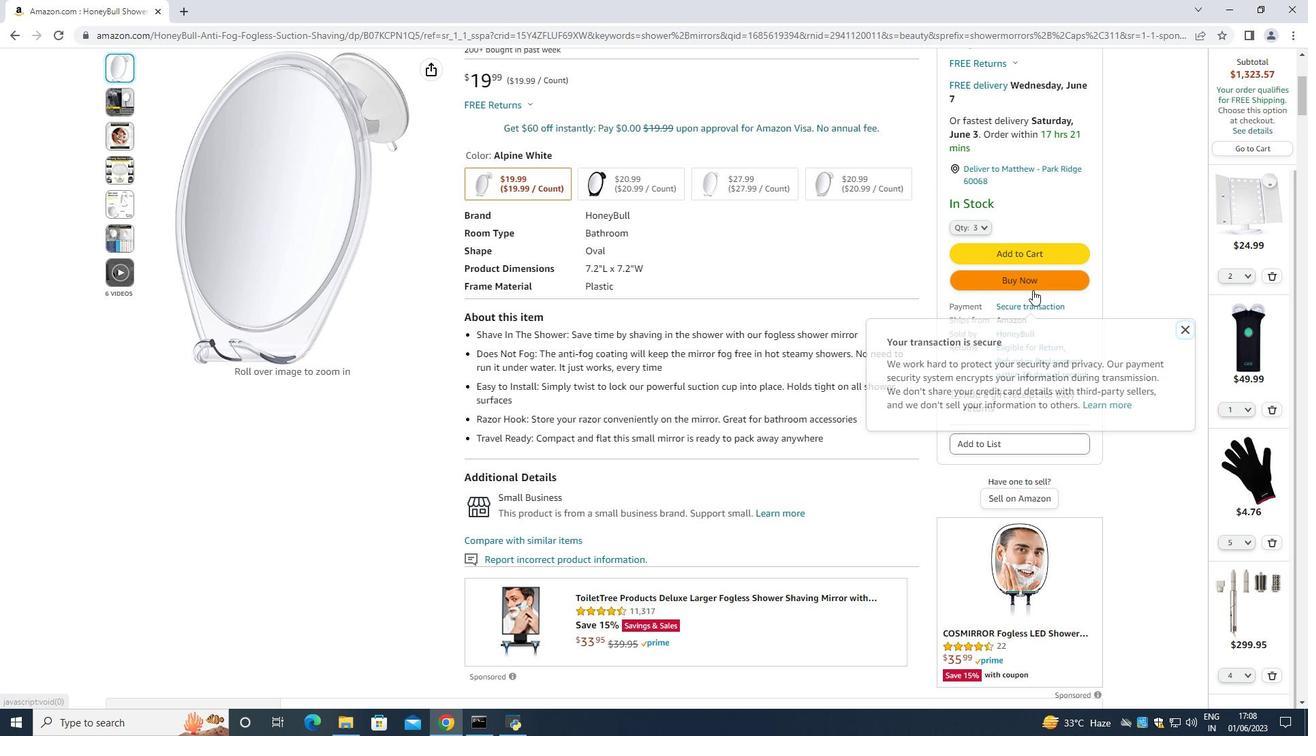 
Action: Mouse moved to (797, 119)
Screenshot: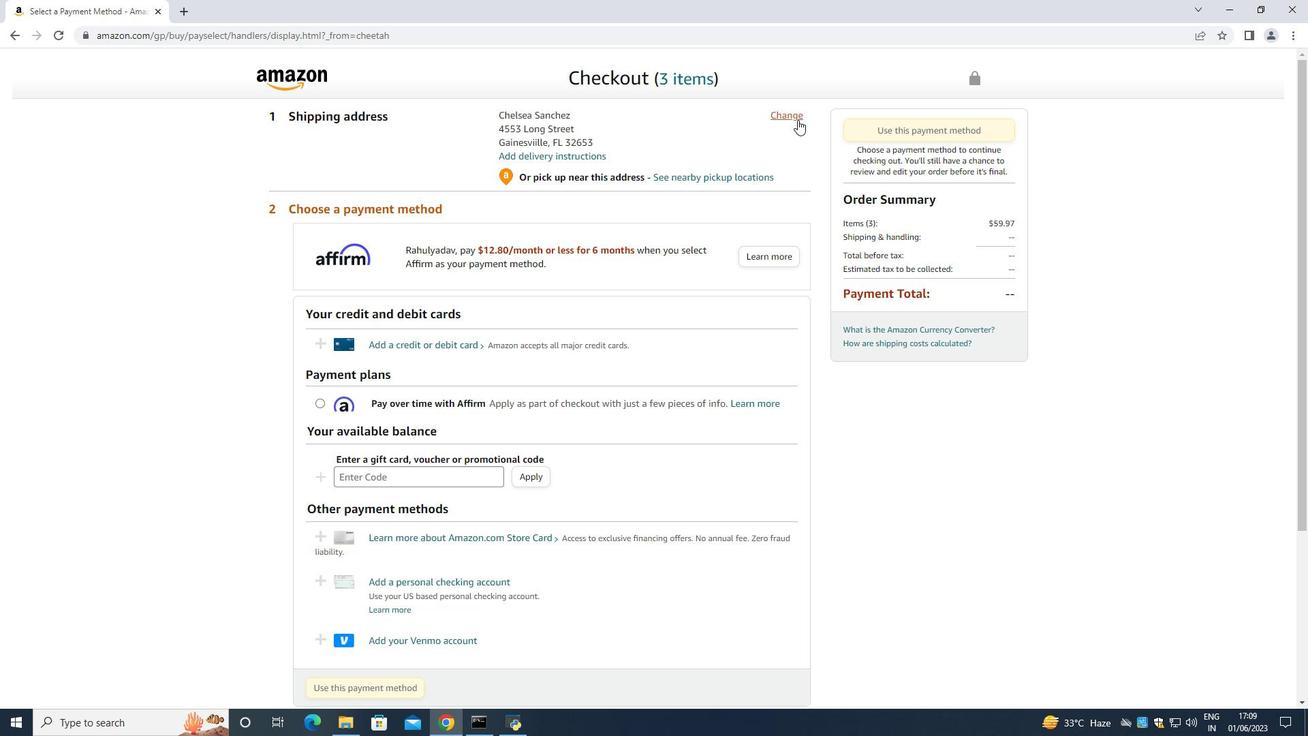 
Action: Mouse pressed left at (797, 119)
Screenshot: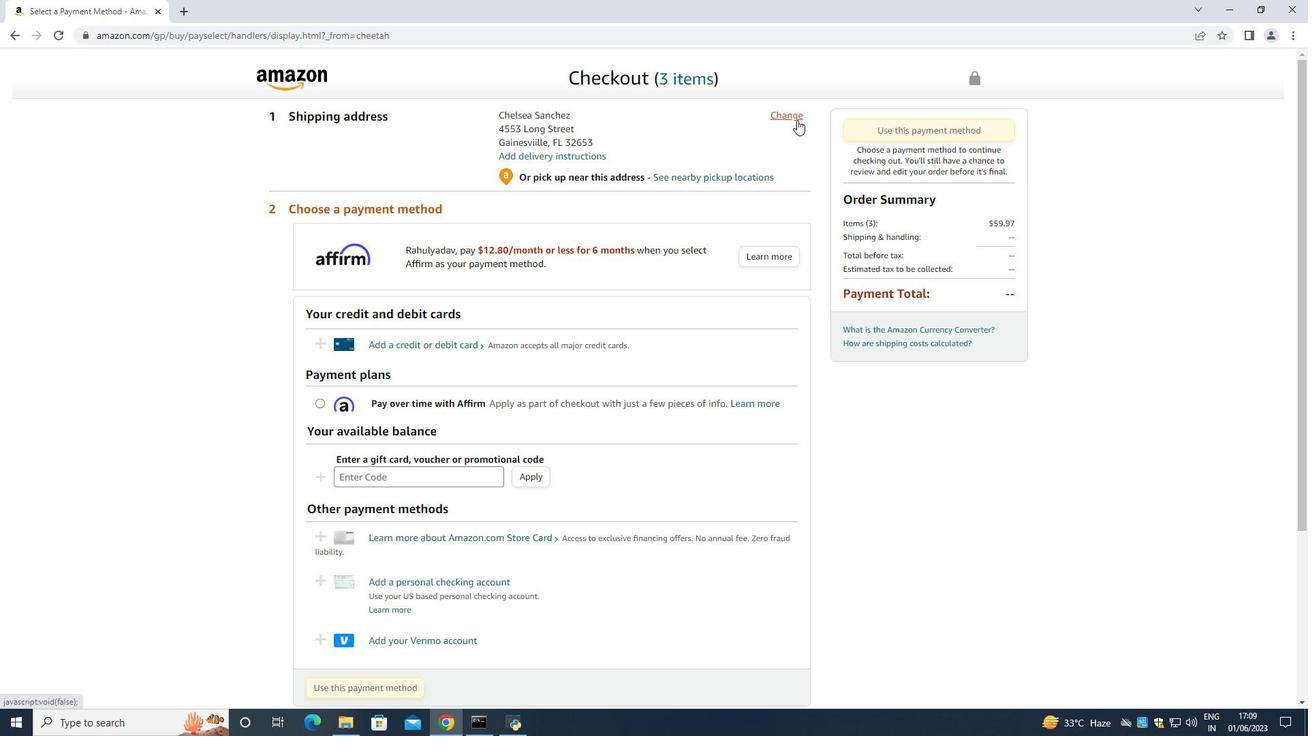 
Action: Mouse moved to (651, 180)
Screenshot: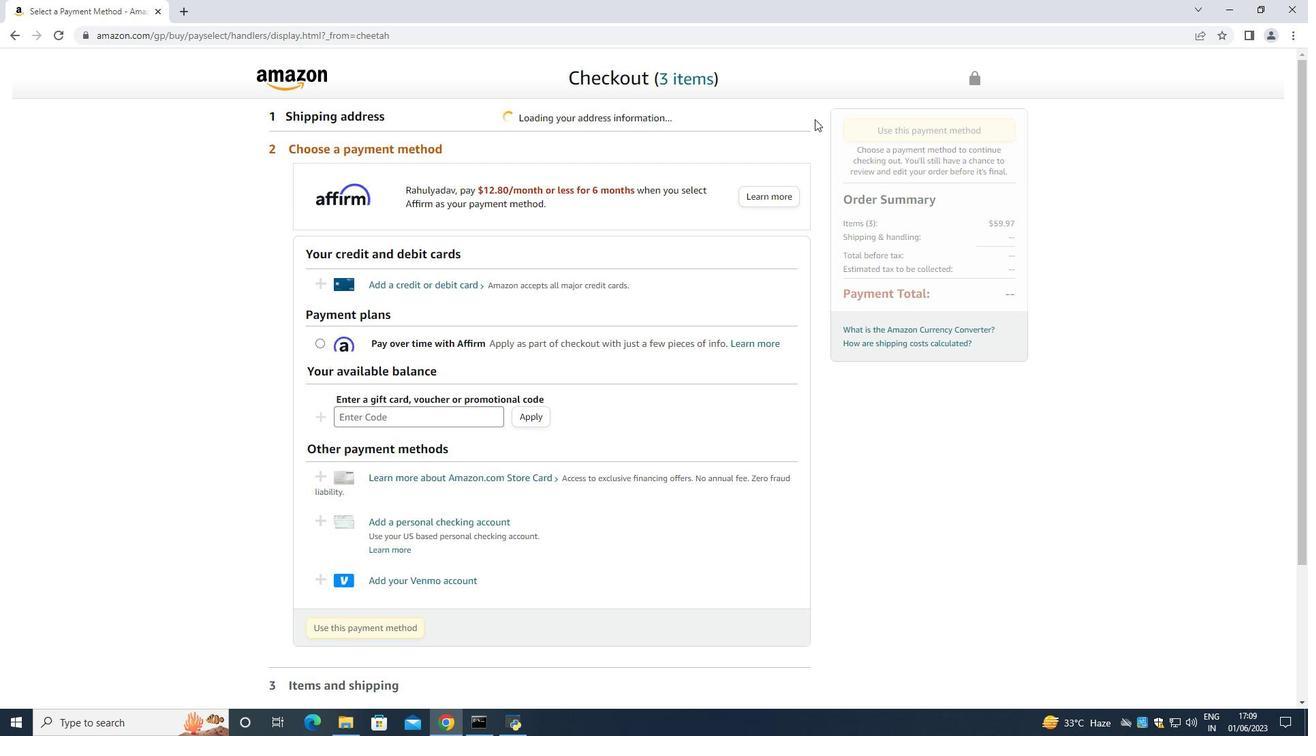 
Action: Key pressed <Key.down><Key.down><Key.down><Key.down><Key.down><Key.down><Key.down><Key.down><Key.down><Key.down><Key.down><Key.down><Key.down><Key.down><Key.down><Key.down><Key.down><Key.down><Key.down><Key.down><Key.down><Key.space><Key.space><Key.space><Key.space><Key.space><Key.space><Key.space><Key.space><Key.space><Key.space><Key.space><Key.space><Key.space>
Screenshot: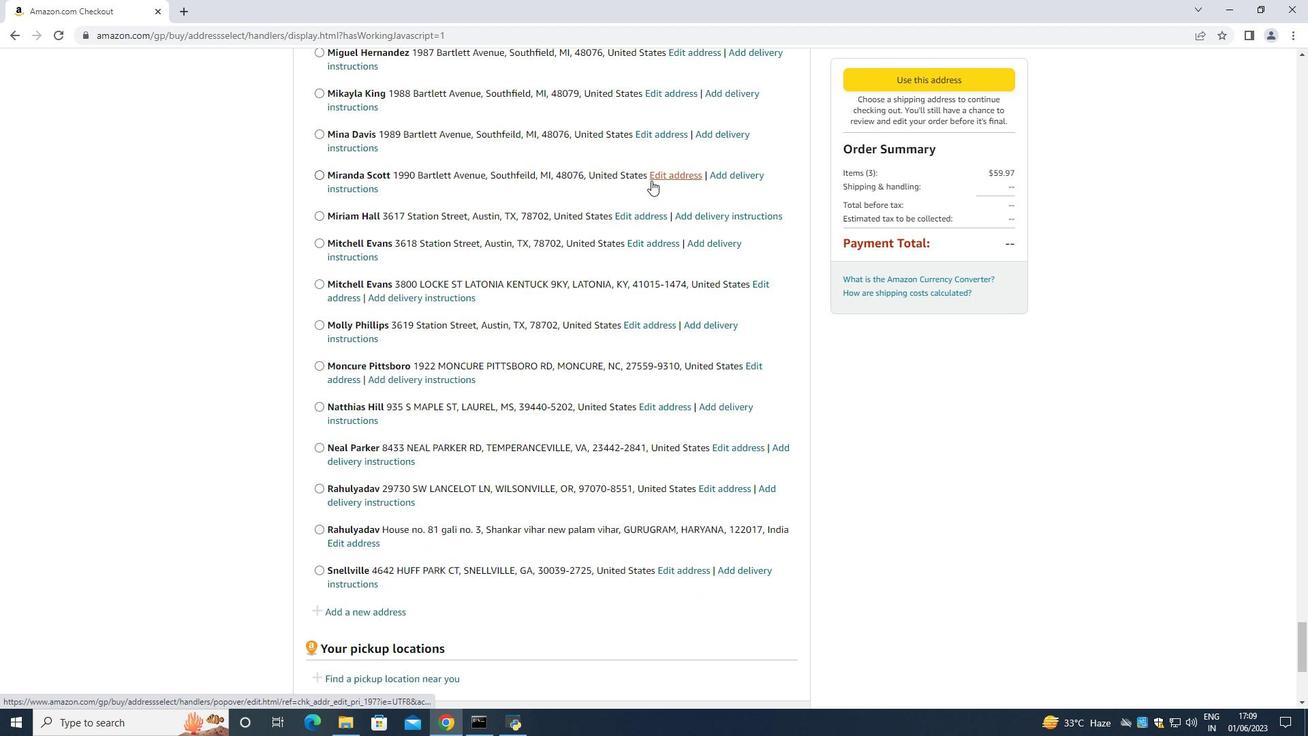 
Action: Mouse moved to (376, 278)
Screenshot: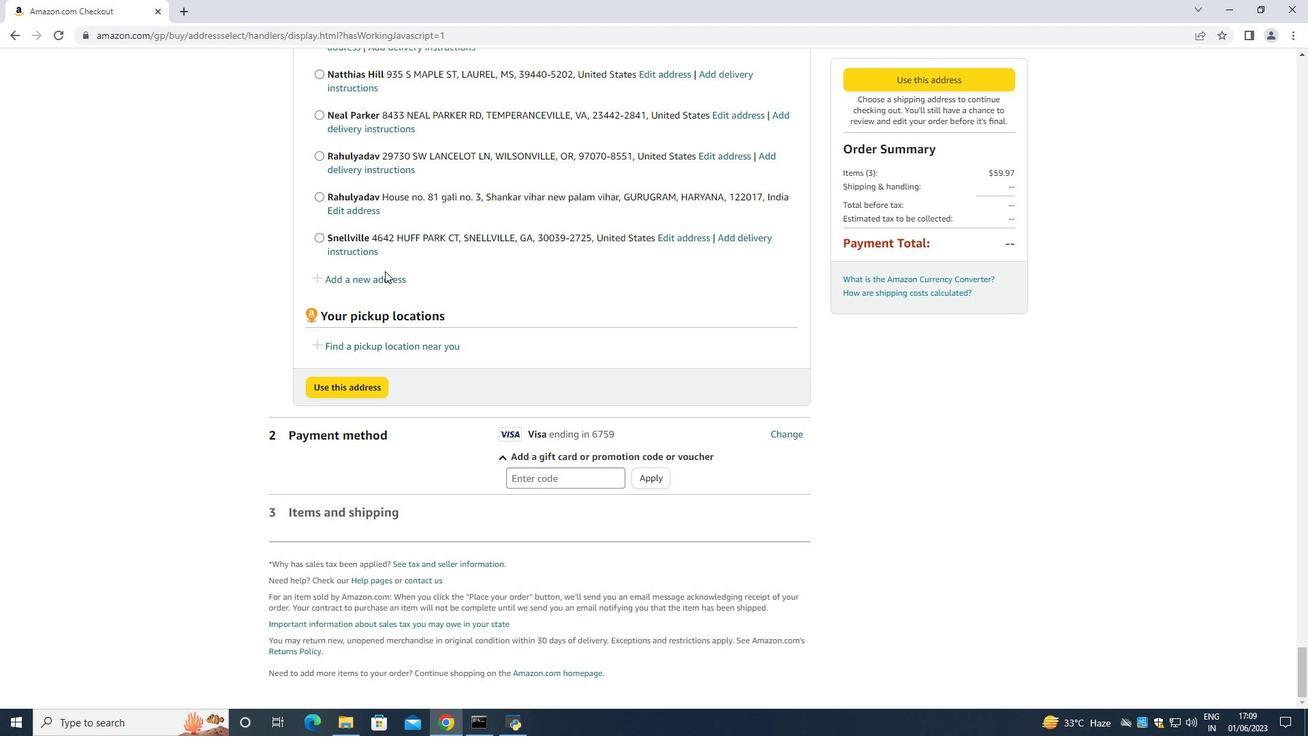 
Action: Mouse pressed left at (376, 278)
Screenshot: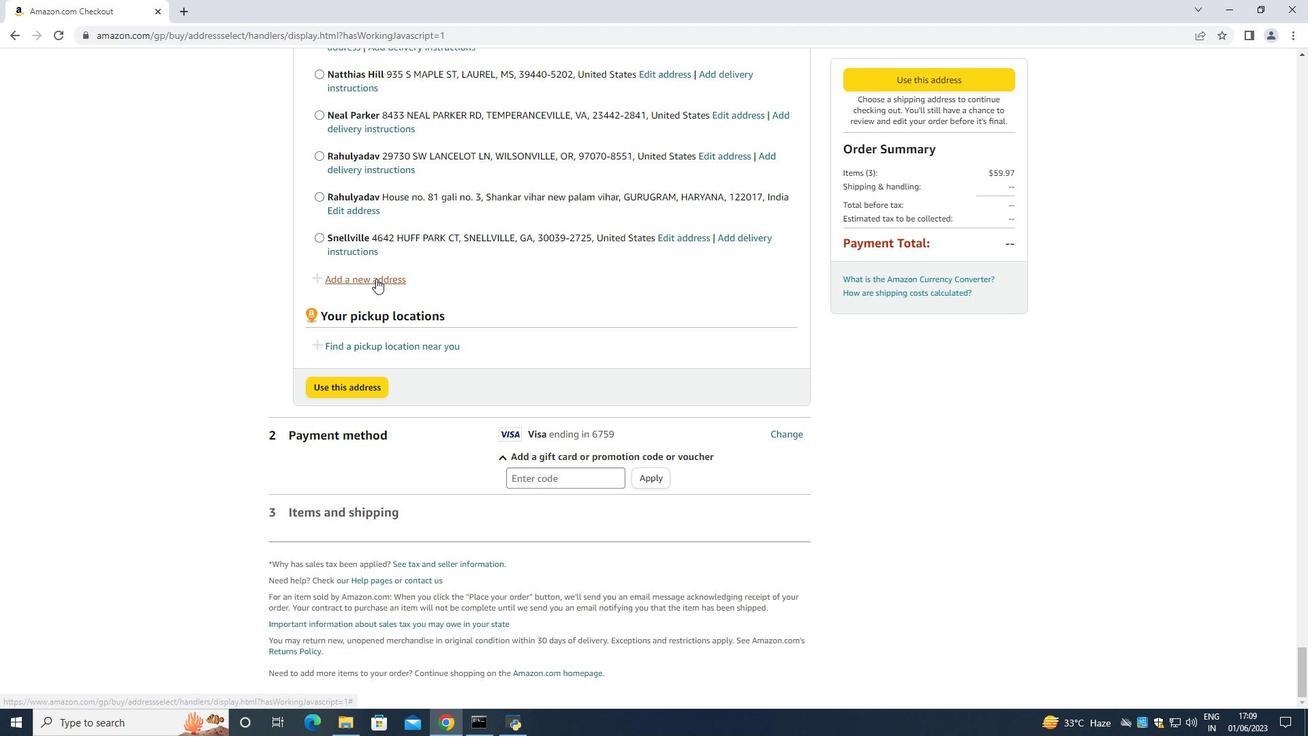 
Action: Mouse moved to (496, 331)
Screenshot: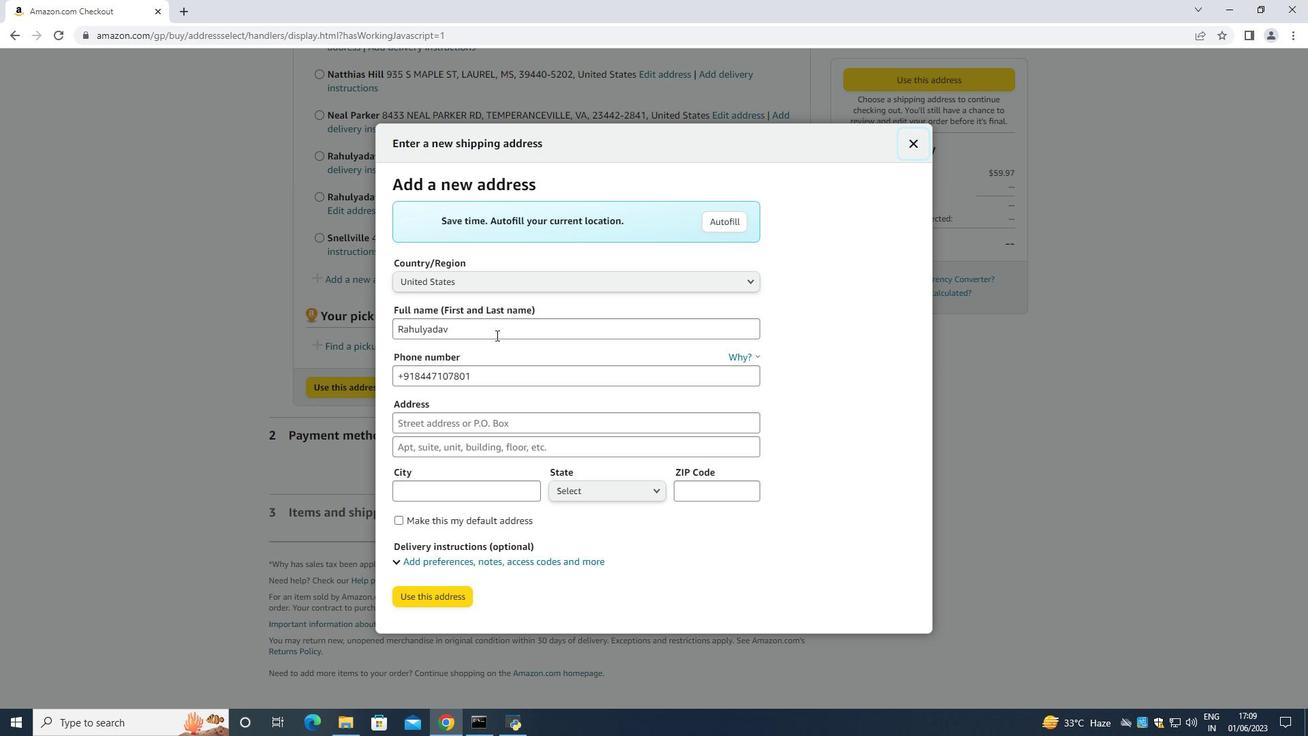 
Action: Mouse pressed left at (496, 331)
Screenshot: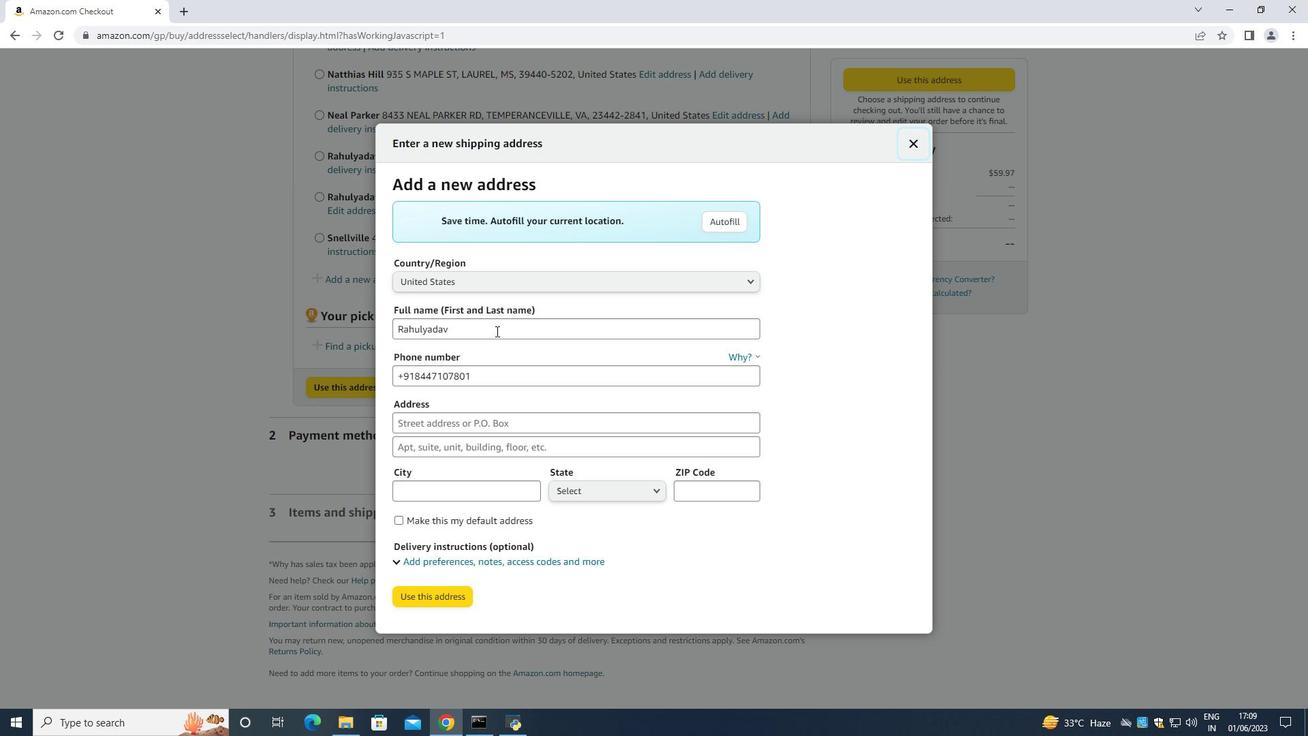 
Action: Key pressed <Key.backspace><Key.backspace><Key.backspace><Key.backspace><Key.backspace><Key.backspace><Key.backspace><Key.backspace><Key.backspace><Key.backspace><Key.backspace><Key.backspace><Key.backspace><Key.backspace><Key.backspace><Key.backspace><Key.backspace><Key.backspace><Key.backspace><Key.backspace><Key.backspace><Key.backspace><Key.backspace><Key.backspace><Key.backspace><Key.backspace><Key.backspace><Key.backspace><Key.backspace><Key.backspace><Key.backspace><Key.backspace><Key.backspace><Key.backspace><Key.backspace><Key.backspace><Key.backspace><Key.shift><Key.shift><Key.shift><Key.shift><Key.shift><Key.shift><Key.shift><Key.shift>Chloe<Key.space><Key.shift><Key.shift><Key.shift><Key.shift>Collins<Key.space><Key.tab><Key.tab>3522153680<Key.tab>4554<Key.space><Key.shift><Key.shift><Key.shift><Key.shift><Key.shift><Key.shift><Key.shift><Key.shift><Key.shift>Long<Key.space><Key.shift><Key.shift><Key.shift><Key.shift><Key.shift><Key.shift><Key.shift><Key.shift><Key.shift><Key.shift><Key.shift><Key.shift><Key.shift><Key.shift><Key.shift><Key.shift><Key.shift><Key.shift><Key.shift><Key.shift><Key.shift><Key.shift><Key.shift><Key.shift><Key.shift><Key.shift><Key.shift><Key.shift><Key.shift>Street<Key.space><Key.tab><Key.tab><Key.shift><Key.shift><Key.shift><Key.shift><Key.shift><Key.shift><Key.shift><Key.shift><Key.shift><Key.shift><Key.shift><Key.shift><Key.shift><Key.shift><Key.shift><Key.shift><Key.shift><Key.shift><Key.shift><Key.shift><Key.shift><Key.shift><Key.shift><Key.shift><Key.shift><Key.shift><Key.shift><Key.shift><Key.shift><Key.shift><Key.shift><Key.shift><Key.shift><Key.shift><Key.shift><Key.shift><Key.shift><Key.shift><Key.shift><Key.shift><Key.shift><Key.shift><Key.shift><Key.shift>Gainesville<Key.space>
Screenshot: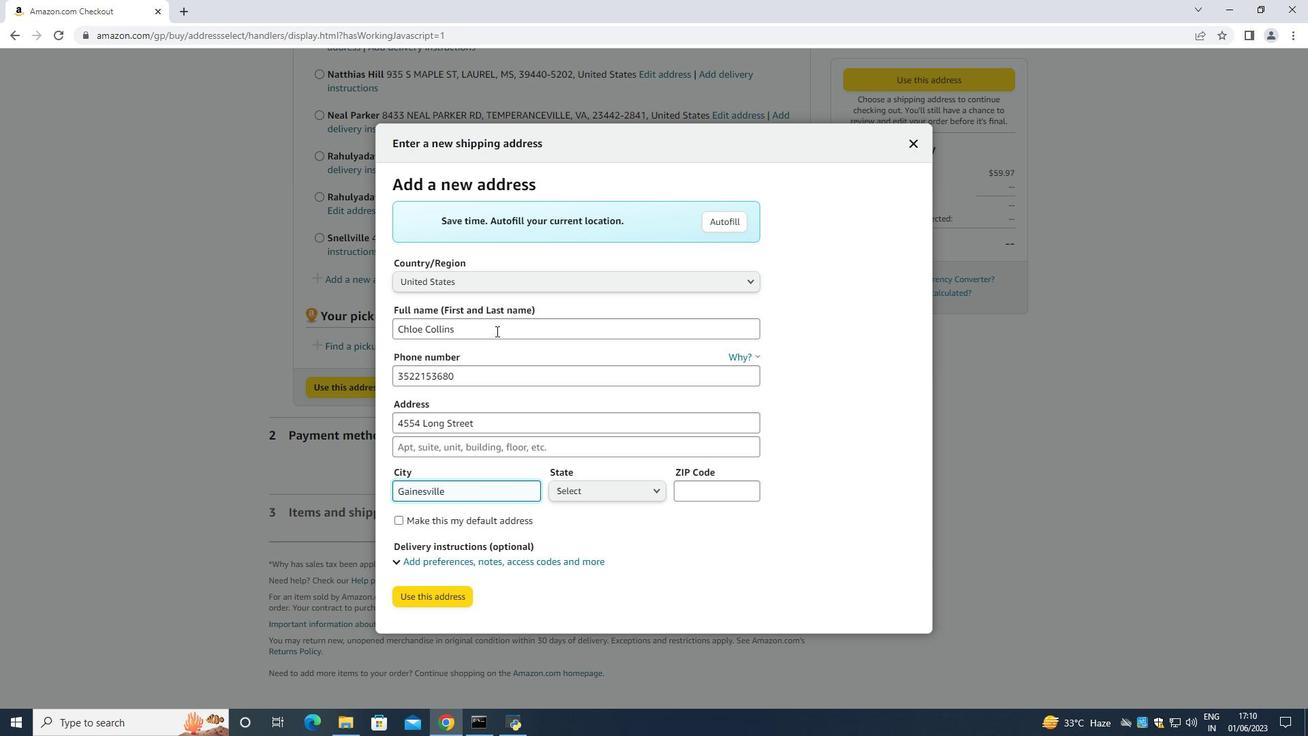 
Action: Mouse moved to (590, 482)
Screenshot: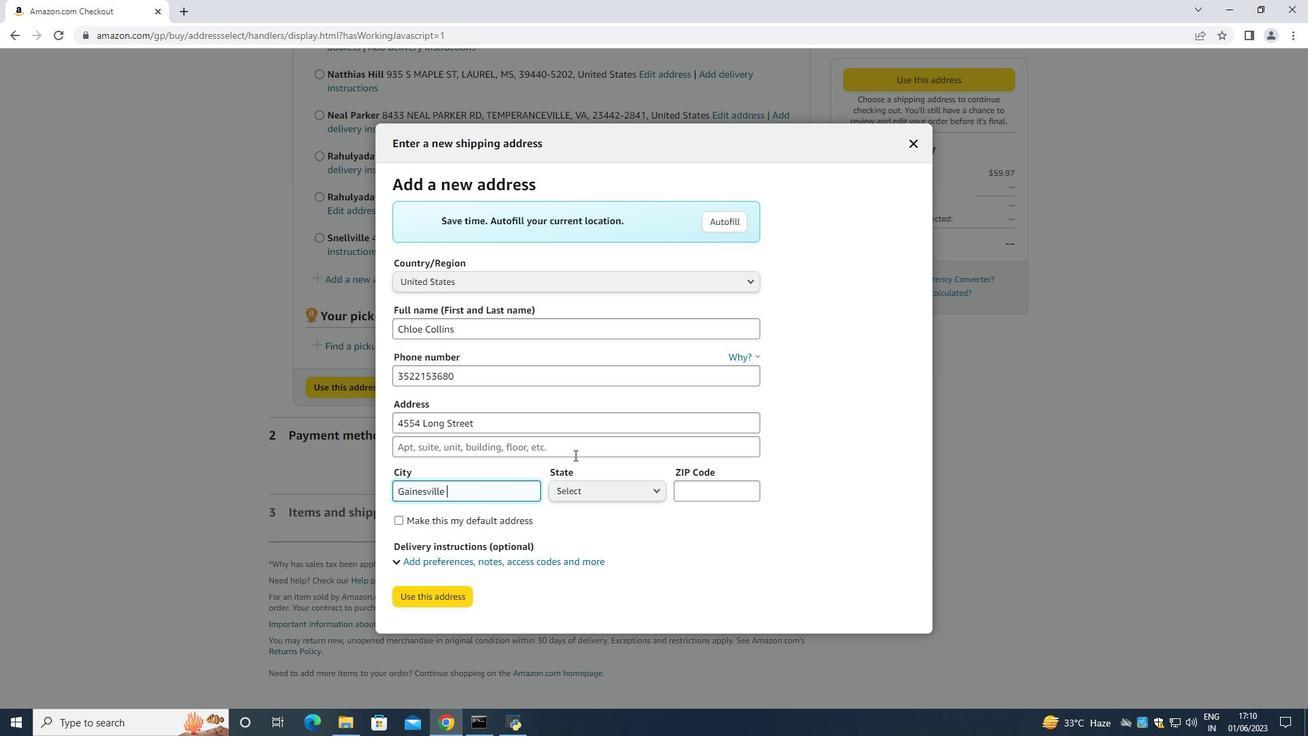 
Action: Mouse pressed left at (590, 482)
Screenshot: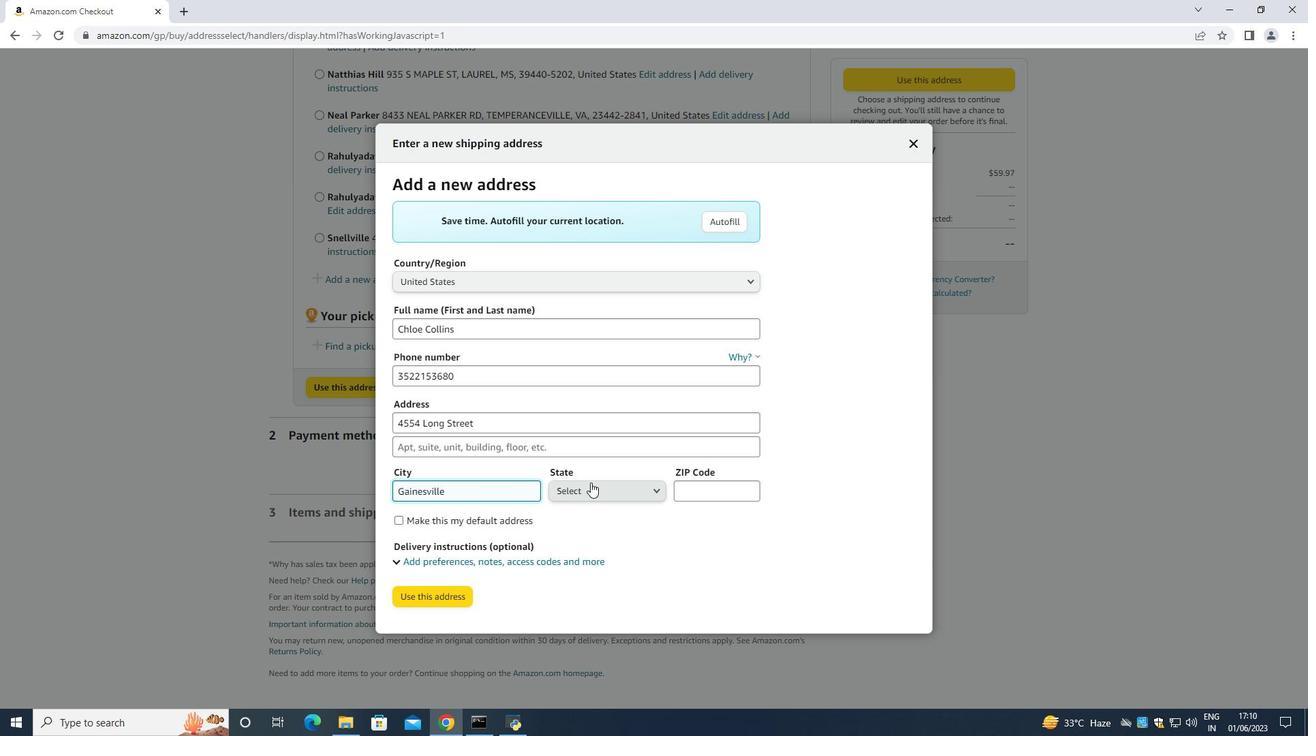 
Action: Mouse moved to (591, 267)
Screenshot: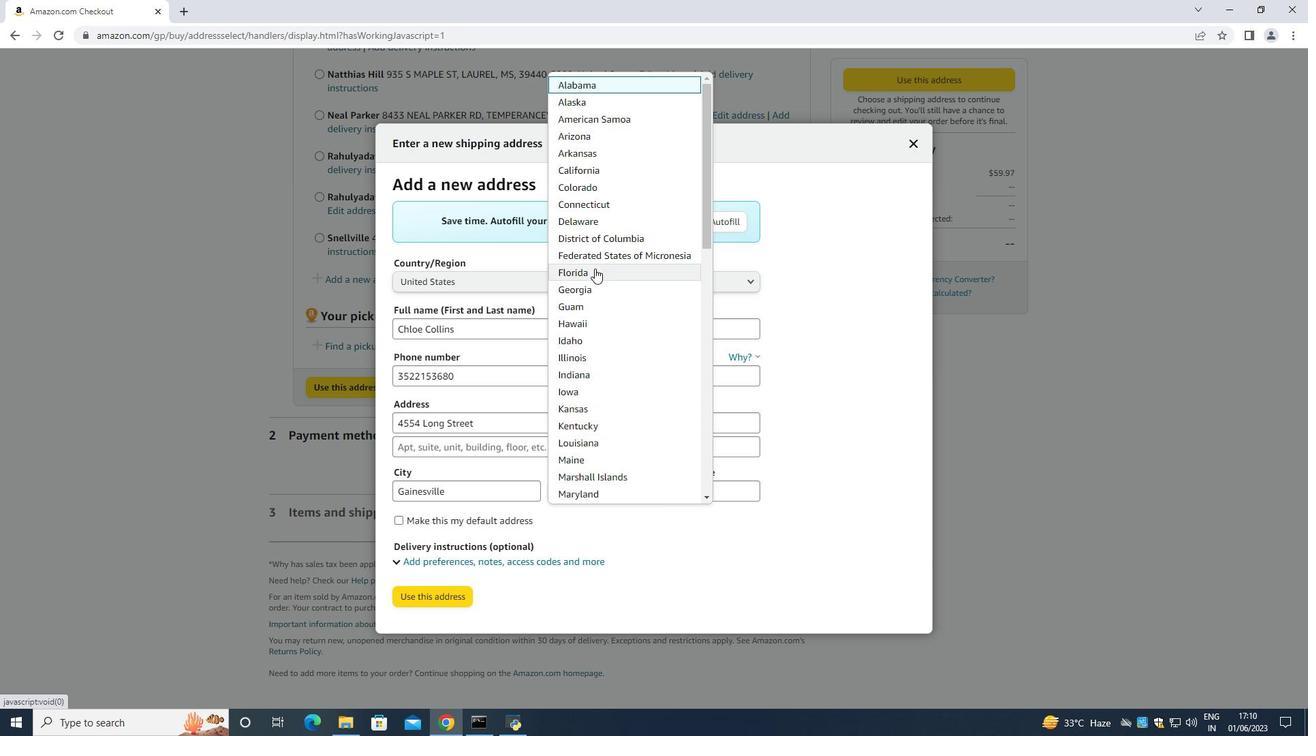 
Action: Mouse pressed left at (591, 267)
Screenshot: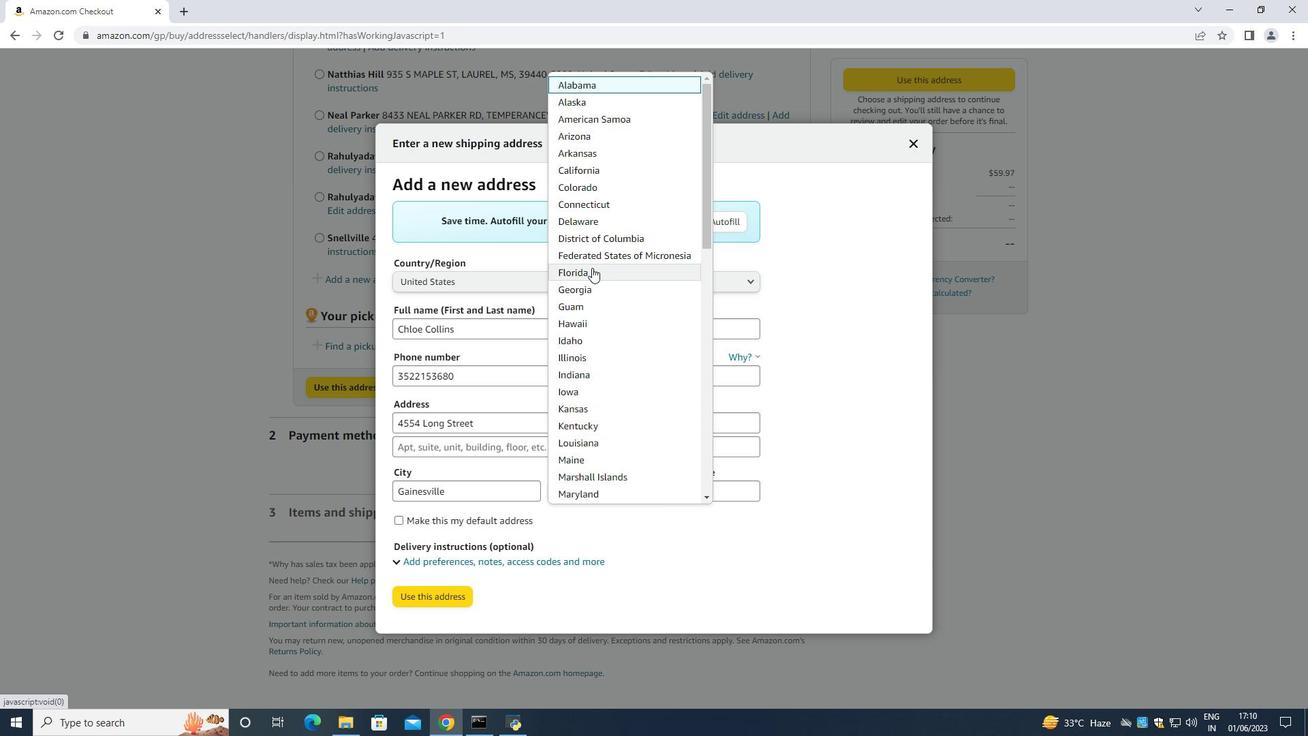 
Action: Mouse moved to (702, 487)
Screenshot: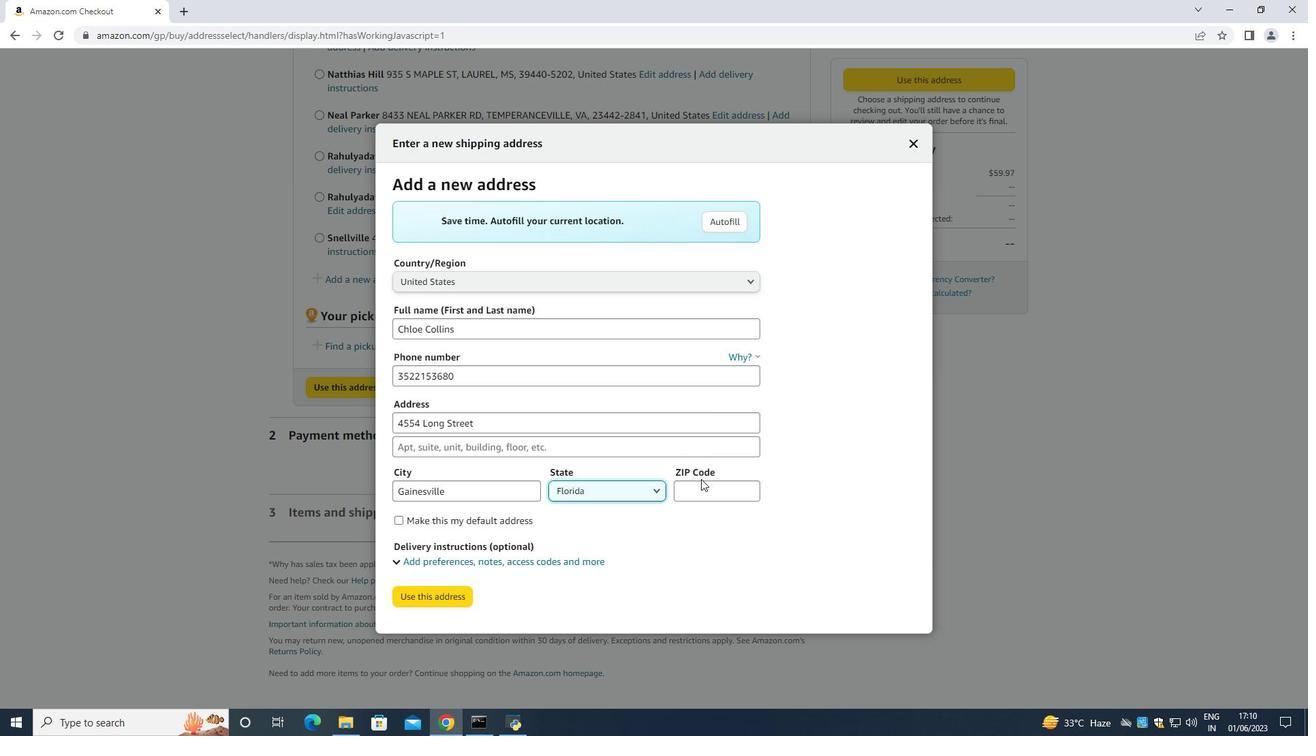 
Action: Mouse pressed left at (702, 487)
Screenshot: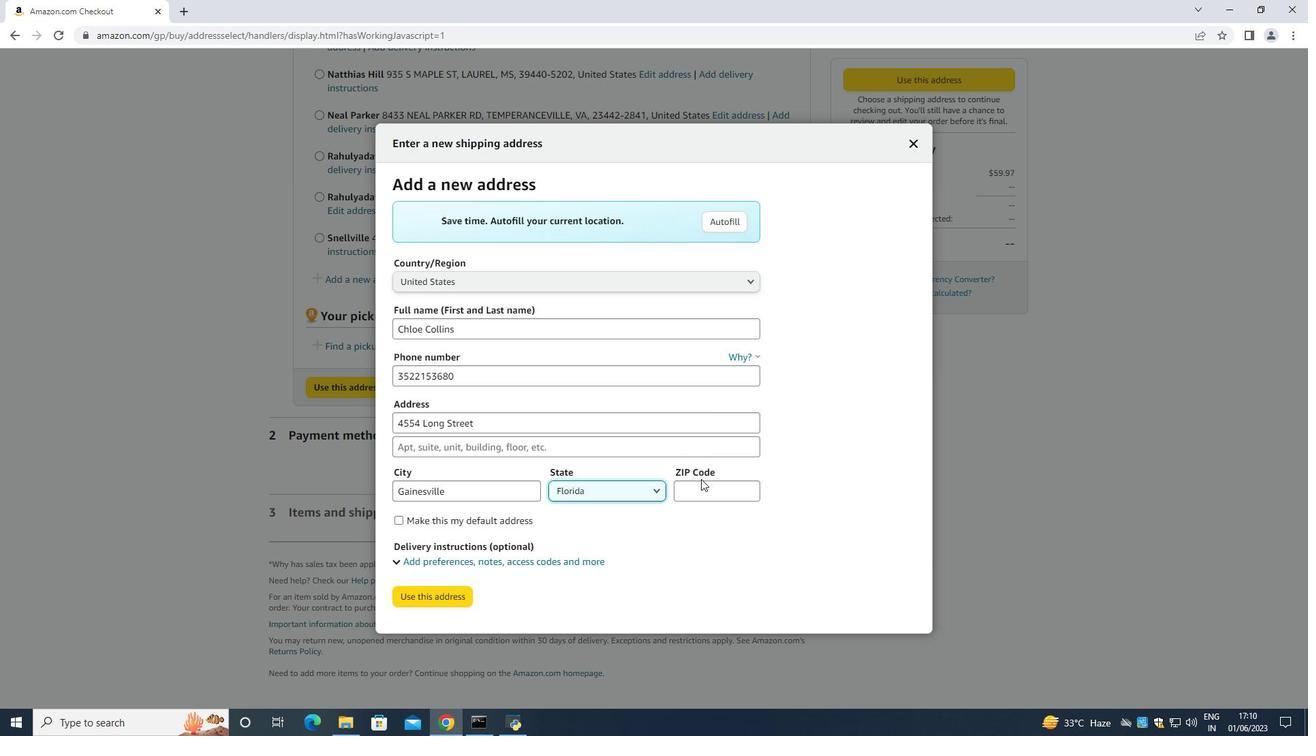 
Action: Mouse moved to (697, 508)
Screenshot: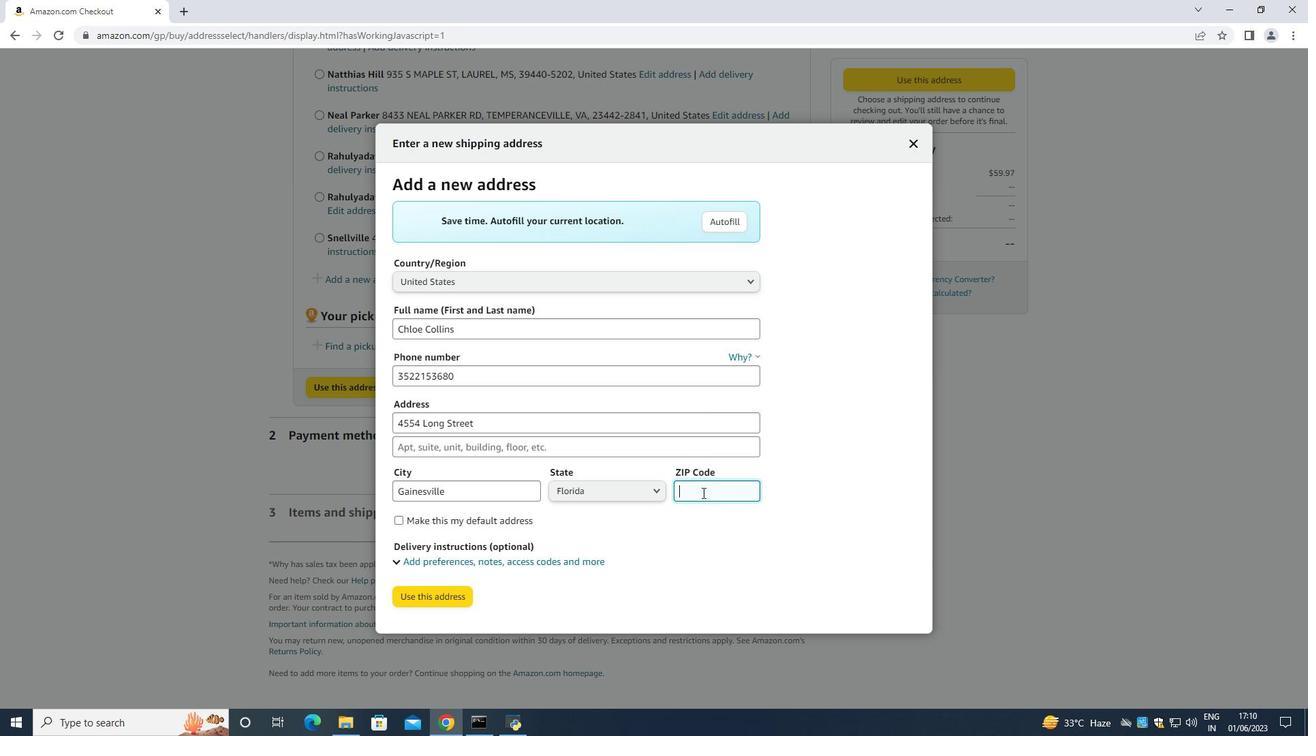 
Action: Key pressed 32653<Key.alt_gr>
Screenshot: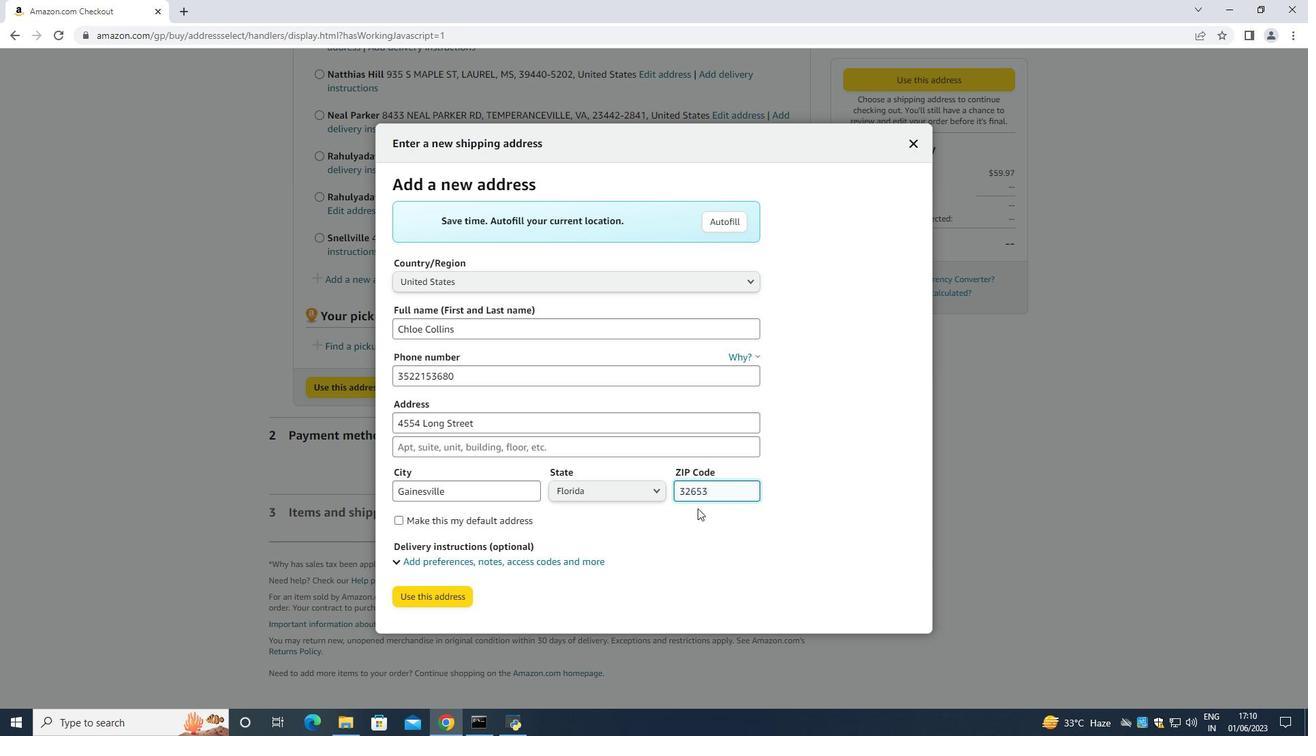 
Action: Mouse moved to (455, 598)
Screenshot: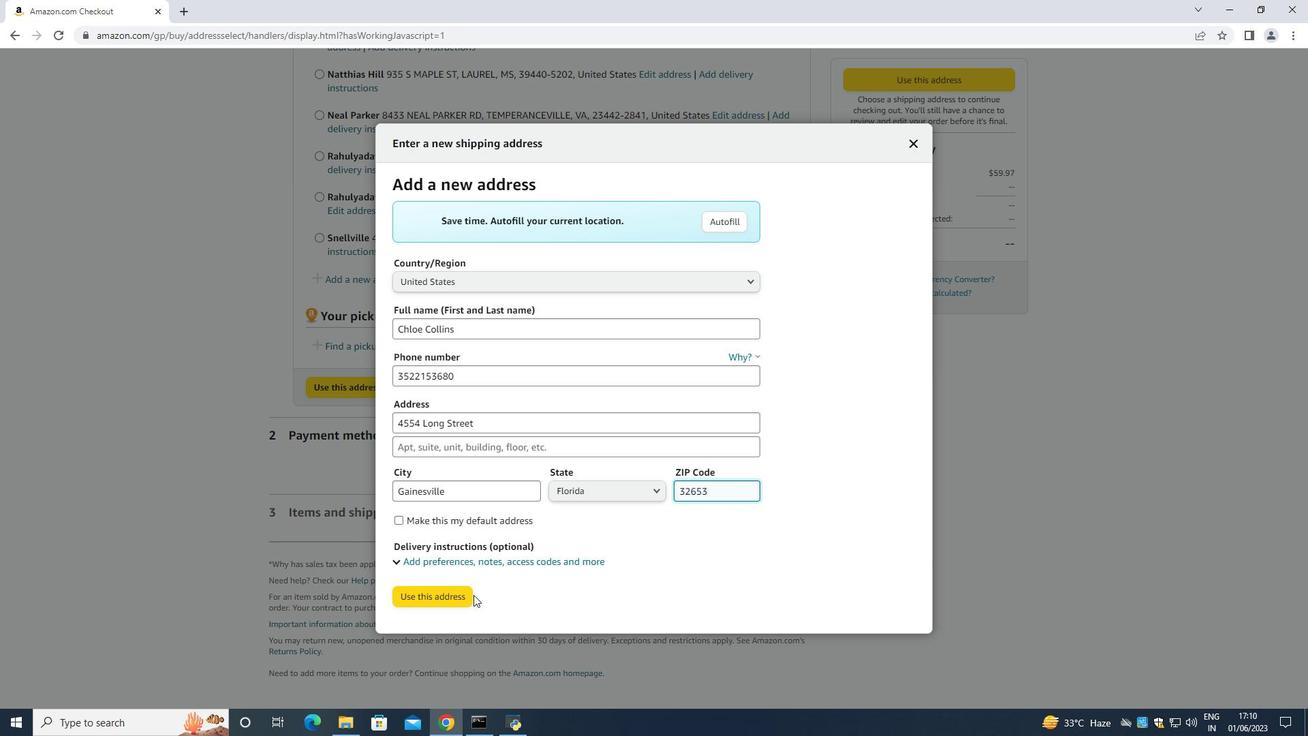 
Action: Mouse pressed left at (455, 598)
Screenshot: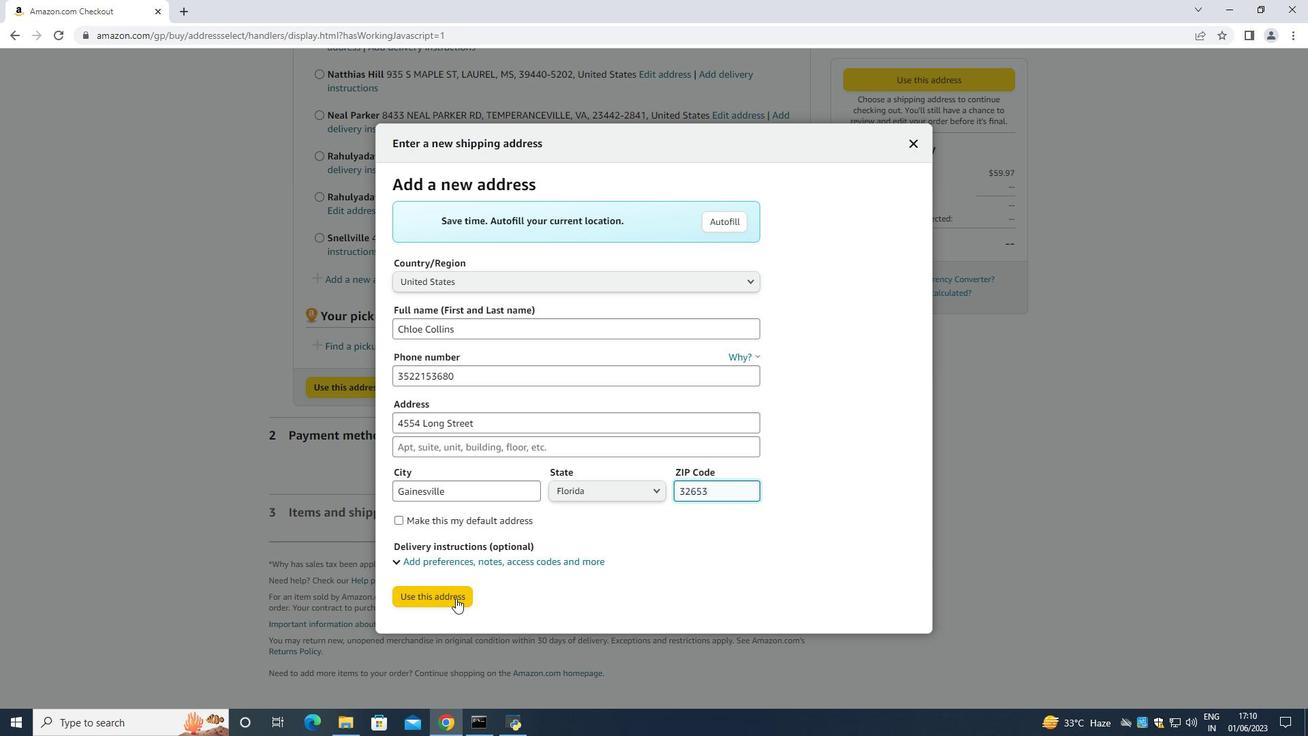 
Action: Mouse moved to (444, 697)
Screenshot: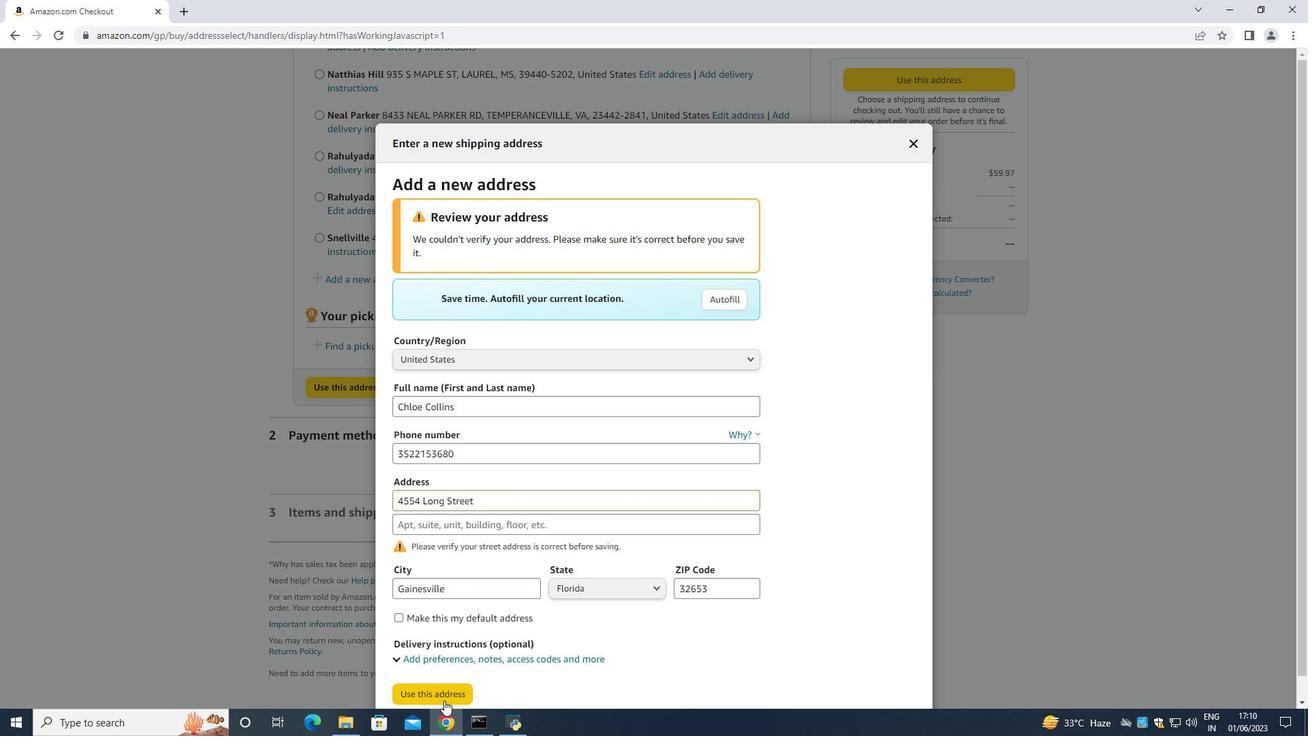 
Action: Mouse pressed left at (444, 697)
Screenshot: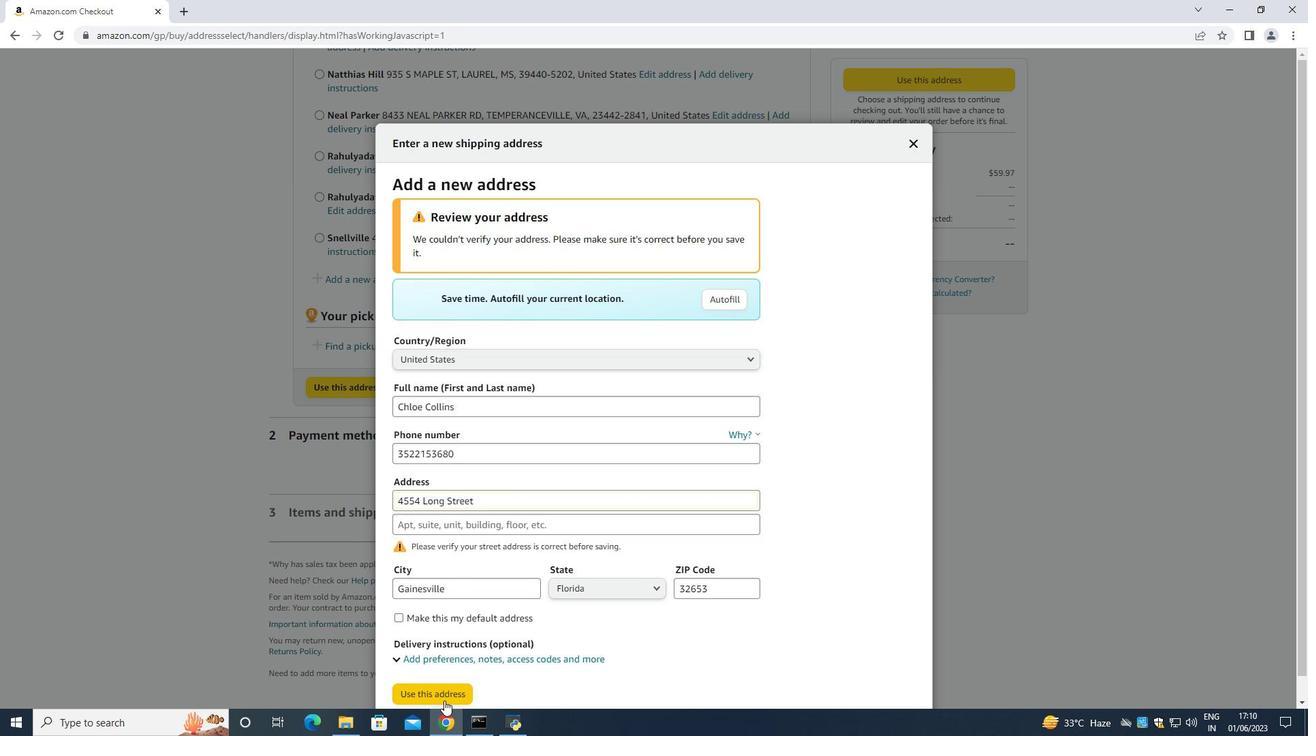 
Action: Mouse moved to (465, 326)
Screenshot: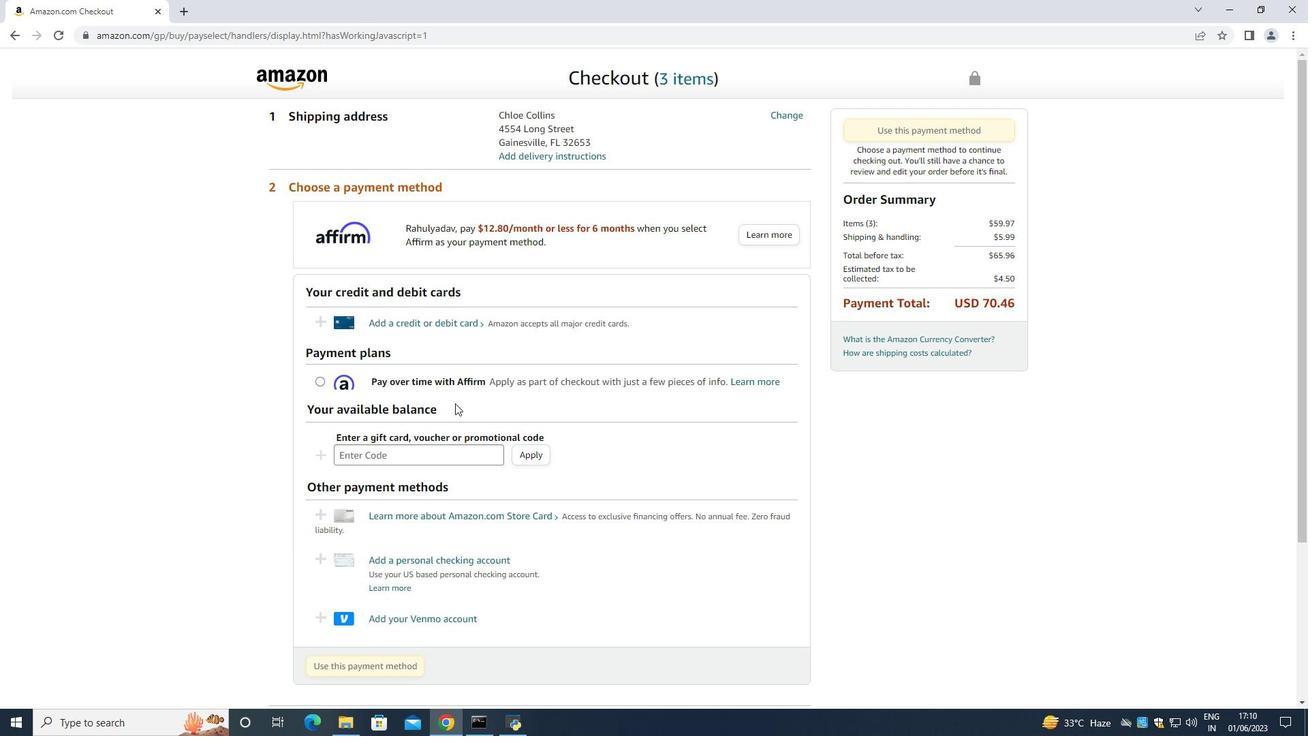 
Action: Mouse pressed left at (465, 326)
Screenshot: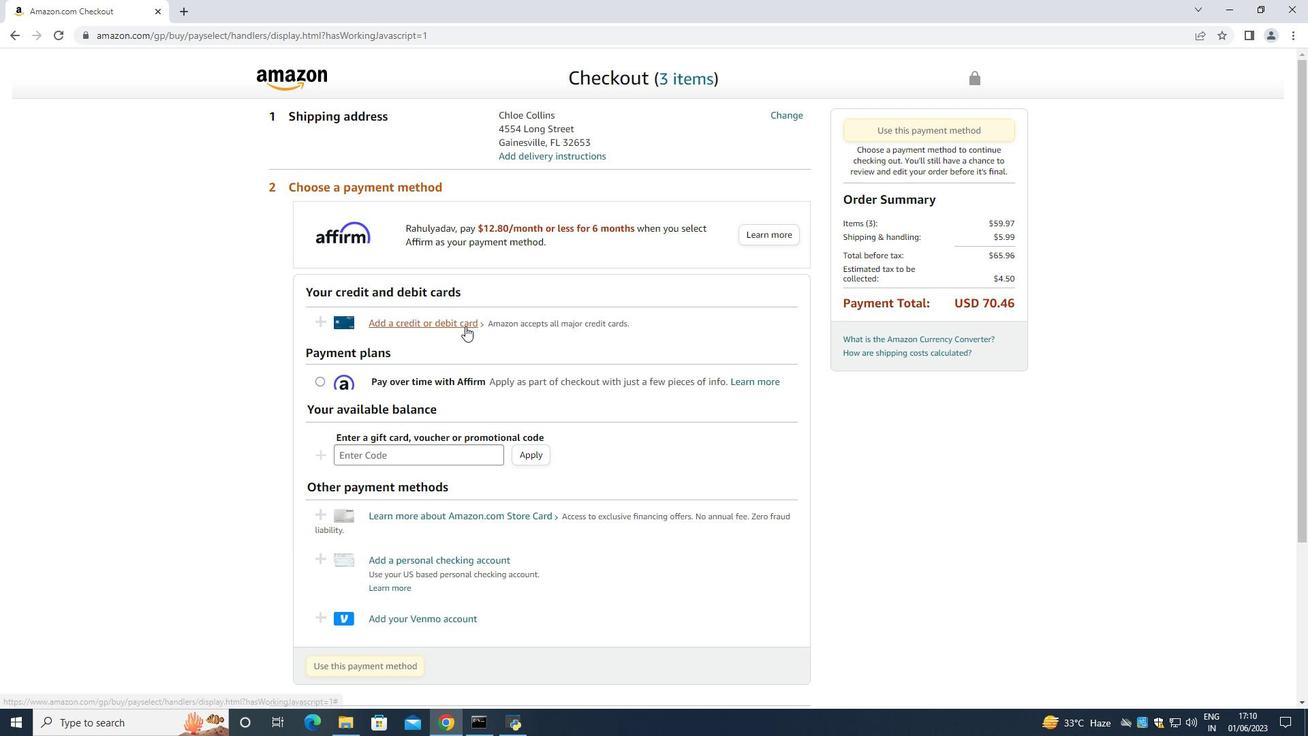 
Action: Mouse moved to (539, 315)
Screenshot: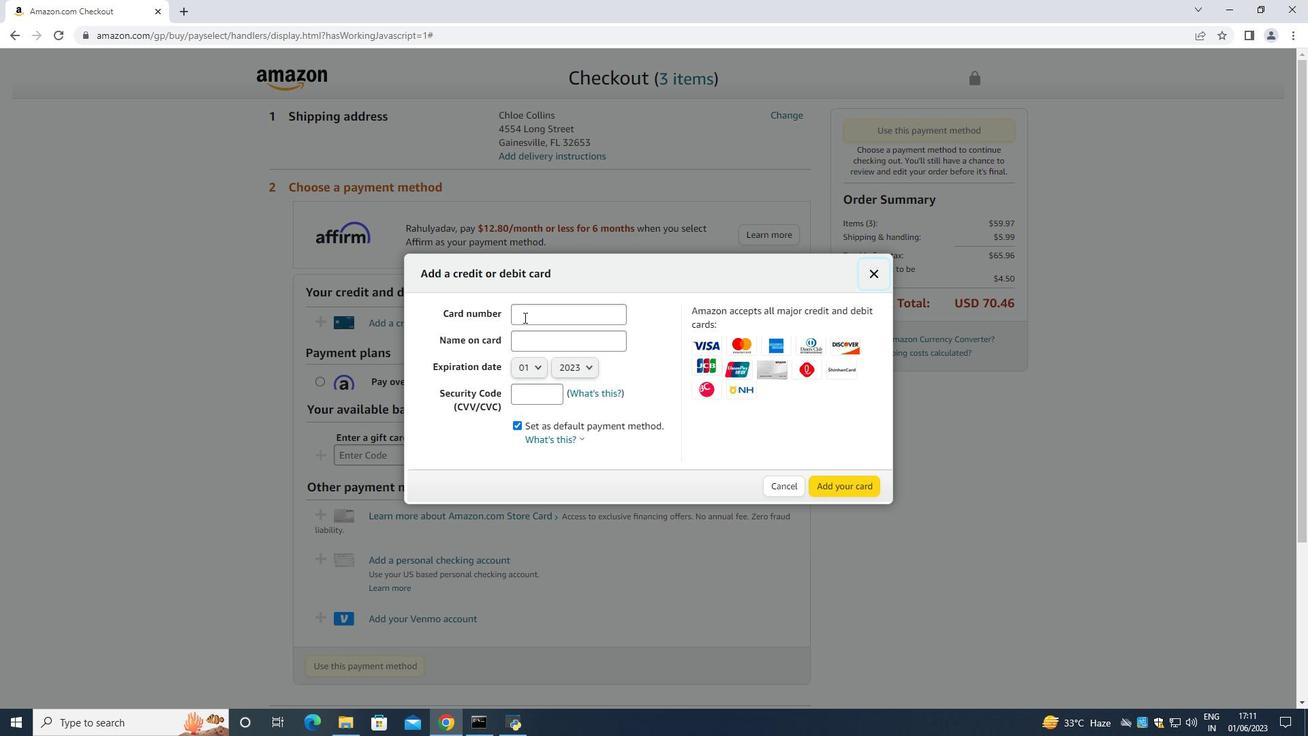 
Action: Mouse pressed left at (539, 315)
Screenshot: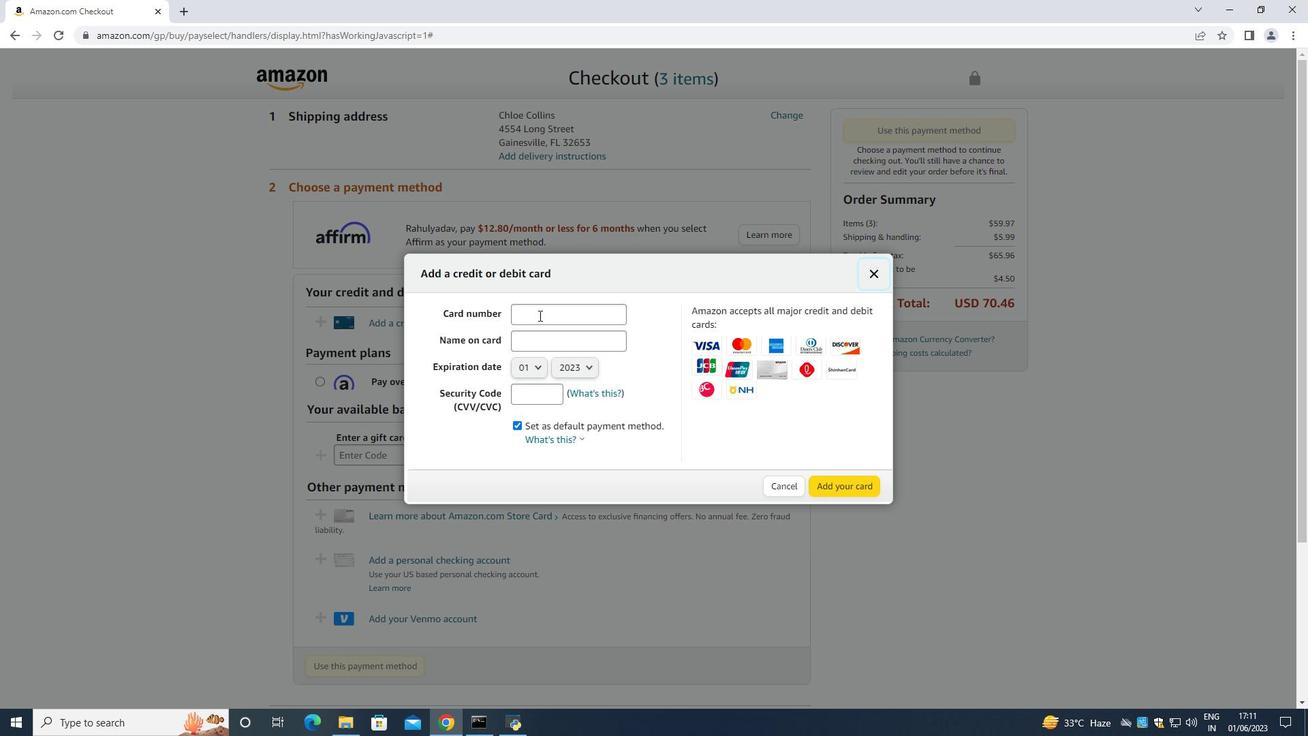 
Action: Mouse moved to (547, 320)
Screenshot: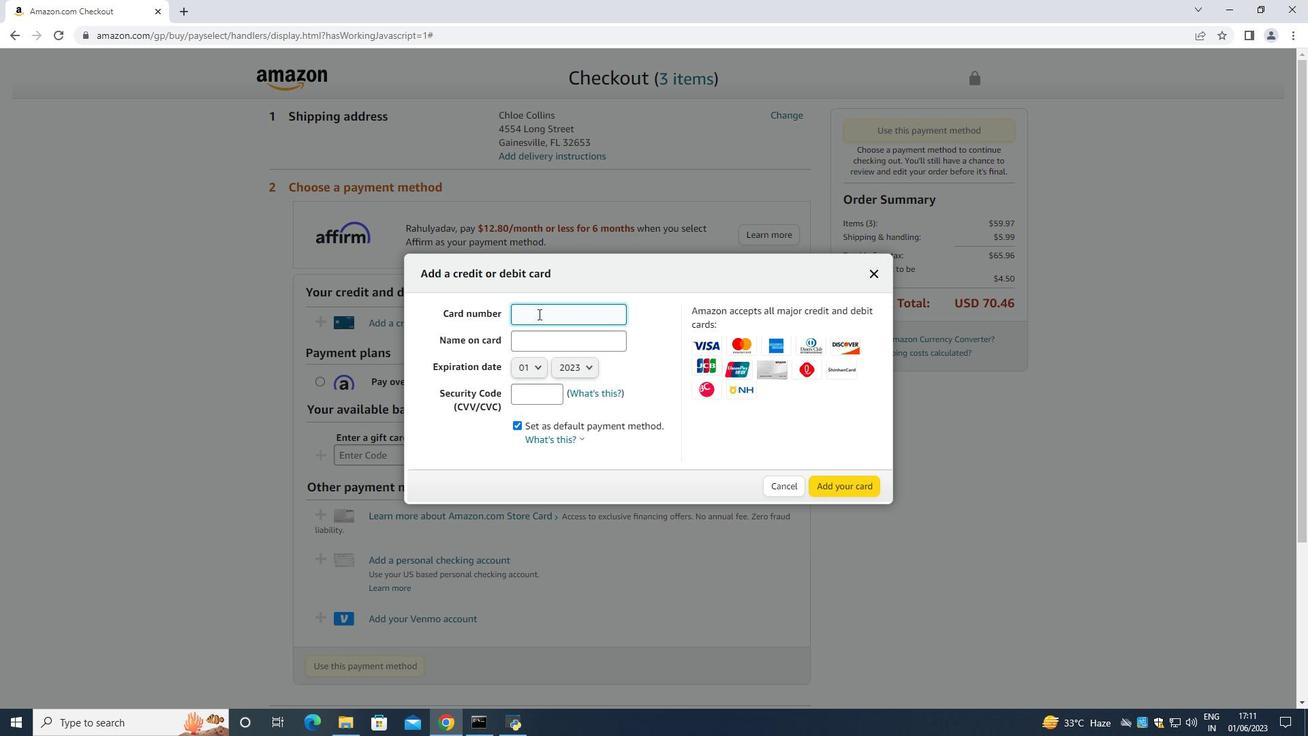 
Action: Key pressed 4726882864515759
Screenshot: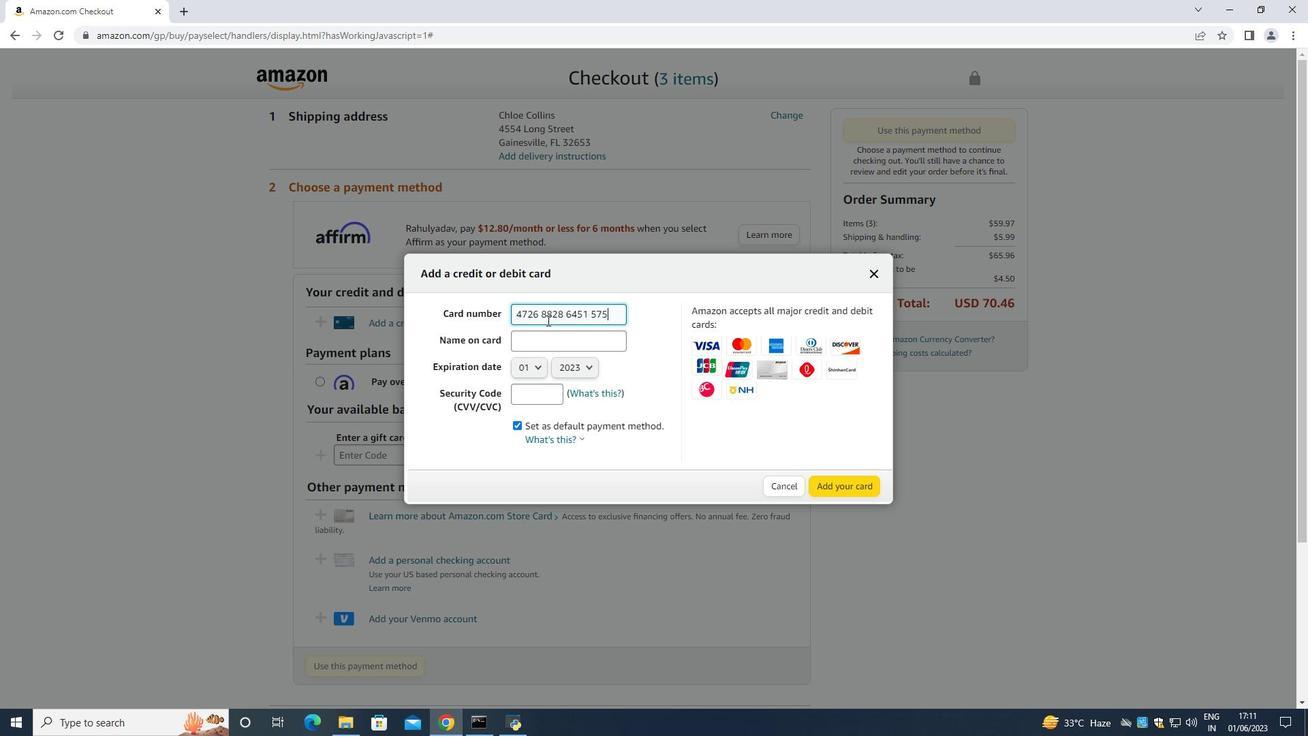 
Action: Mouse moved to (551, 339)
Screenshot: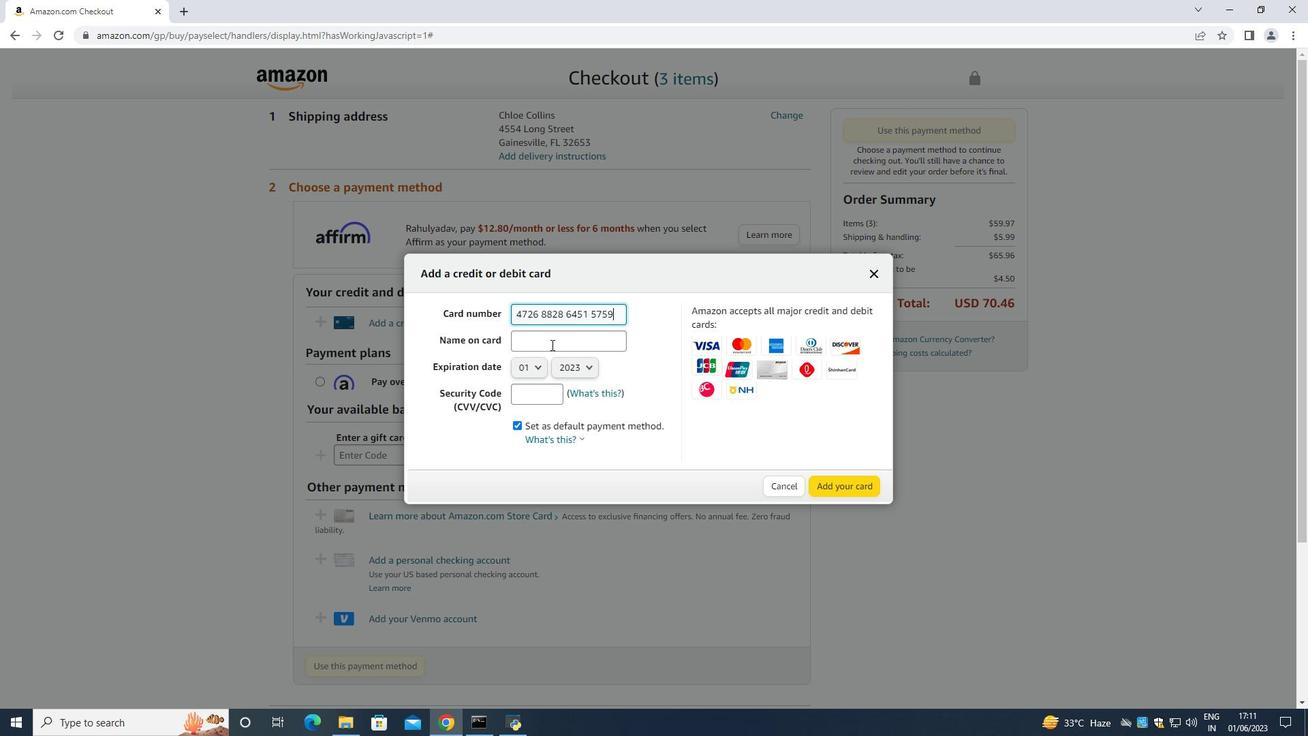 
Action: Mouse pressed left at (551, 339)
Screenshot: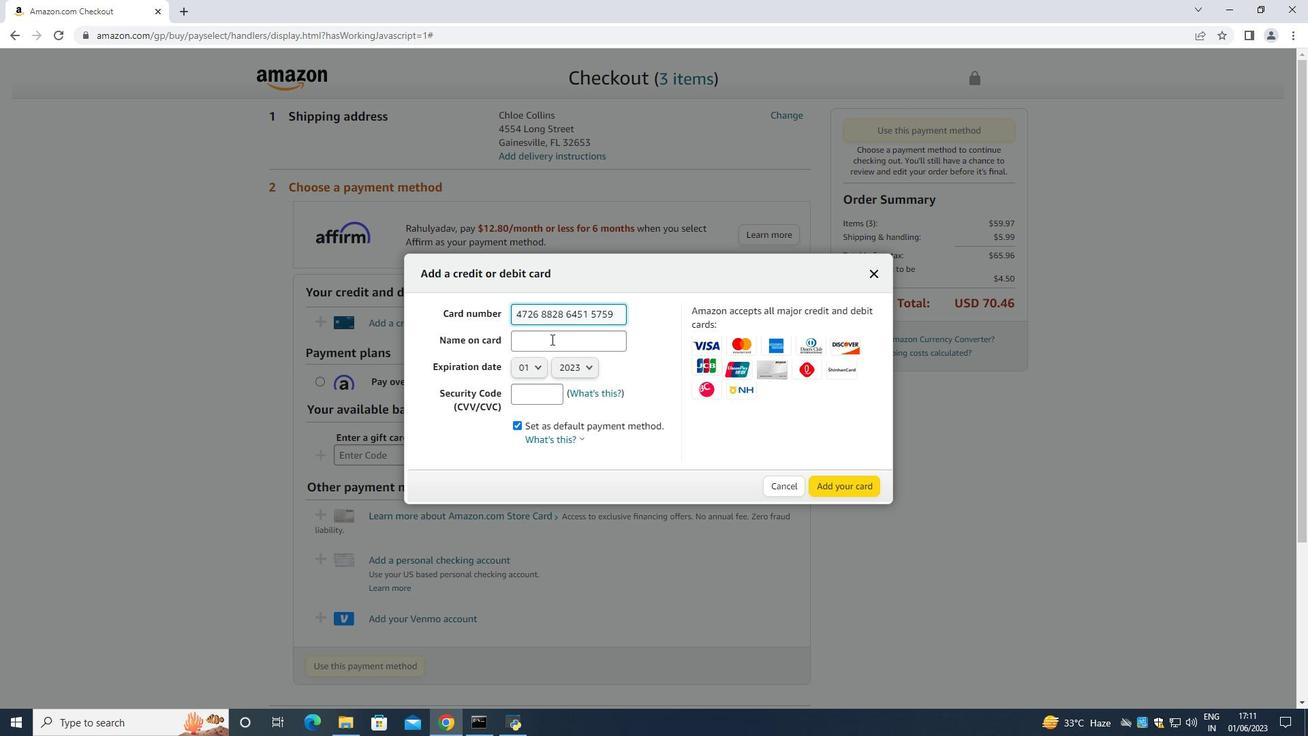 
Action: Key pressed <Key.shift>Kate<Key.space><Key.shift>Phillips<Key.space><Key.tab><Key.right><Key.tab><Key.right><Key.right><Key.tab>953
Screenshot: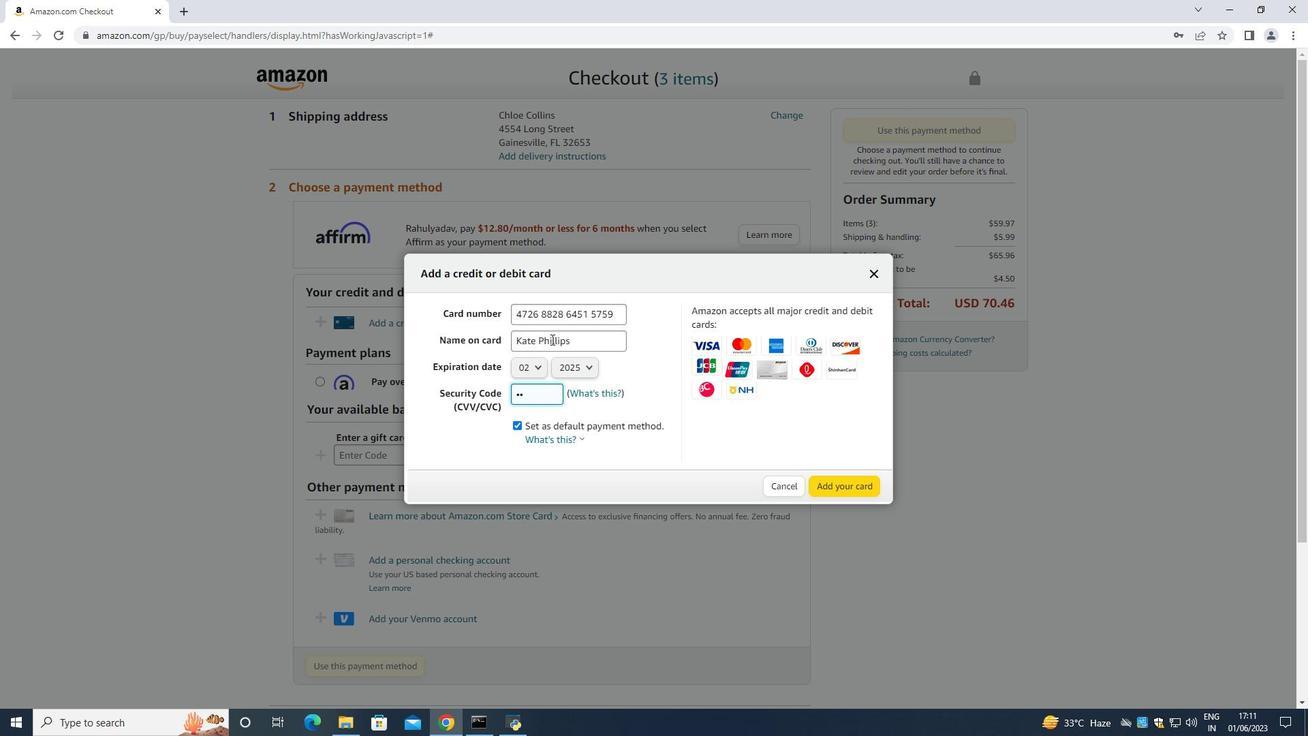 
